 Task: Design a Puzzle Illustration
Action: Mouse moved to (35, 9)
Screenshot: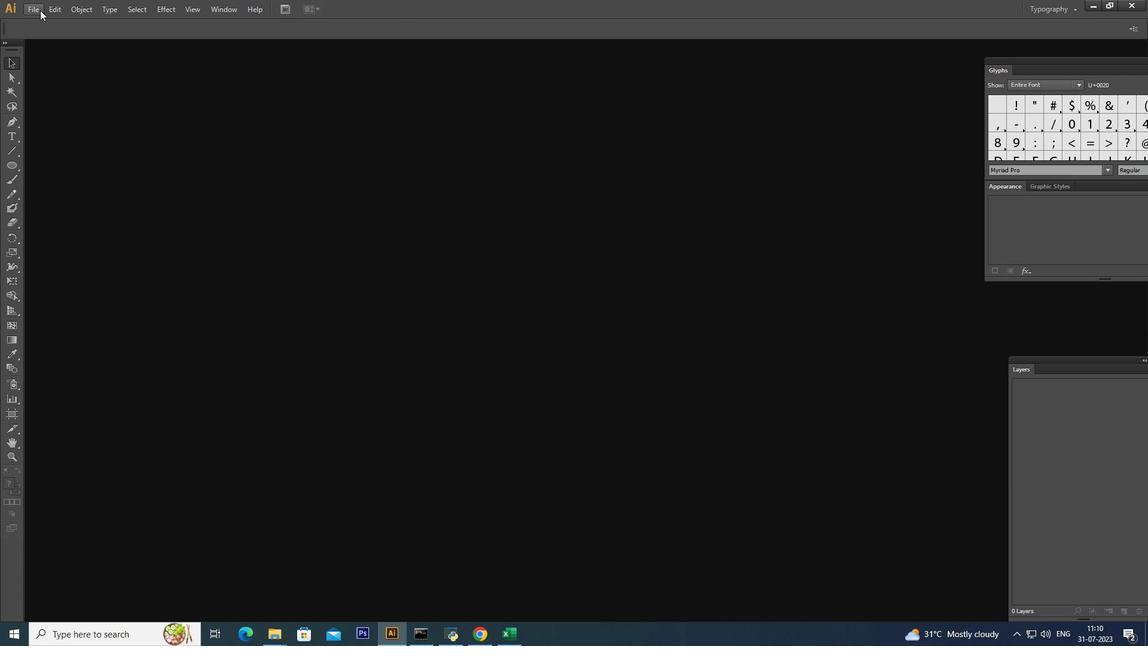 
Action: Mouse pressed left at (35, 9)
Screenshot: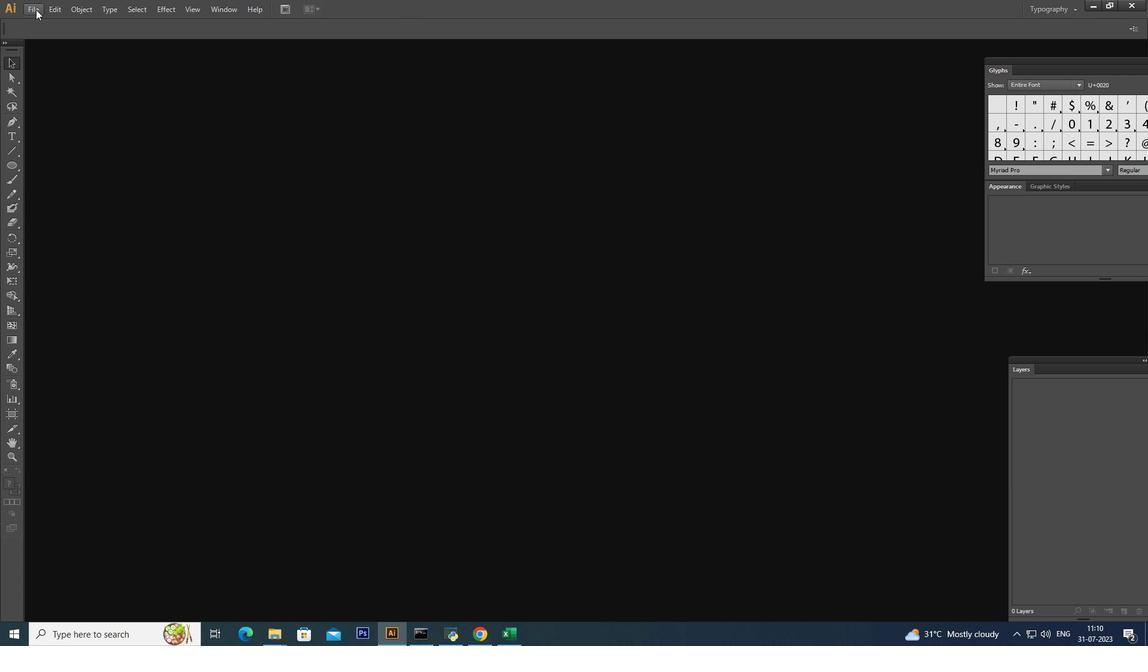 
Action: Mouse moved to (54, 26)
Screenshot: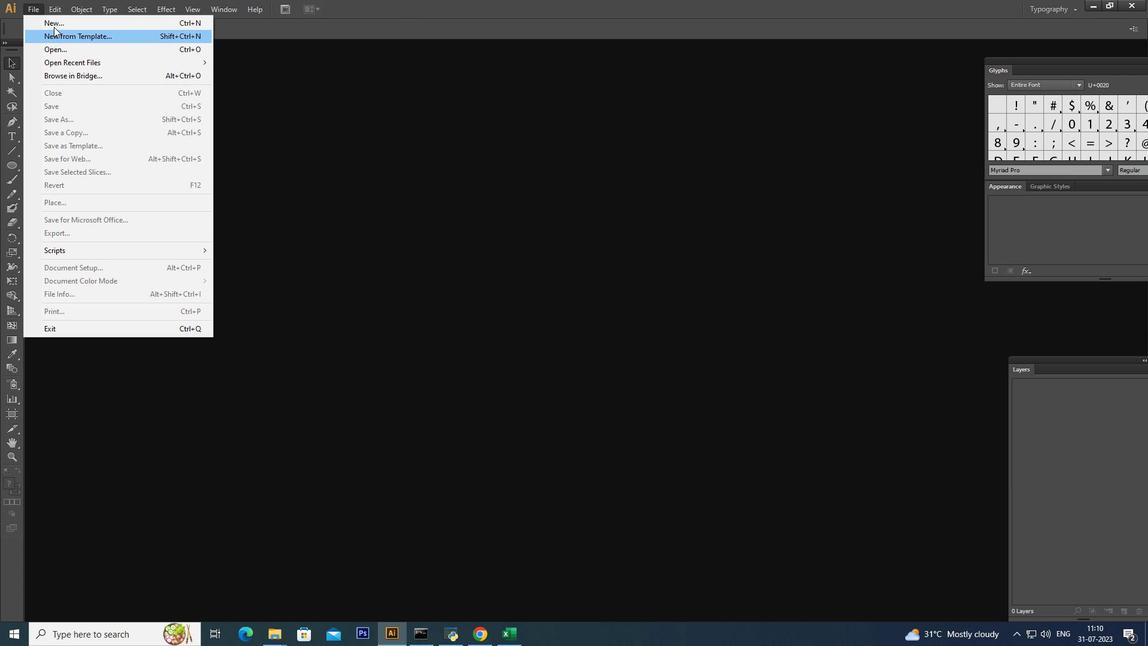 
Action: Mouse pressed left at (54, 26)
Screenshot: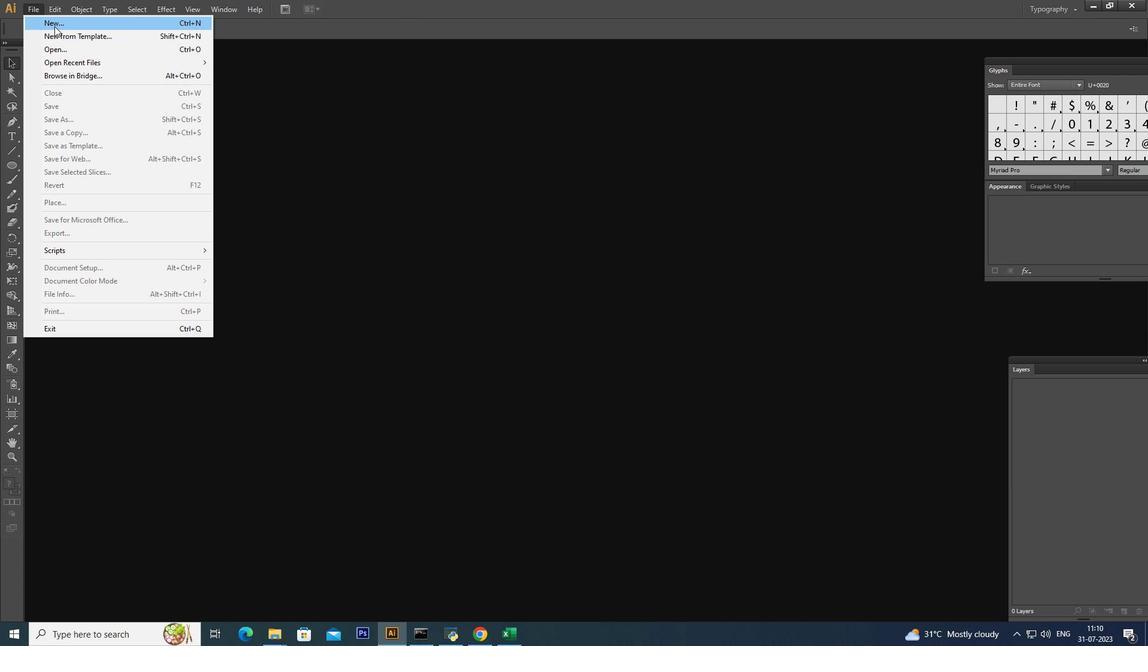 
Action: Mouse moved to (627, 423)
Screenshot: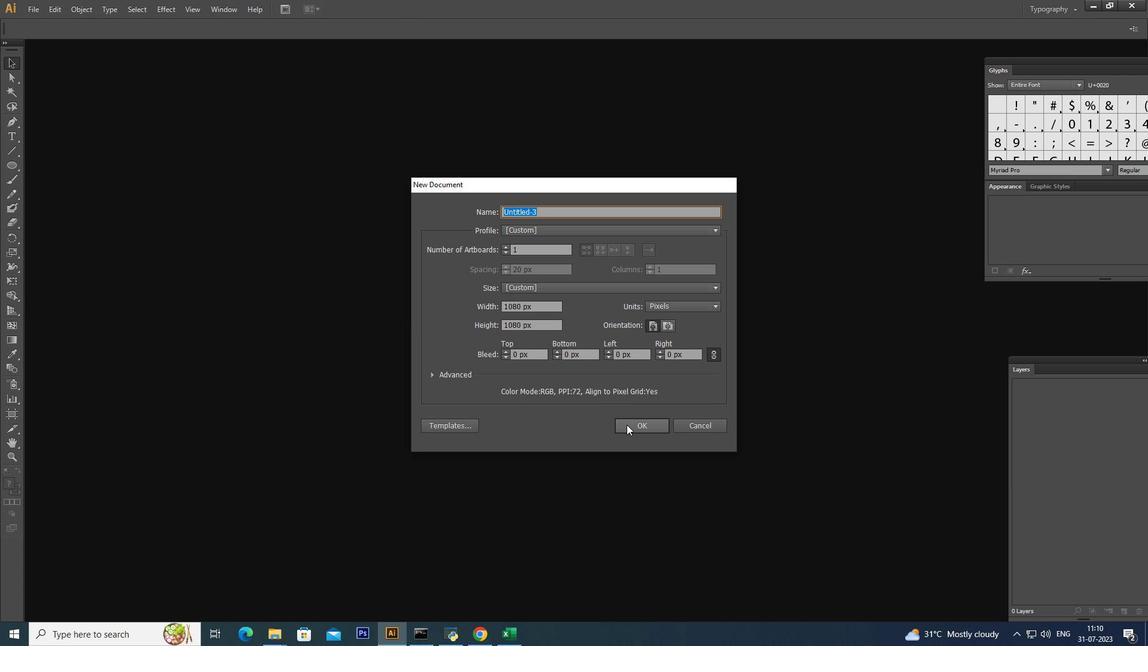 
Action: Mouse pressed left at (627, 423)
Screenshot: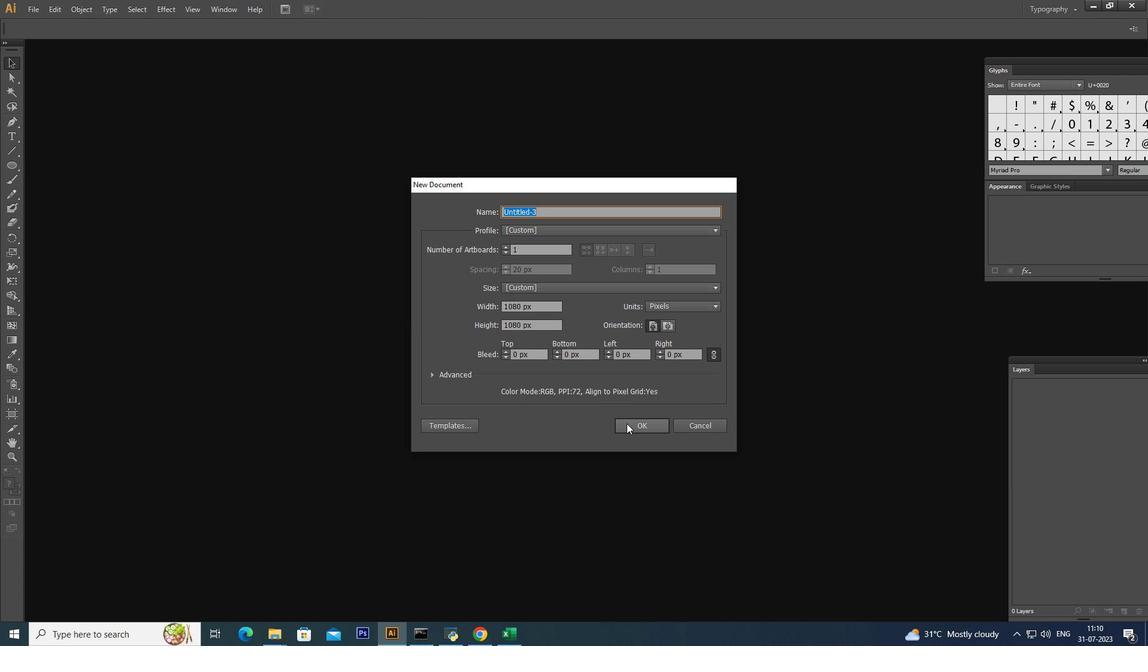 
Action: Mouse moved to (1129, 607)
Screenshot: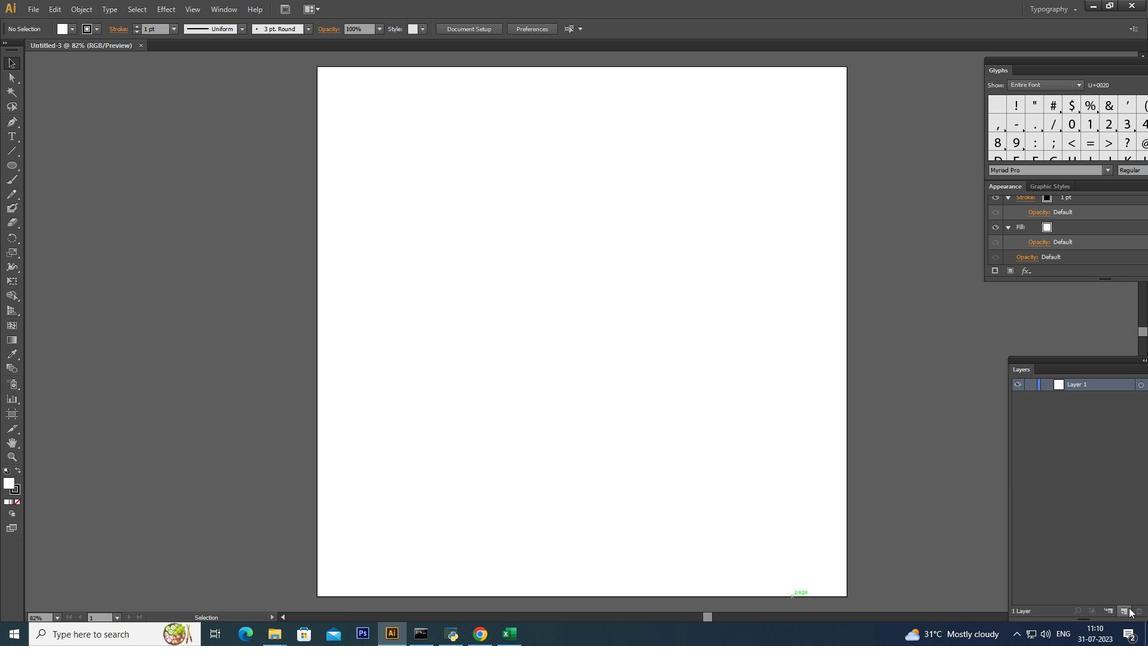 
Action: Mouse pressed left at (1129, 607)
Screenshot: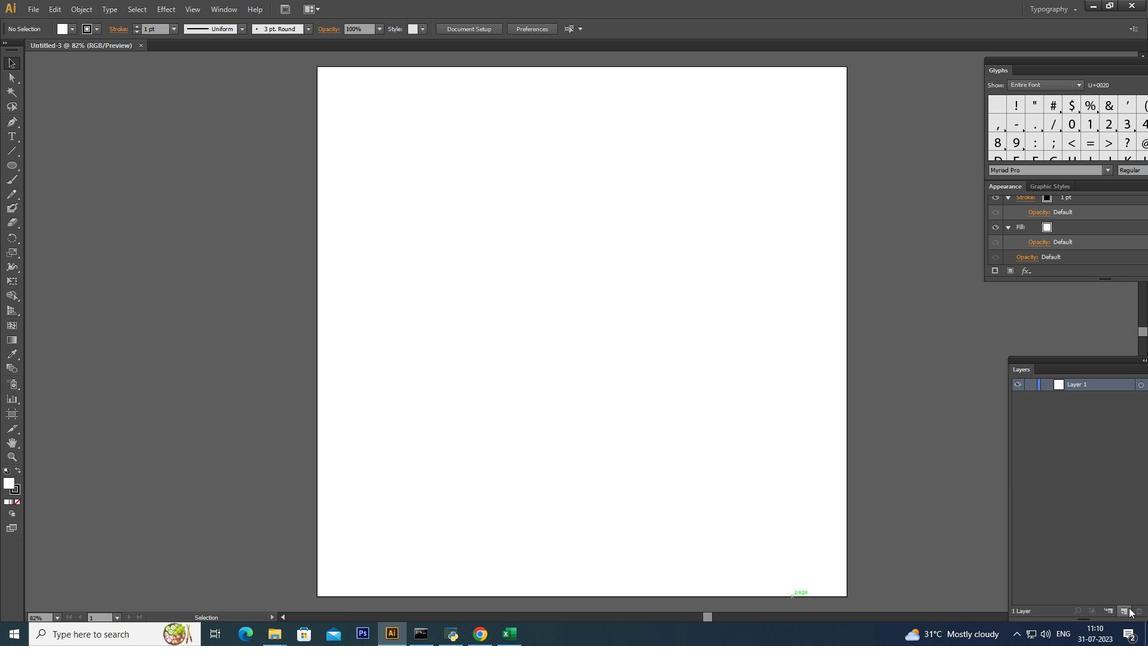 
Action: Mouse moved to (10, 163)
Screenshot: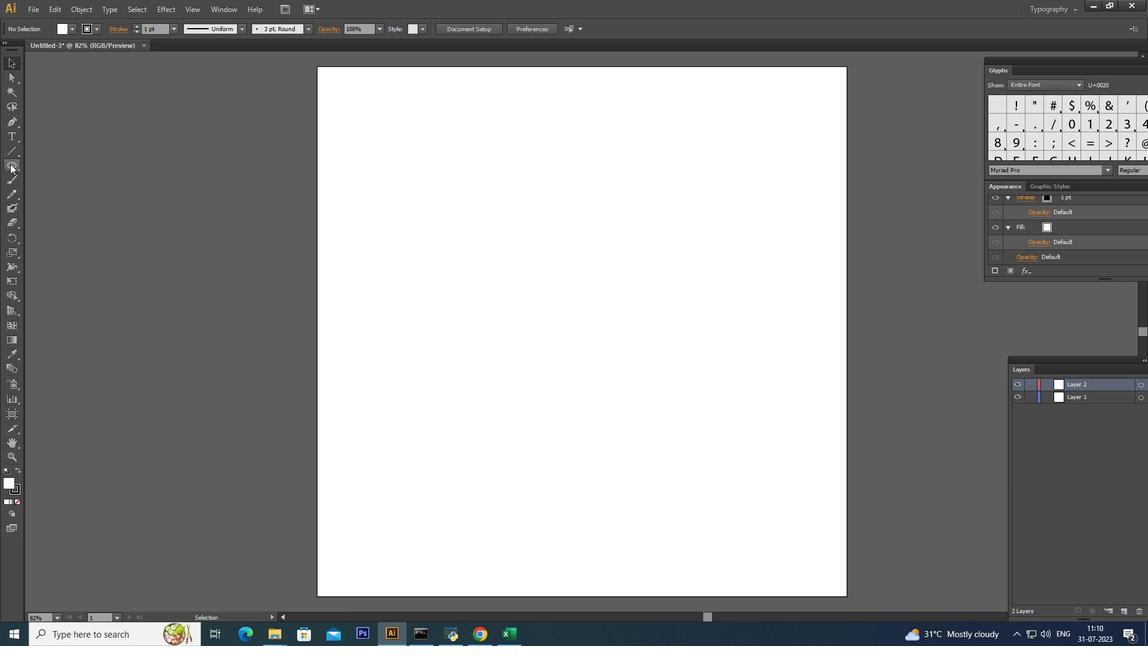 
Action: Mouse pressed left at (10, 163)
Screenshot: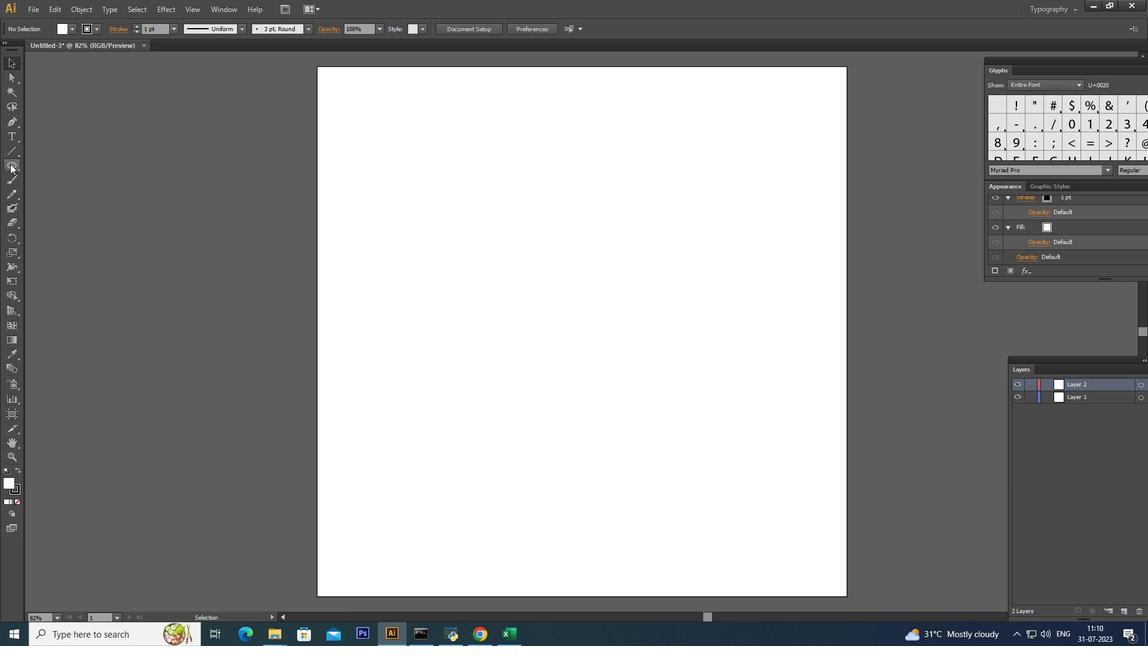 
Action: Mouse moved to (51, 162)
Screenshot: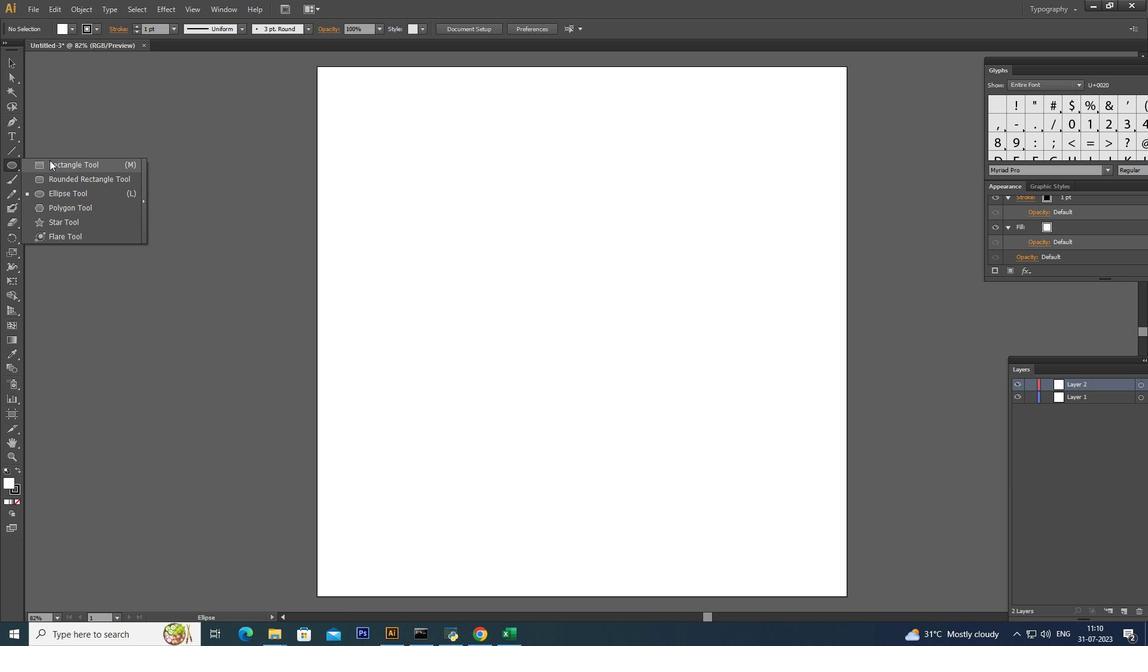 
Action: Mouse pressed left at (51, 162)
Screenshot: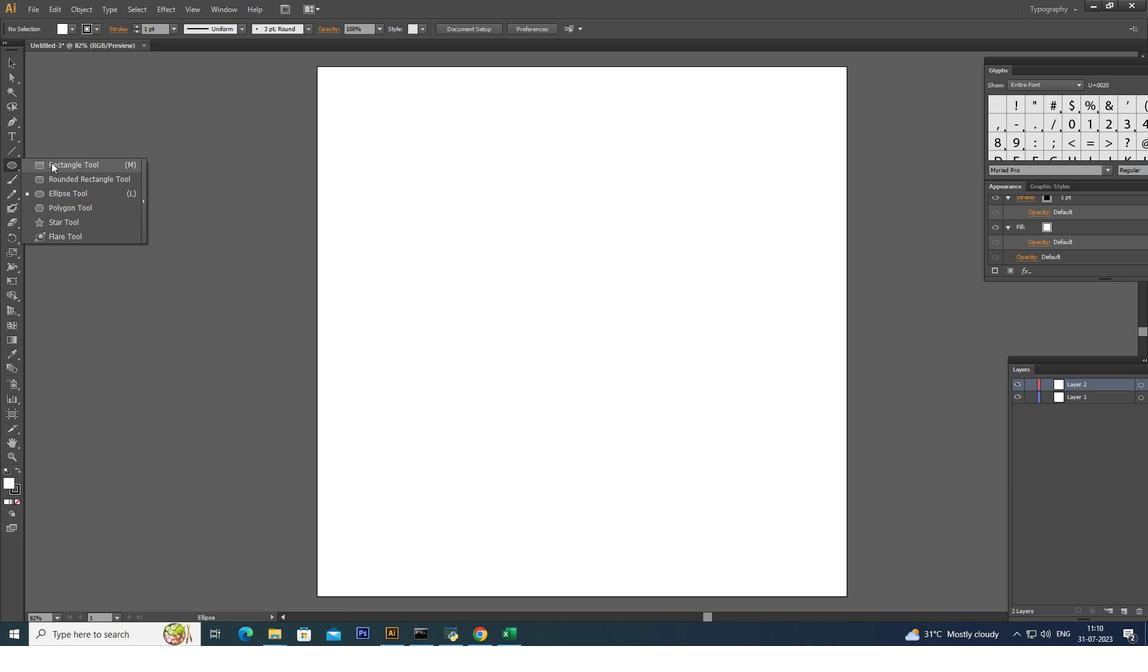 
Action: Mouse moved to (317, 64)
Screenshot: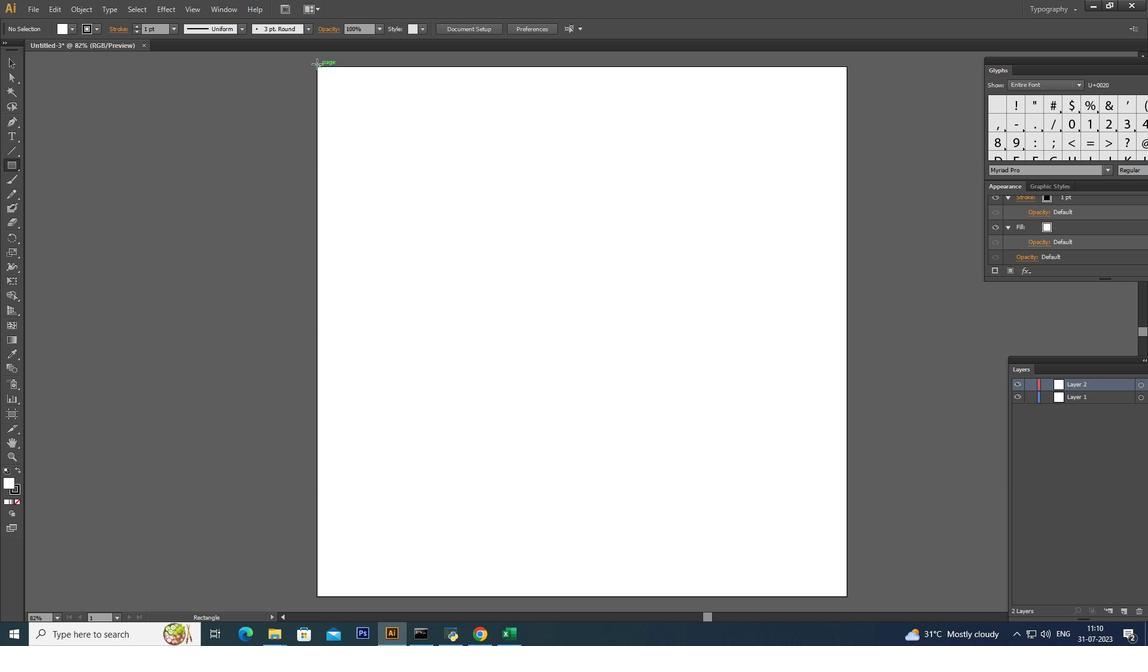 
Action: Mouse pressed left at (317, 64)
Screenshot: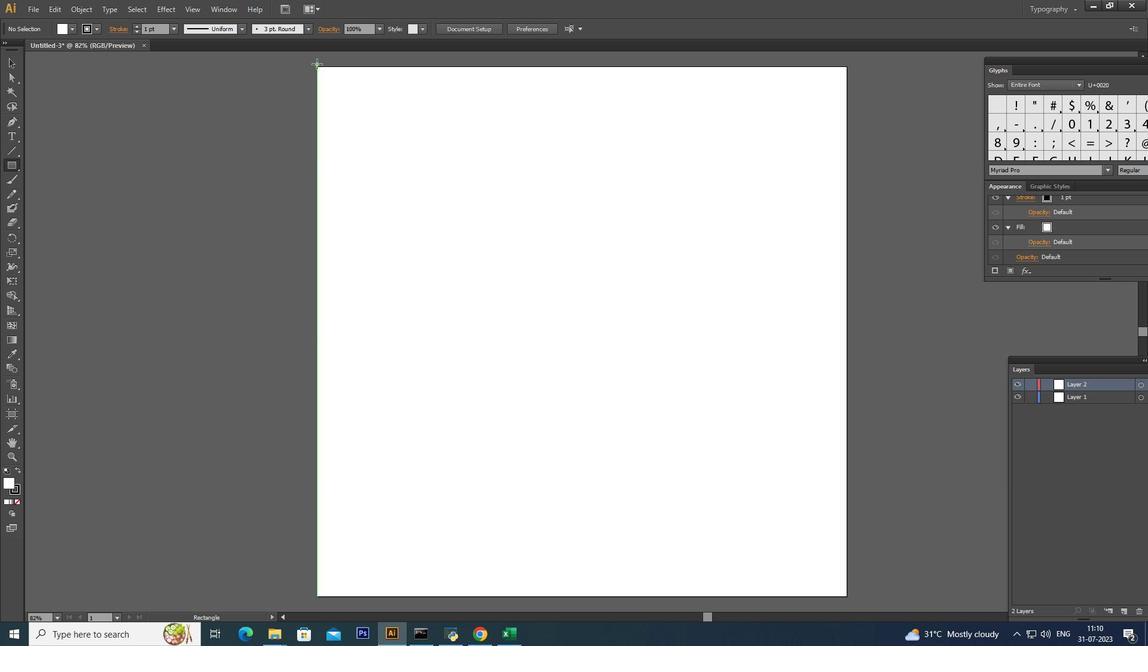 
Action: Mouse moved to (11, 63)
Screenshot: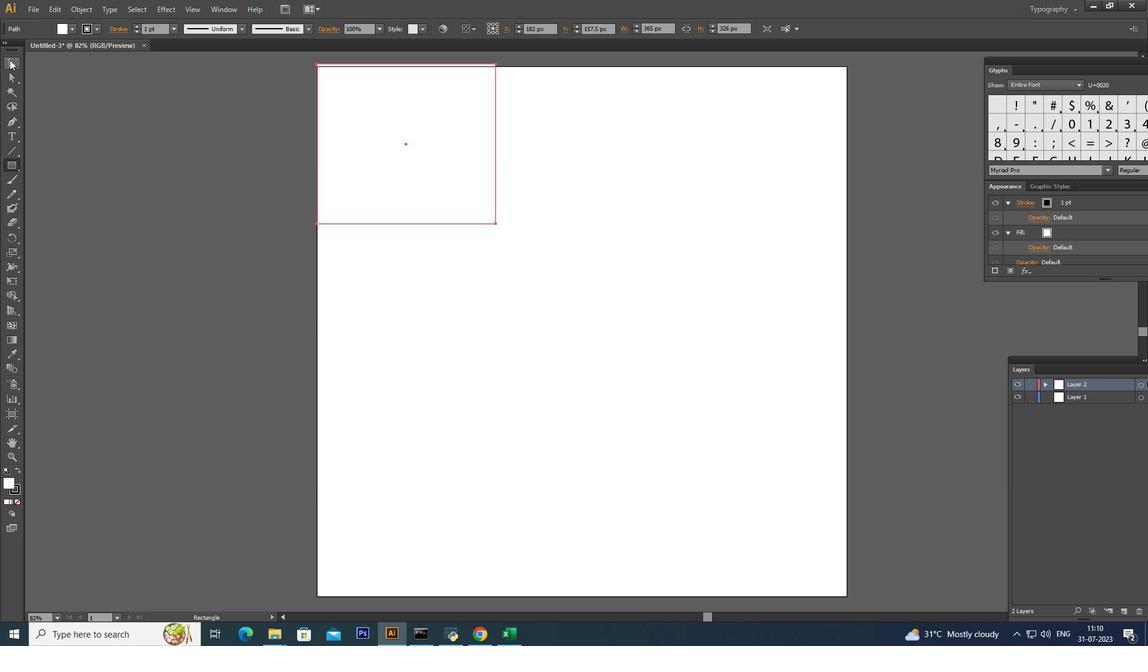 
Action: Mouse pressed left at (11, 63)
Screenshot: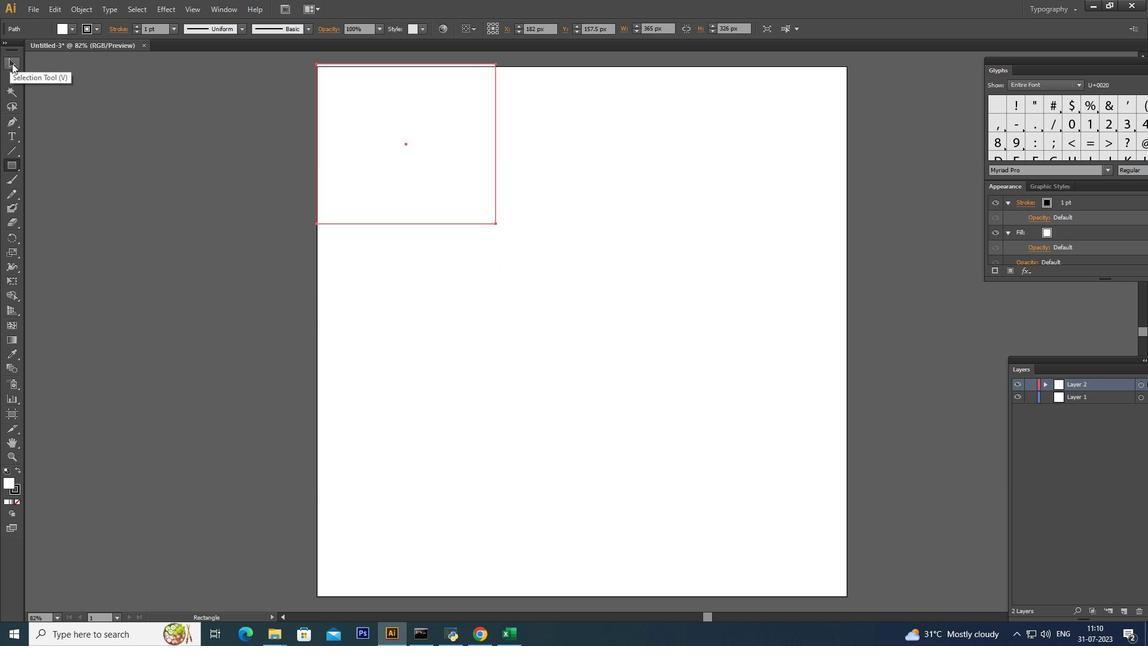 
Action: Mouse moved to (201, 153)
Screenshot: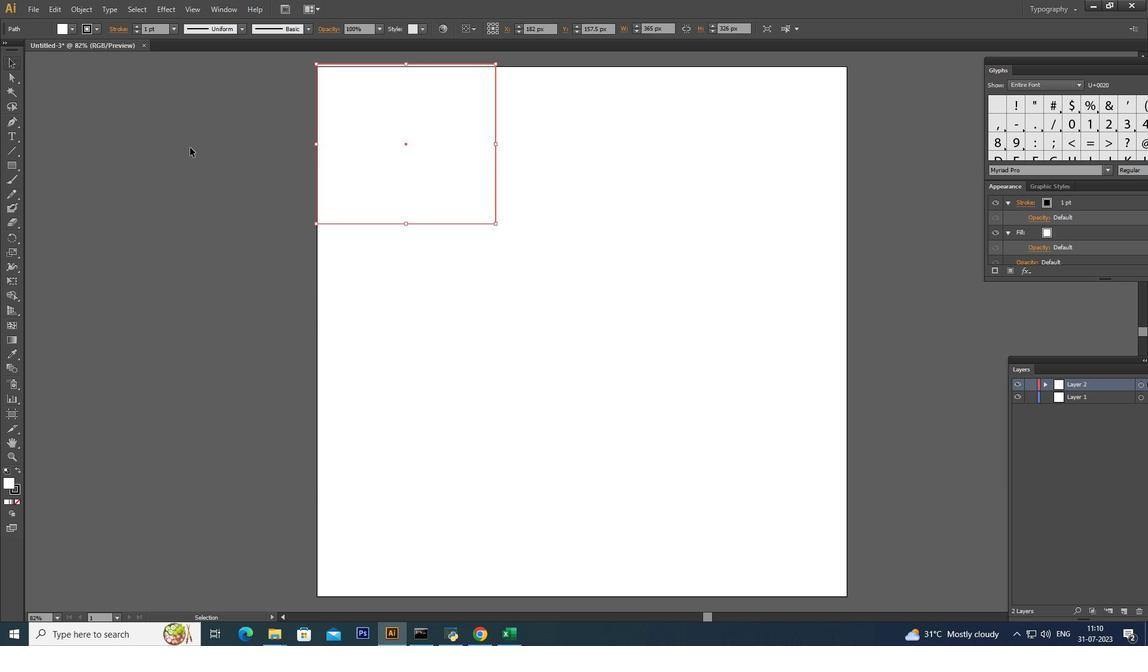 
Action: Mouse pressed left at (201, 153)
Screenshot: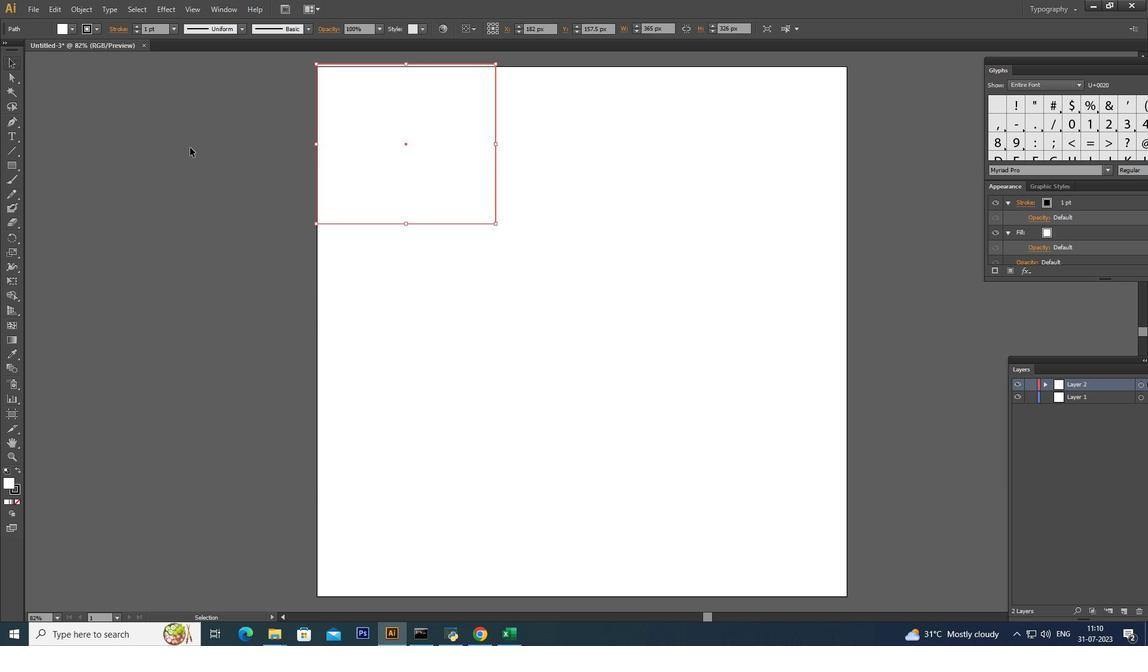
Action: Mouse moved to (419, 137)
Screenshot: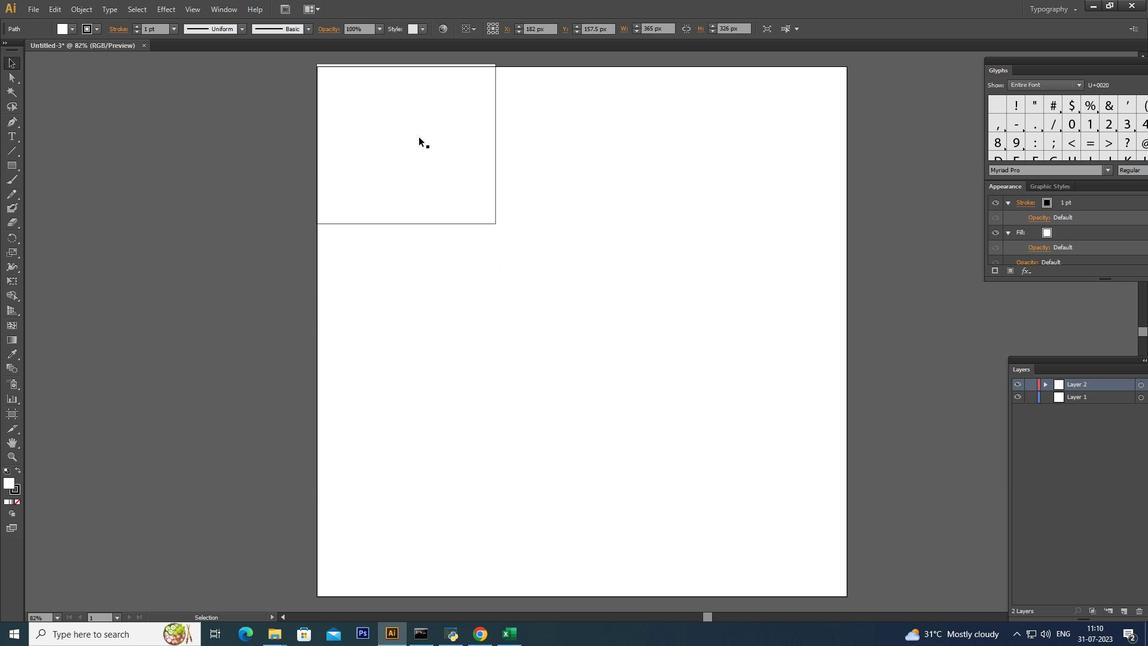 
Action: Mouse pressed left at (419, 137)
Screenshot: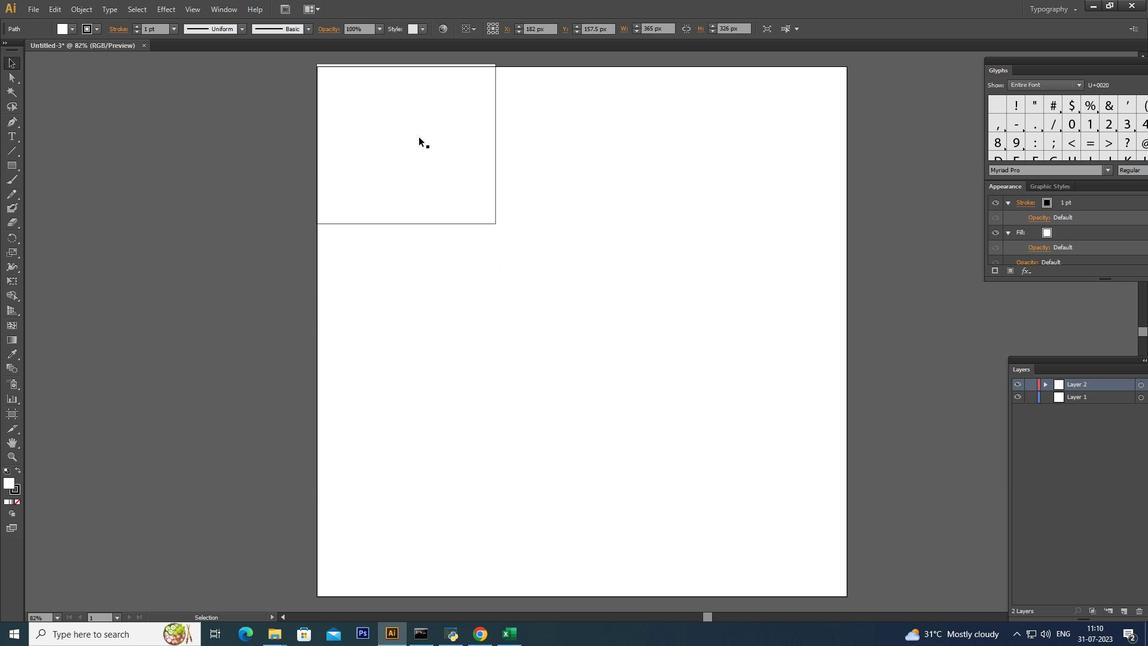 
Action: Mouse moved to (607, 233)
Screenshot: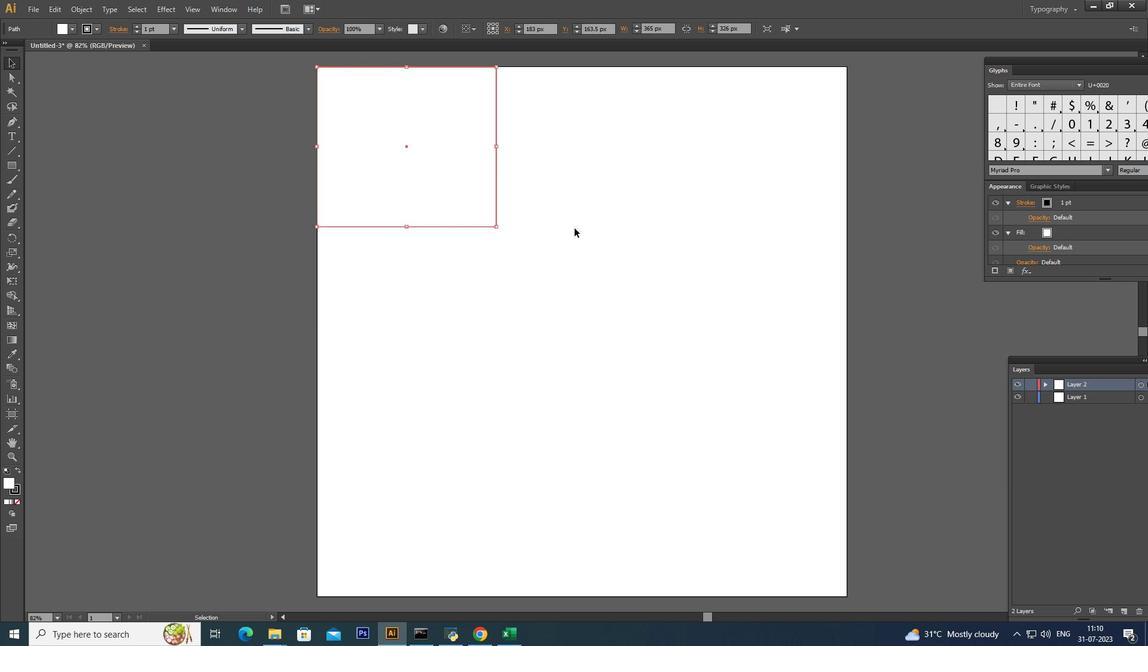 
Action: Mouse pressed left at (607, 233)
Screenshot: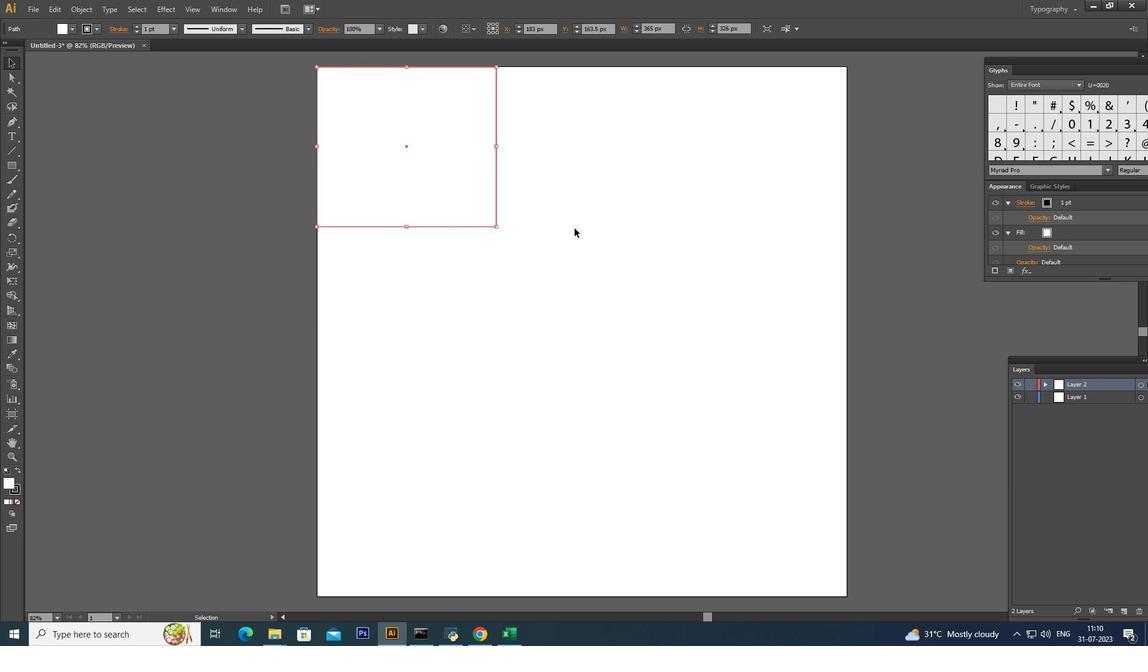 
Action: Mouse moved to (402, 202)
Screenshot: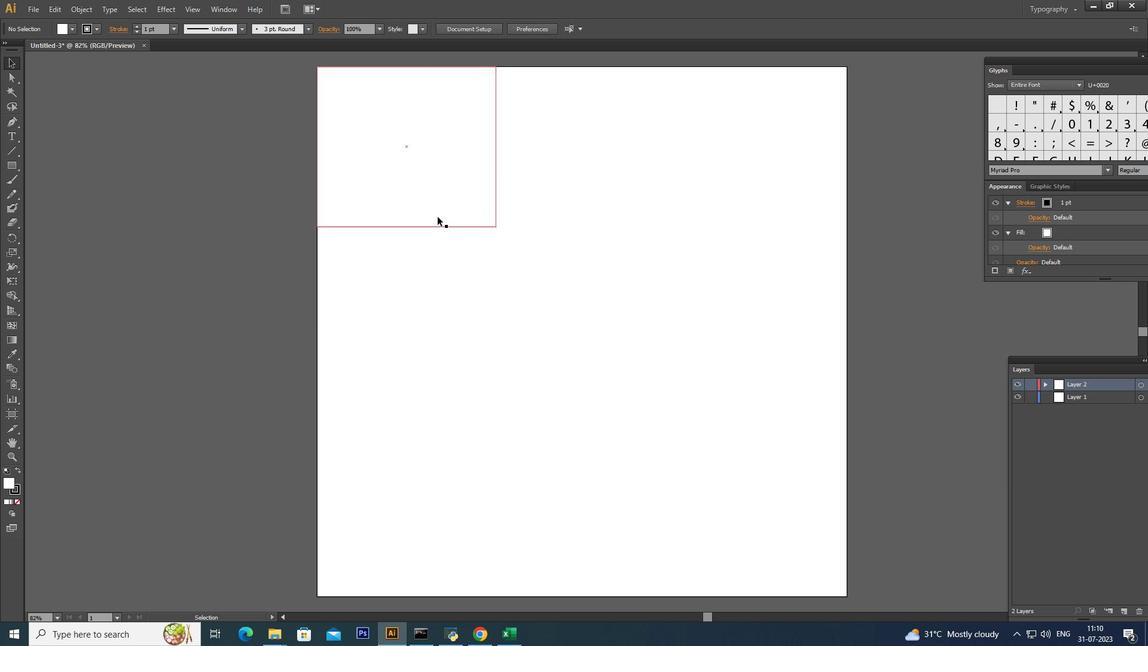 
Action: Mouse pressed left at (402, 202)
Screenshot: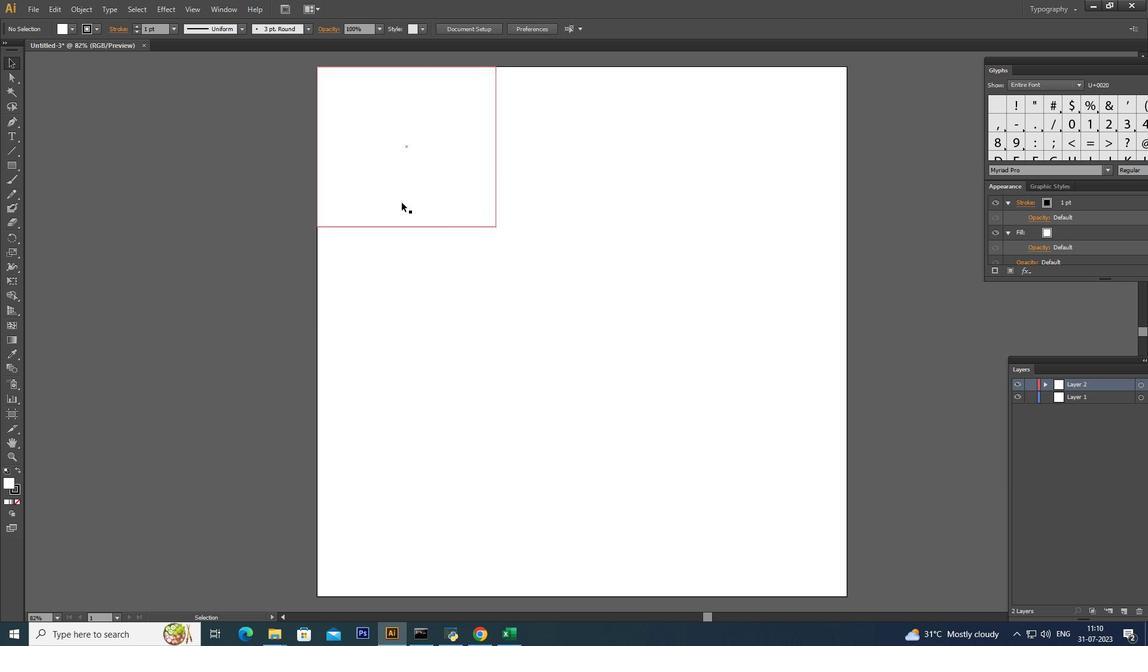 
Action: Mouse pressed left at (402, 202)
Screenshot: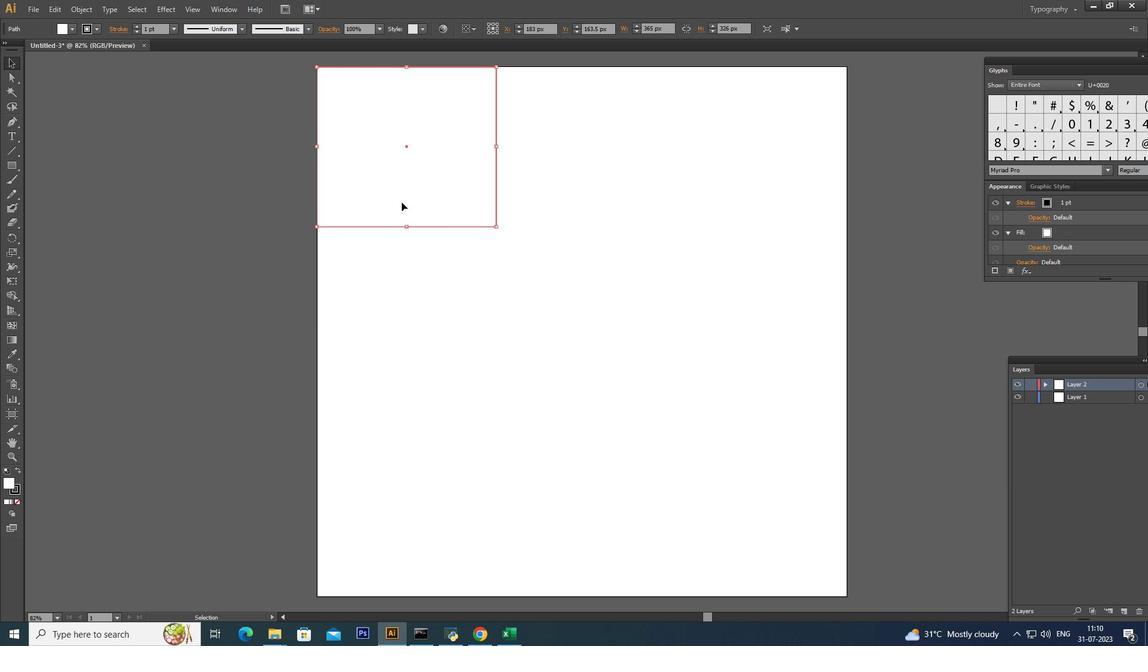 
Action: Key pressed <Key.alt_l>
Screenshot: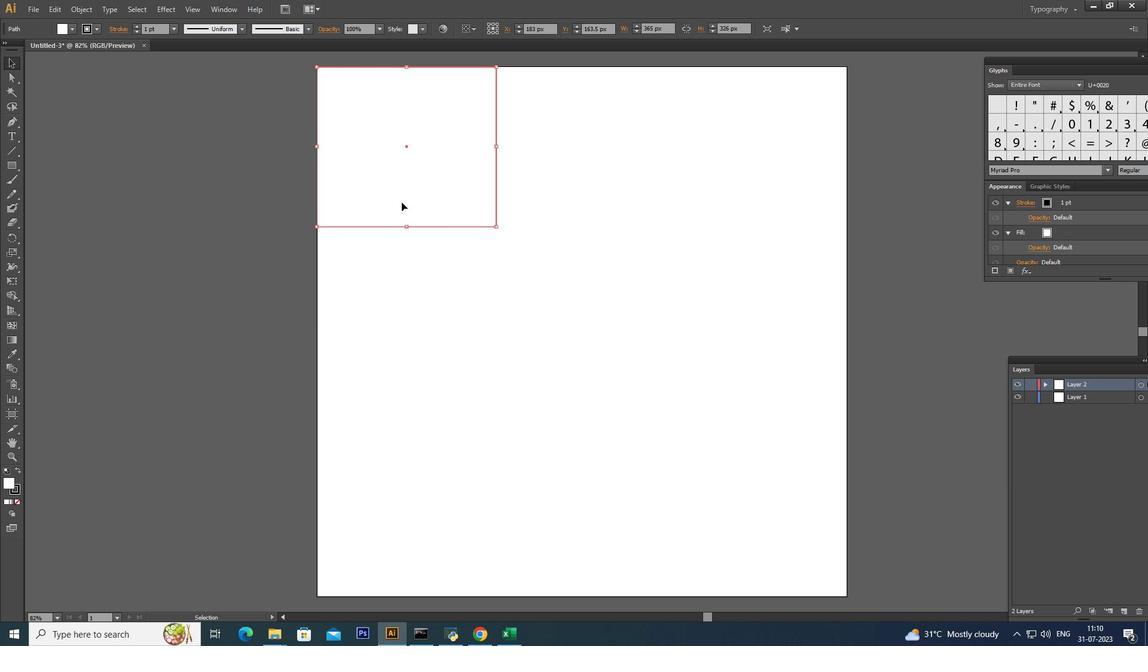 
Action: Mouse moved to (561, 208)
Screenshot: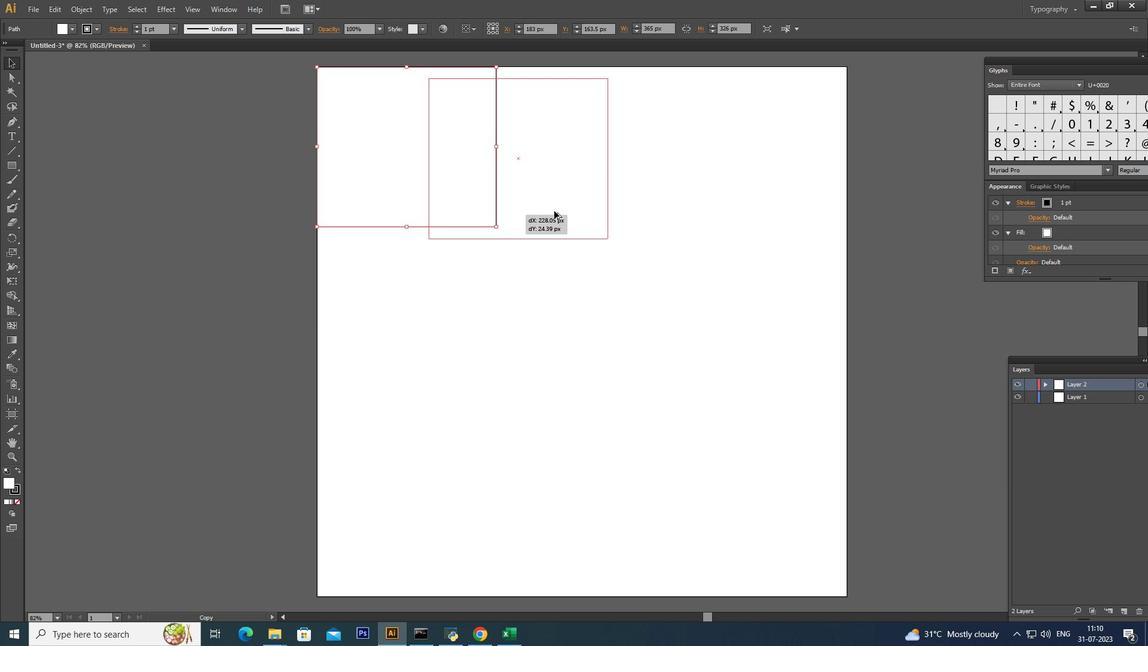 
Action: Key pressed <Key.alt_l><Key.alt_l><Key.alt_l><Key.alt_l><Key.alt_l><Key.alt_l><Key.alt_l>
Screenshot: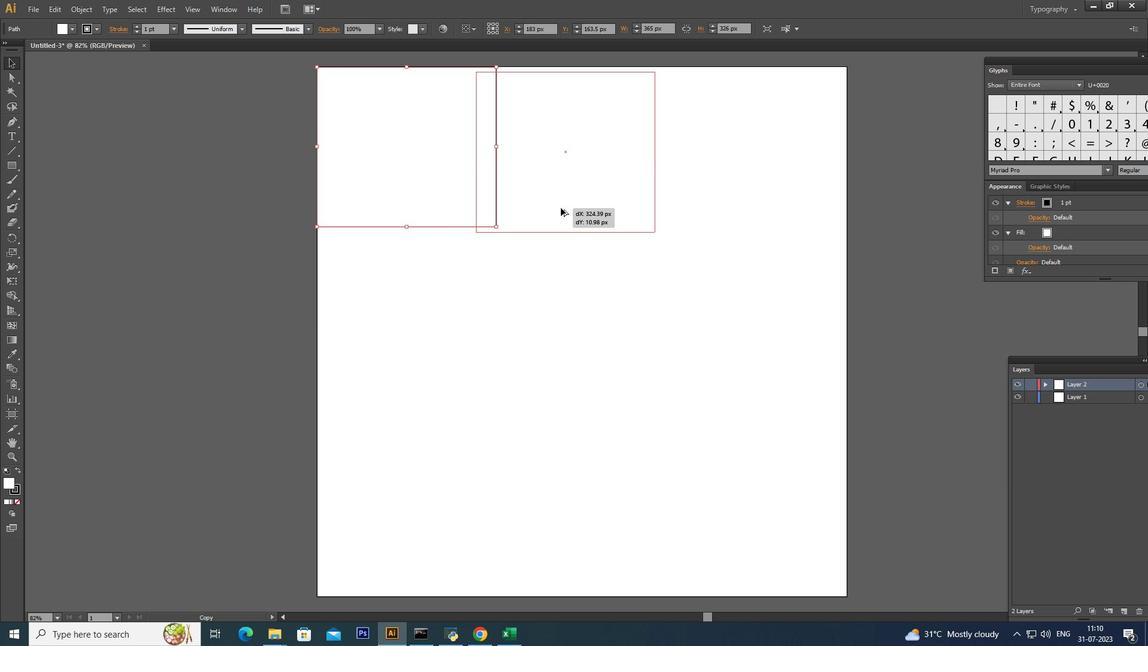 
Action: Mouse moved to (562, 207)
Screenshot: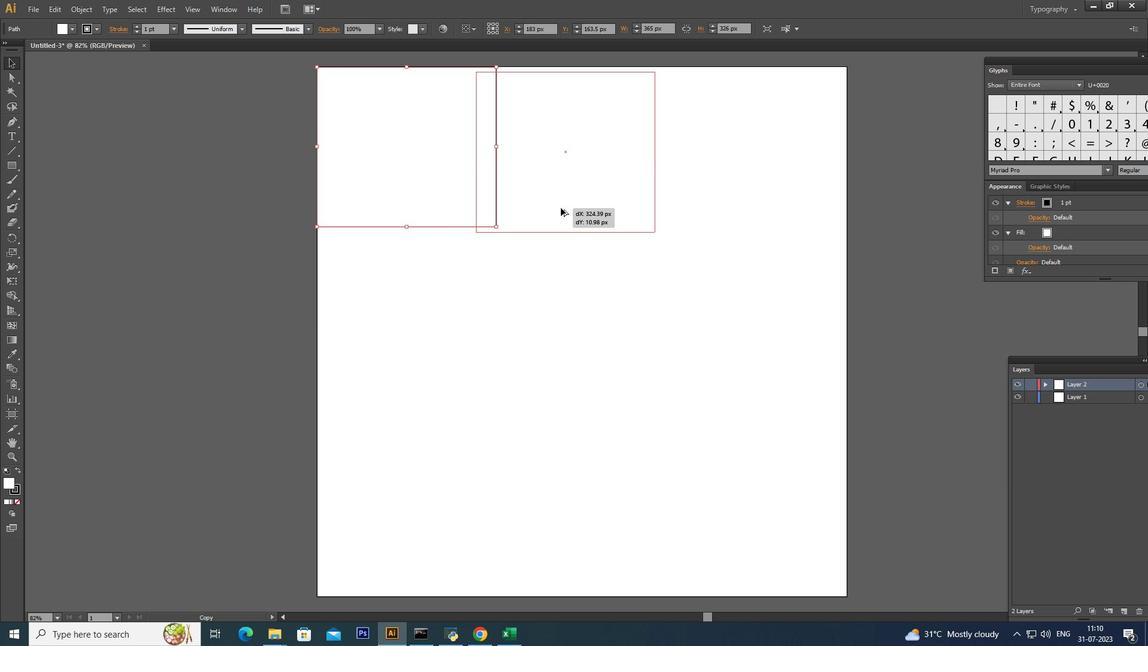 
Action: Key pressed <Key.alt_l>
Screenshot: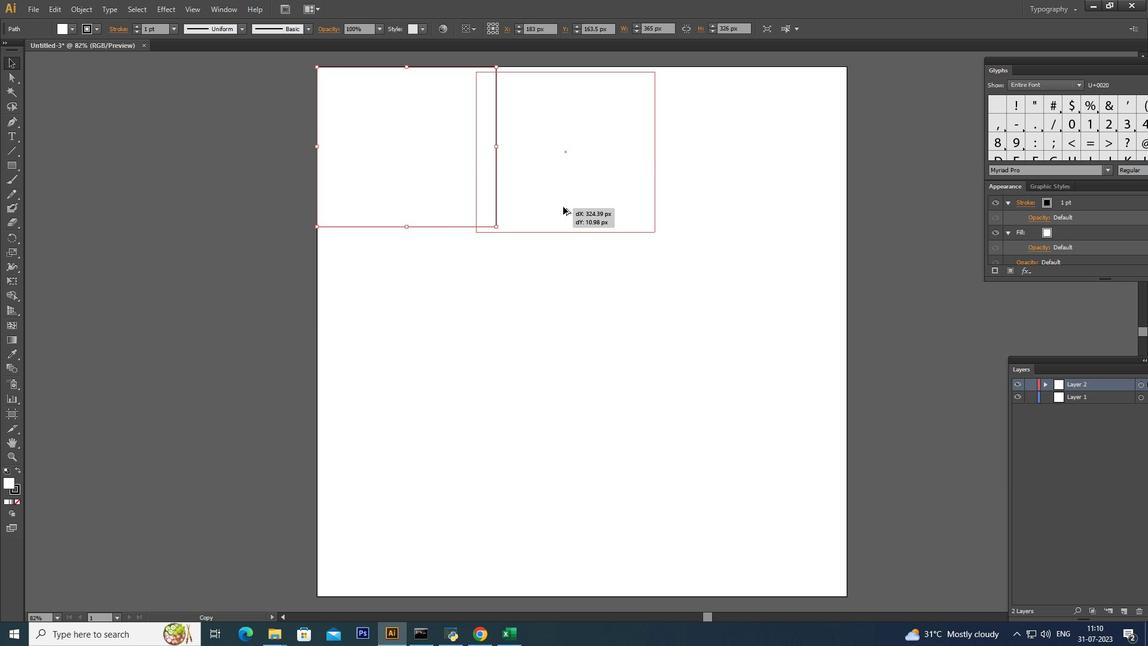 
Action: Mouse moved to (563, 207)
Screenshot: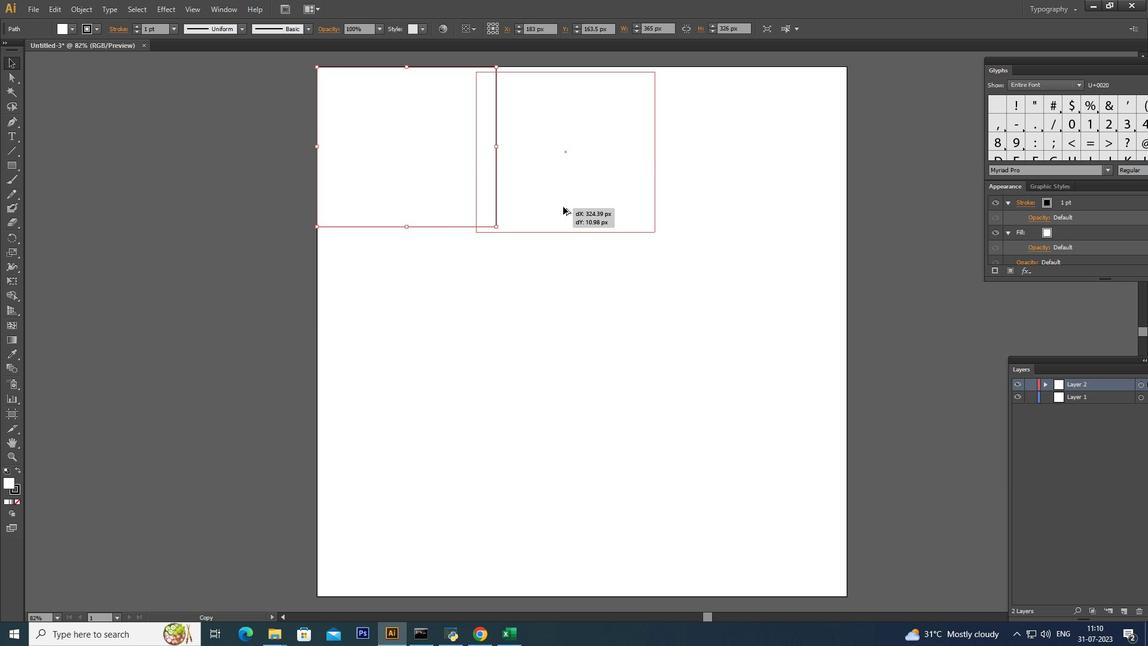
Action: Key pressed <Key.alt_l>
Screenshot: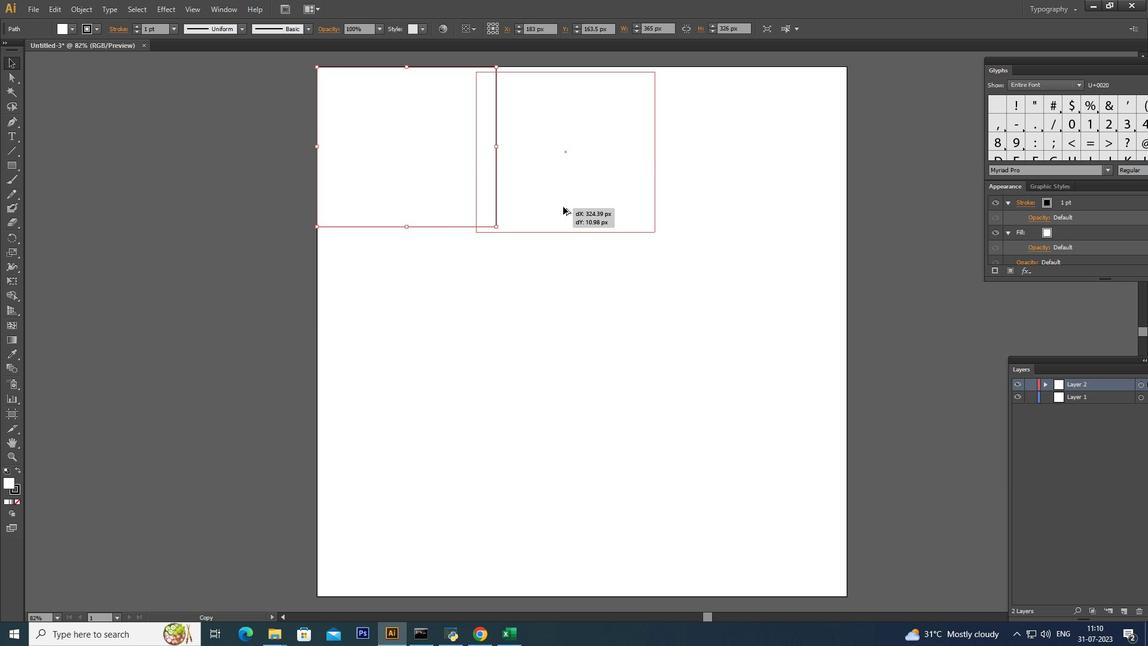 
Action: Mouse moved to (564, 207)
Screenshot: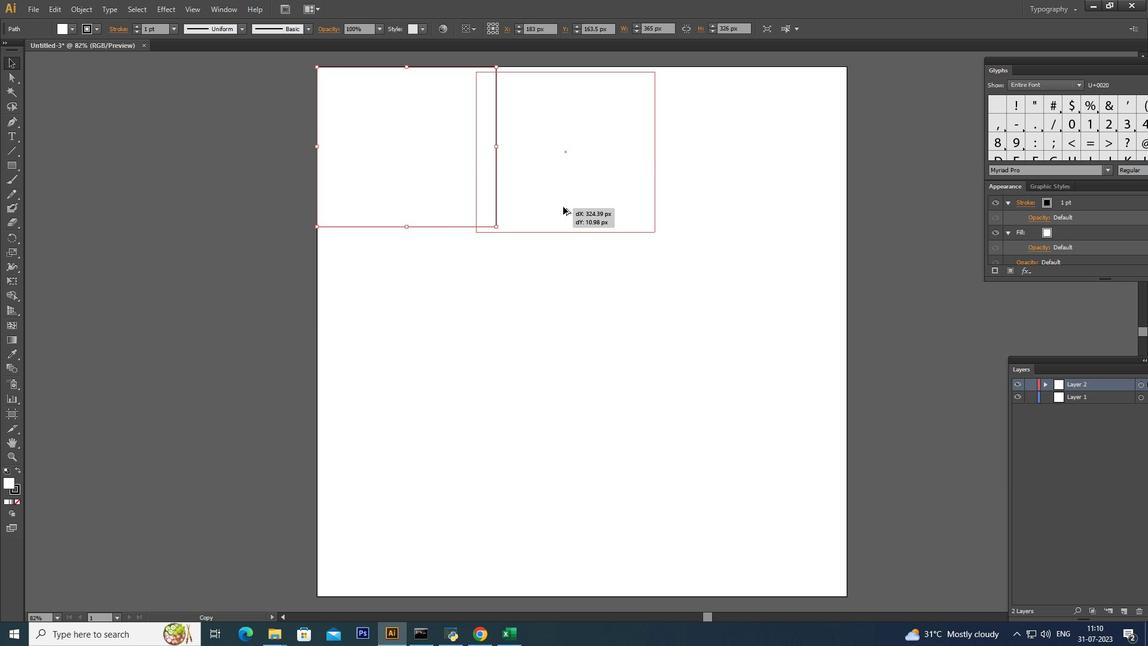
Action: Key pressed <Key.alt_l>
Screenshot: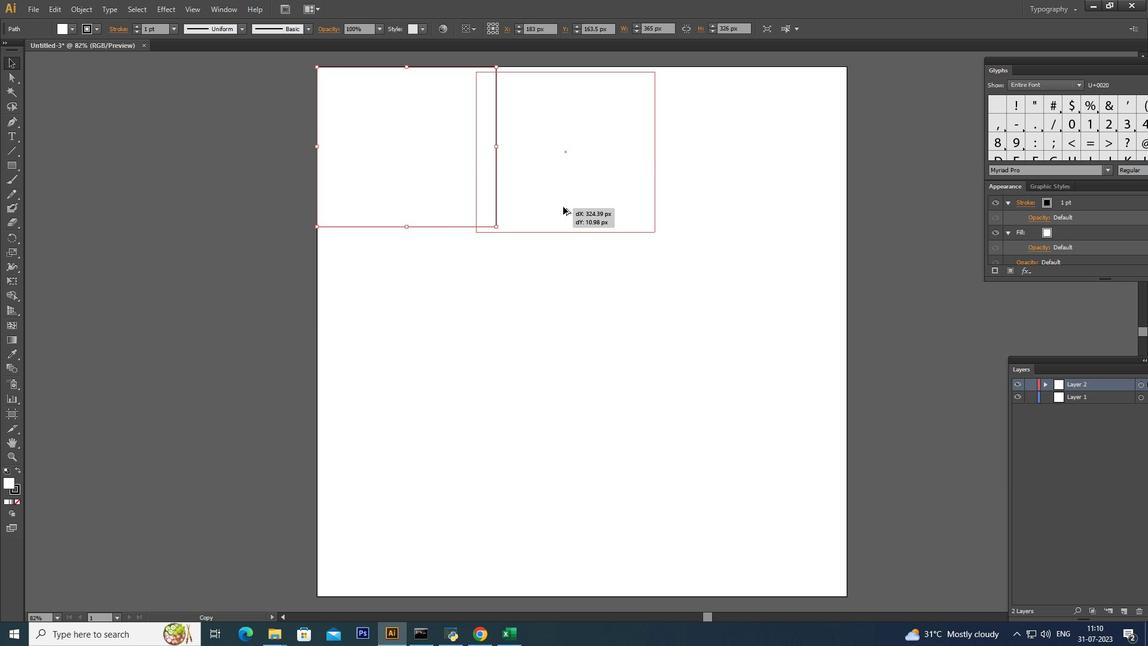 
Action: Mouse moved to (566, 207)
Screenshot: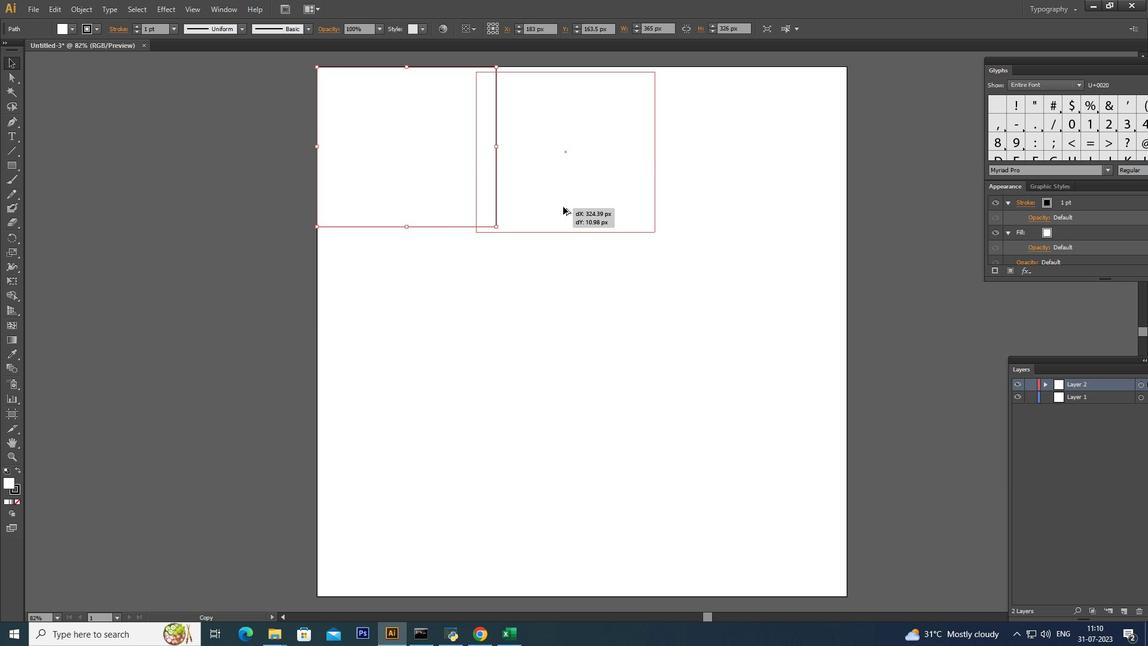 
Action: Key pressed <Key.alt_l>
Screenshot: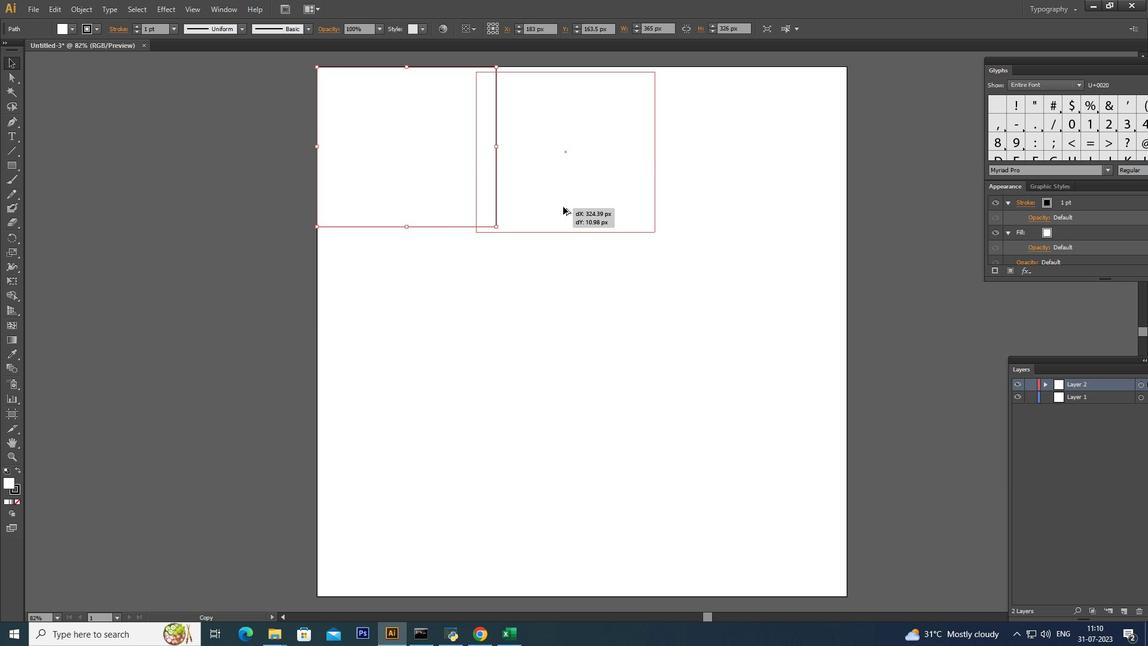 
Action: Mouse moved to (581, 205)
Screenshot: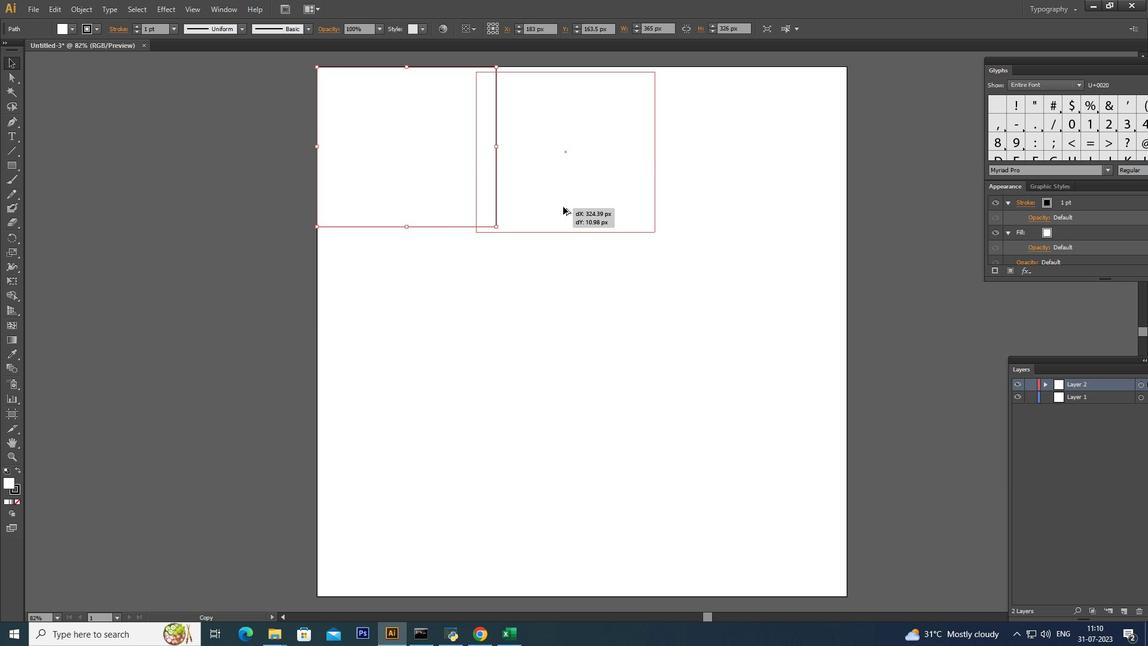 
Action: Key pressed <Key.alt_l><Key.alt_l>
Screenshot: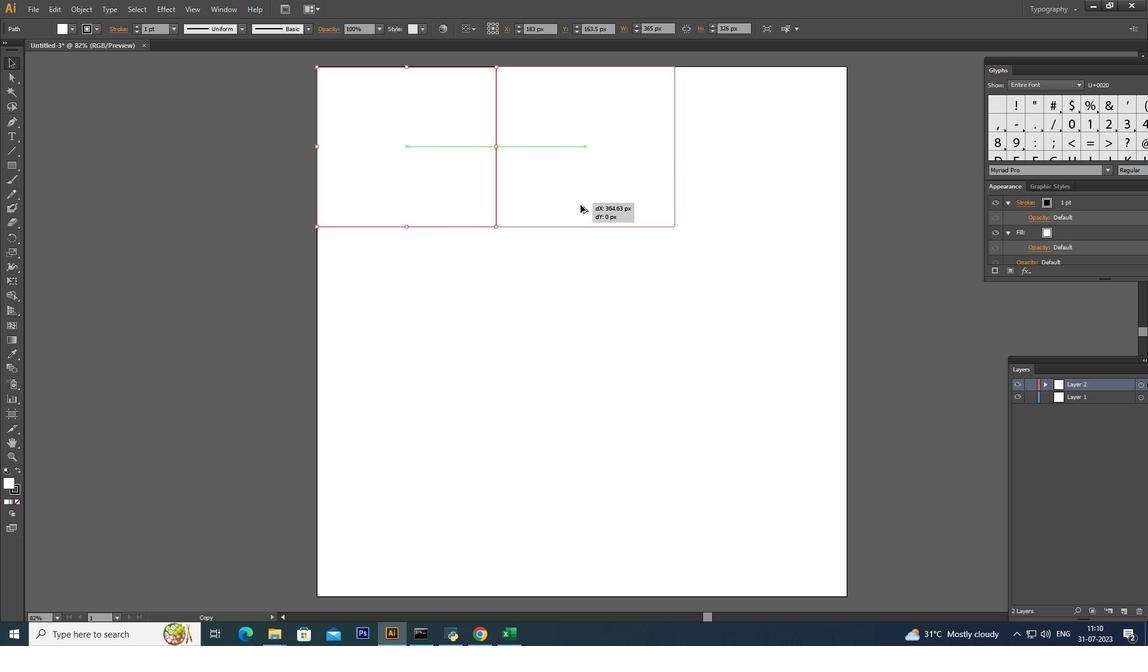 
Action: Mouse moved to (584, 205)
Screenshot: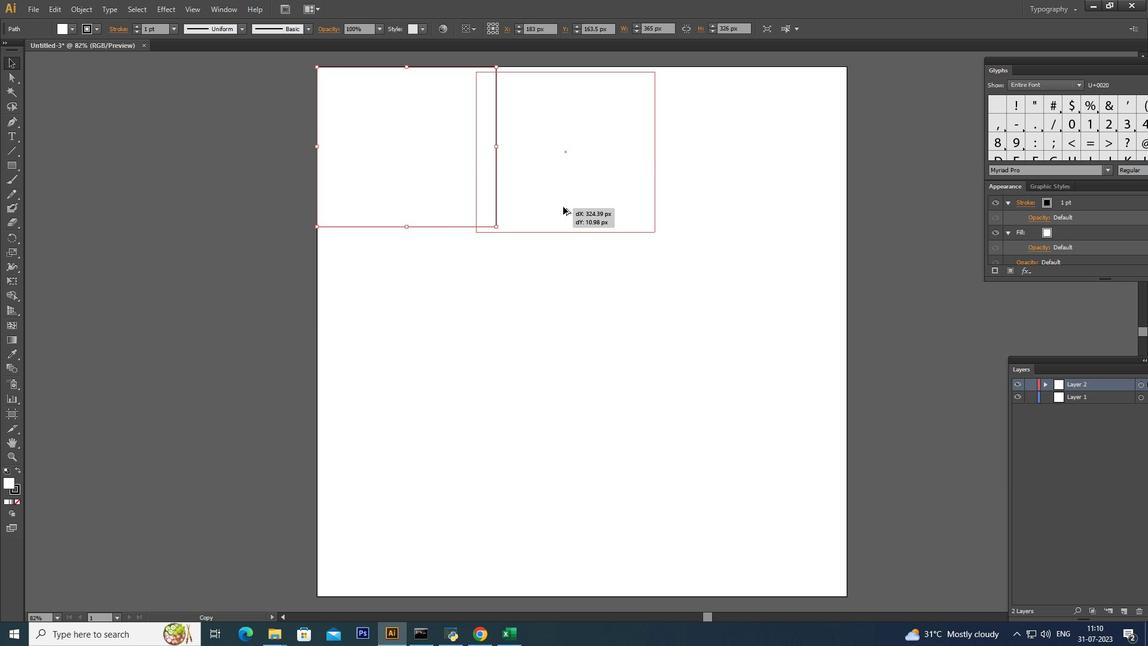 
Action: Key pressed <Key.alt_l><Key.alt_l>
Screenshot: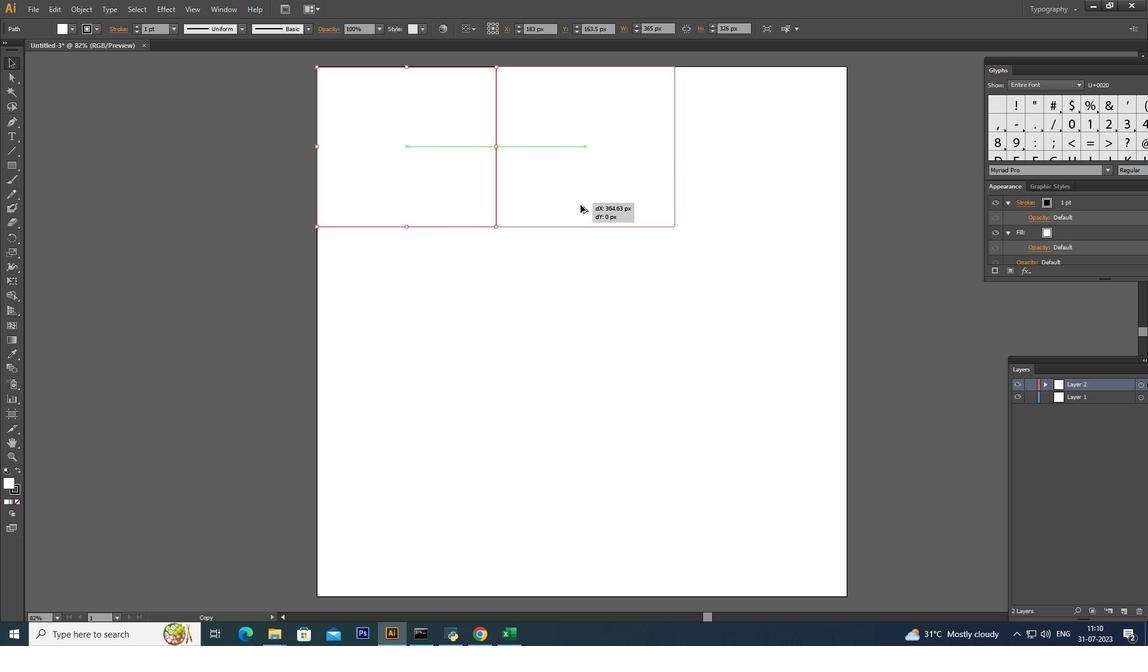 
Action: Mouse moved to (588, 205)
Screenshot: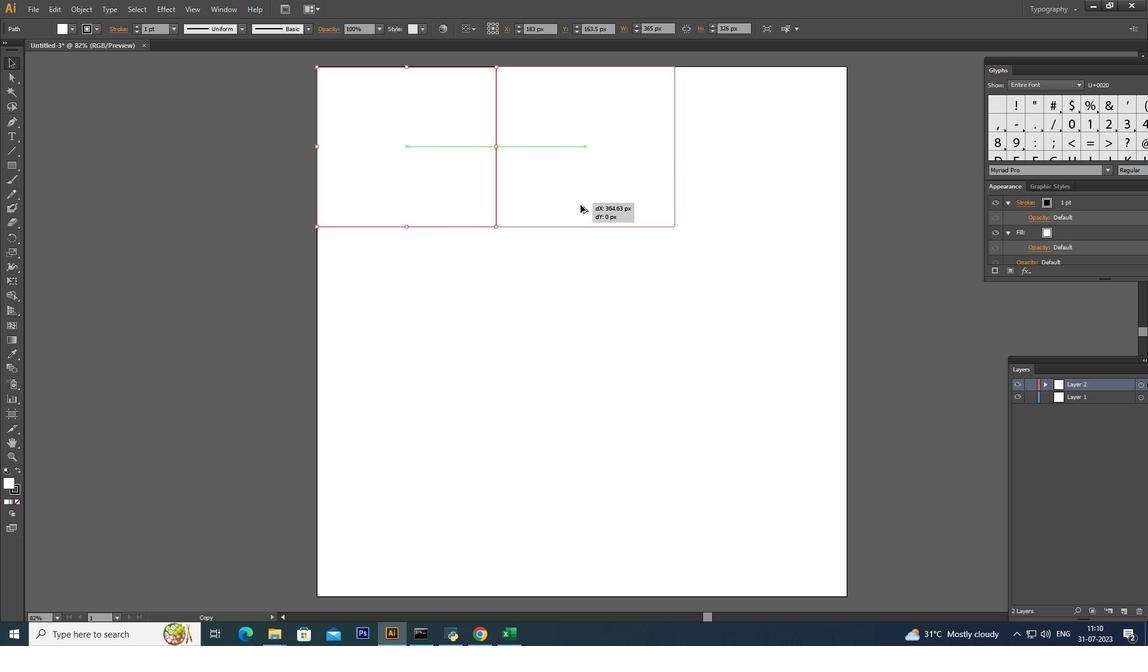
Action: Key pressed <Key.alt_l><Key.alt_l><Key.alt_l><Key.alt_l><Key.alt_l><Key.alt_l><Key.alt_l><Key.alt_l><Key.alt_l><Key.alt_l><Key.alt_l><Key.alt_l><Key.alt_l><Key.alt_l><Key.alt_l><Key.alt_l><Key.alt_l>
Screenshot: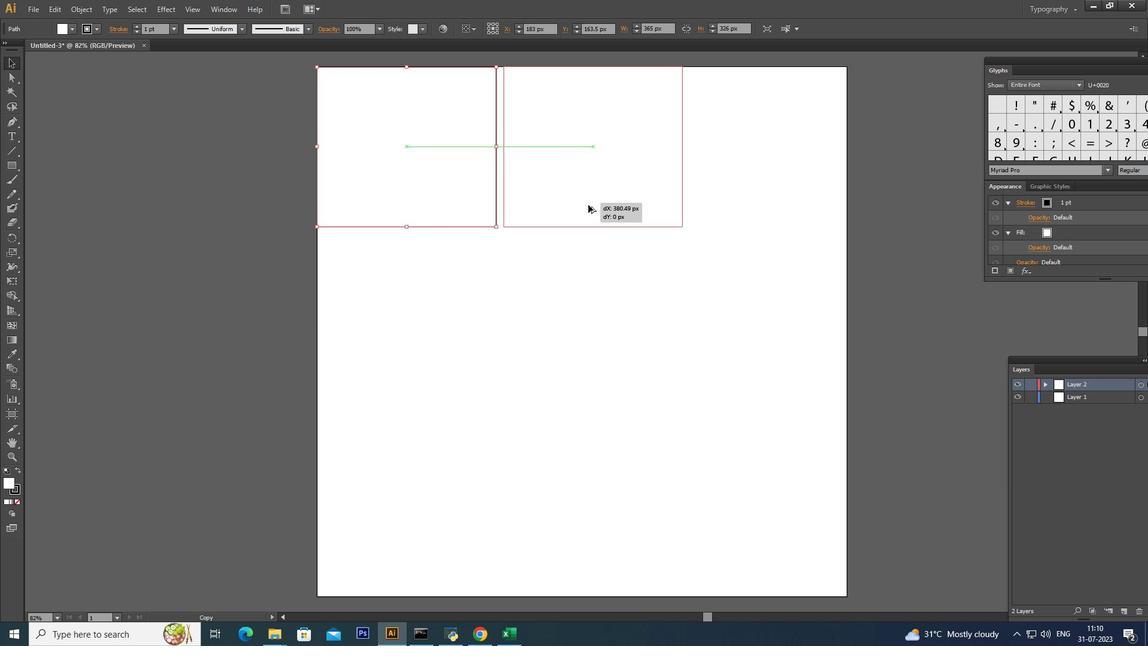 
Action: Mouse moved to (587, 205)
Screenshot: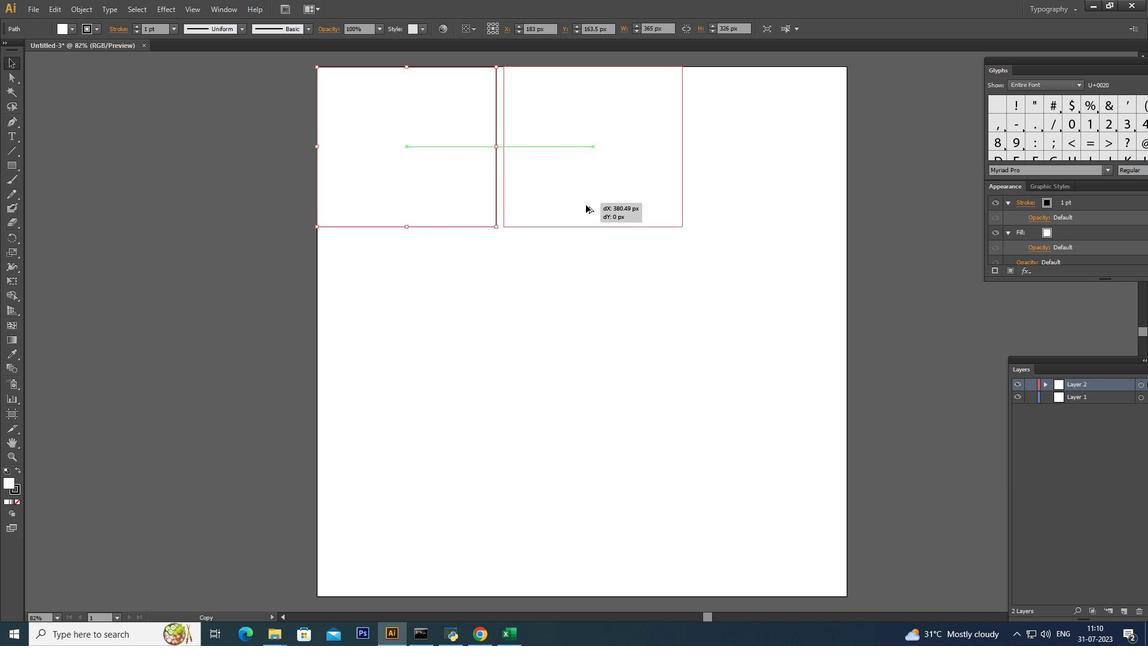 
Action: Key pressed <Key.alt_l>
Screenshot: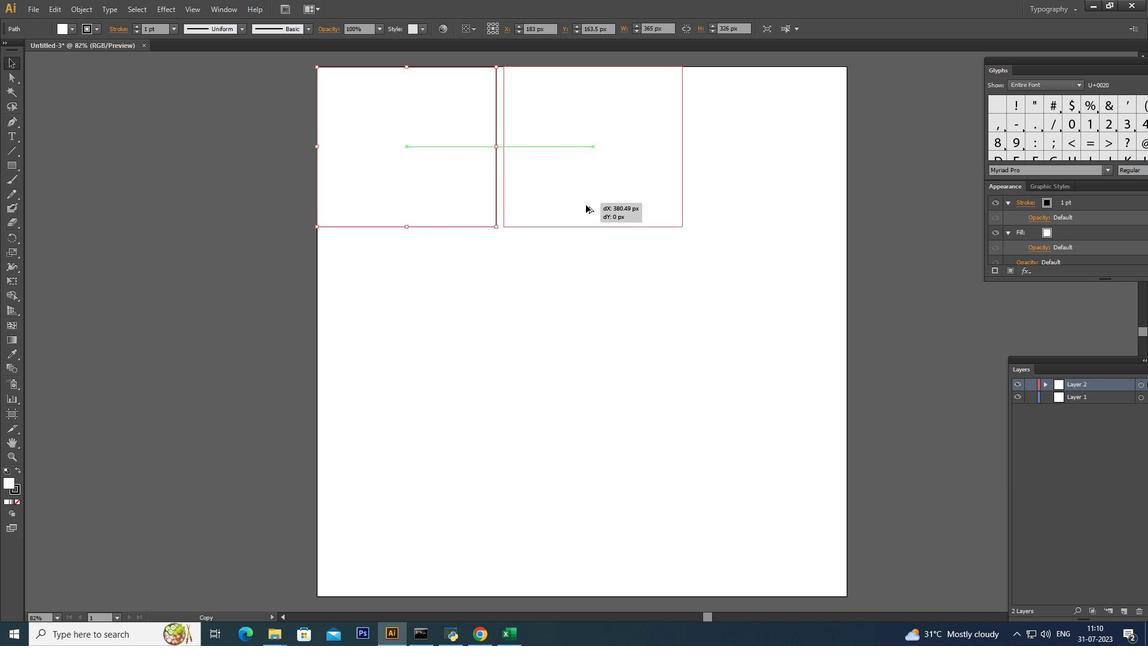 
Action: Mouse moved to (585, 205)
Screenshot: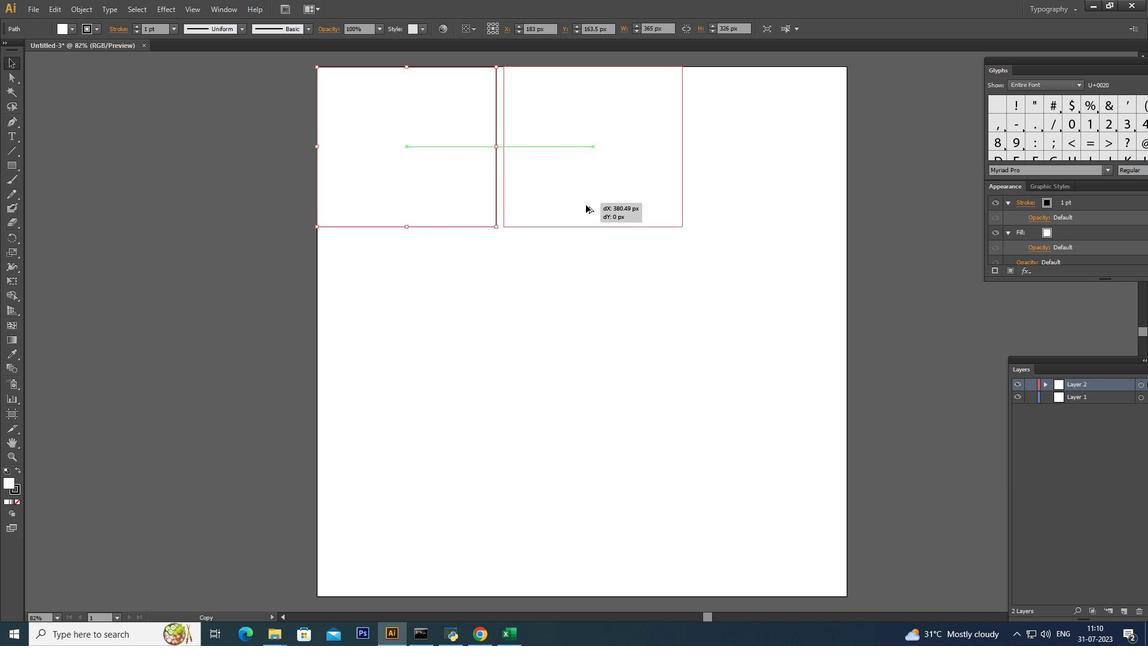 
Action: Key pressed <Key.alt_l><Key.alt_l><Key.alt_l><Key.alt_l><Key.alt_l><Key.alt_l><Key.alt_l>
Screenshot: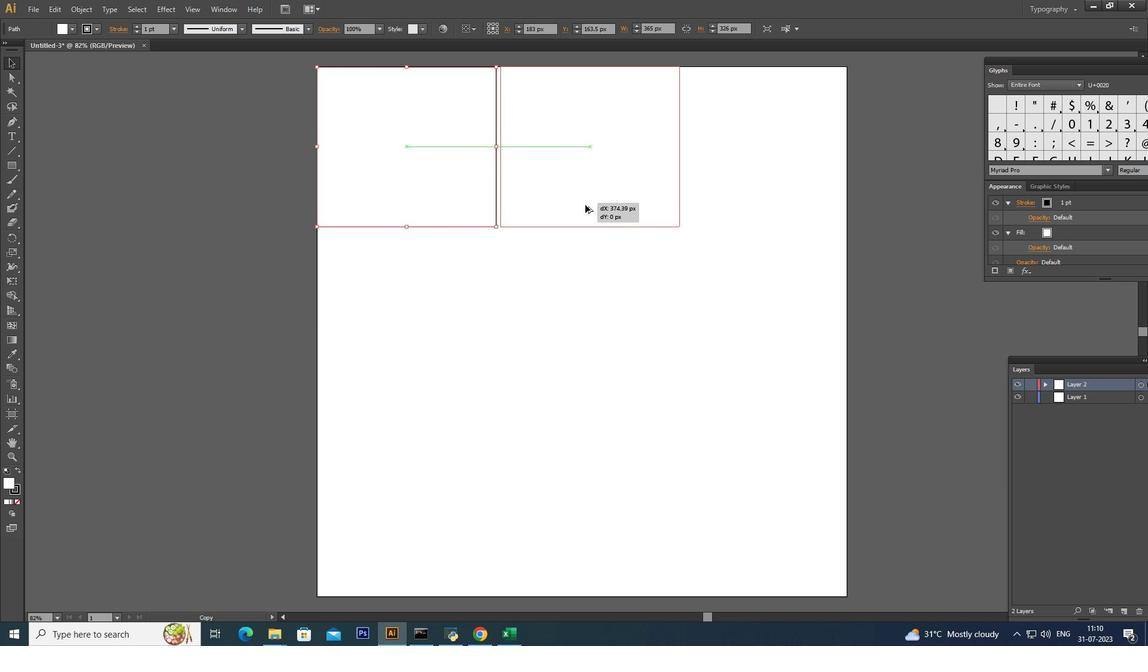 
Action: Mouse moved to (585, 205)
Screenshot: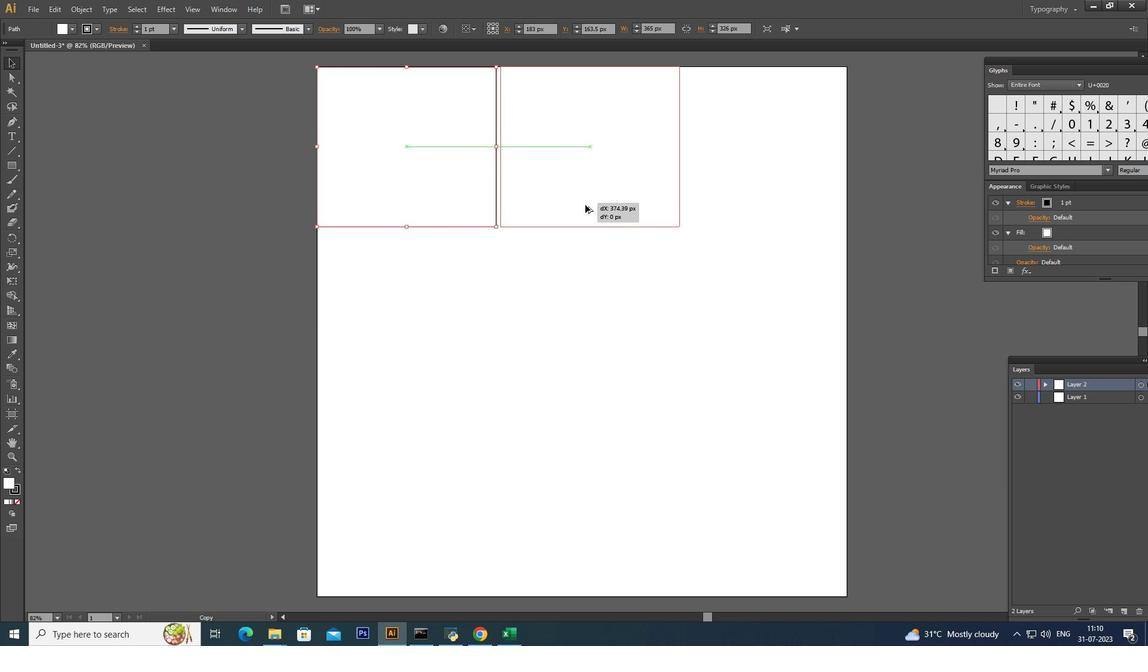 
Action: Key pressed <Key.alt_l>
Screenshot: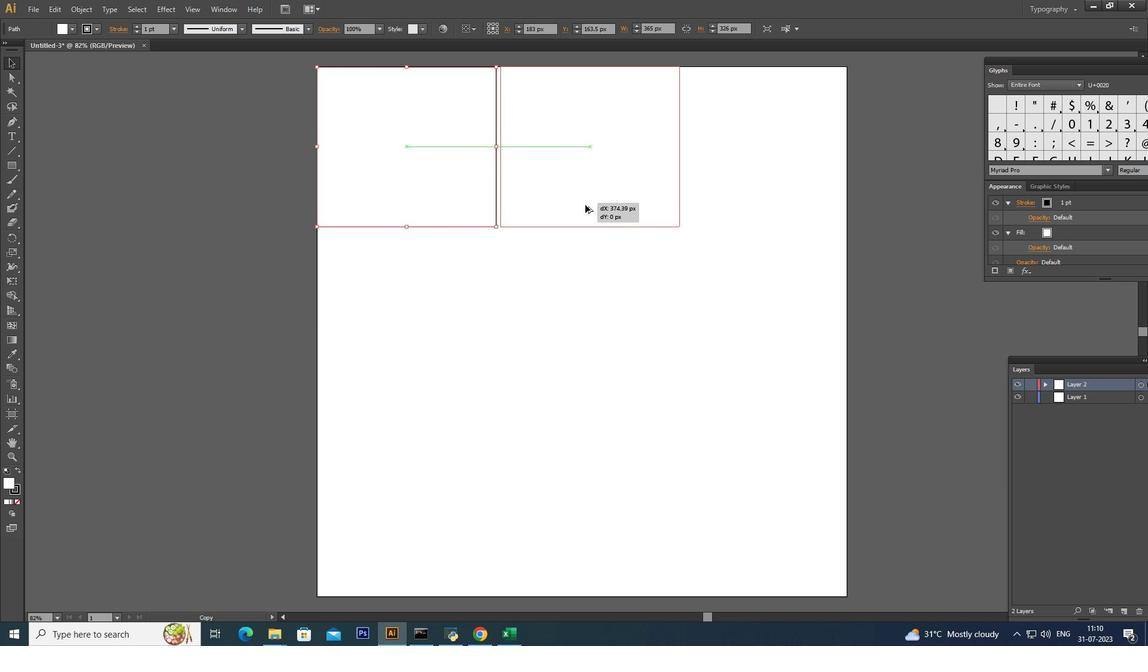 
Action: Mouse moved to (584, 205)
Screenshot: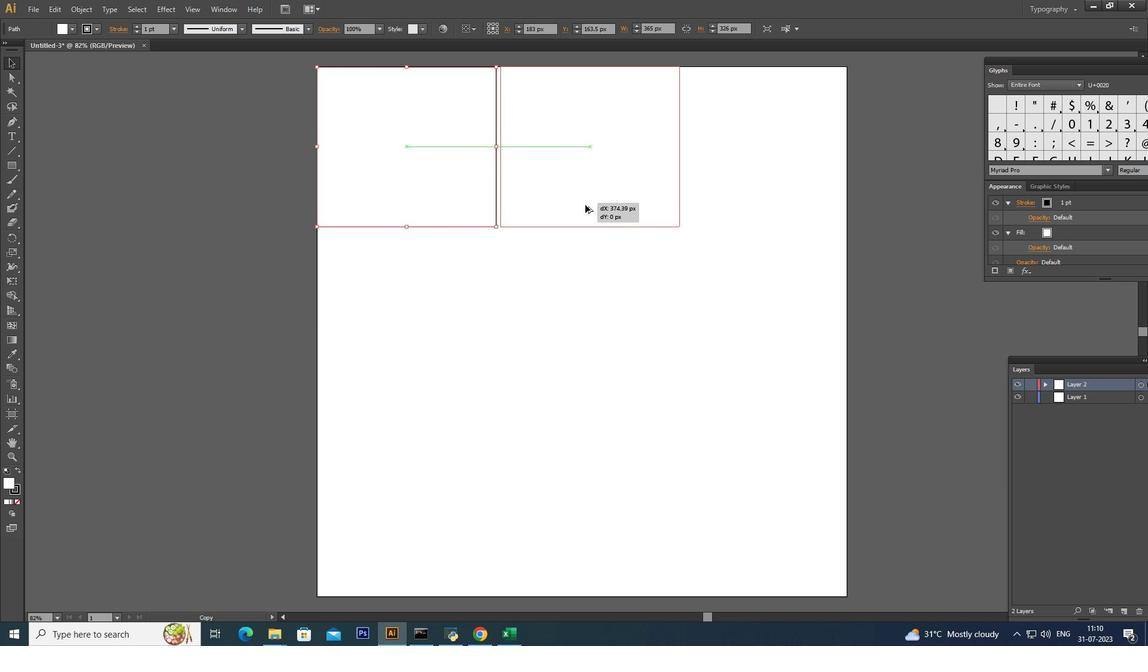
Action: Key pressed <Key.alt_l><Key.alt_l><Key.alt_l><Key.alt_l><Key.alt_l><Key.alt_l><Key.alt_l><Key.alt_l><Key.alt_l>
Screenshot: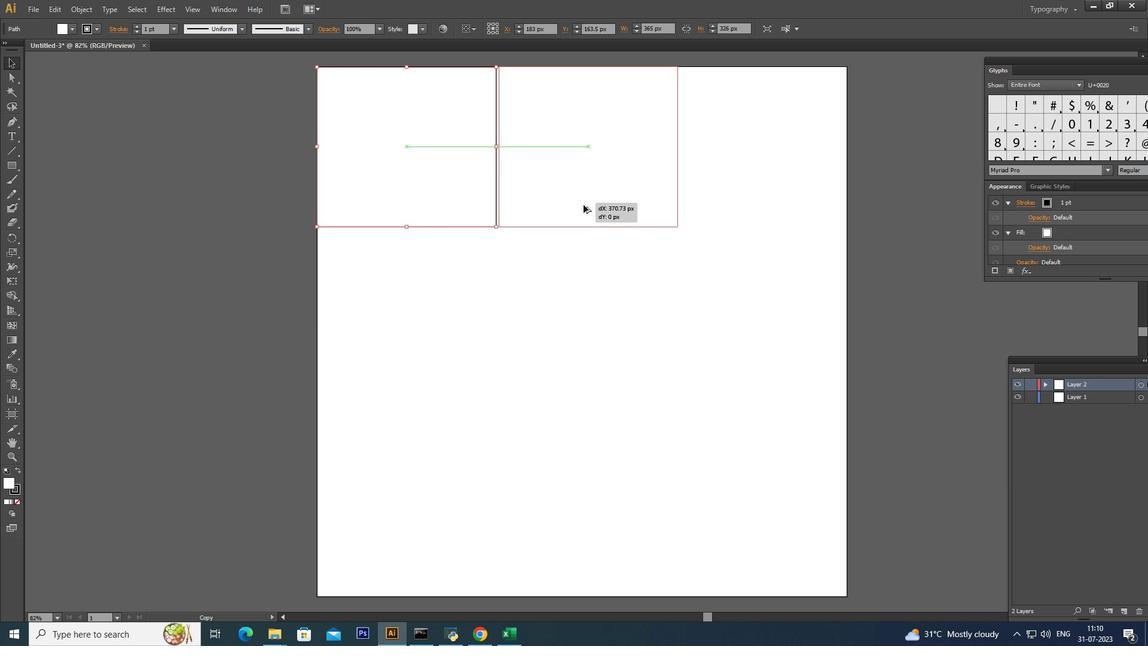 
Action: Mouse moved to (583, 205)
Screenshot: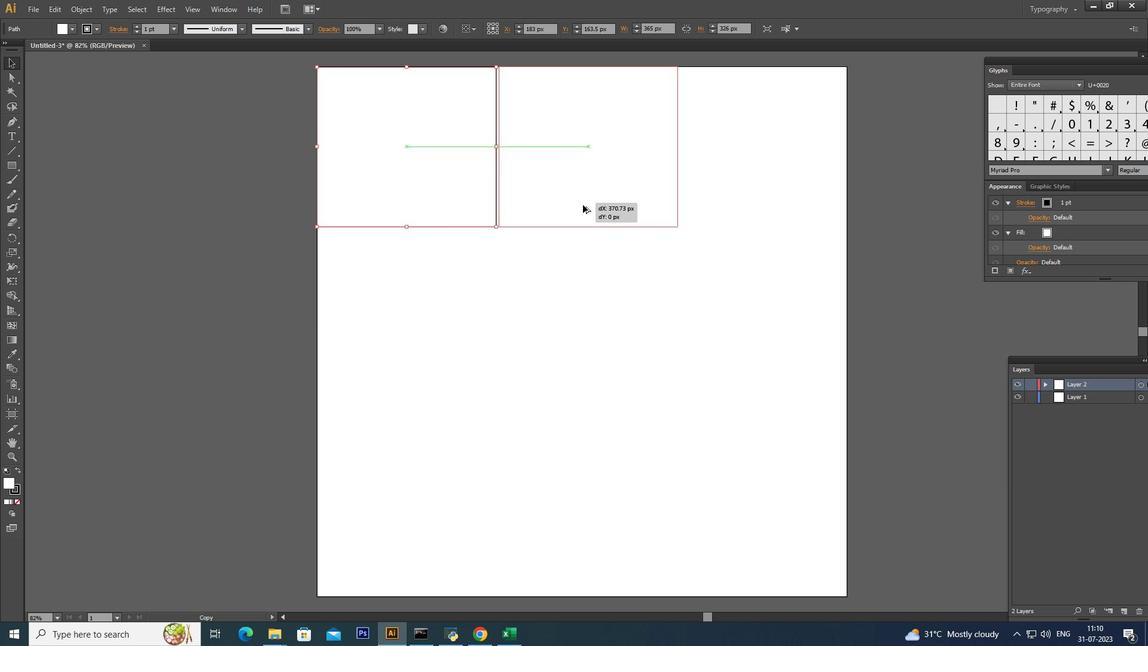 
Action: Key pressed <Key.alt_l>
Screenshot: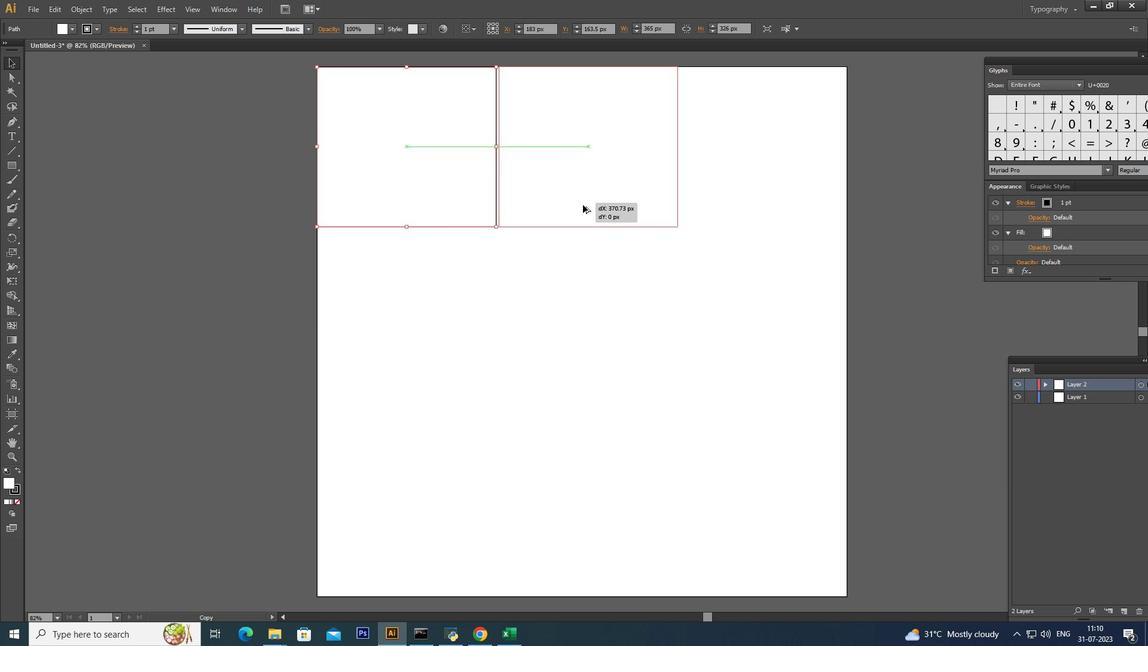 
Action: Mouse moved to (583, 205)
Screenshot: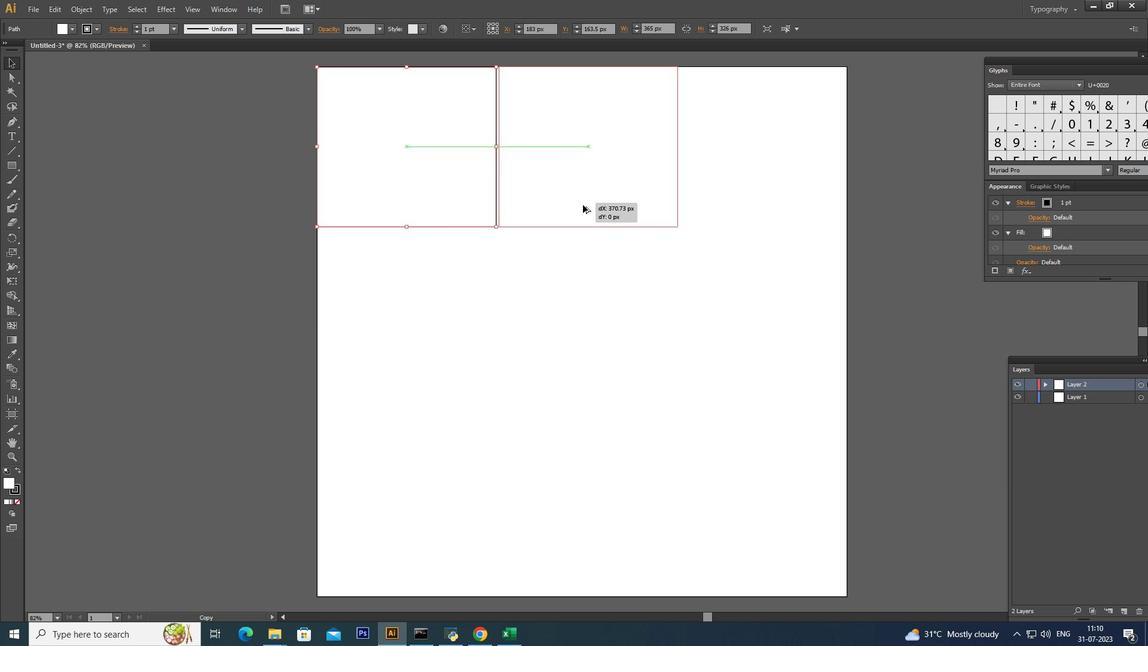 
Action: Key pressed <Key.alt_l><Key.alt_l><Key.alt_l><Key.alt_l><Key.alt_l><Key.alt_l><Key.alt_l><Key.alt_l><Key.alt_l><Key.alt_l><Key.alt_l><Key.alt_l><Key.alt_l><Key.alt_l><Key.alt_l><Key.alt_l><Key.alt_l><Key.alt_l><Key.alt_l><Key.alt_l>
Screenshot: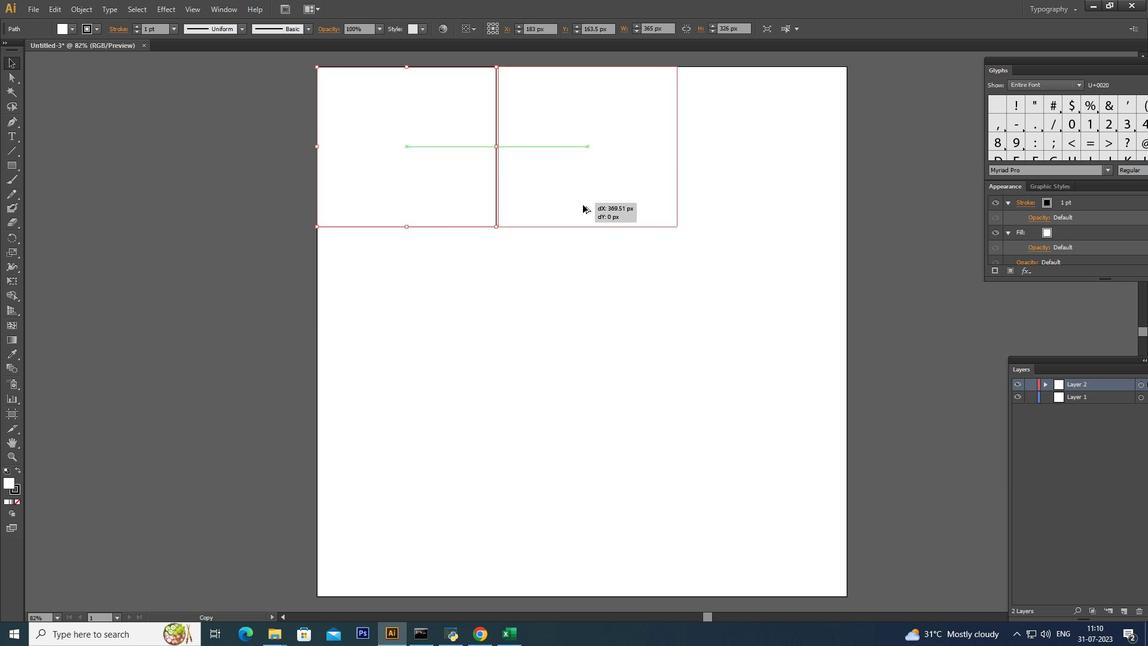 
Action: Mouse moved to (582, 205)
Screenshot: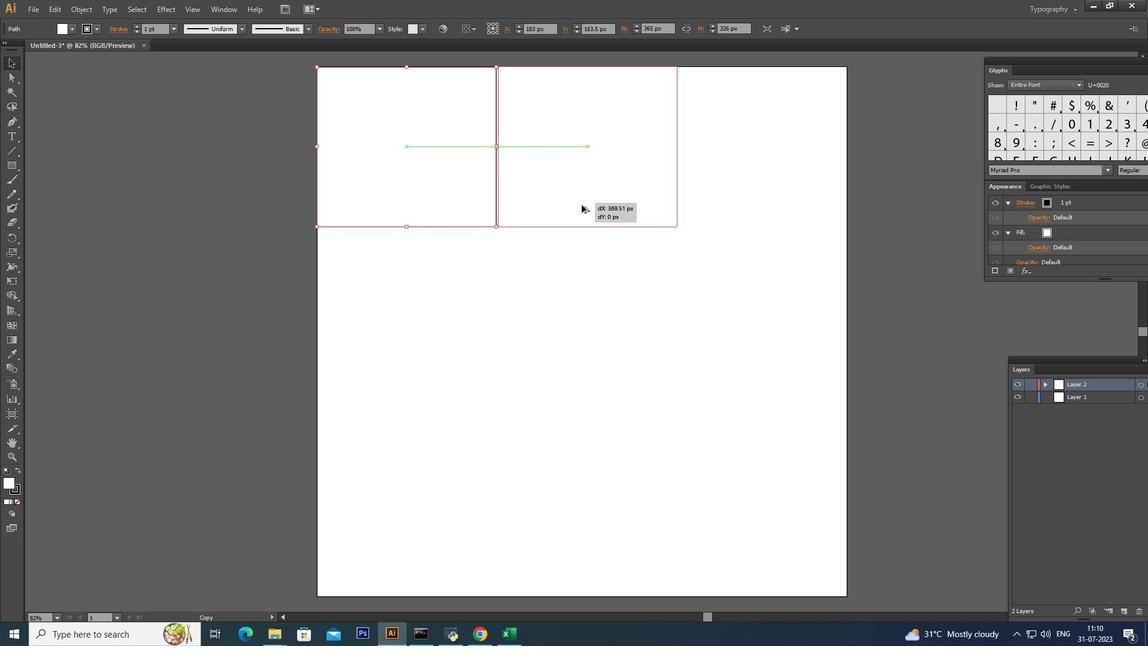 
Action: Key pressed <Key.alt_l><Key.alt_l><Key.alt_l><Key.alt_l><Key.alt_l><Key.alt_l><Key.alt_l><Key.alt_l><Key.alt_l><Key.alt_l><Key.alt_l><Key.alt_l><Key.alt_l><Key.alt_l><Key.alt_l><Key.alt_l><Key.alt_l><Key.alt_l><Key.alt_l><Key.alt_l><Key.alt_l><Key.alt_l><Key.alt_l><Key.alt_l><Key.alt_l><Key.alt_l><Key.alt_l><Key.alt_l><Key.alt_l>
Screenshot: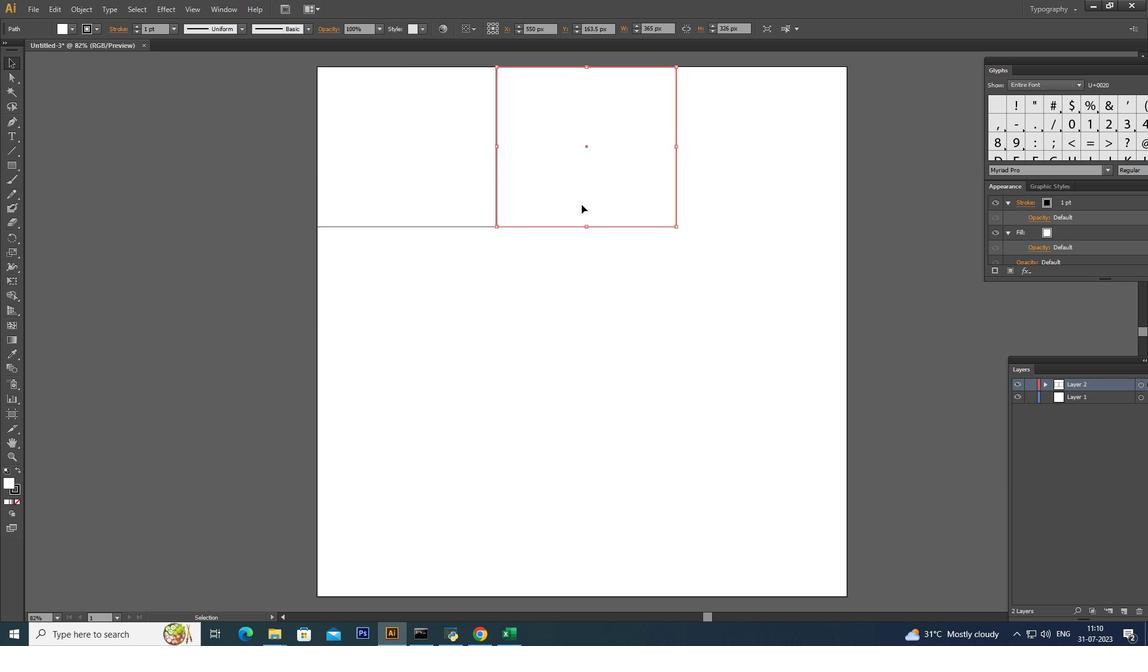 
Action: Mouse pressed left at (582, 205)
Screenshot: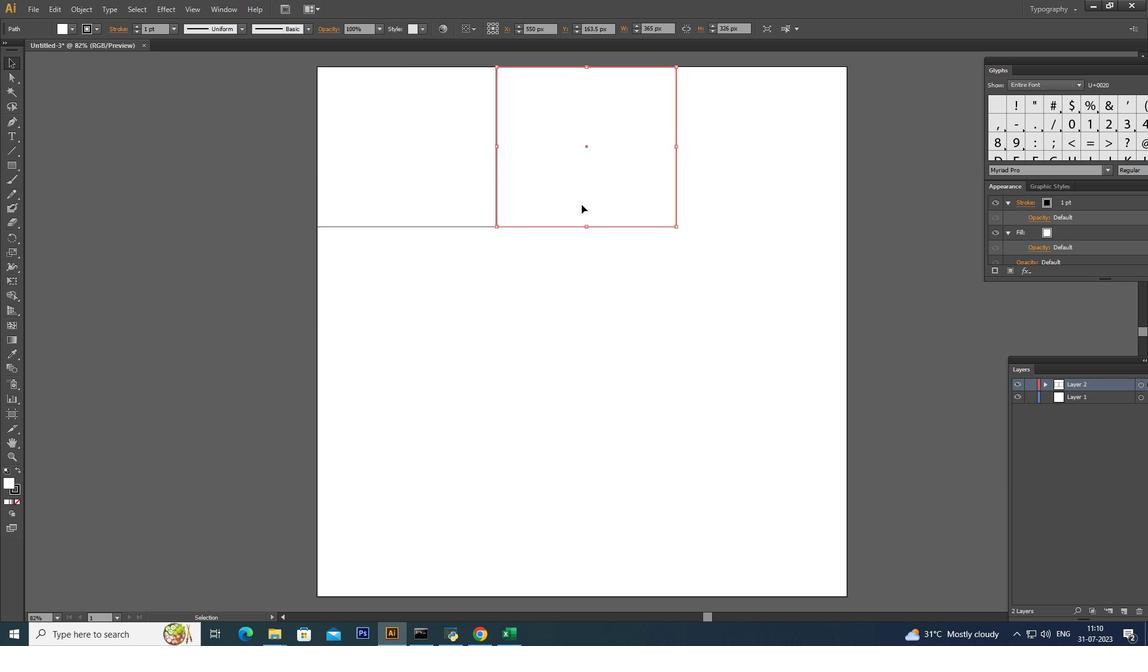 
Action: Mouse moved to (686, 202)
Screenshot: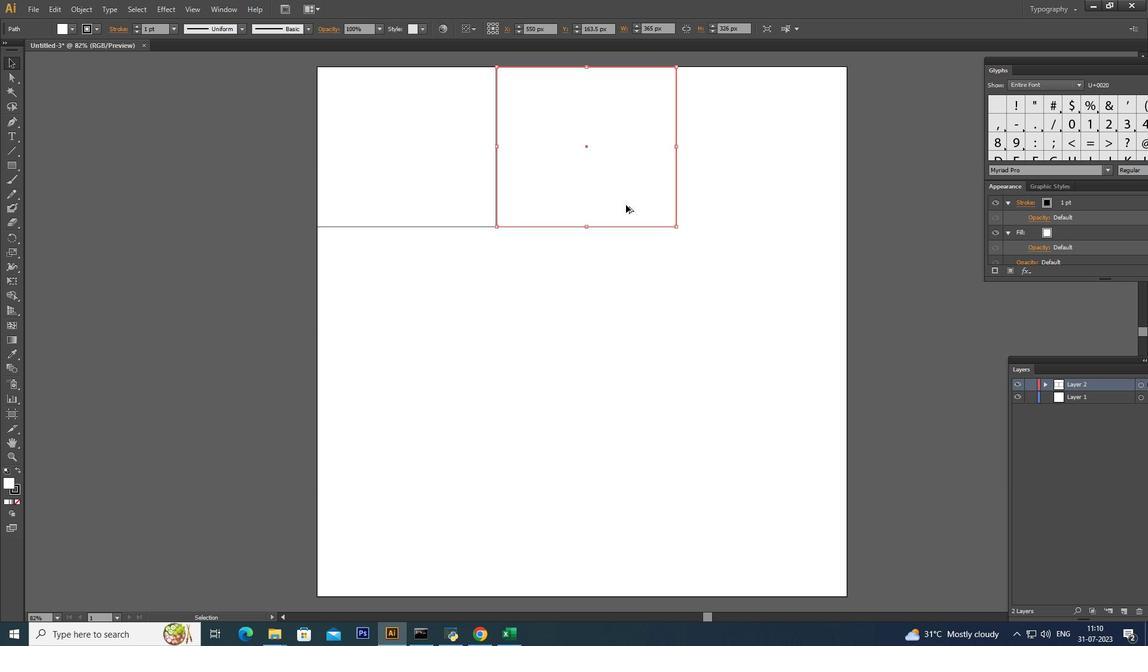 
Action: Key pressed <Key.alt_l><Key.alt_l>
Screenshot: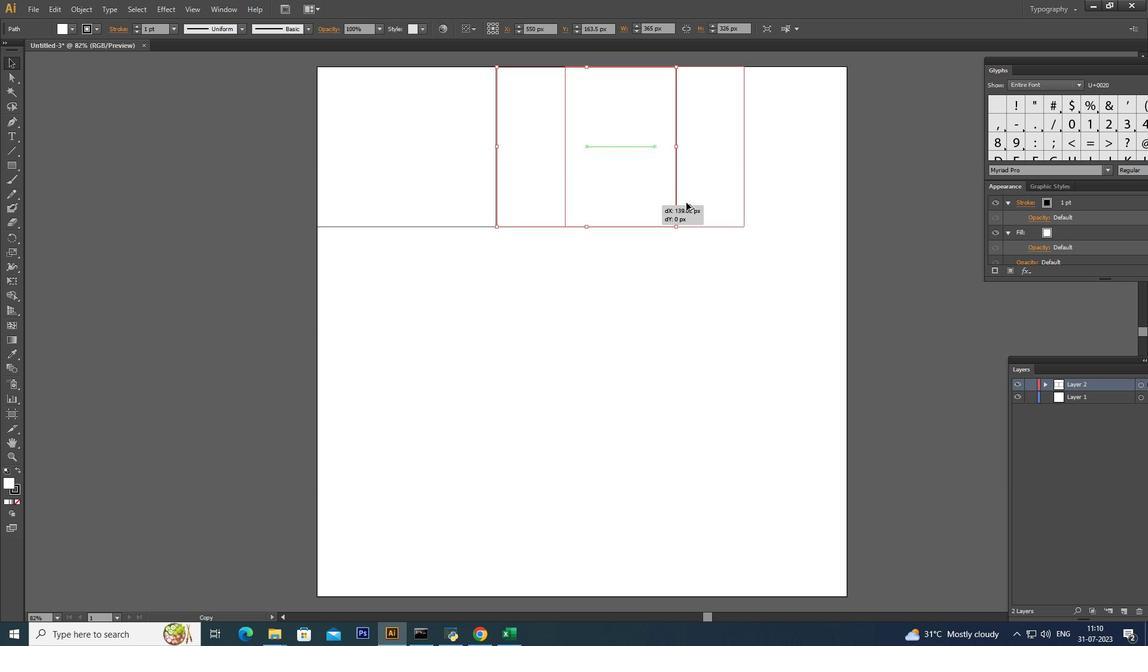 
Action: Mouse moved to (687, 202)
Screenshot: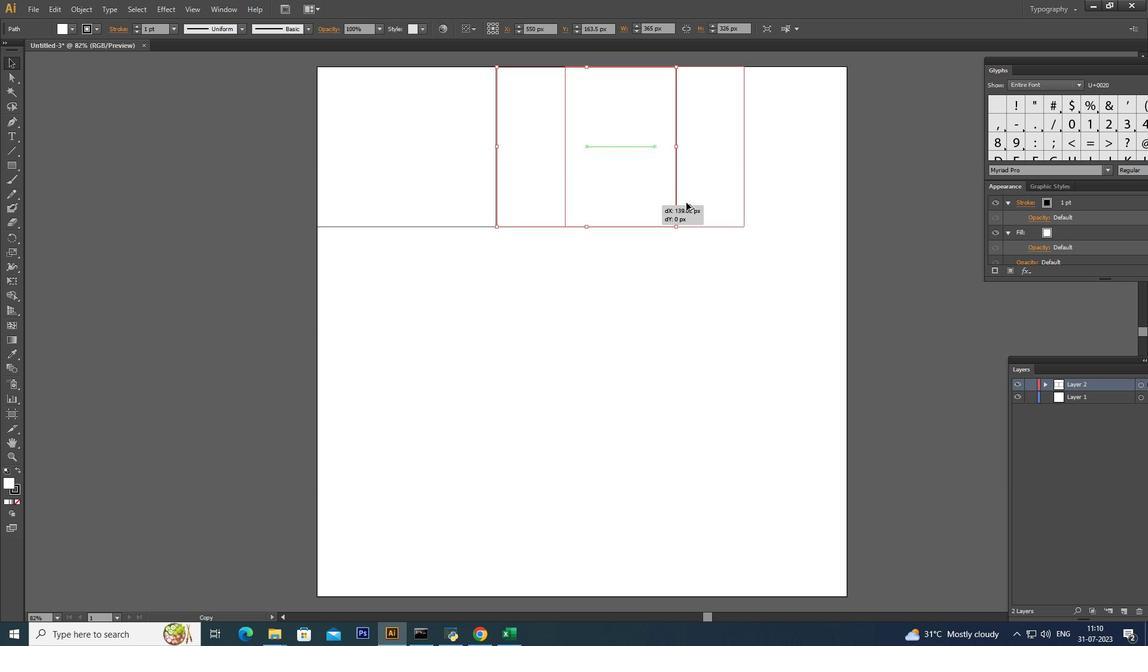 
Action: Key pressed <Key.alt_l>
Screenshot: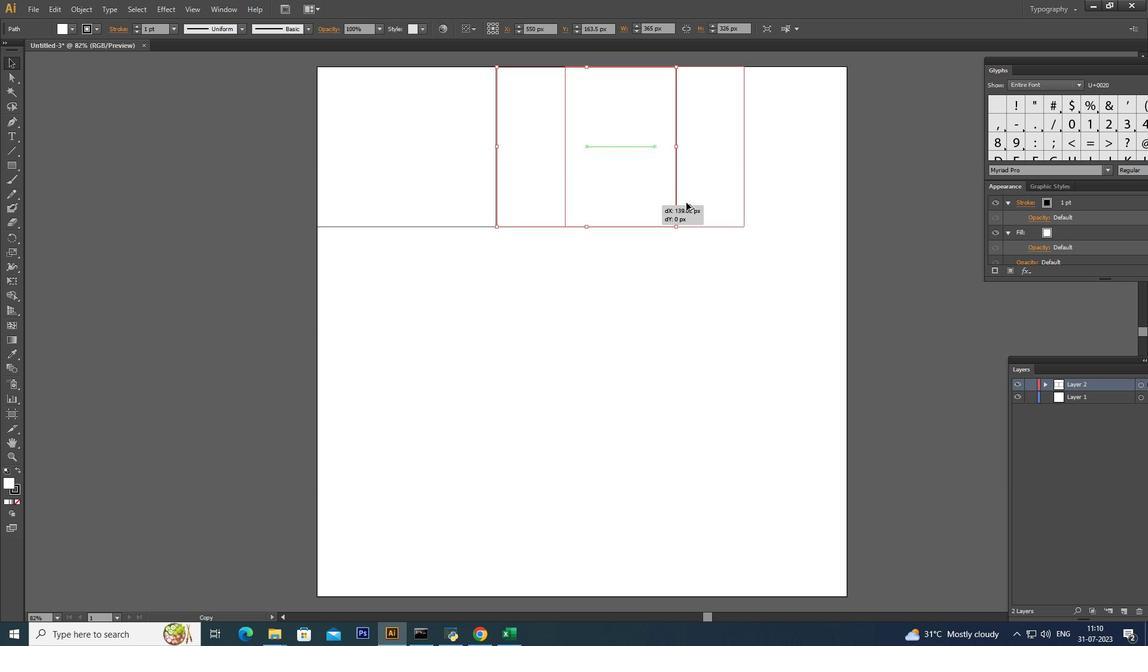 
Action: Mouse moved to (695, 201)
Screenshot: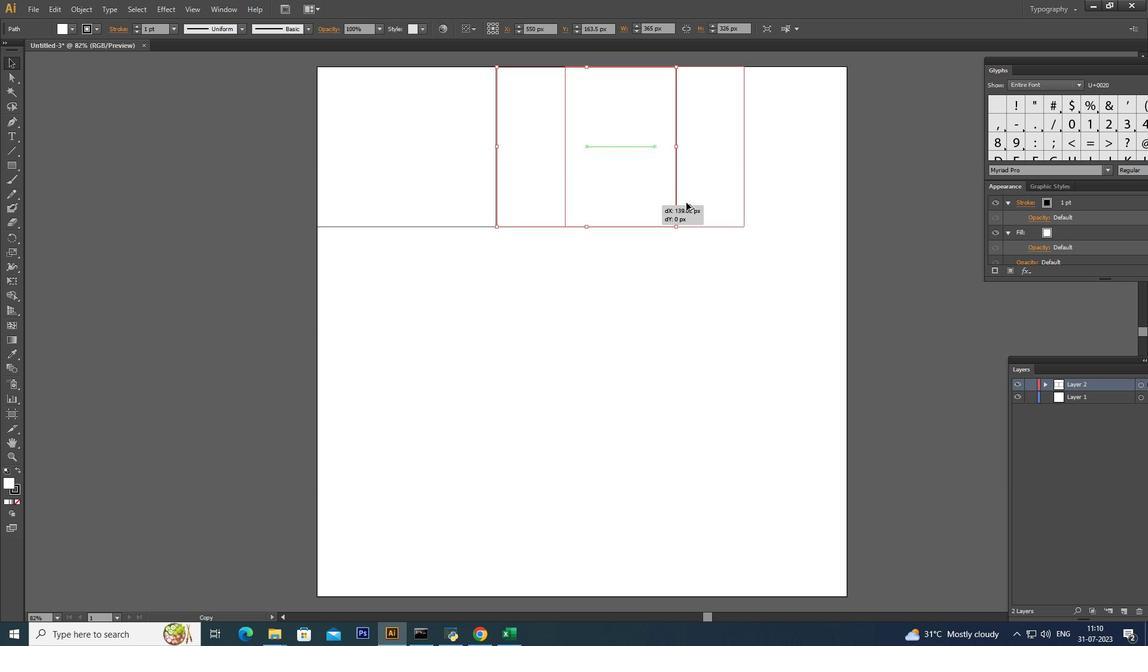 
Action: Key pressed <Key.alt_l>
Screenshot: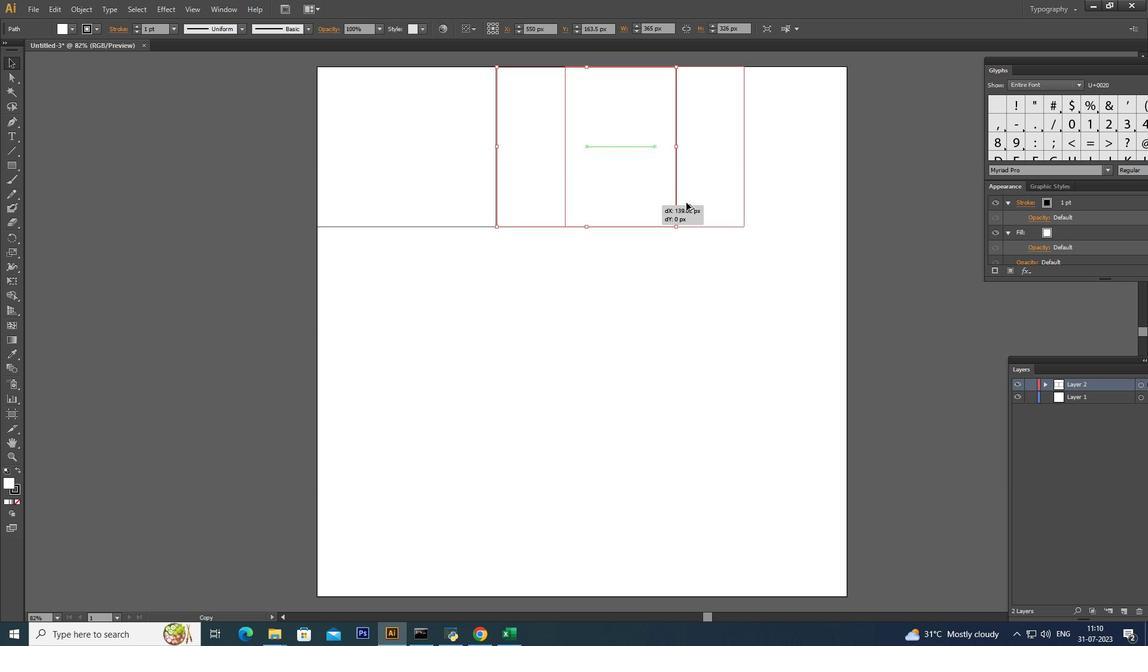
Action: Mouse moved to (697, 201)
Screenshot: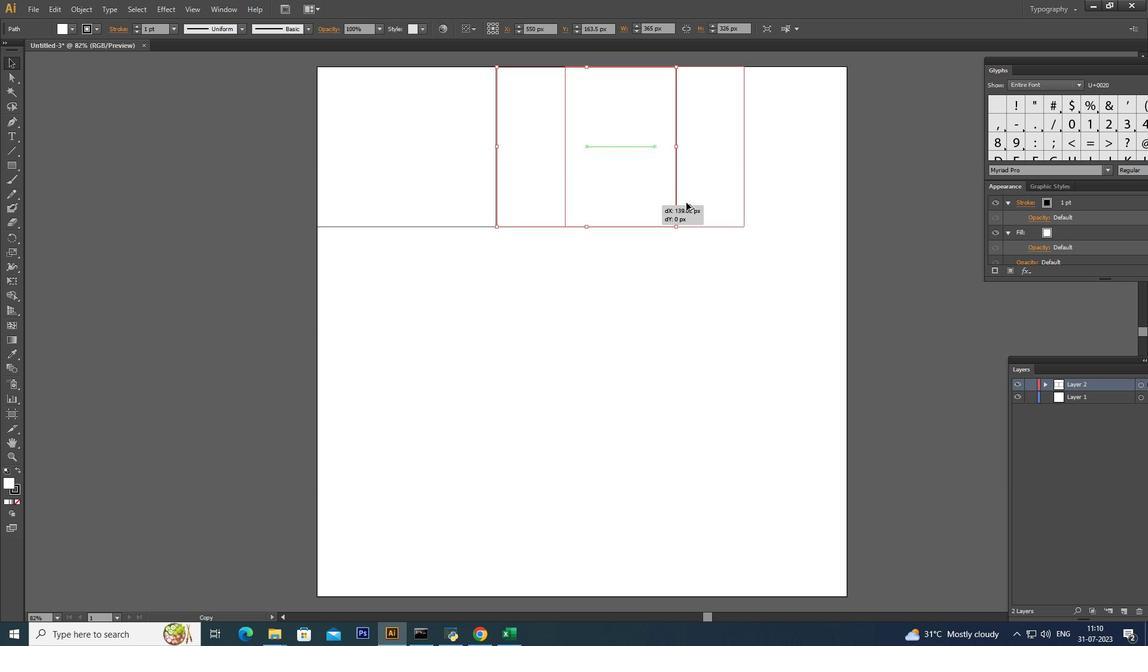 
Action: Key pressed <Key.alt_l>
Screenshot: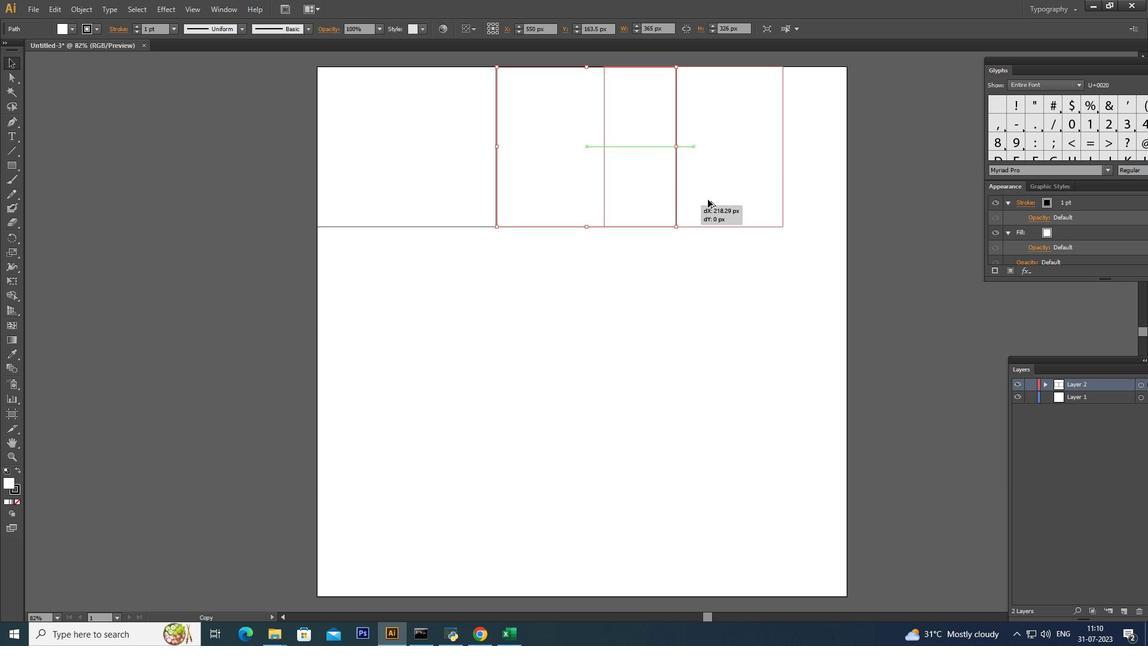 
Action: Mouse moved to (705, 199)
Screenshot: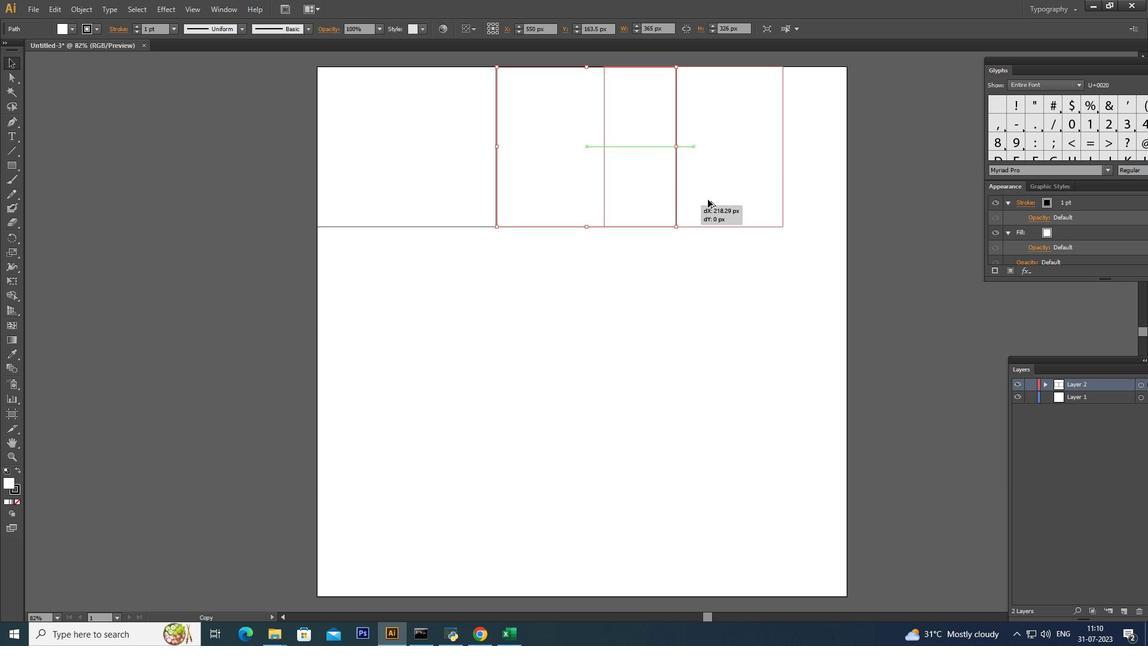 
Action: Key pressed <Key.alt_l>
Screenshot: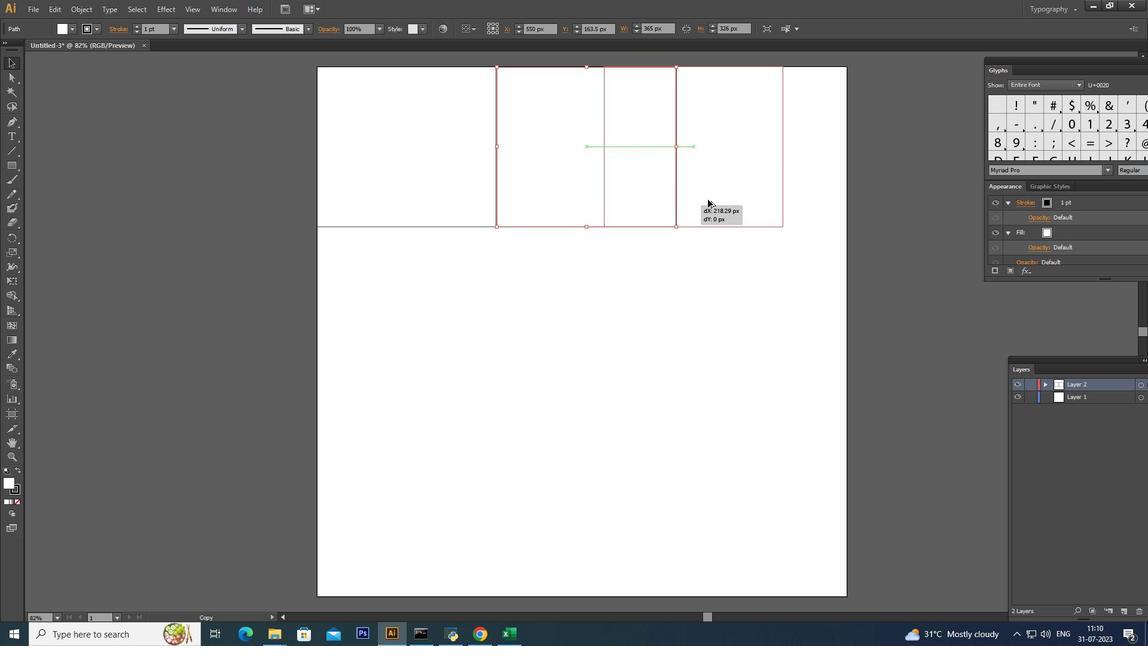
Action: Mouse moved to (716, 198)
Screenshot: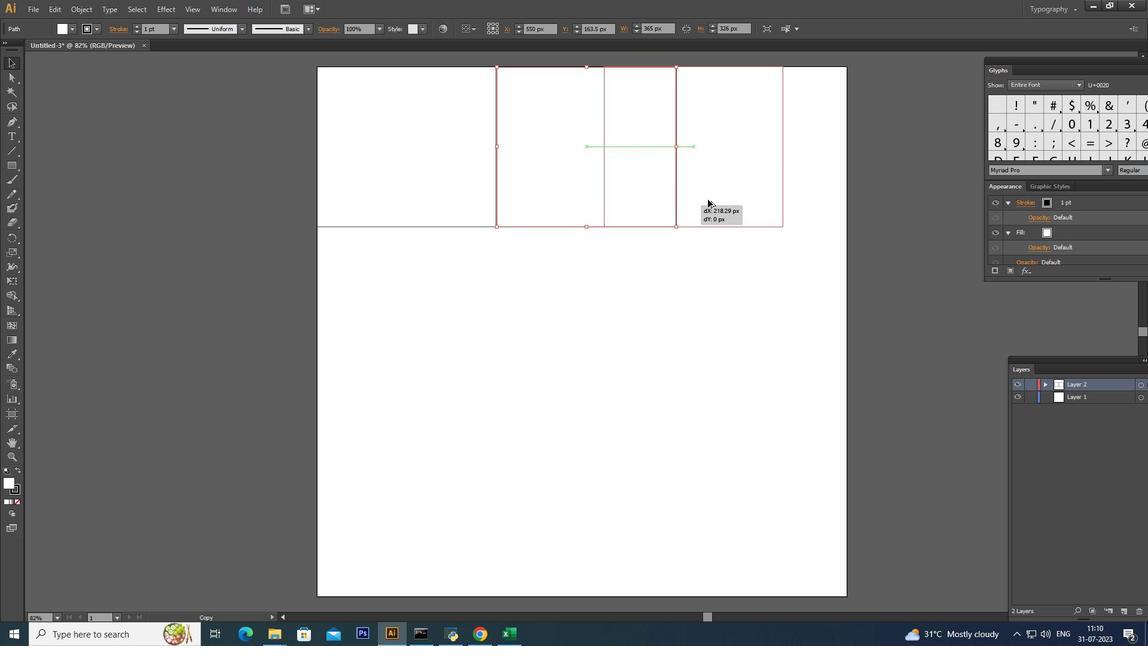 
Action: Key pressed <Key.alt_l>
Screenshot: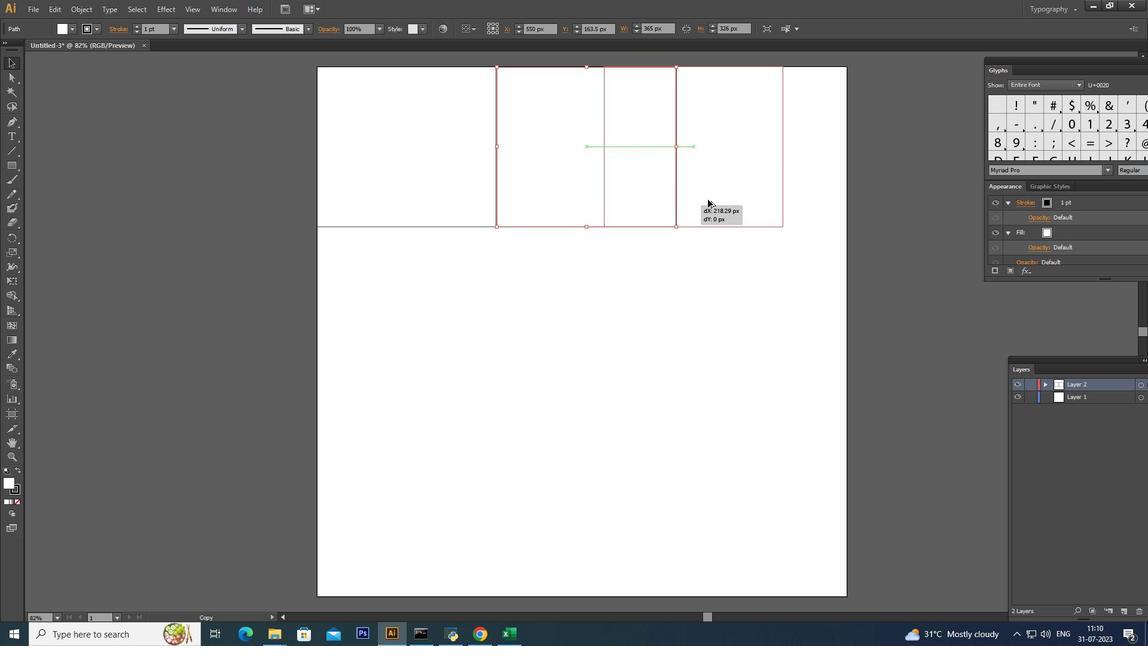 
Action: Mouse moved to (721, 198)
Screenshot: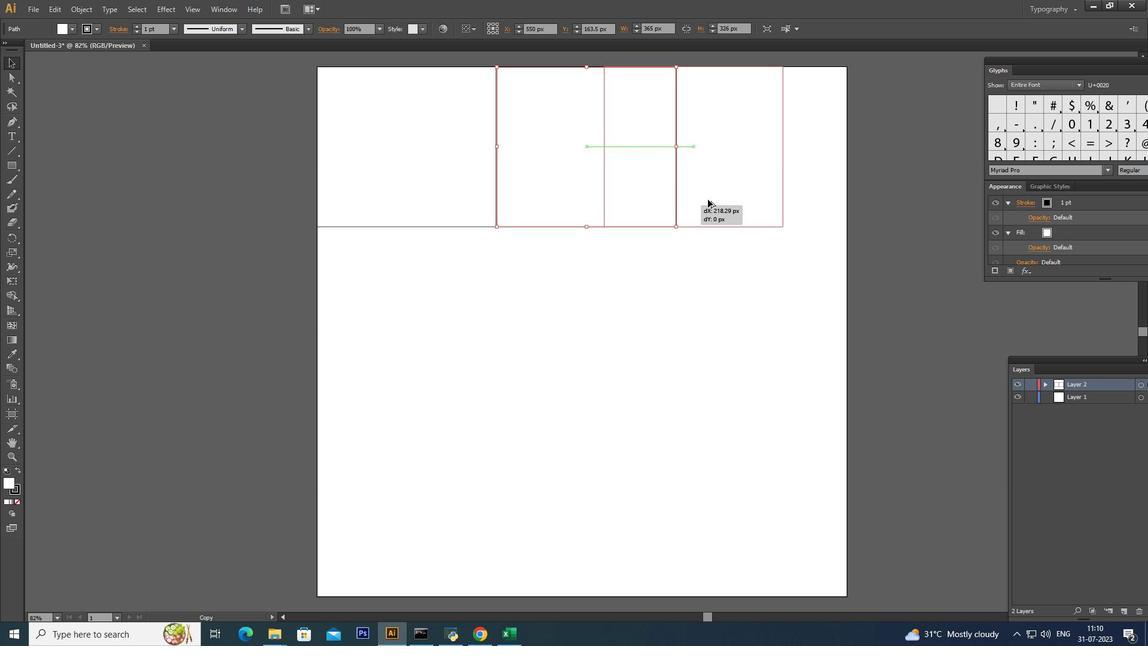 
Action: Key pressed <Key.alt_l>
Screenshot: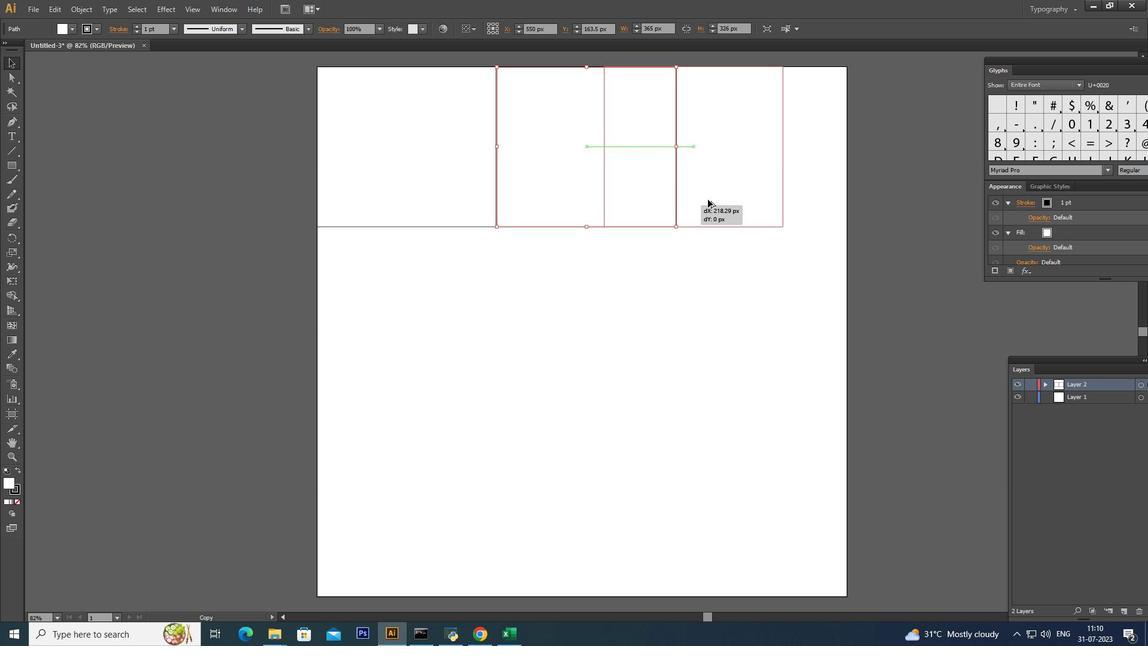
Action: Mouse moved to (732, 196)
Screenshot: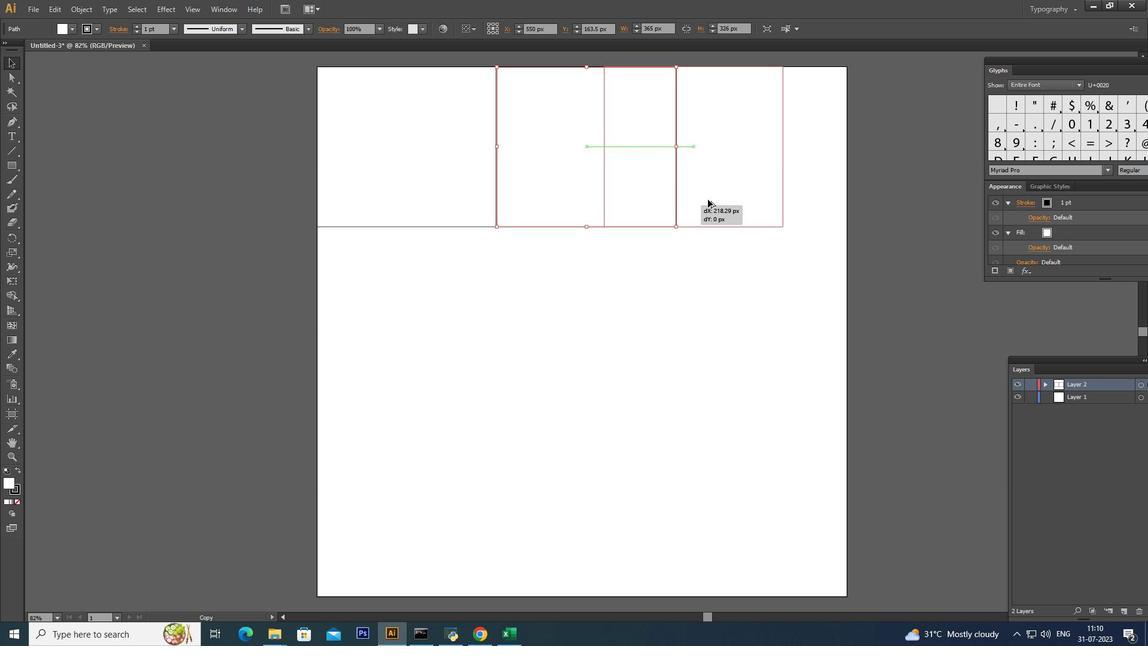 
Action: Key pressed <Key.alt_l><Key.alt_l><Key.alt_l><Key.alt_l><Key.alt_l><Key.alt_l><Key.alt_l><Key.alt_l>
Screenshot: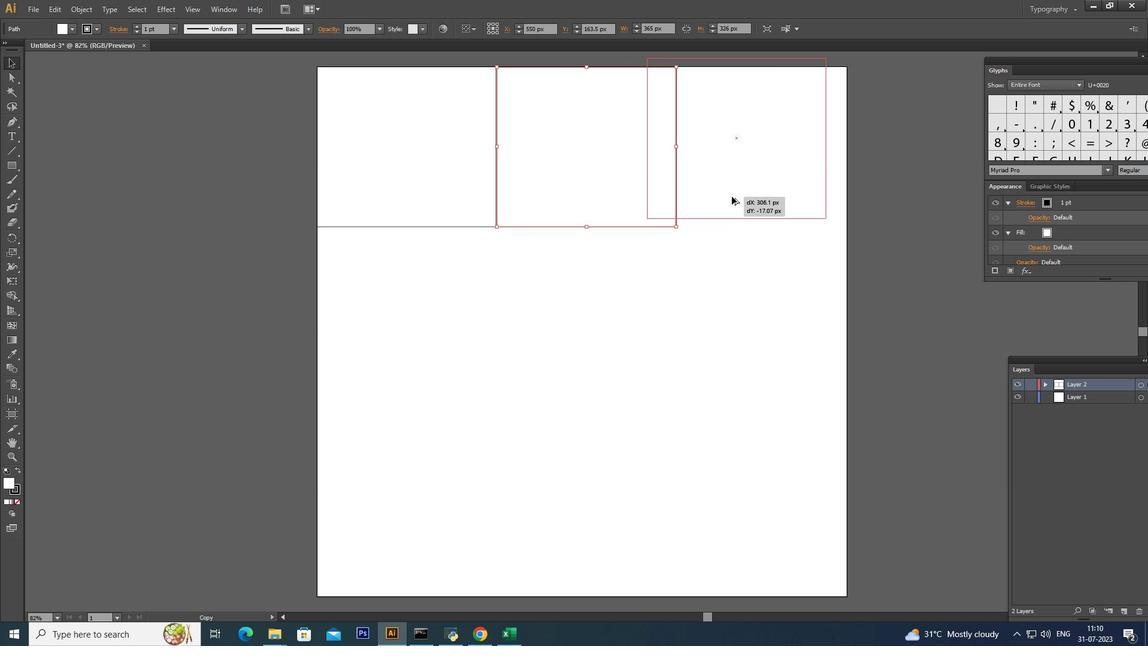 
Action: Mouse moved to (740, 196)
Screenshot: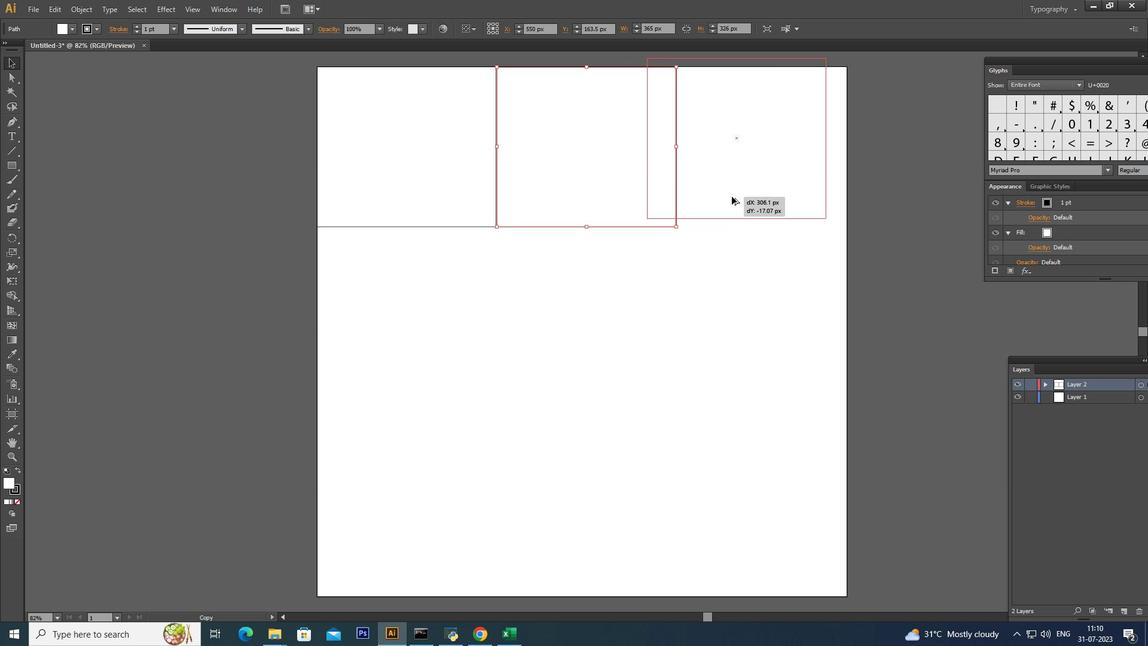 
Action: Key pressed <Key.alt_l>
Screenshot: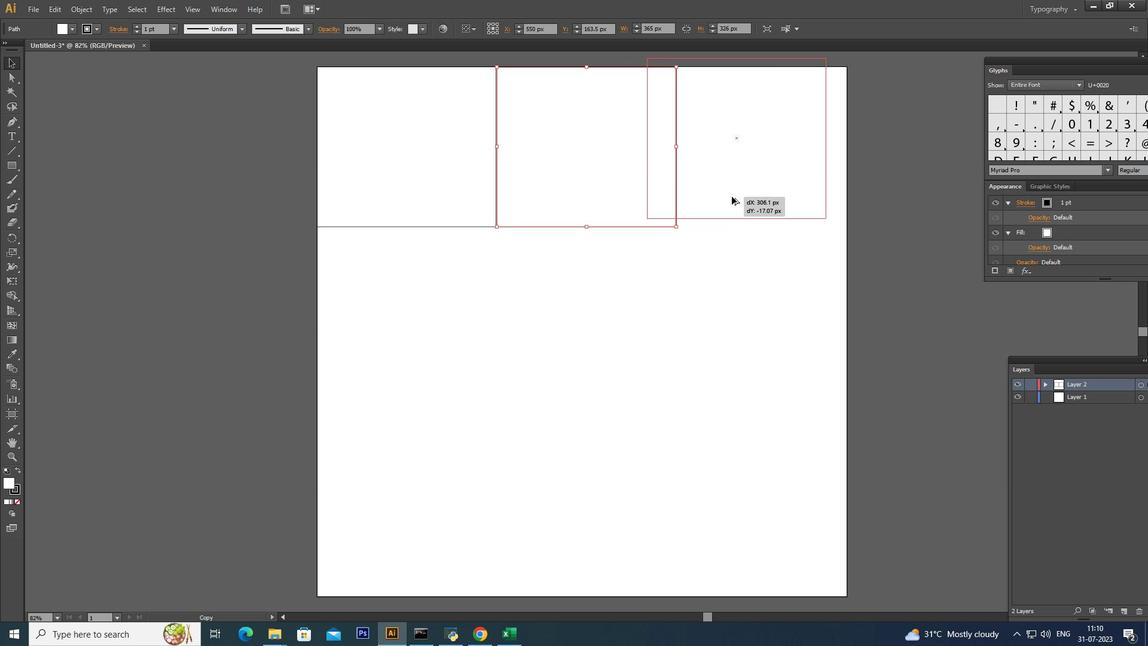 
Action: Mouse moved to (756, 199)
Screenshot: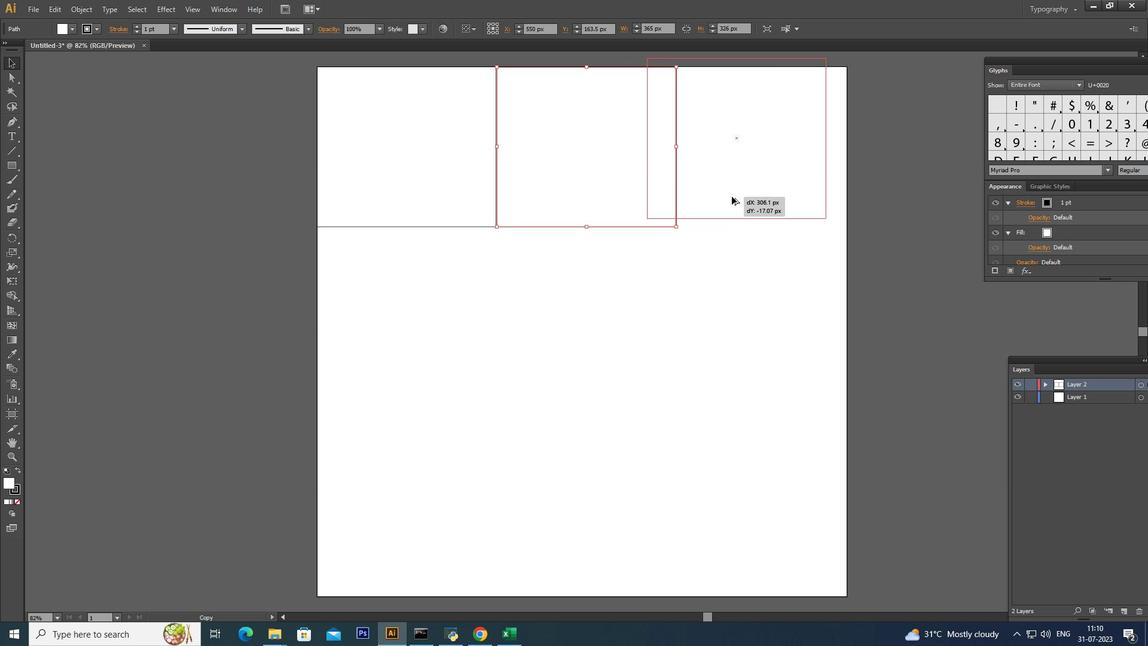 
Action: Key pressed <Key.alt_l>
Screenshot: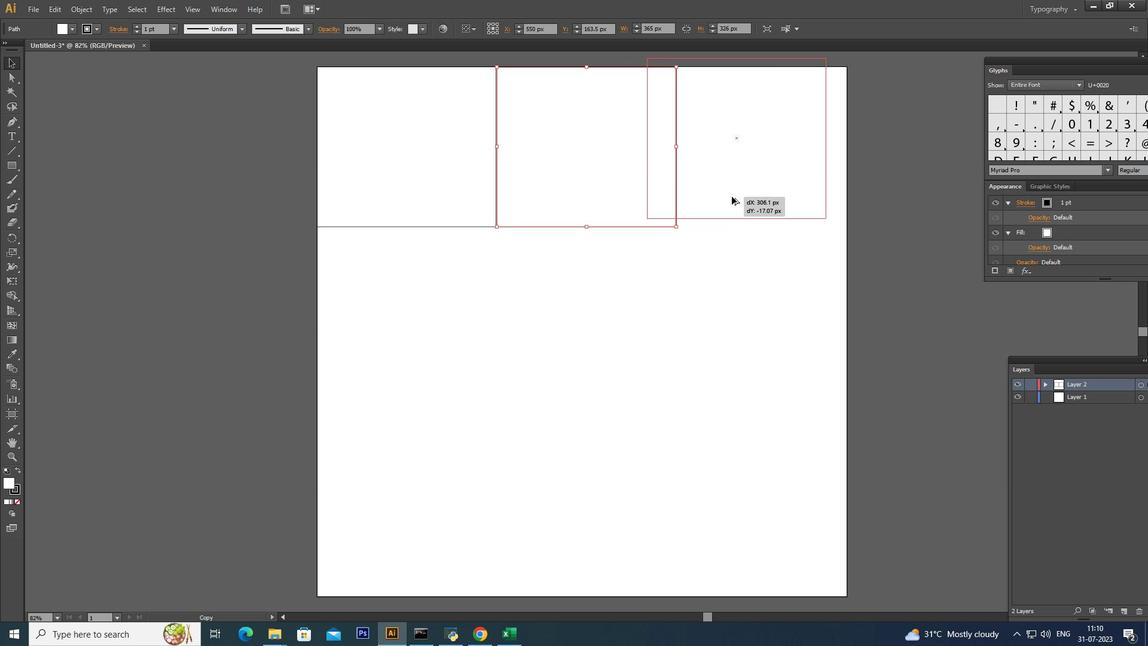 
Action: Mouse moved to (757, 199)
Screenshot: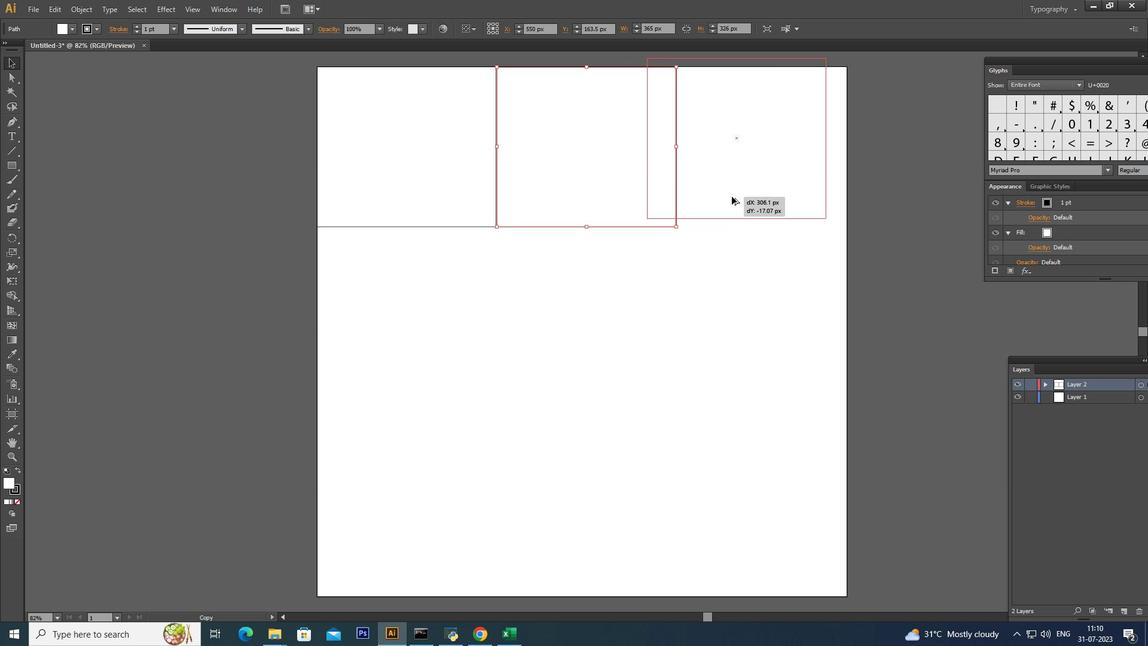
Action: Key pressed <Key.alt_l><Key.alt_l><Key.alt_l>
Screenshot: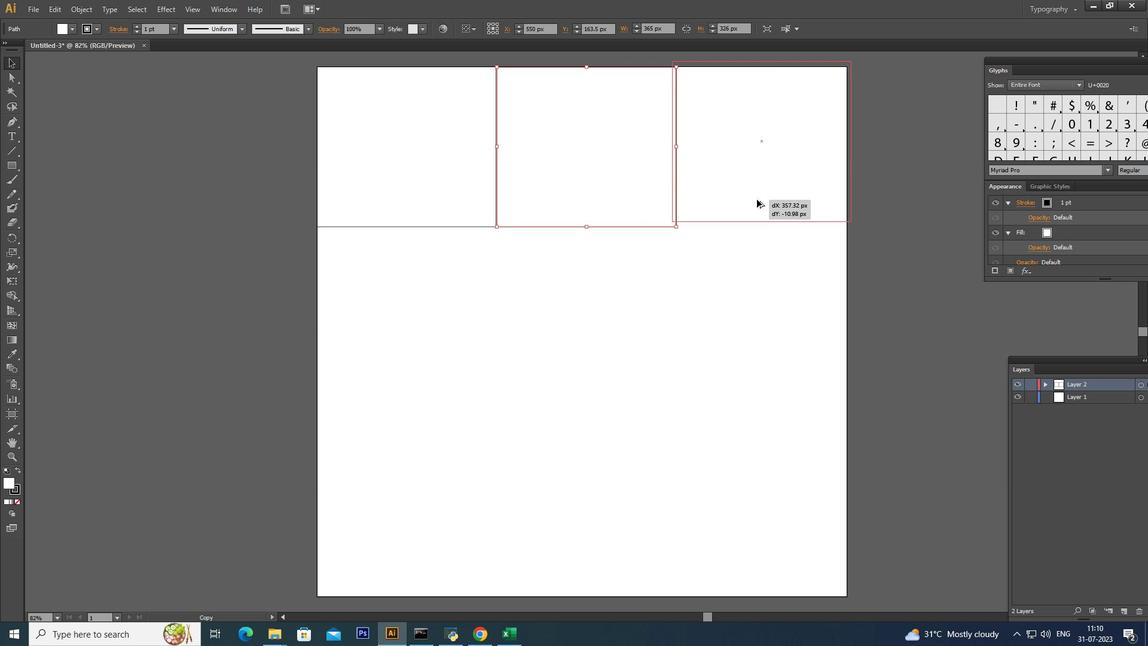 
Action: Mouse moved to (757, 201)
Screenshot: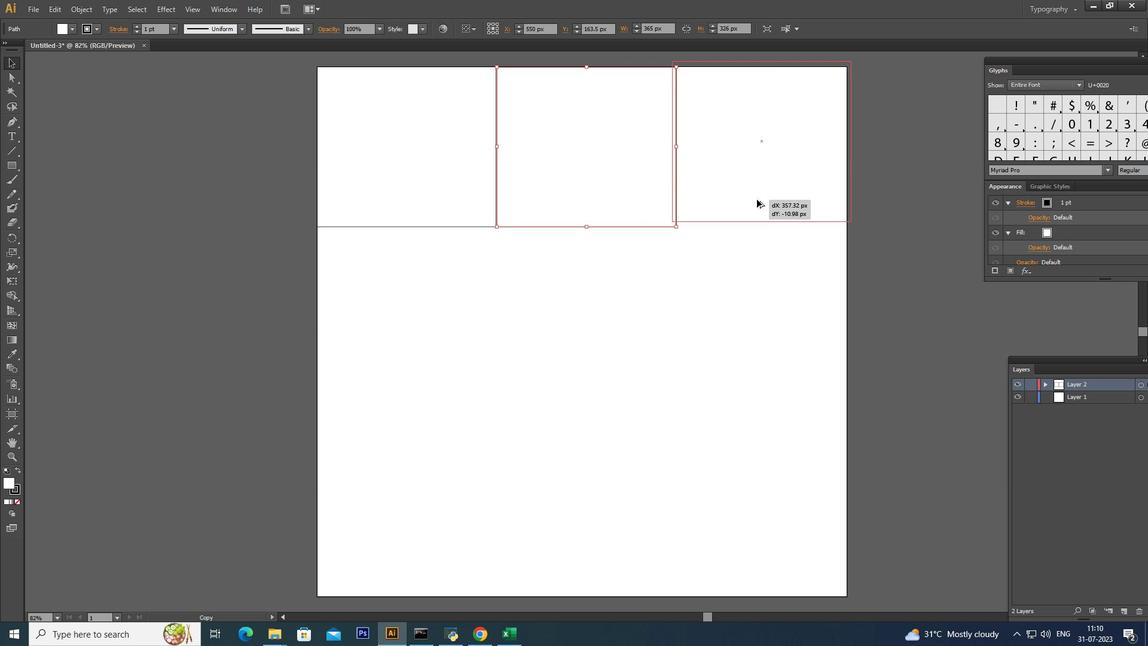 
Action: Key pressed <Key.alt_l>
Screenshot: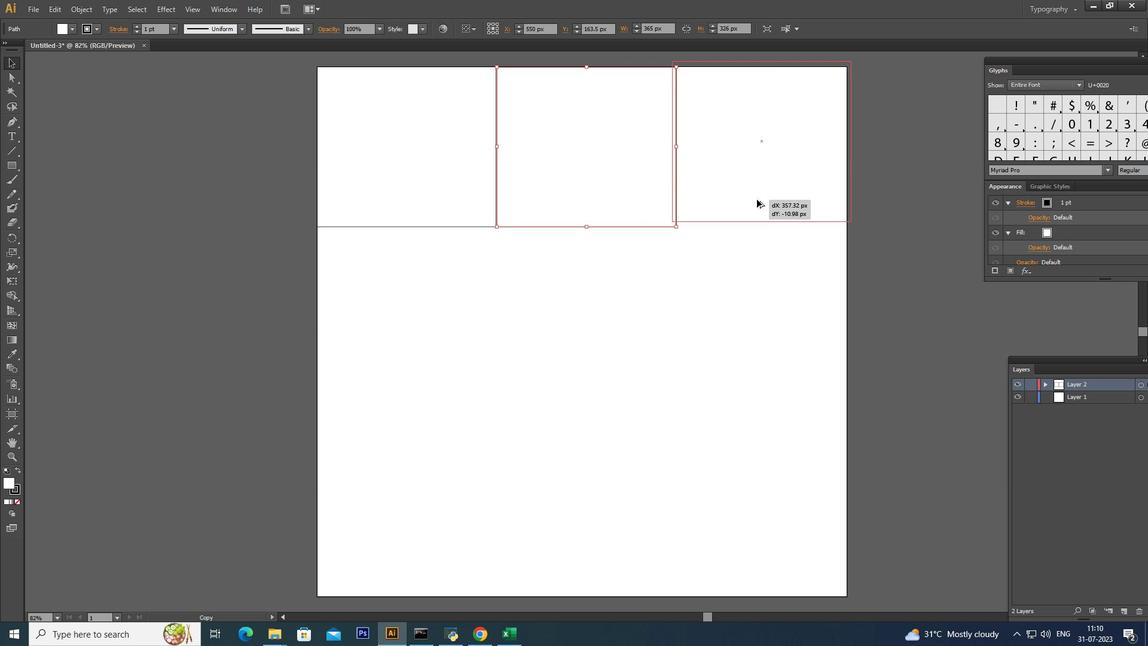 
Action: Mouse moved to (759, 204)
Screenshot: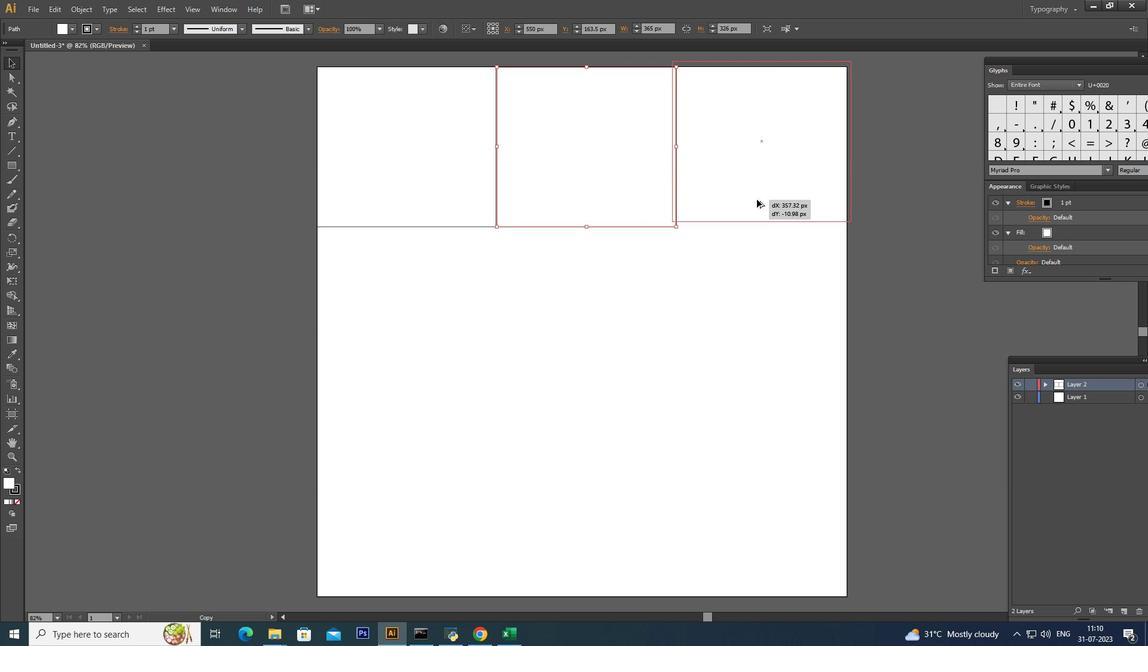 
Action: Key pressed <Key.alt_l>
Screenshot: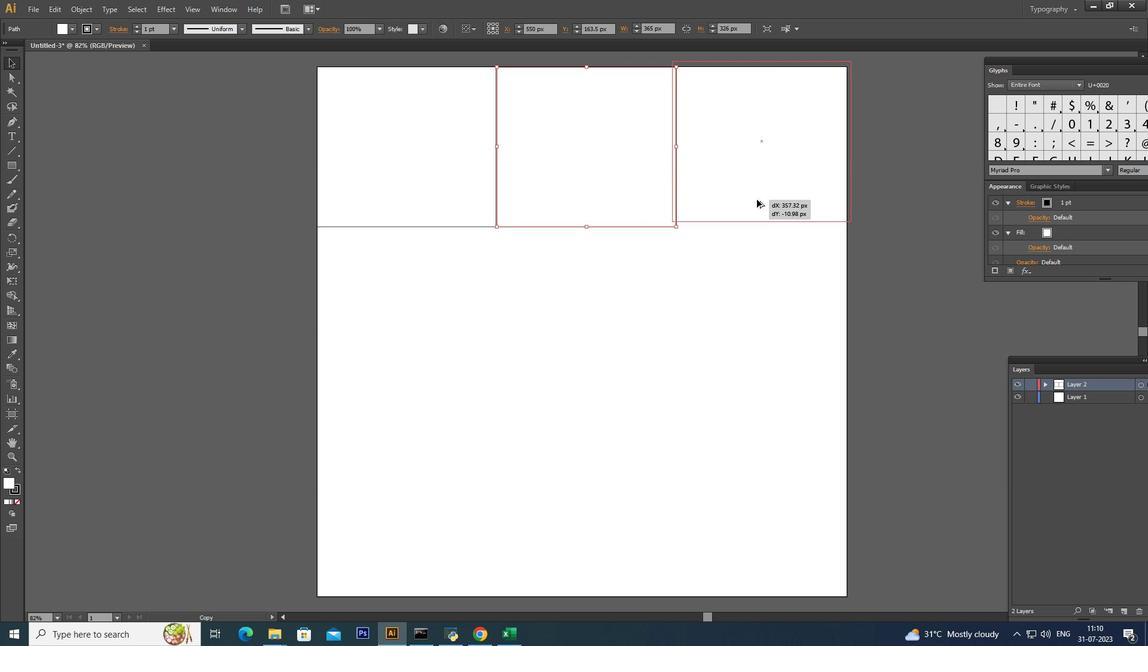 
Action: Mouse moved to (760, 205)
Screenshot: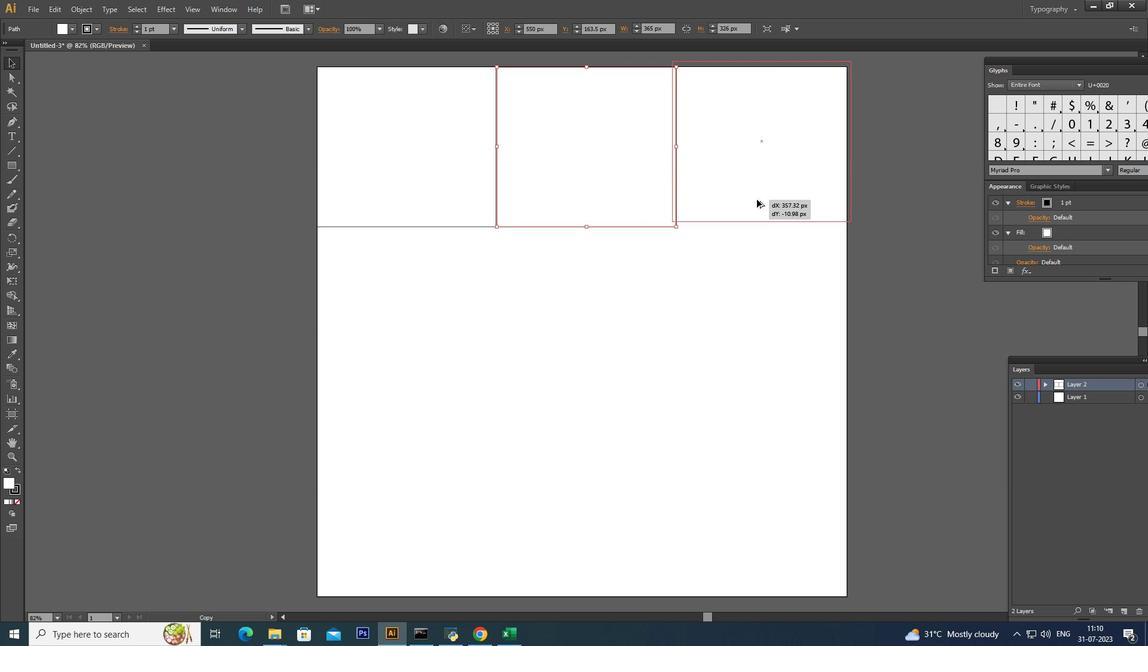 
Action: Key pressed <Key.alt_l><Key.alt_l><Key.alt_l><Key.alt_l><Key.alt_l><Key.alt_l><Key.alt_l><Key.alt_l><Key.alt_l><Key.alt_l><Key.alt_l><Key.alt_l><Key.alt_l><Key.alt_l><Key.alt_l><Key.alt_l><Key.alt_l><Key.alt_l><Key.alt_l><Key.alt_l><Key.alt_l><Key.alt_l><Key.alt_l><Key.alt_l><Key.alt_l><Key.alt_l><Key.alt_l><Key.alt_l><Key.alt_l><Key.alt_l><Key.alt_l><Key.alt_l><Key.alt_l><Key.alt_l><Key.alt_l><Key.alt_l><Key.alt_l><Key.alt_l><Key.alt_l><Key.alt_l><Key.alt_l><Key.alt_l><Key.alt_l><Key.alt_l><Key.alt_l><Key.alt_l><Key.alt_l><Key.alt_l><Key.alt_l><Key.alt_l><Key.alt_l><Key.alt_l><Key.alt_l><Key.alt_l><Key.alt_l><Key.alt_l><Key.alt_l><Key.alt_l><Key.alt_l><Key.alt_l><Key.alt_l><Key.alt_l><Key.alt_l><Key.alt_l><Key.alt_l><Key.alt_l><Key.alt_l><Key.alt_l><Key.alt_l><Key.alt_l><Key.alt_l><Key.alt_l><Key.alt_l><Key.alt_l><Key.alt_l><Key.alt_l><Key.alt_l>
Screenshot: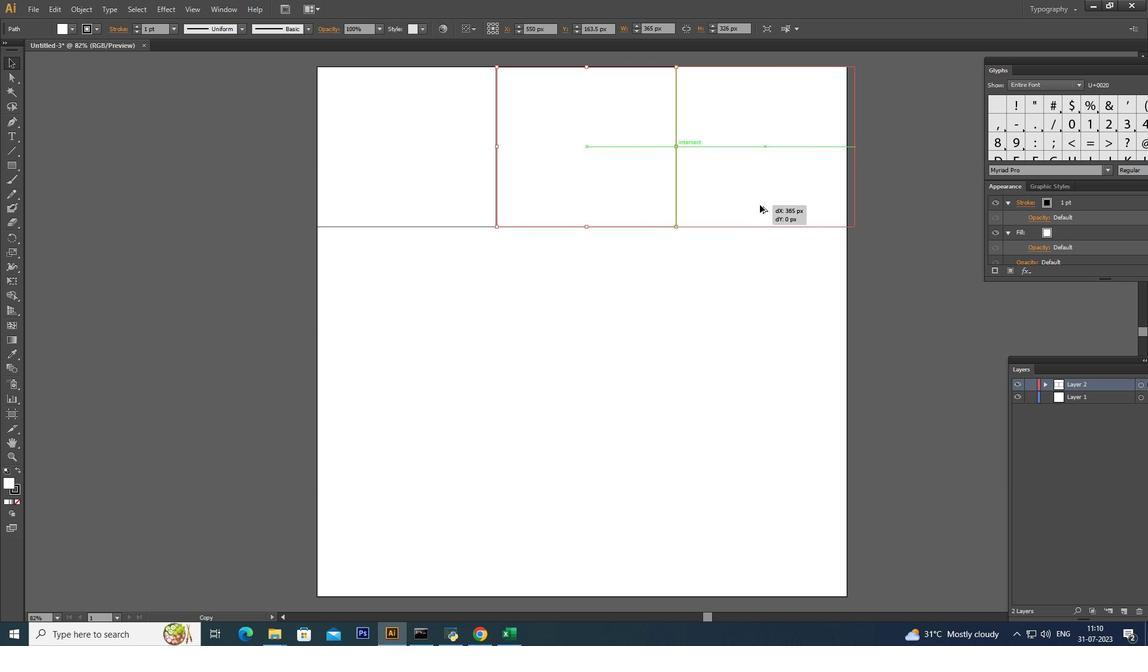 
Action: Mouse moved to (755, 216)
Screenshot: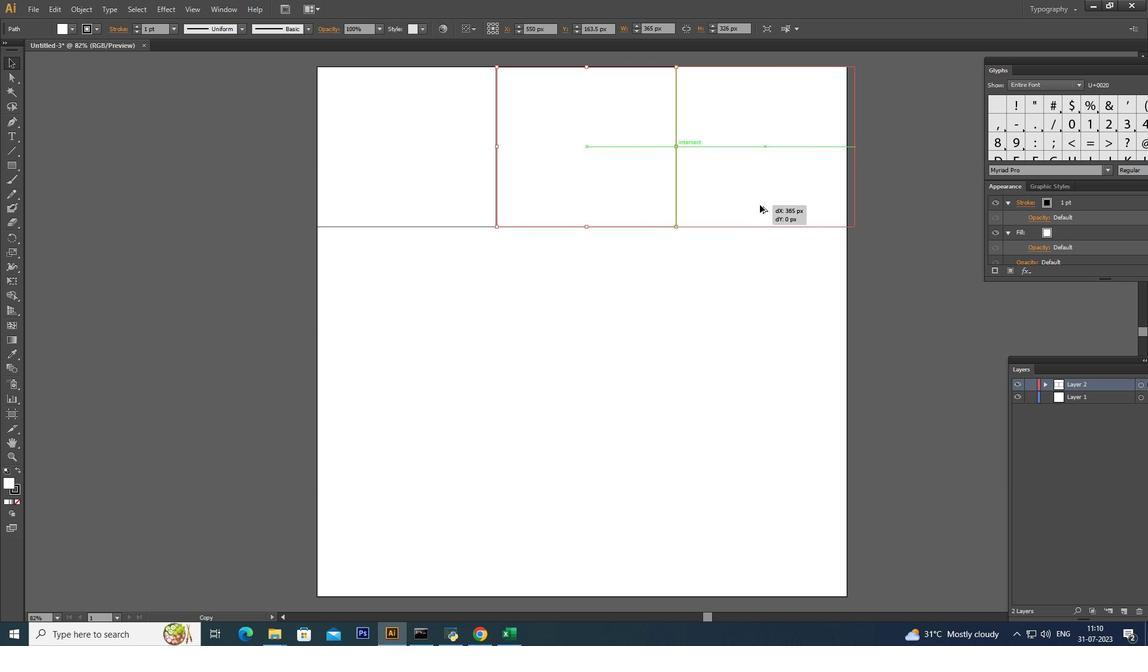 
Action: Key pressed <Key.alt_l>
Screenshot: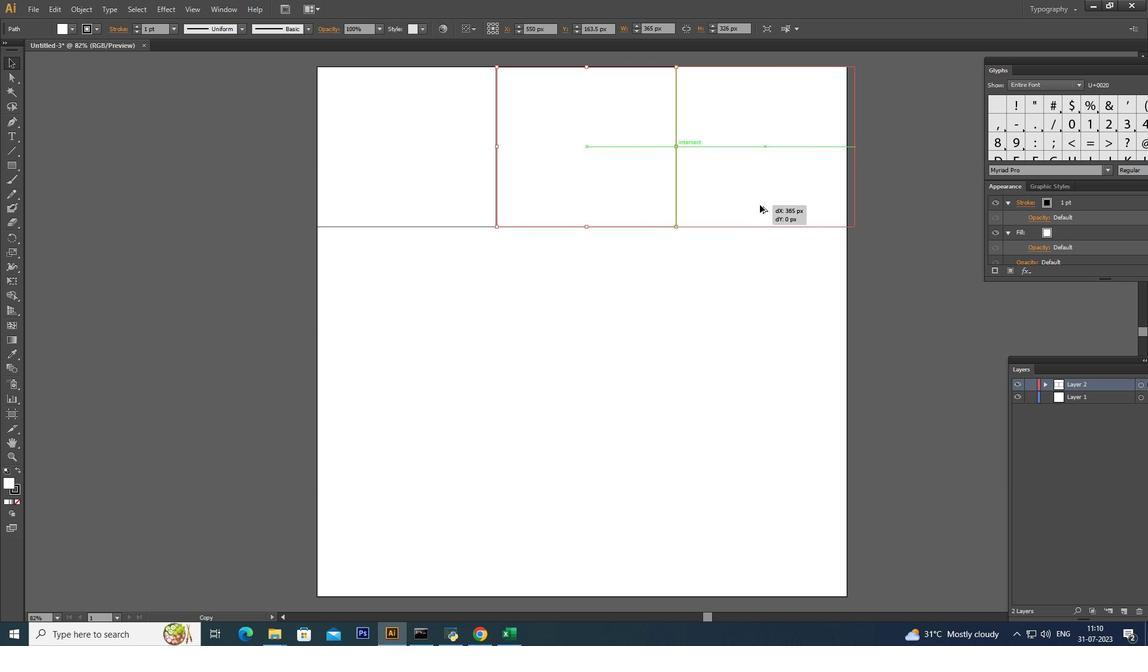 
Action: Mouse moved to (718, 252)
Screenshot: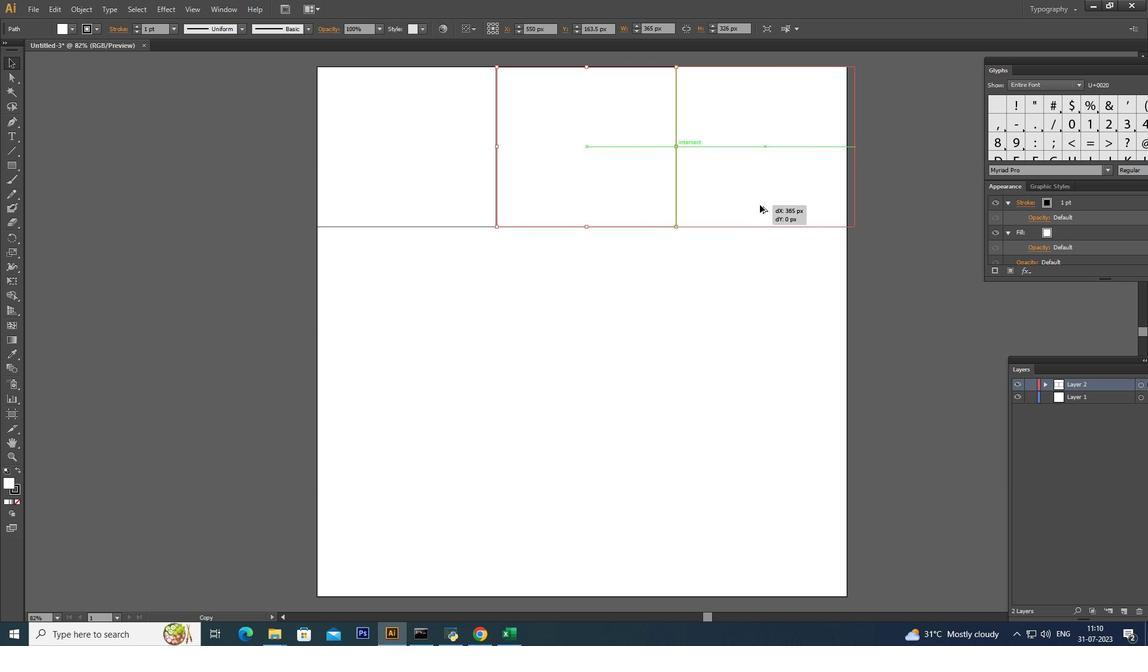 
Action: Key pressed <Key.alt_l>
Screenshot: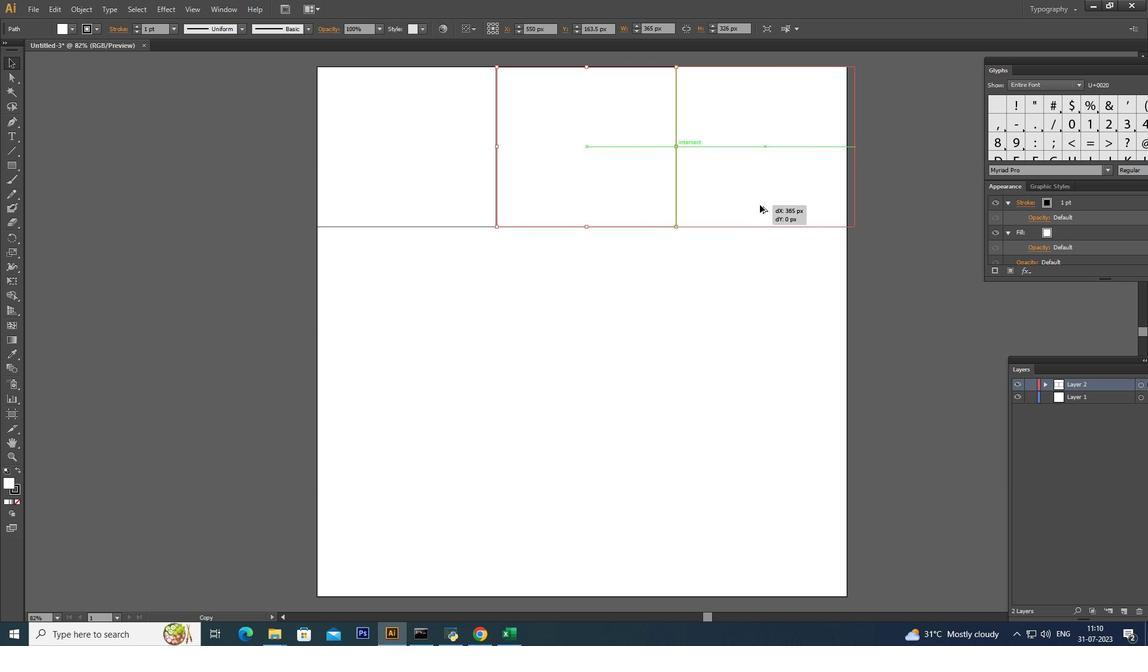 
Action: Mouse moved to (694, 292)
Screenshot: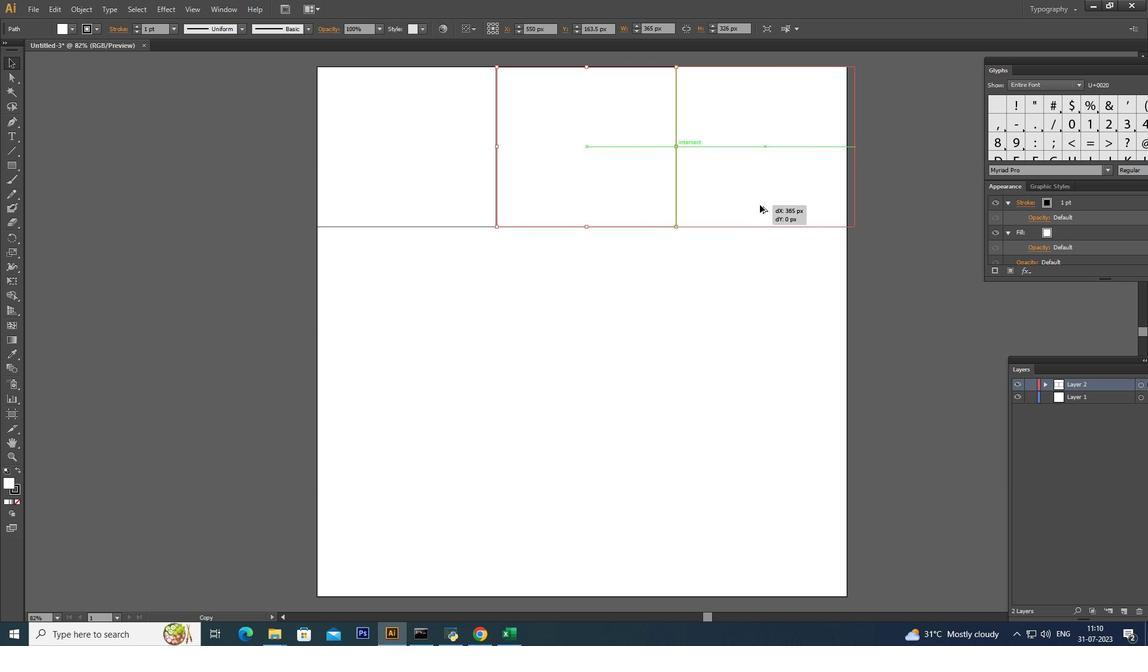 
Action: Key pressed <Key.alt_l>
Screenshot: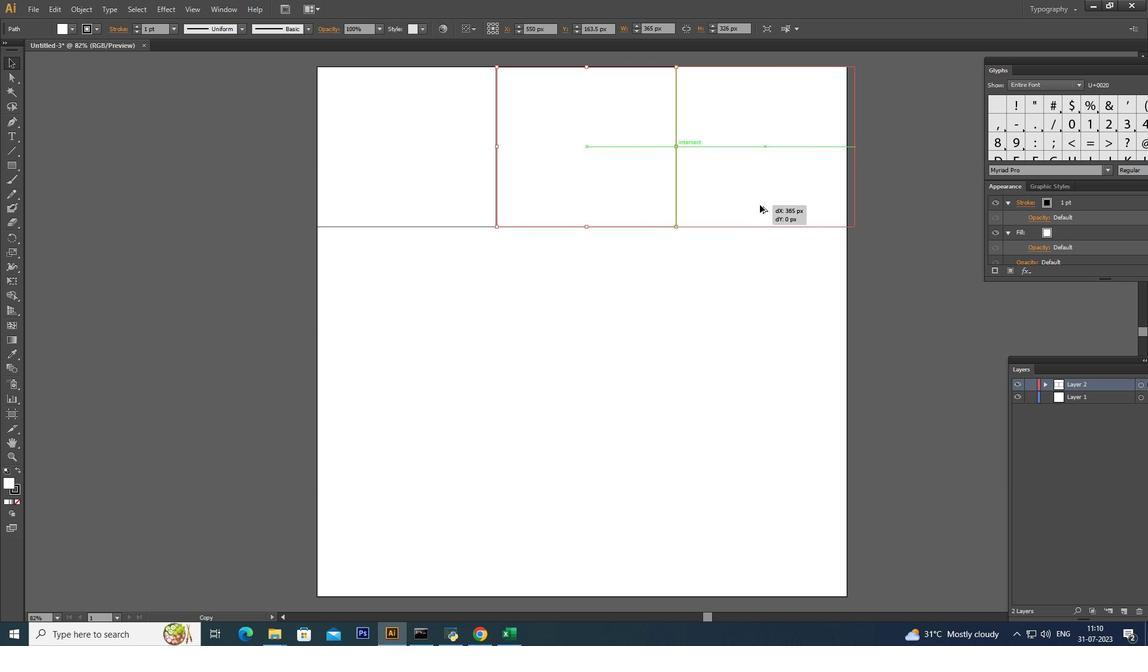 
Action: Mouse moved to (681, 339)
Screenshot: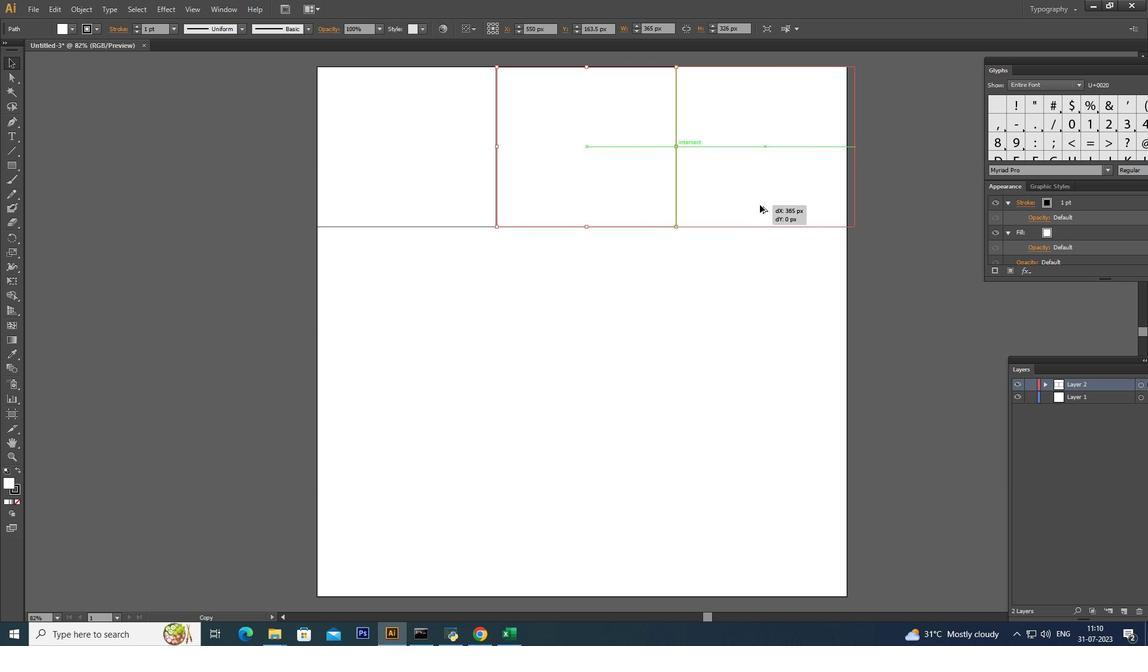 
Action: Key pressed <Key.alt_l>
Screenshot: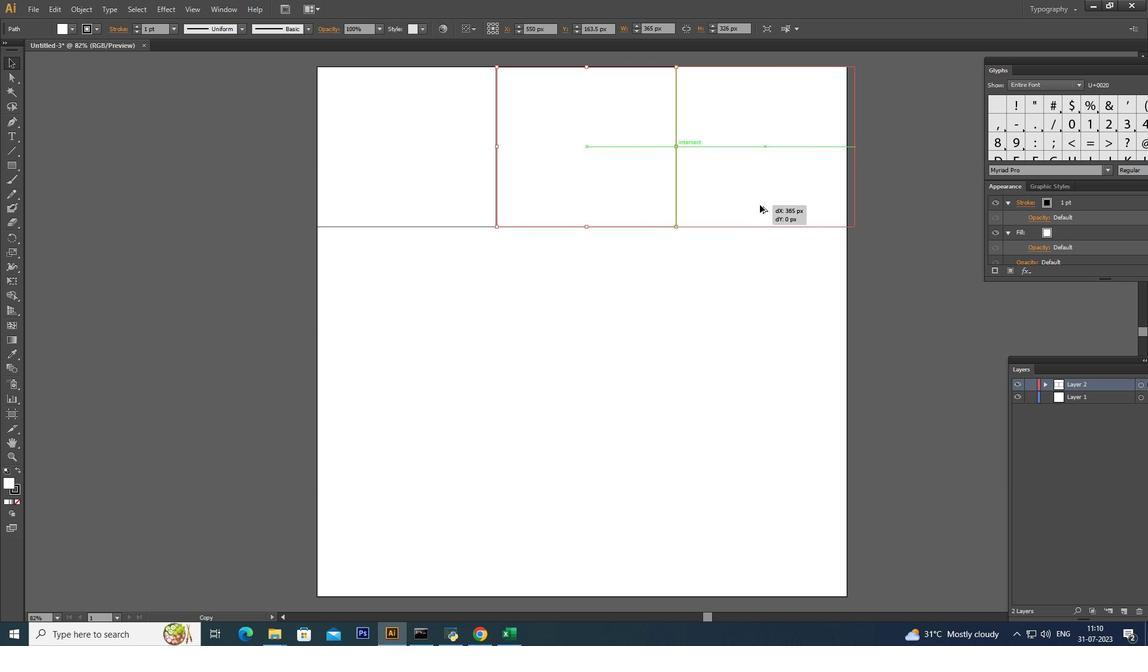 
Action: Mouse moved to (671, 364)
Screenshot: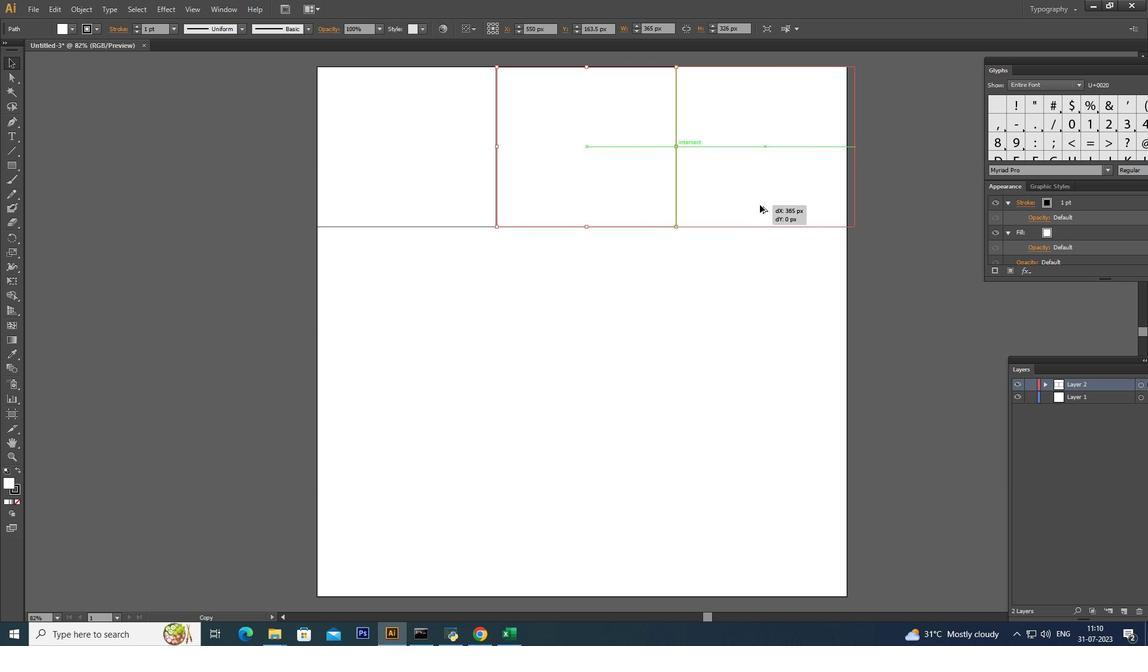 
Action: Key pressed <Key.alt_l>
Screenshot: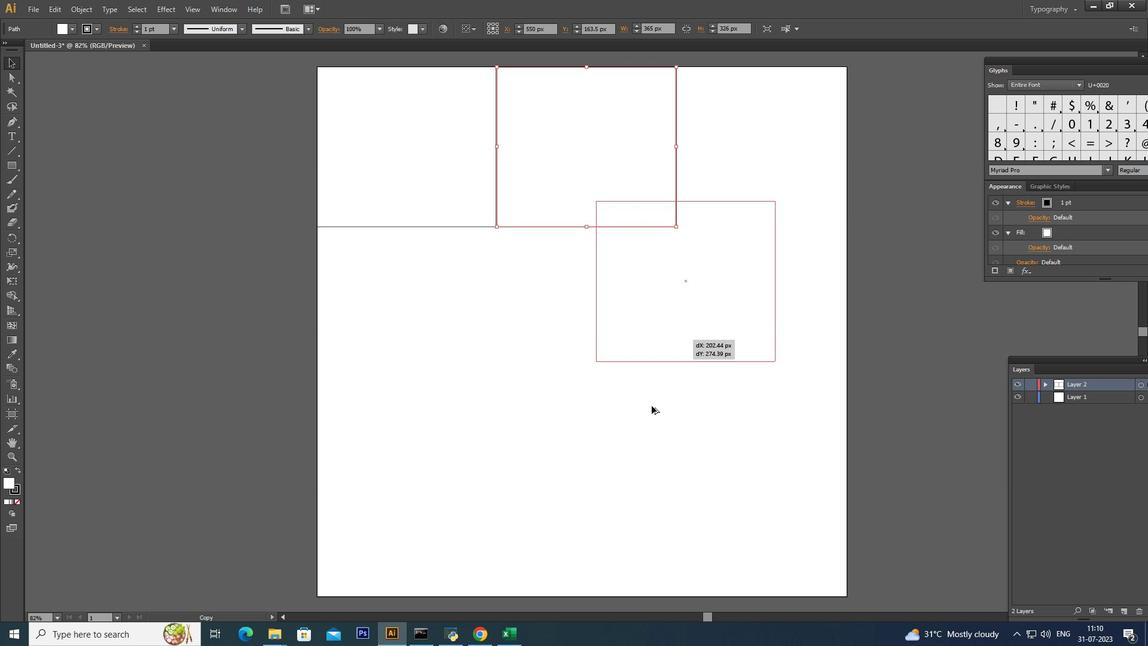 
Action: Mouse moved to (664, 387)
Screenshot: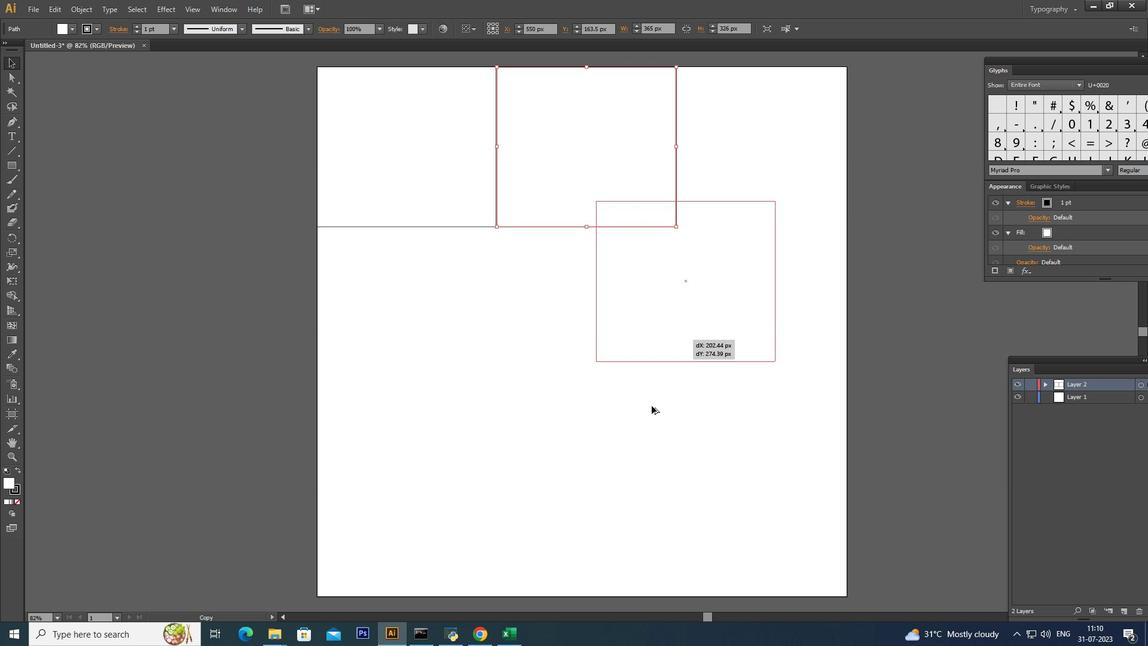 
Action: Key pressed <Key.alt_l>
Screenshot: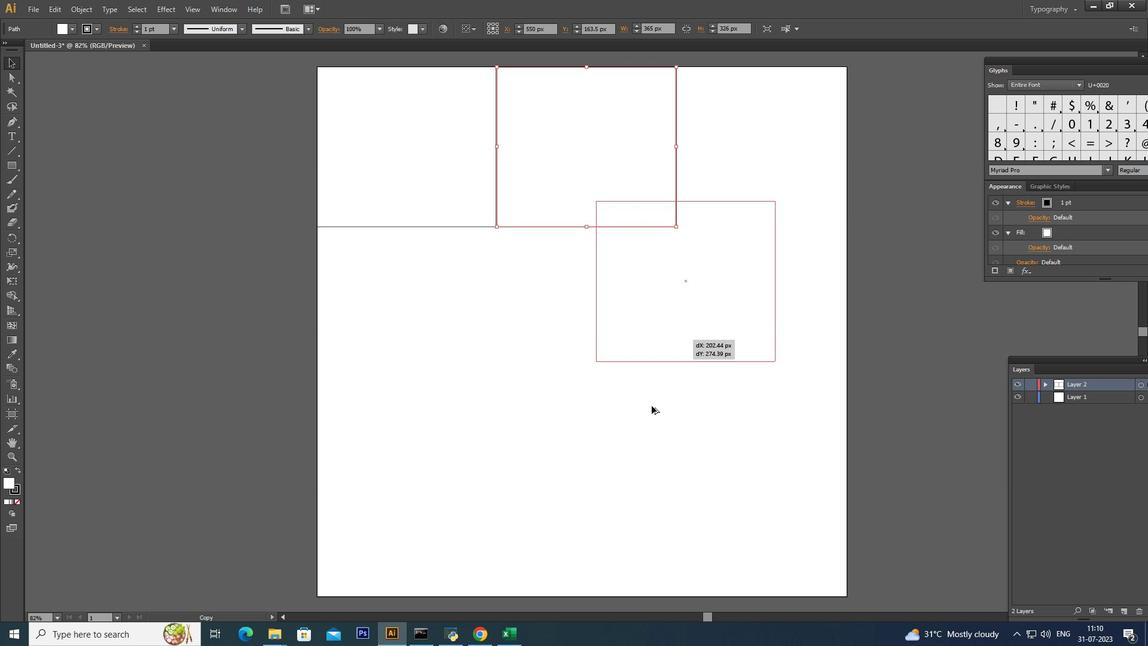 
Action: Mouse moved to (652, 406)
Screenshot: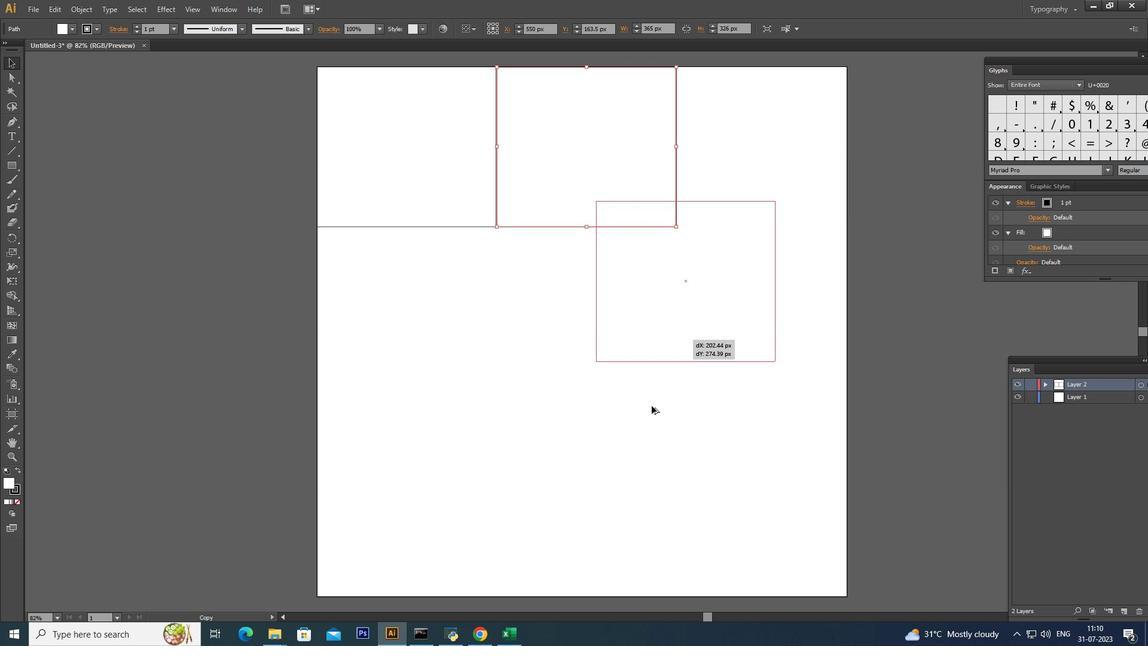 
Action: Key pressed <Key.alt_l>
Screenshot: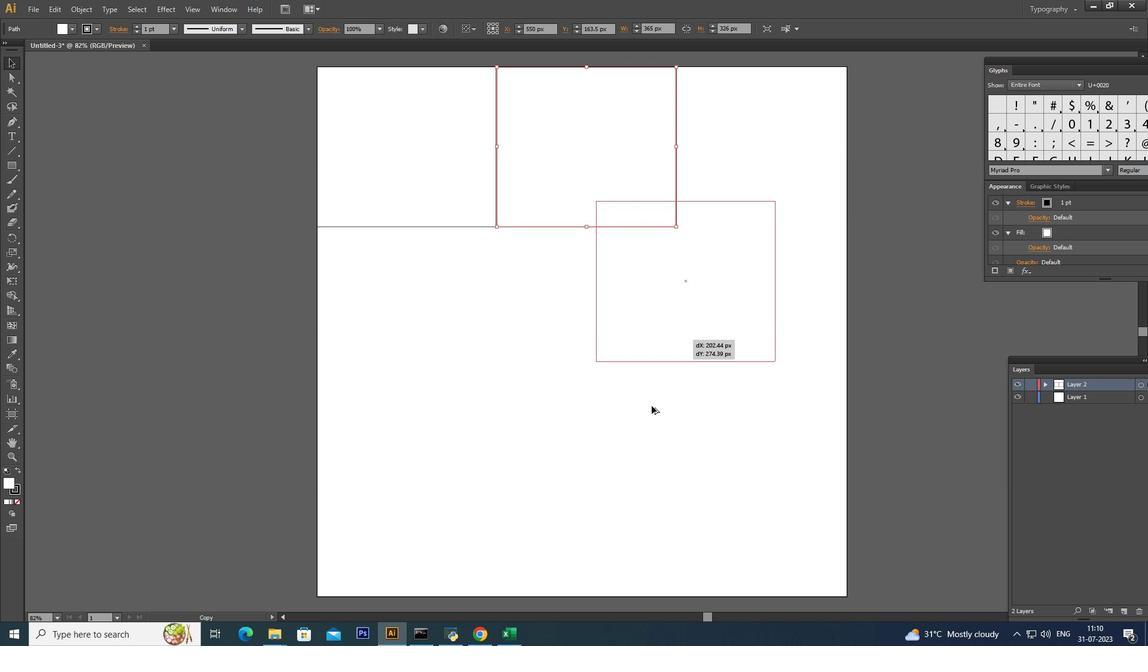 
Action: Mouse moved to (645, 414)
Screenshot: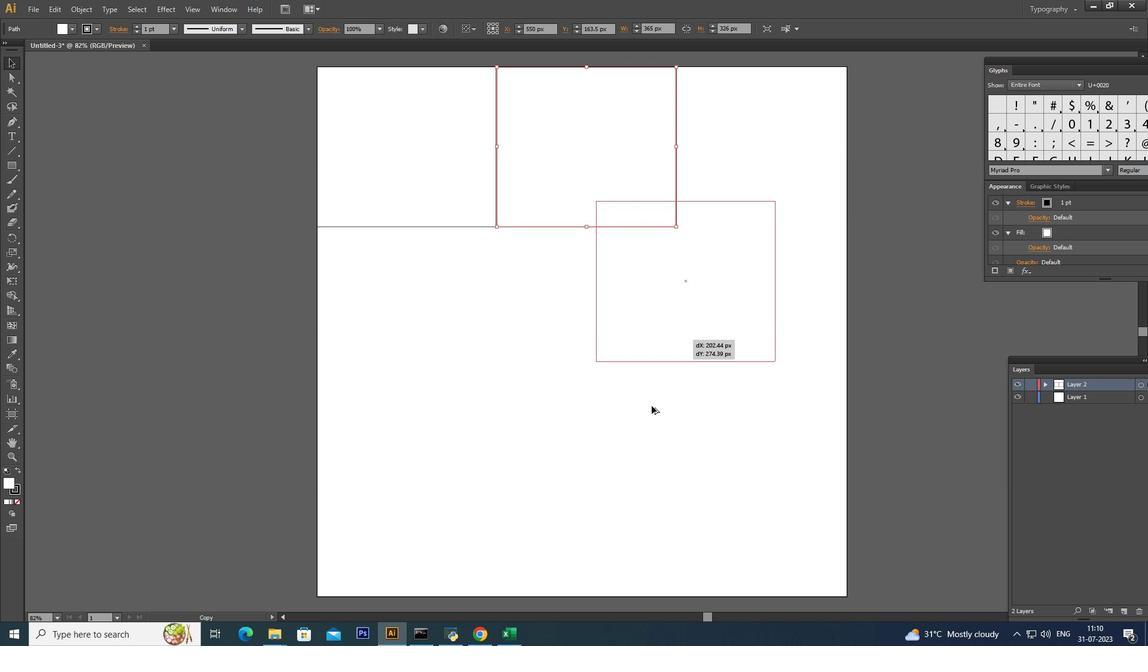 
Action: Key pressed <Key.alt_l>
Screenshot: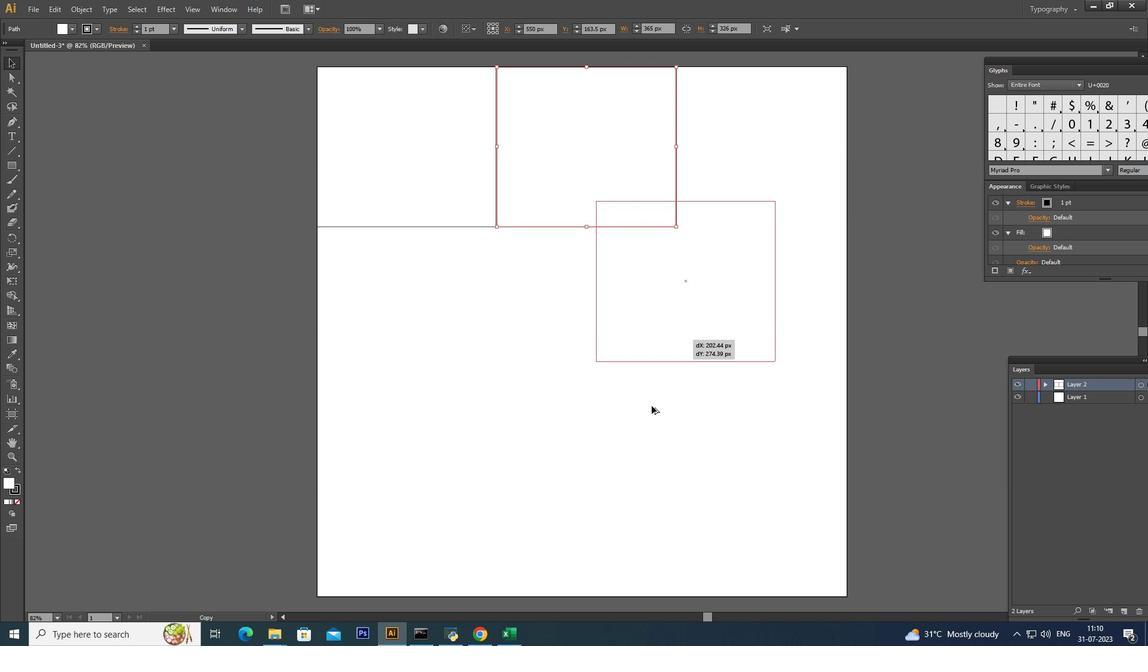 
Action: Mouse moved to (636, 423)
Screenshot: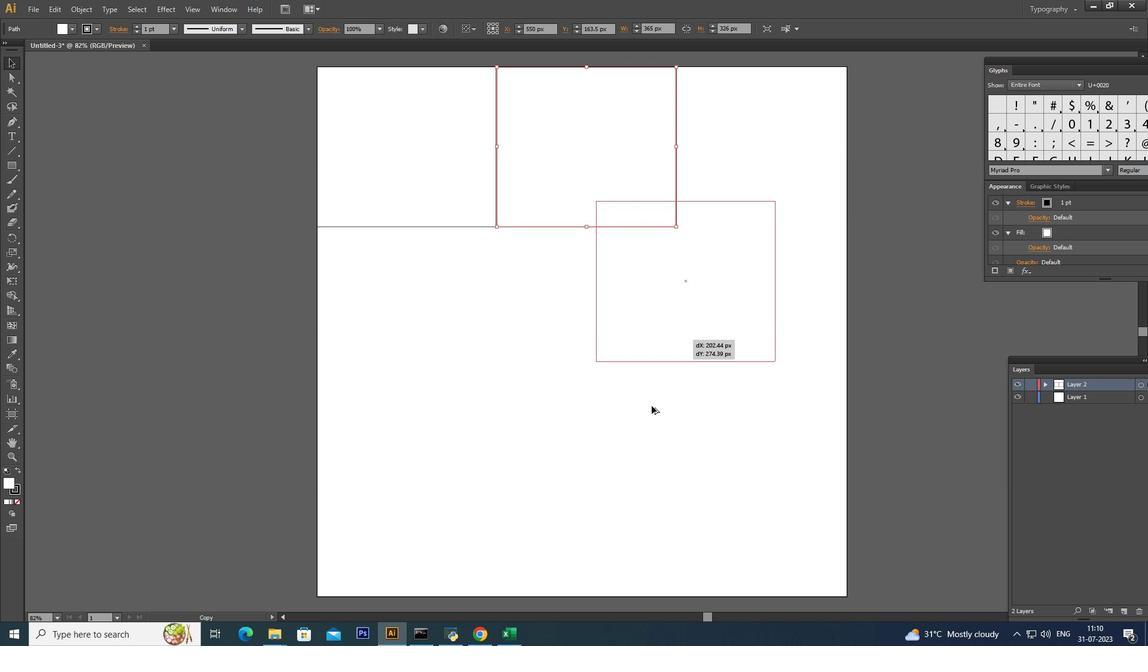 
Action: Key pressed <Key.alt_l>
Screenshot: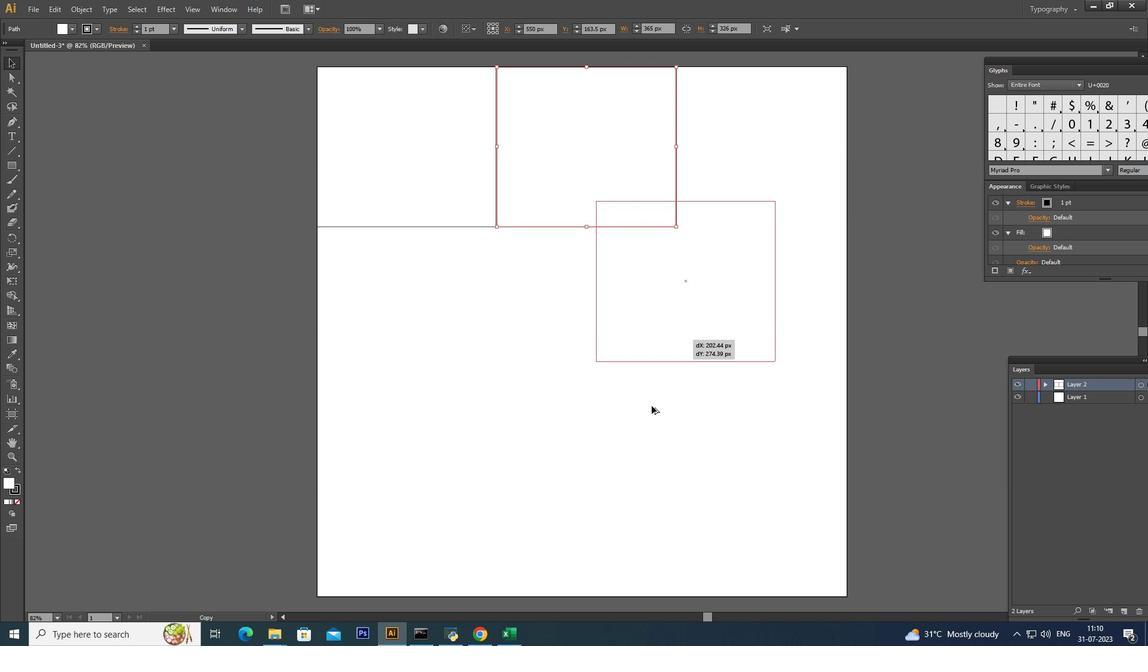 
Action: Mouse moved to (628, 428)
Screenshot: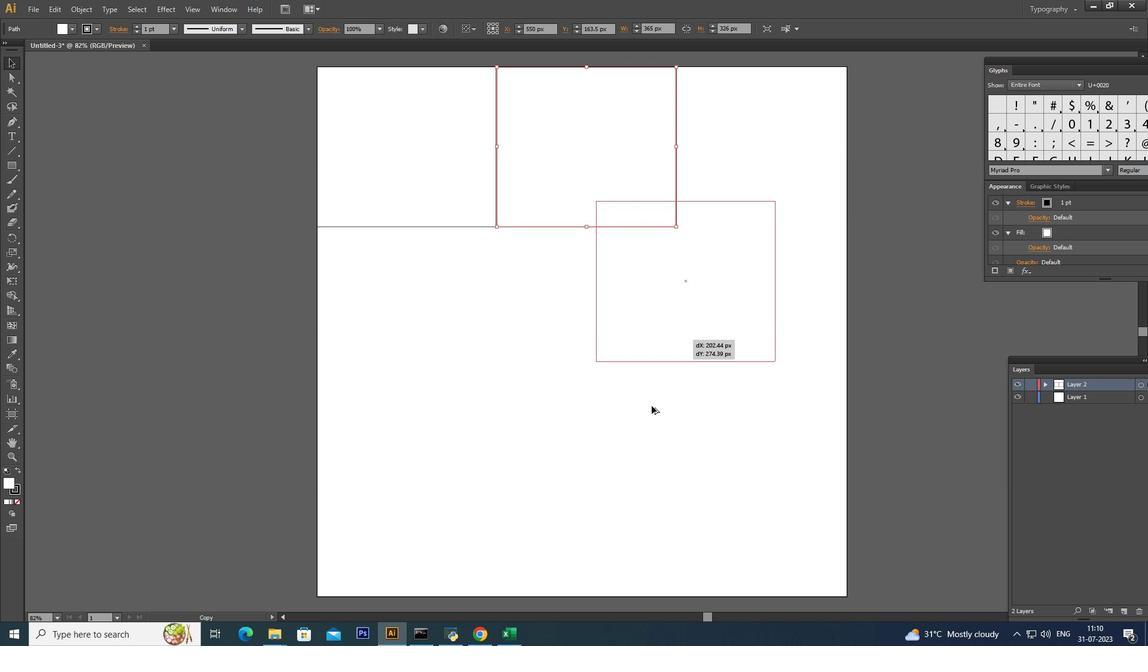 
Action: Key pressed <Key.alt_l>
Screenshot: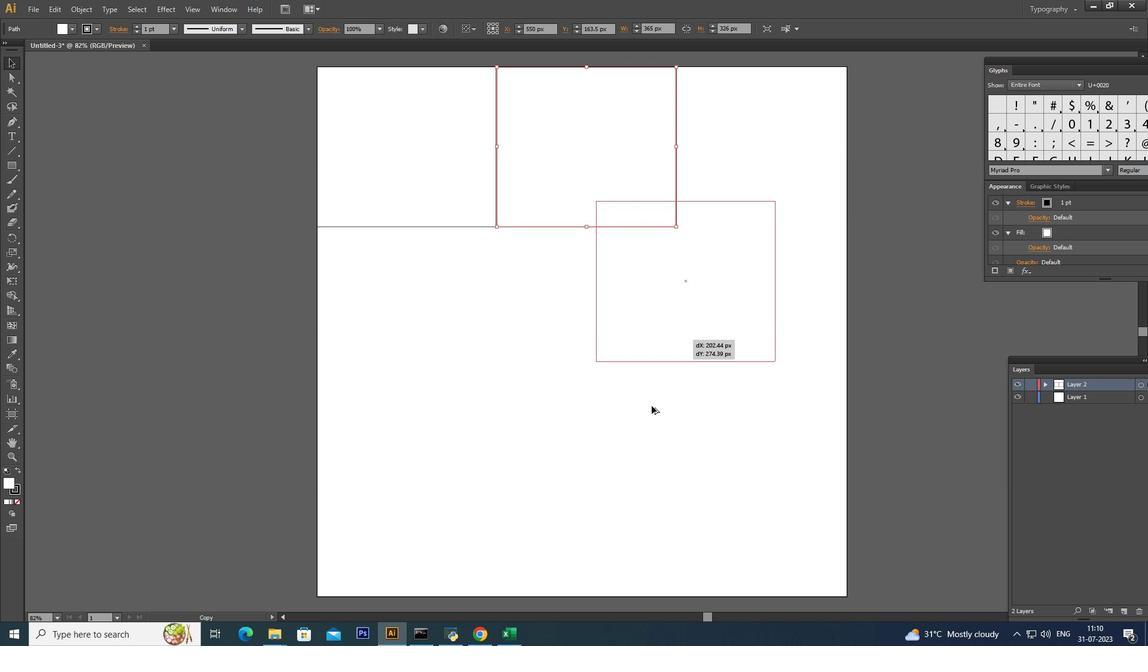
Action: Mouse moved to (620, 431)
Screenshot: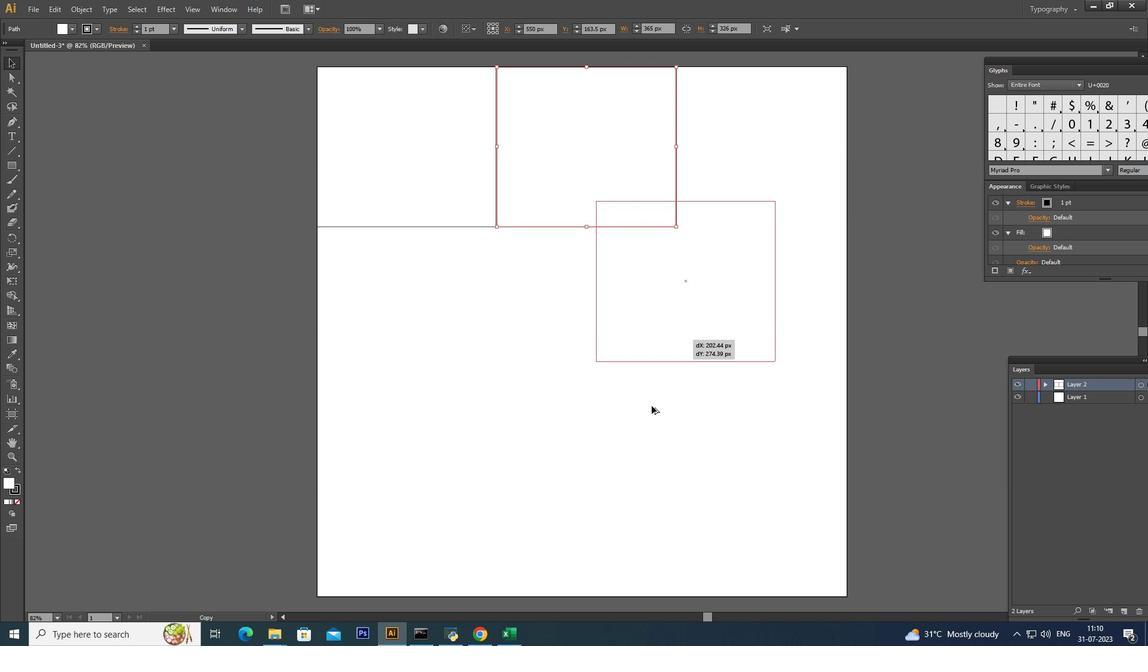 
Action: Key pressed <Key.alt_l>
Screenshot: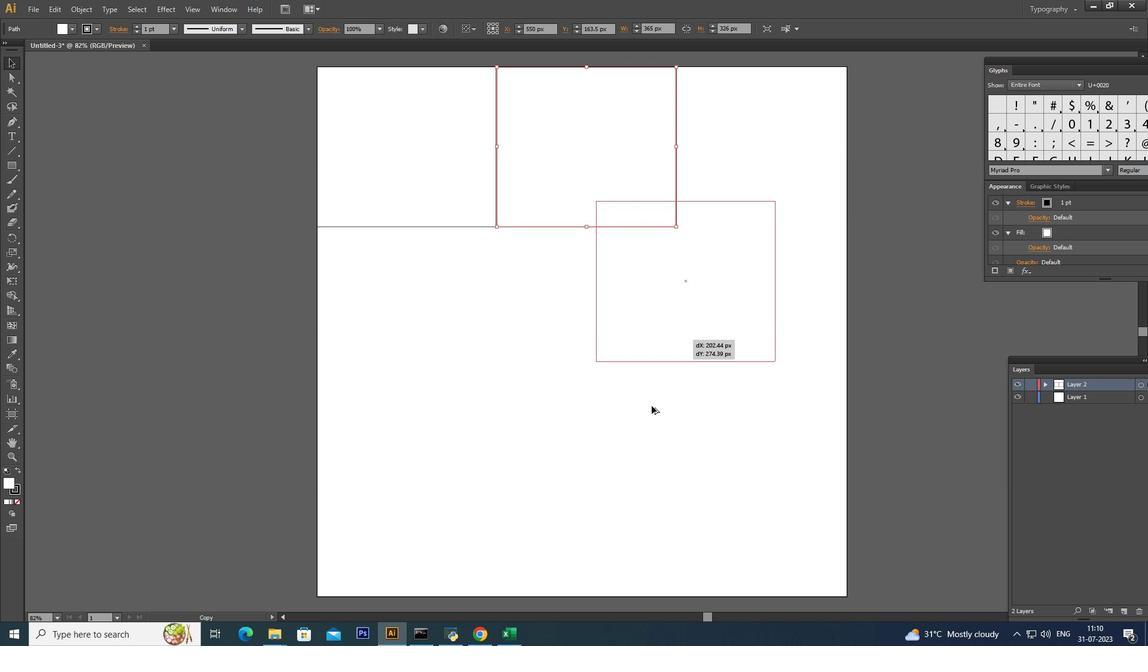 
Action: Mouse moved to (610, 433)
Screenshot: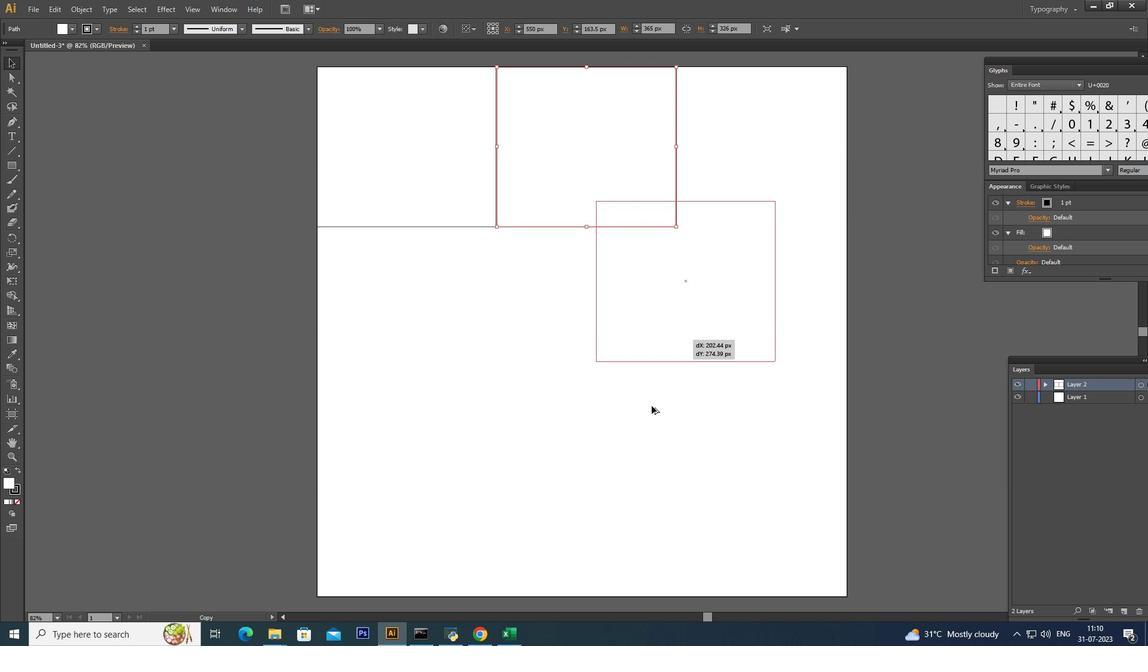 
Action: Key pressed <Key.alt_l>
Screenshot: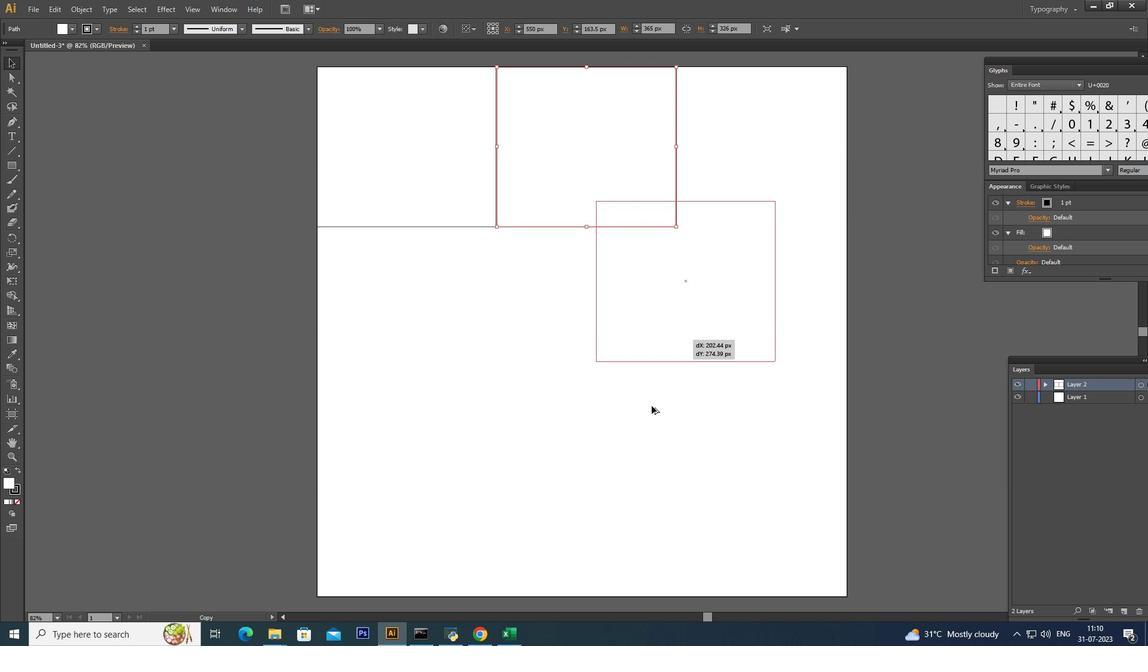 
Action: Mouse moved to (603, 435)
Screenshot: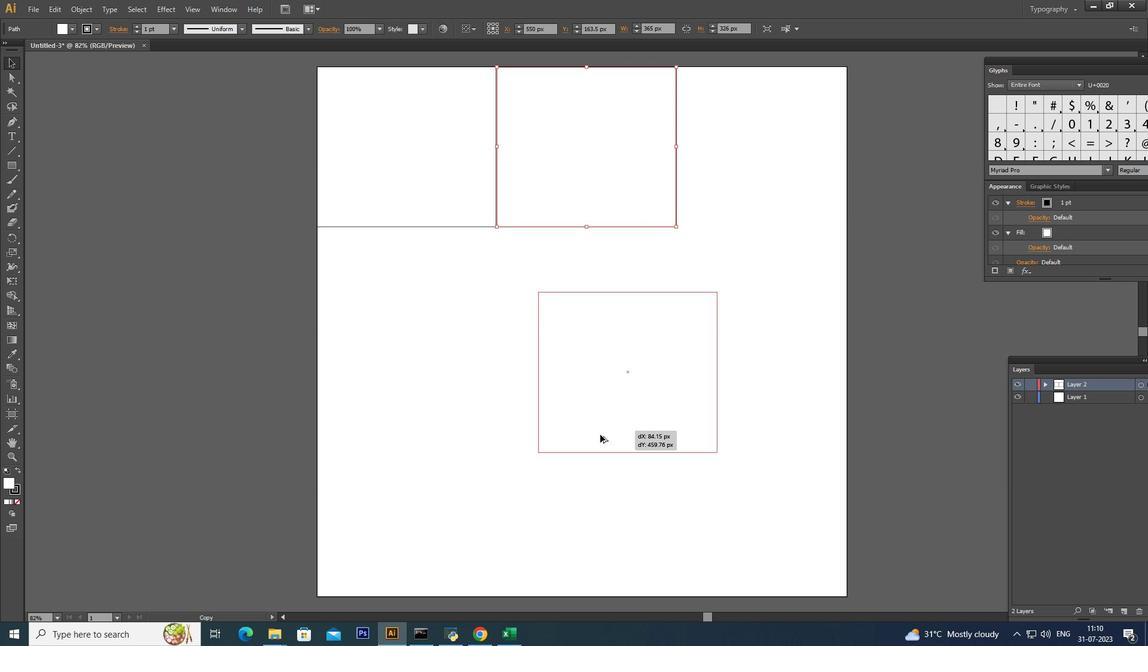 
Action: Key pressed <Key.alt_l>
Screenshot: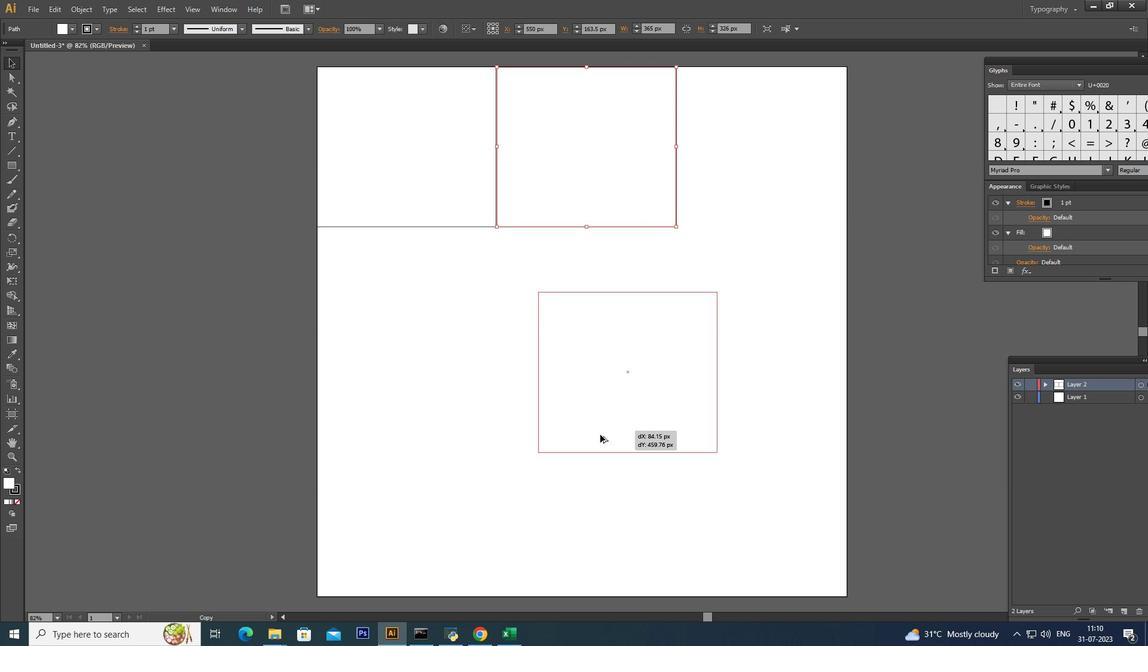 
Action: Mouse moved to (599, 435)
Screenshot: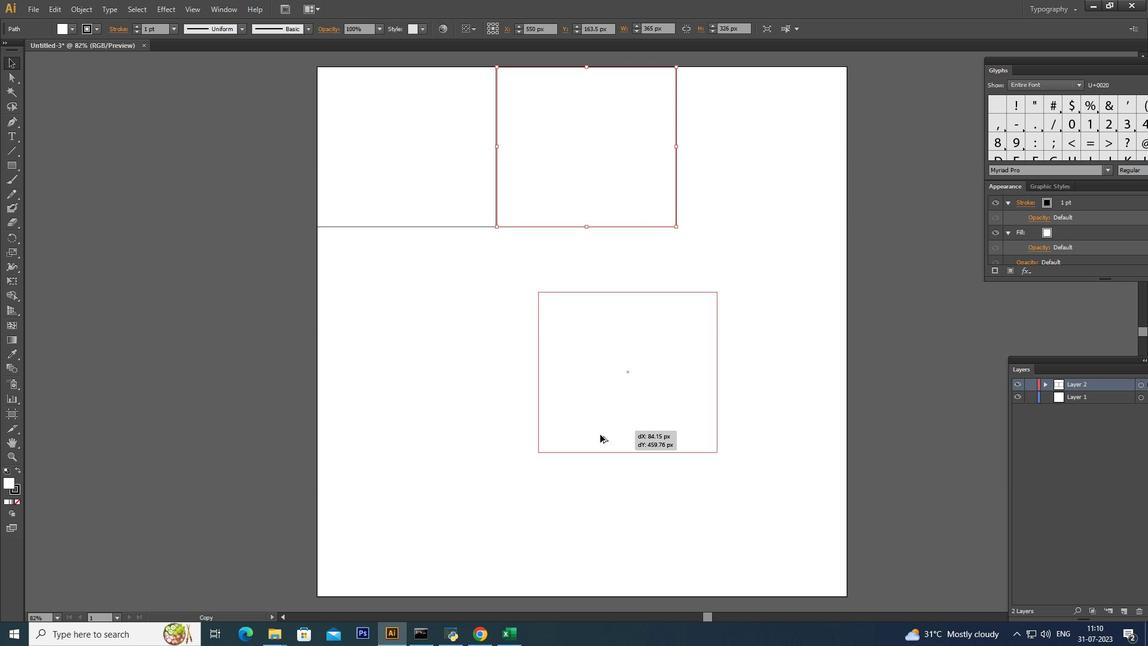 
Action: Key pressed <Key.alt_l>
Screenshot: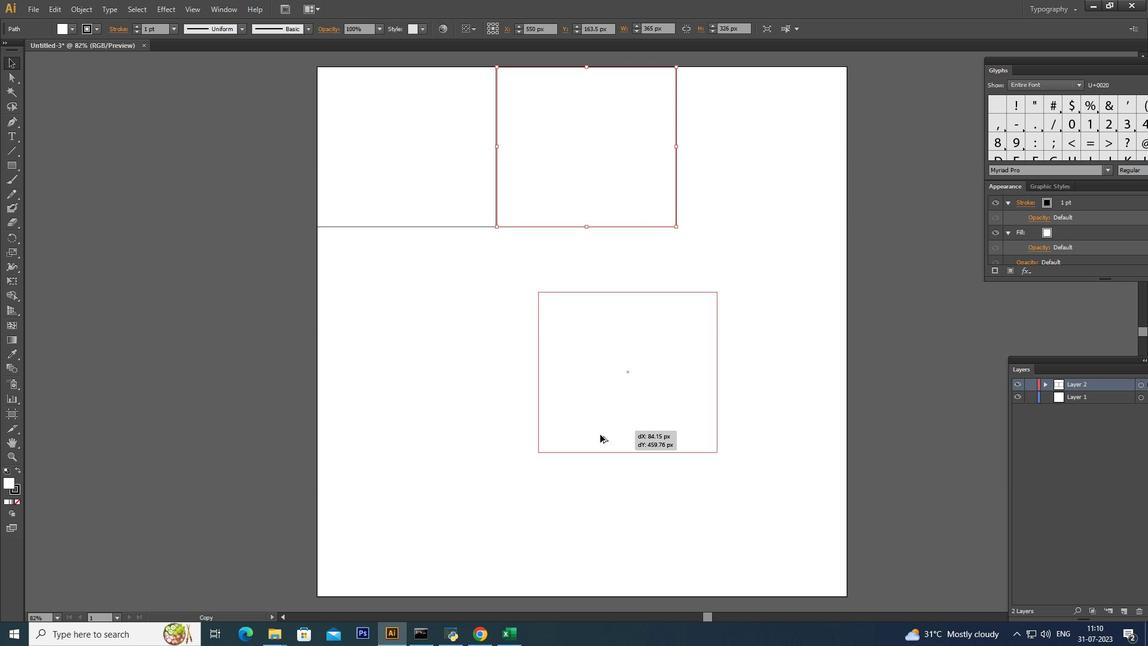 
Action: Mouse moved to (599, 435)
Screenshot: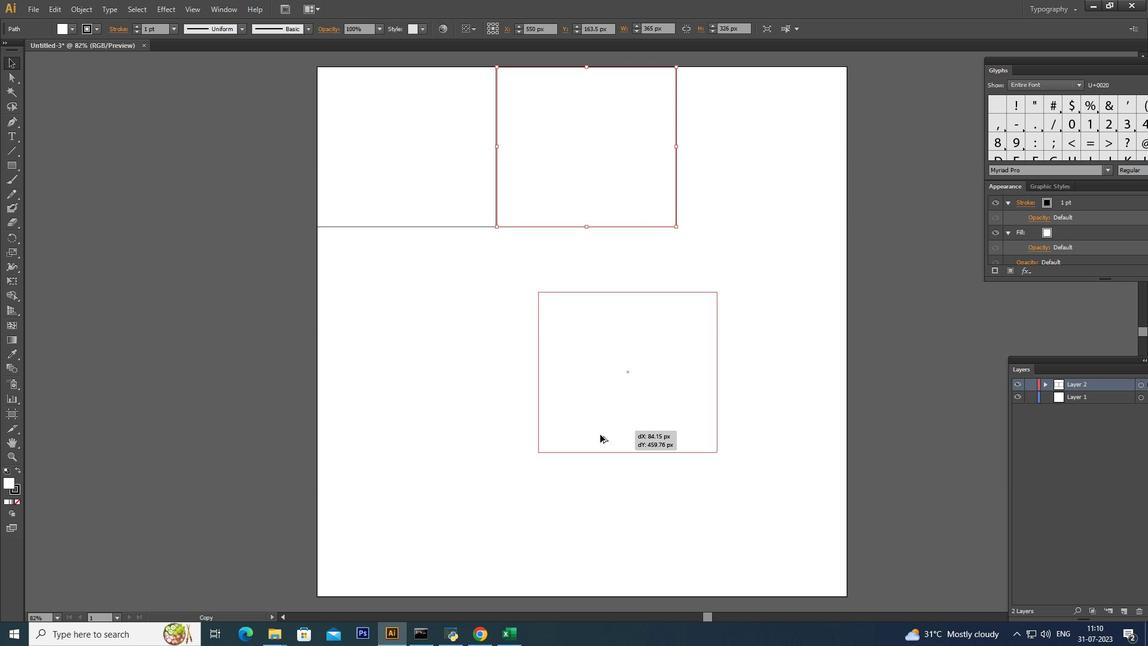
Action: Key pressed <Key.alt_l>
Screenshot: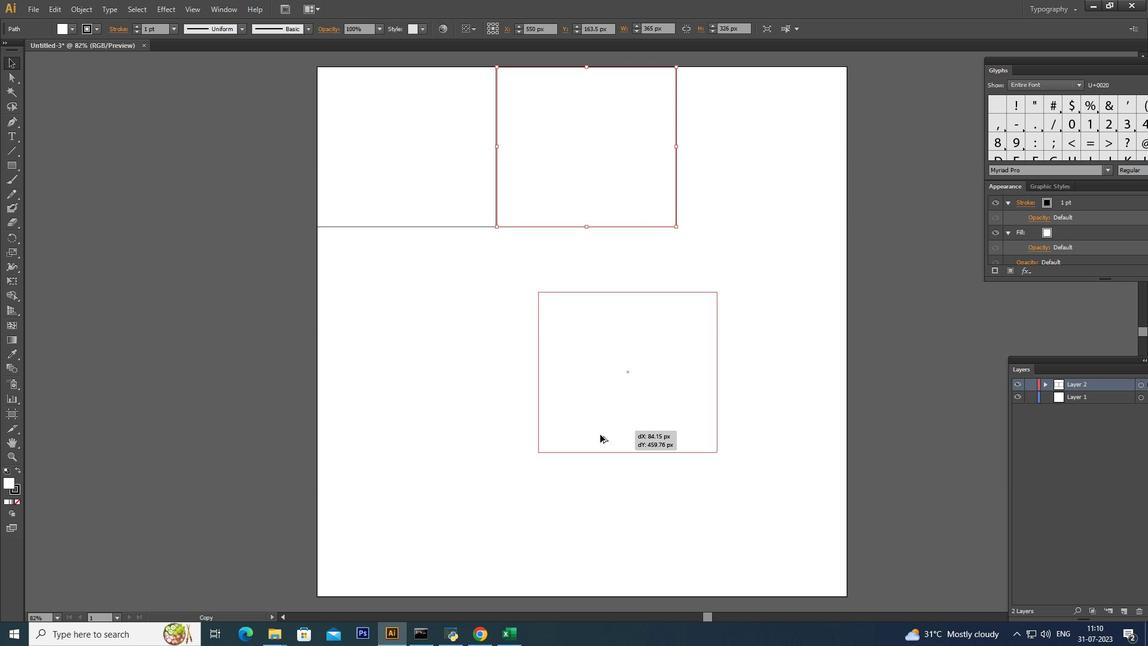 
Action: Mouse moved to (595, 435)
Screenshot: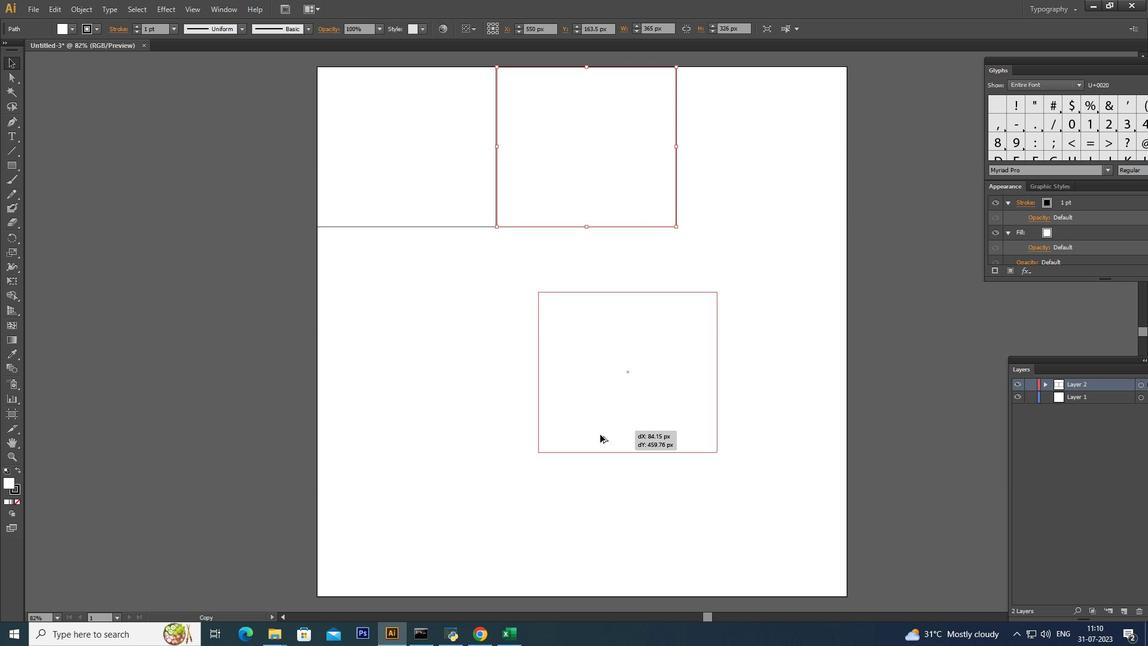 
Action: Key pressed <Key.alt_l>
Screenshot: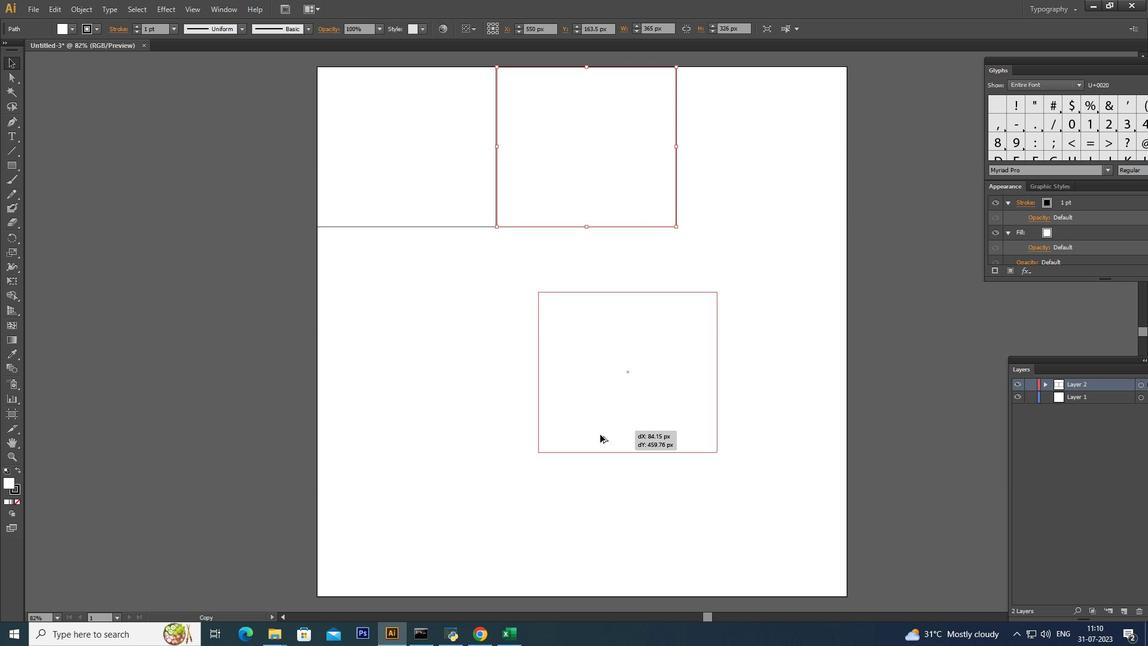 
Action: Mouse moved to (589, 435)
Screenshot: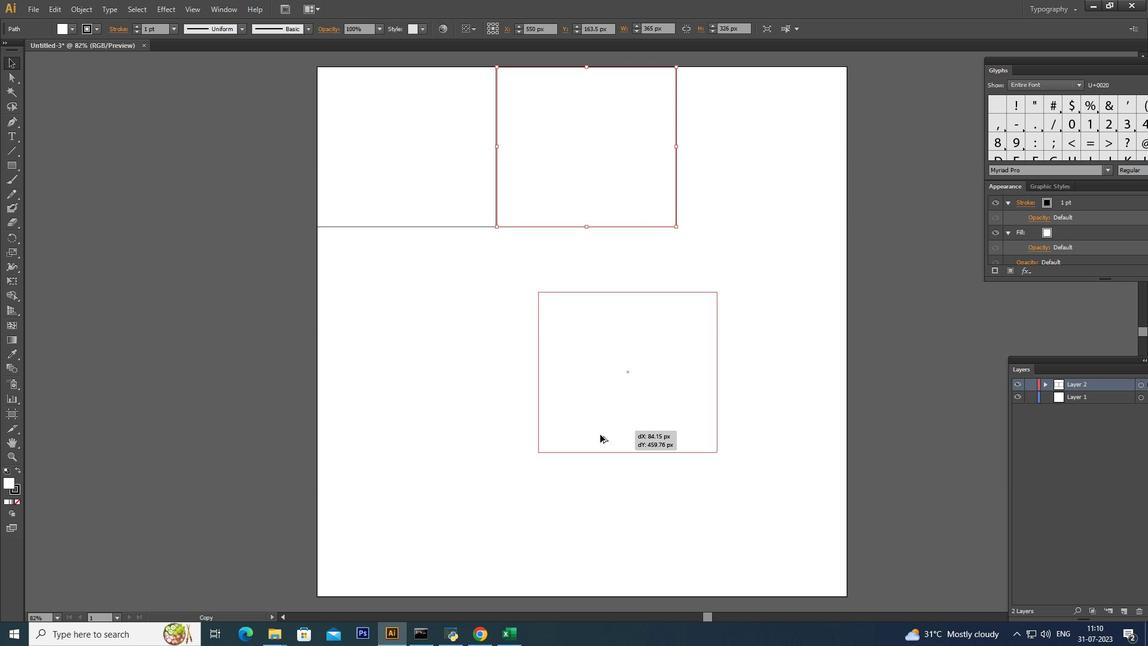 
Action: Key pressed <Key.alt_l>
Screenshot: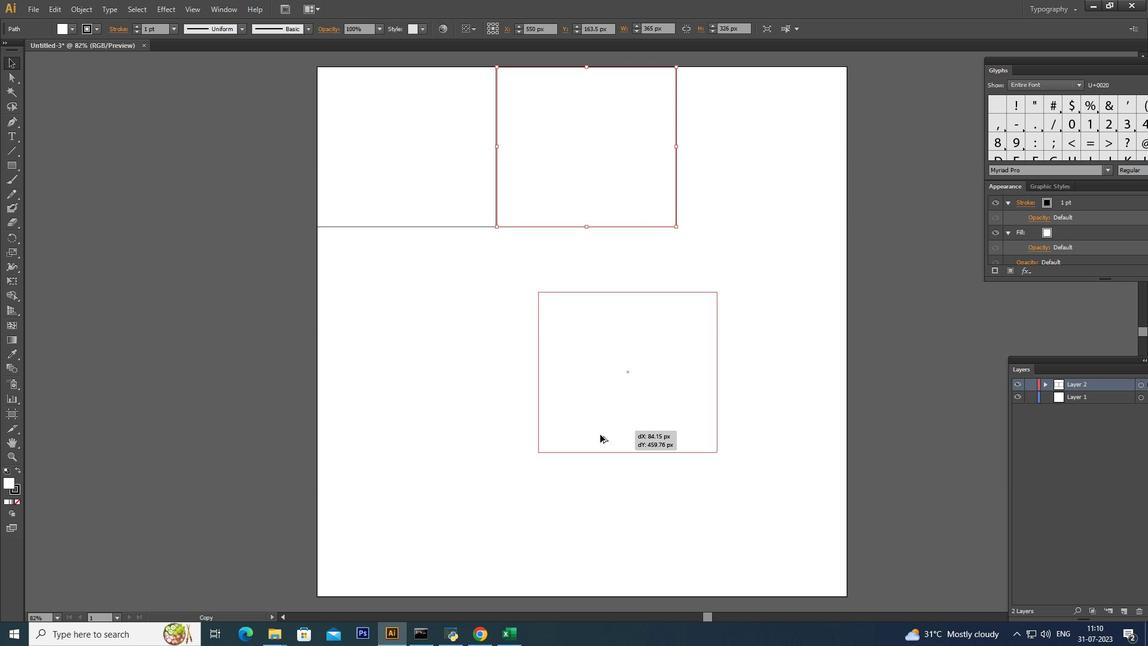 
Action: Mouse moved to (581, 434)
Screenshot: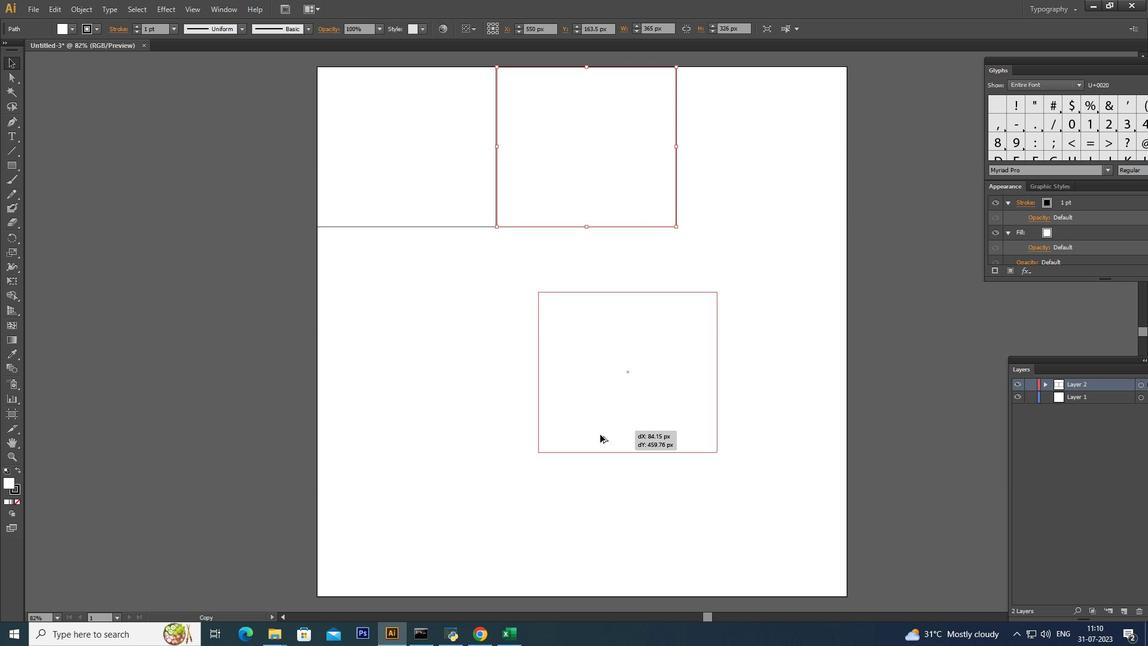 
Action: Key pressed <Key.alt_l>
Screenshot: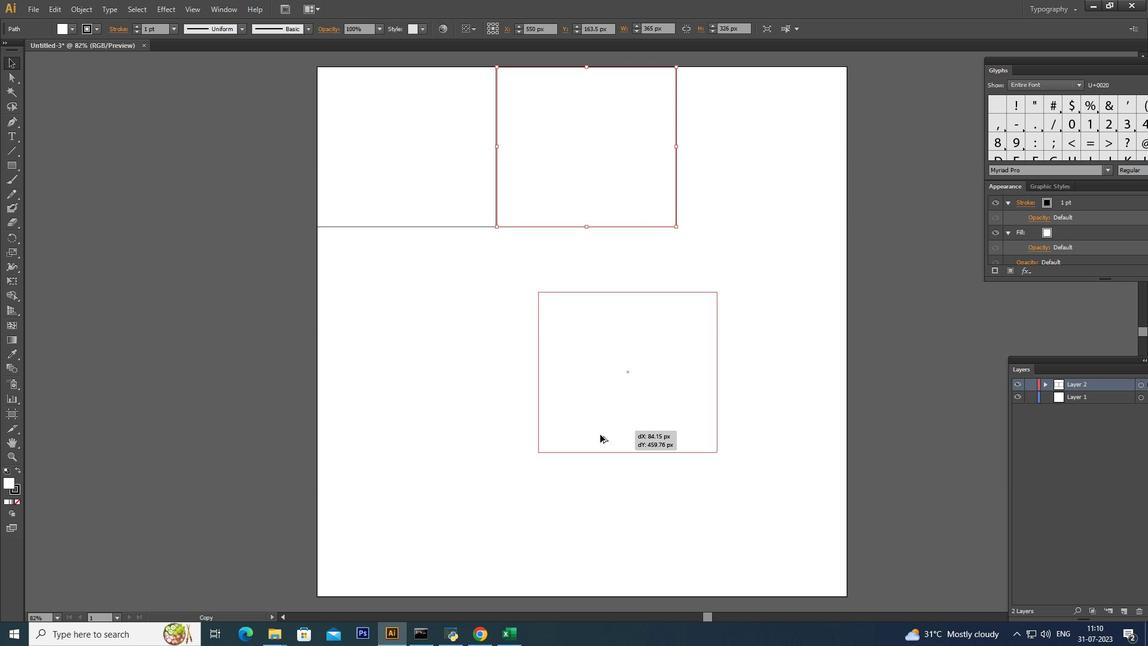 
Action: Mouse moved to (580, 434)
Screenshot: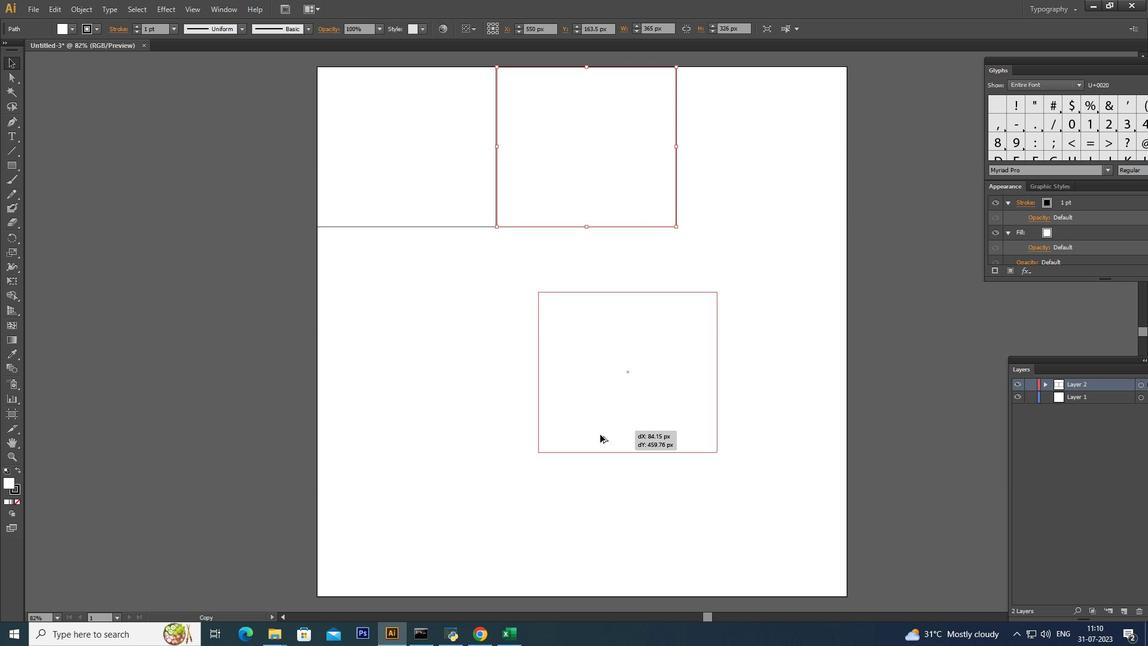 
Action: Key pressed <Key.alt_l><Key.alt_l><Key.alt_l><Key.alt_l><Key.alt_l><Key.alt_l><Key.alt_l><Key.alt_l><Key.alt_l>
Screenshot: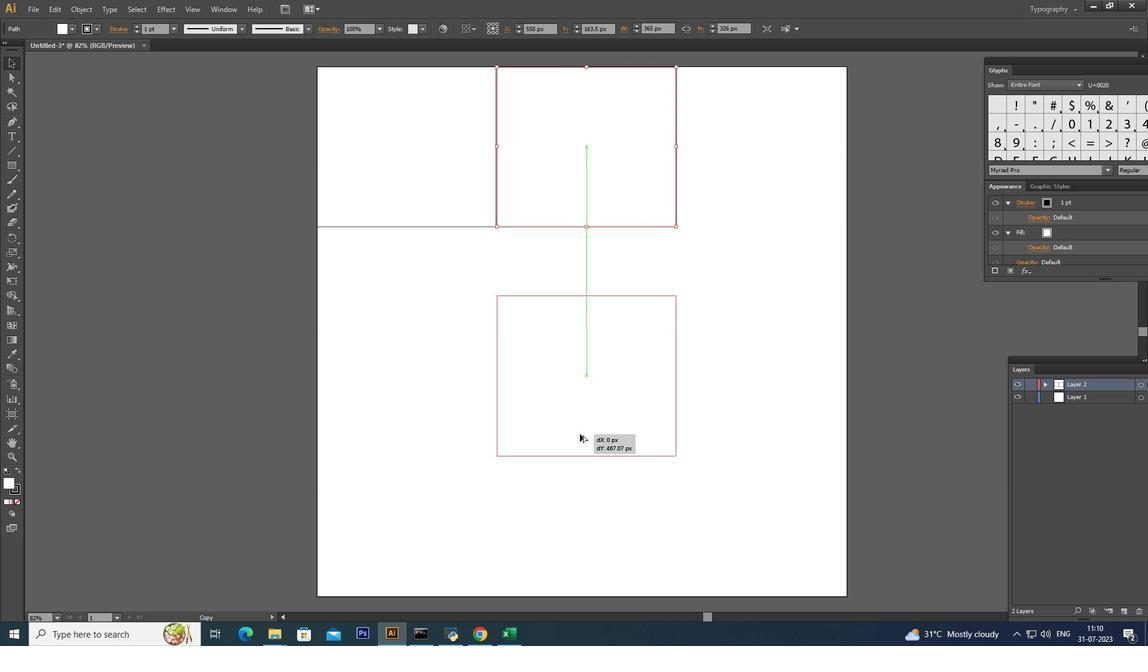 
Action: Mouse moved to (408, 120)
Screenshot: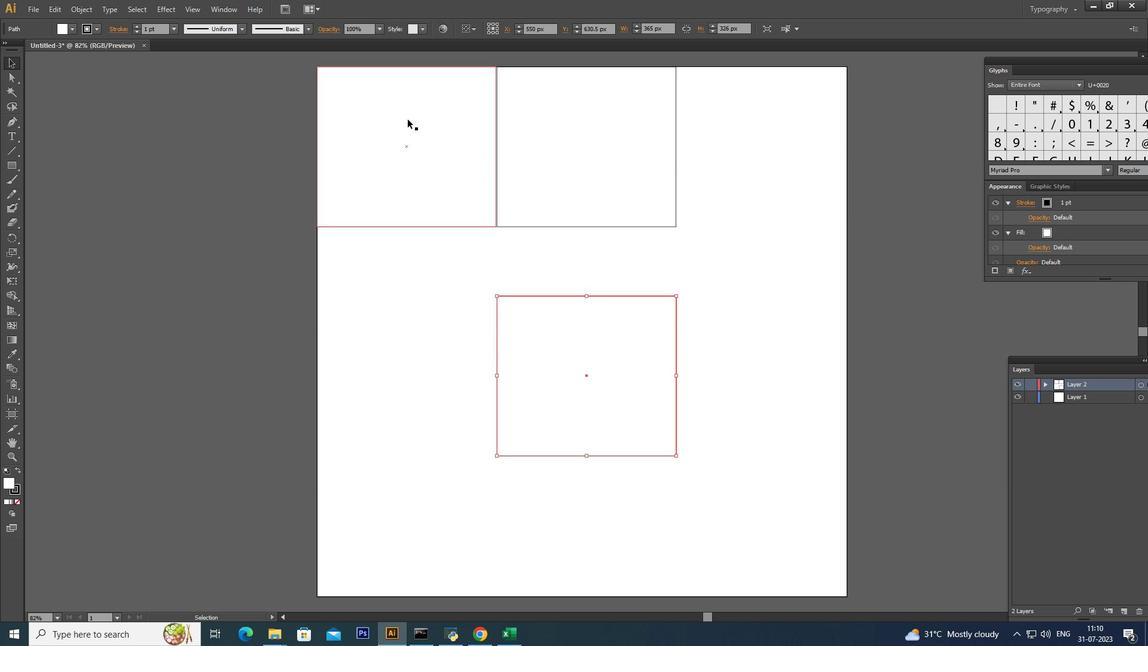 
Action: Mouse pressed left at (408, 120)
Screenshot: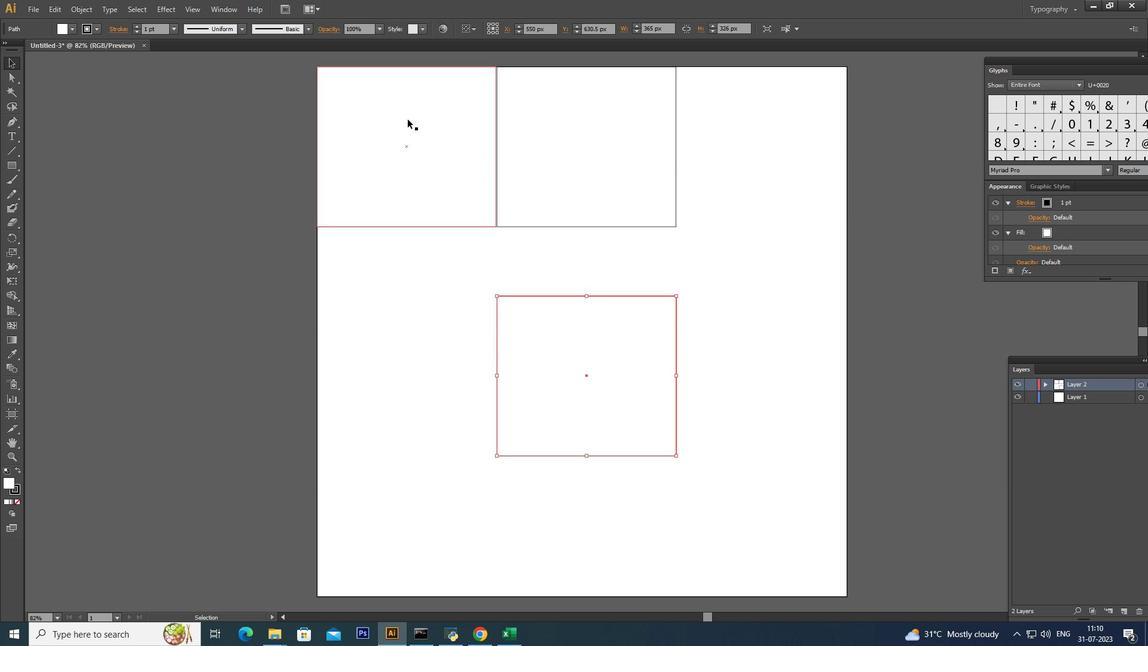 
Action: Mouse moved to (495, 147)
Screenshot: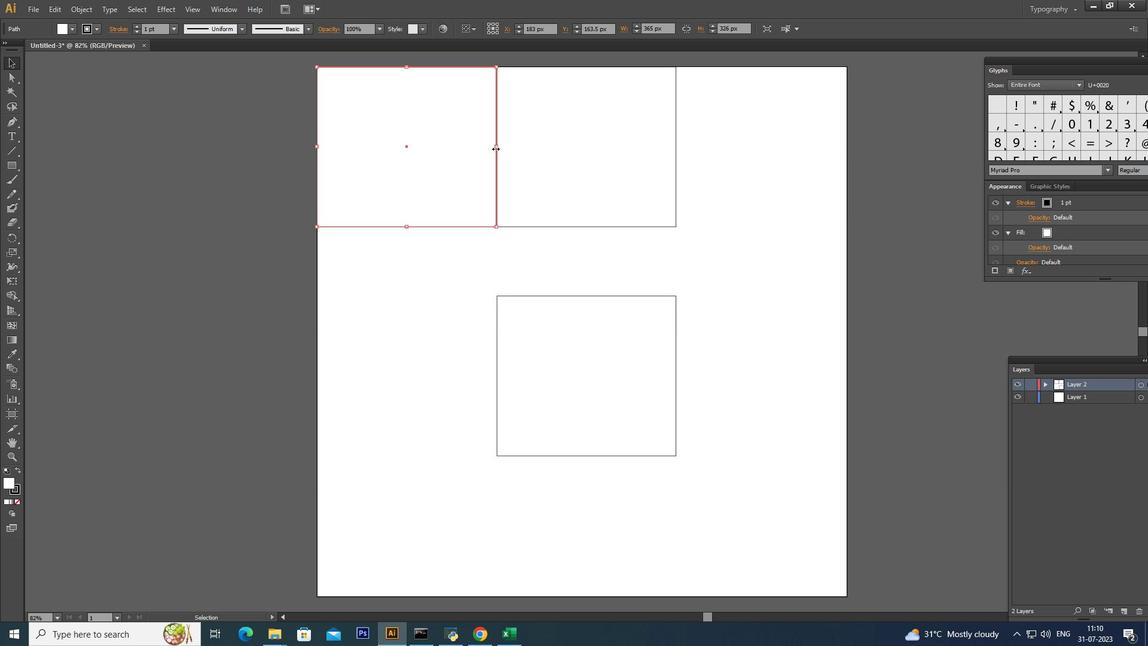 
Action: Mouse pressed left at (495, 147)
Screenshot: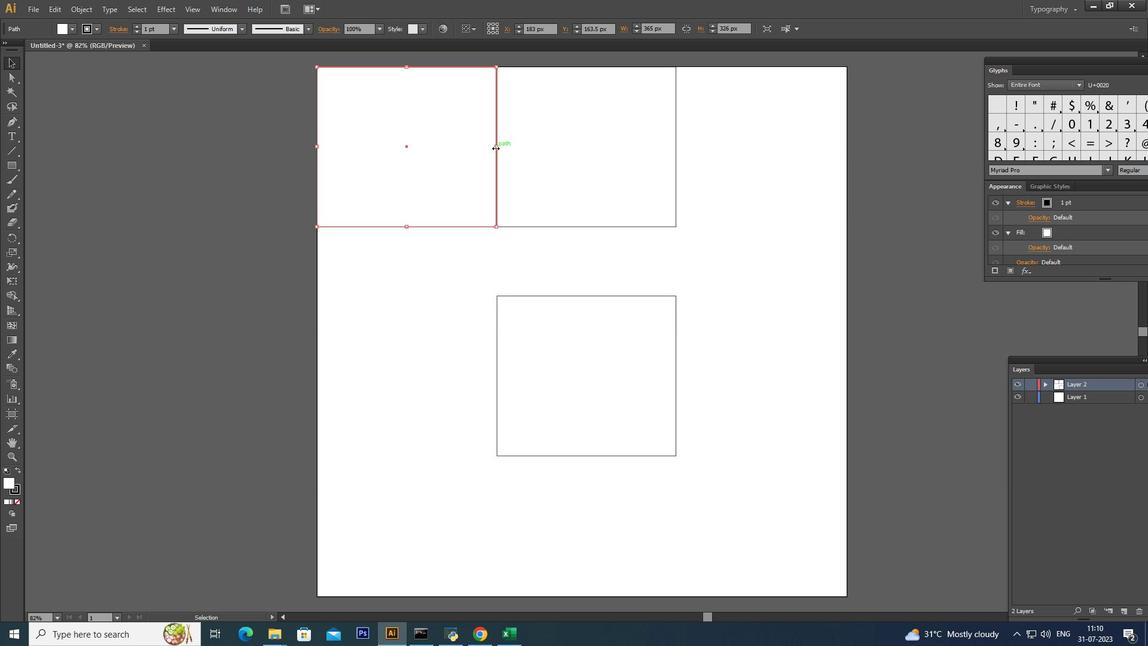 
Action: Mouse moved to (576, 159)
Screenshot: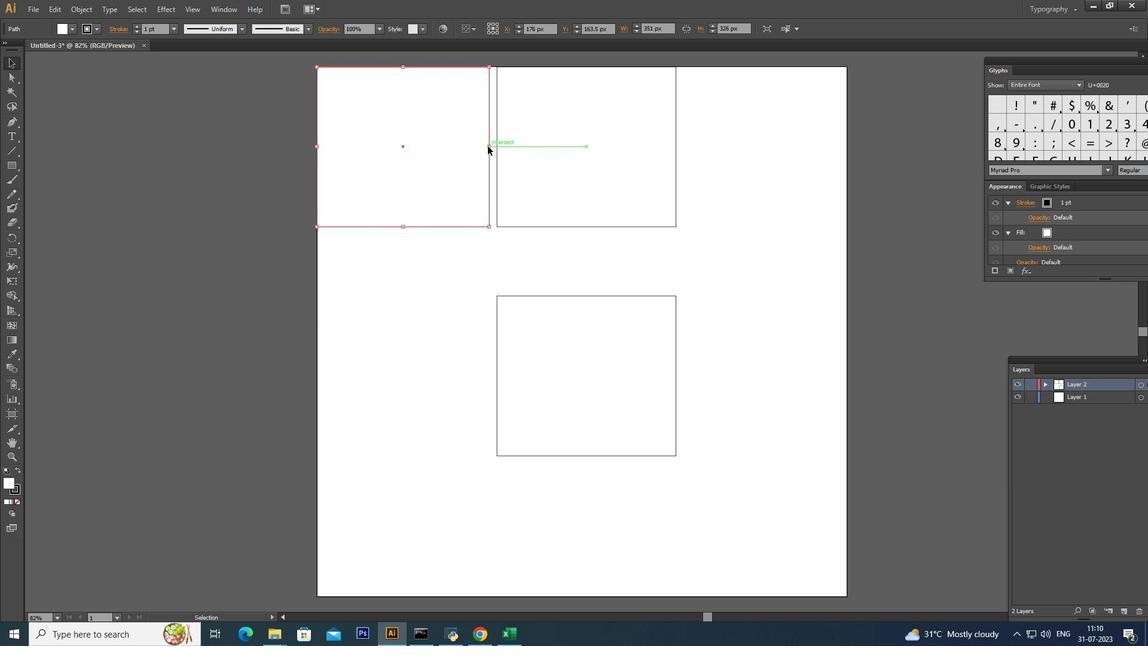 
Action: Mouse pressed left at (576, 159)
Screenshot: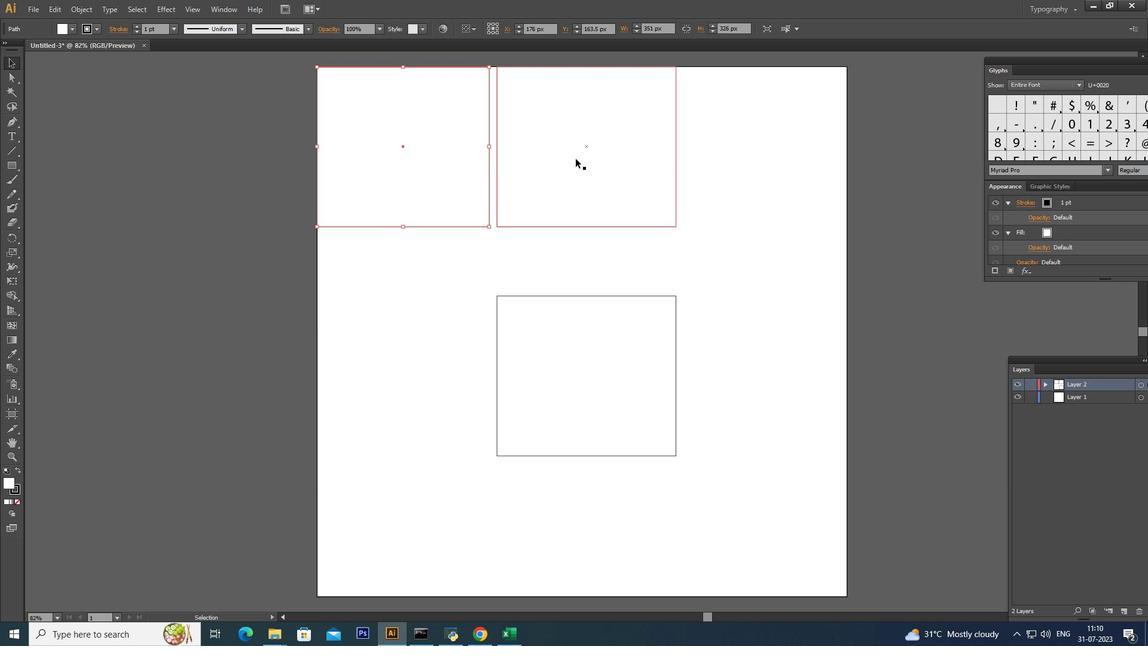 
Action: Key pressed <Key.delete>
Screenshot: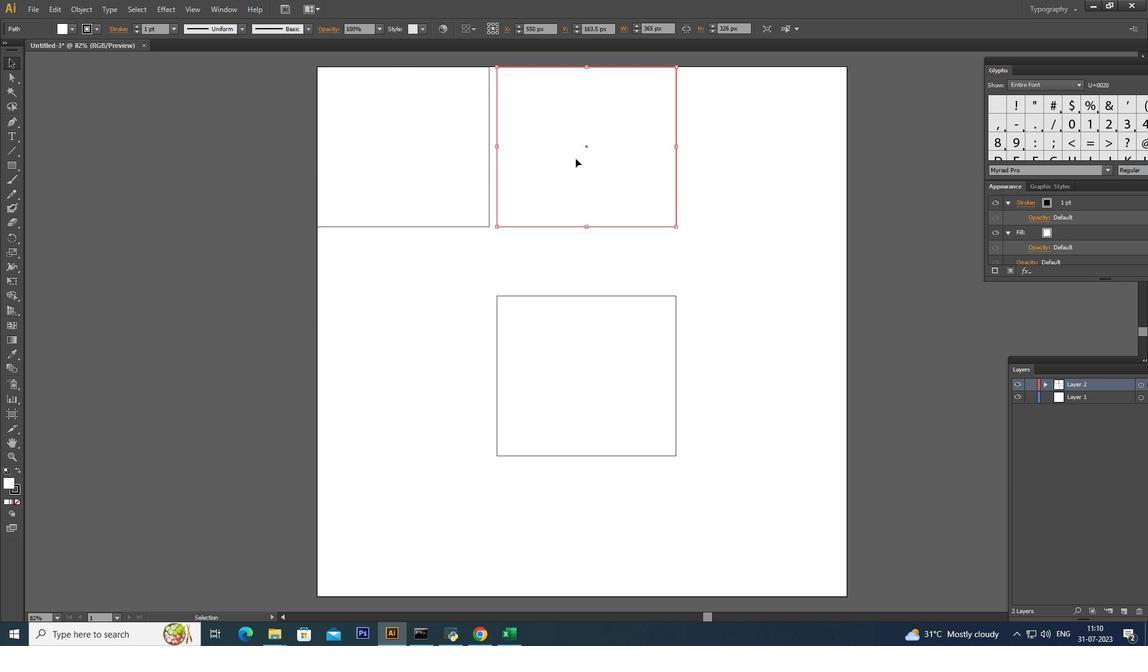 
Action: Mouse moved to (572, 295)
Screenshot: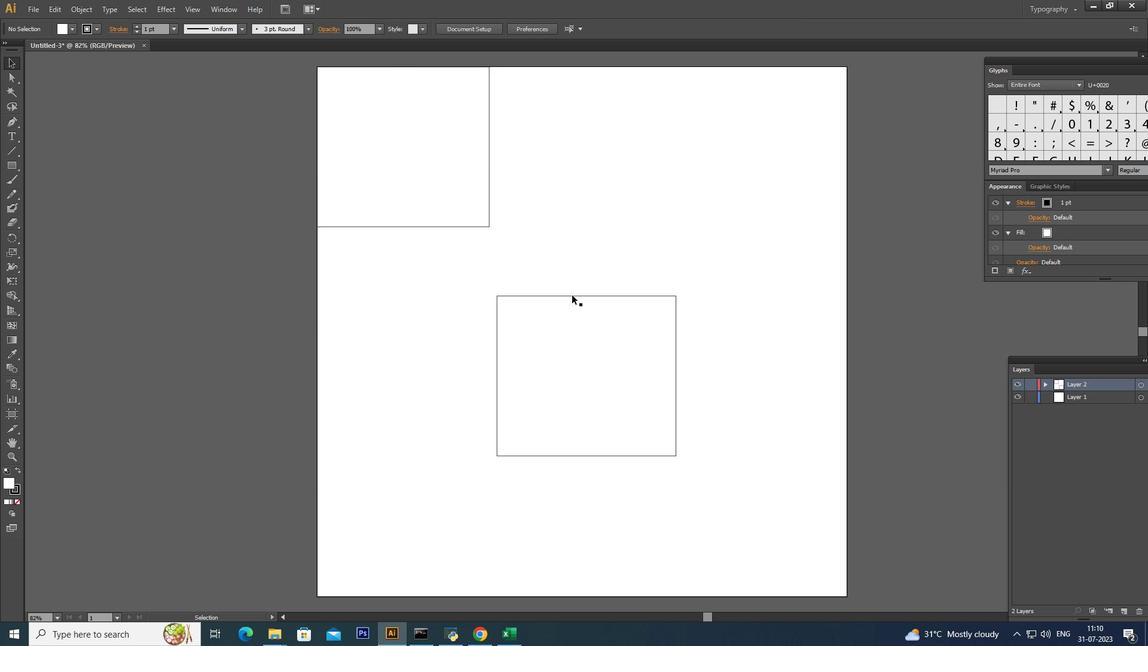 
Action: Mouse pressed left at (572, 295)
Screenshot: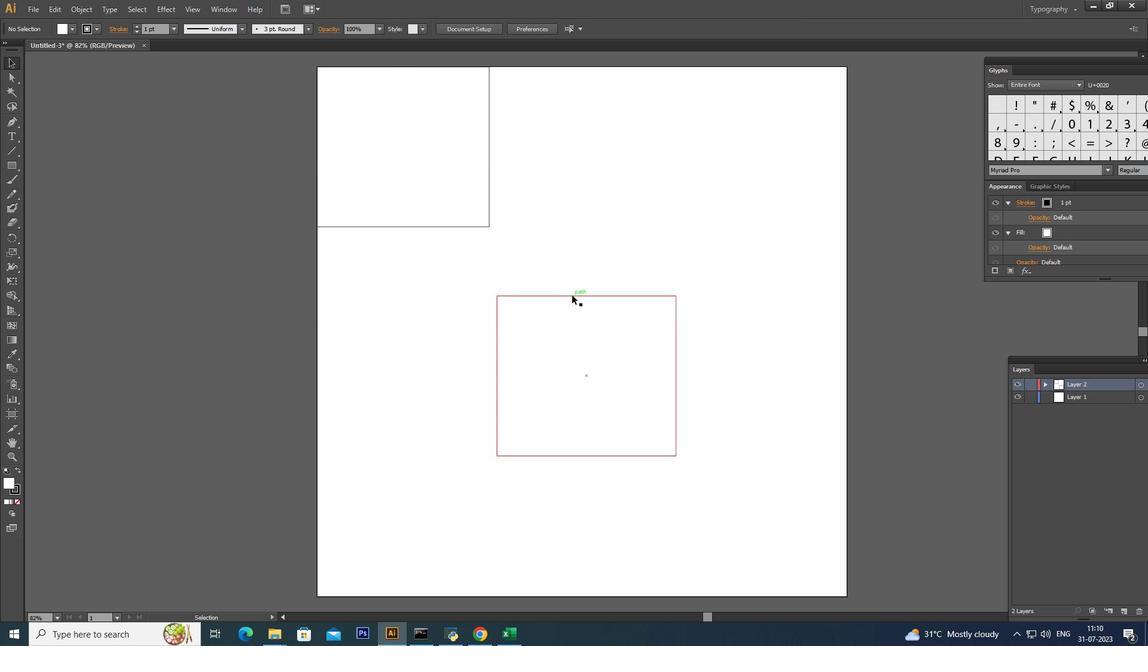 
Action: Key pressed <Key.delete>
Screenshot: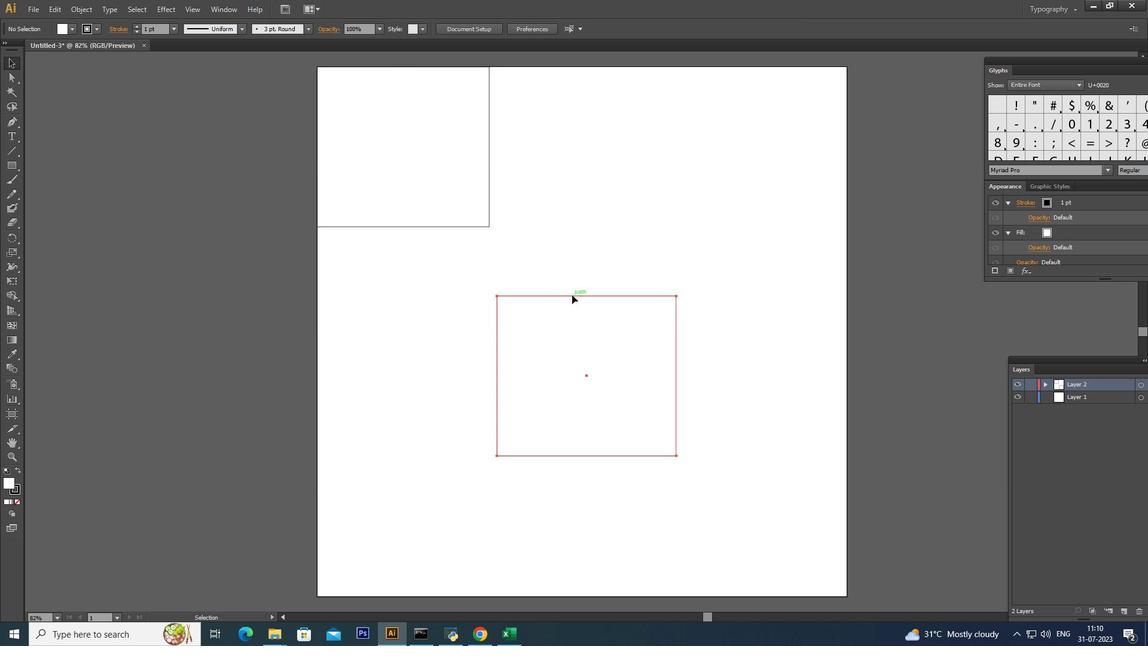 
Action: Mouse moved to (441, 190)
Screenshot: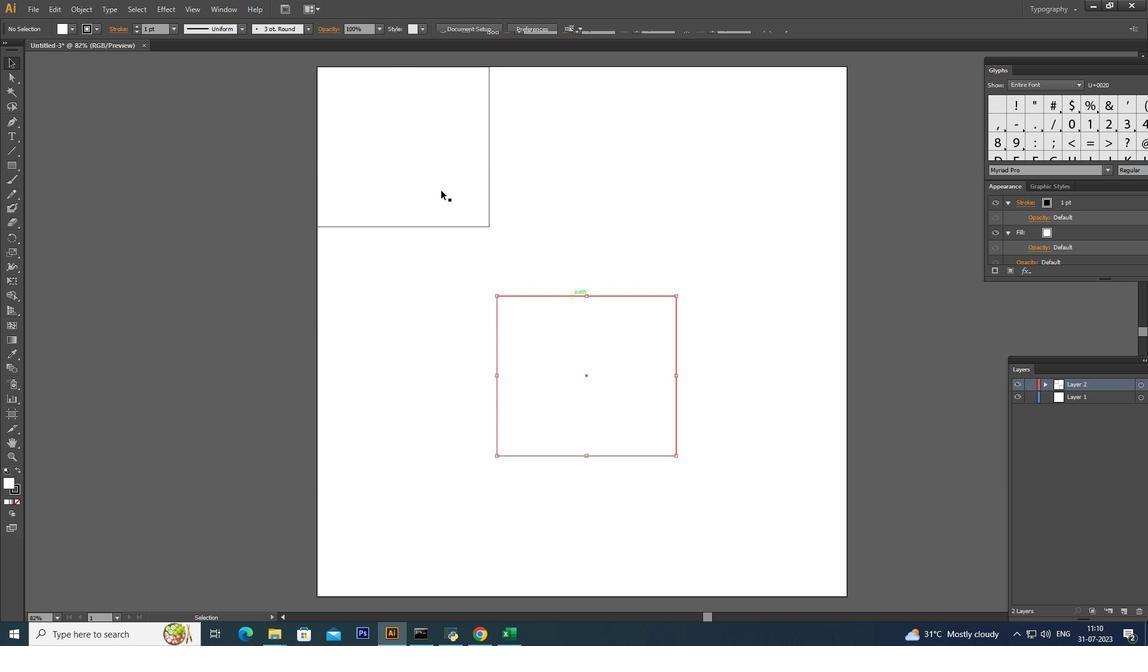
Action: Mouse pressed left at (441, 190)
Screenshot: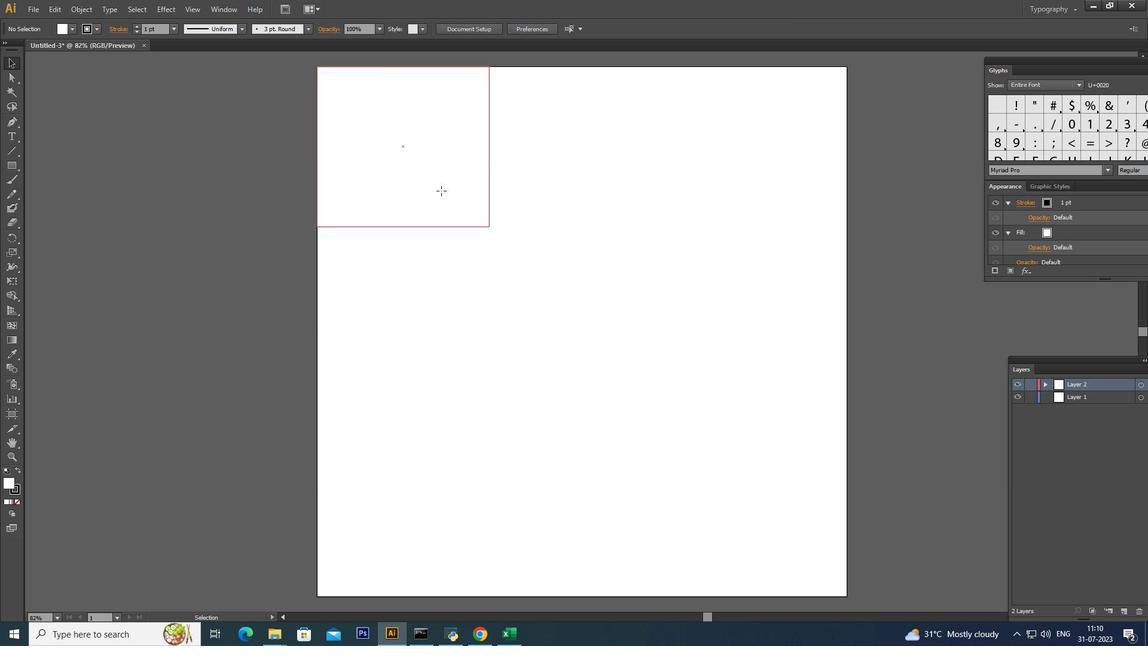 
Action: Mouse moved to (446, 162)
Screenshot: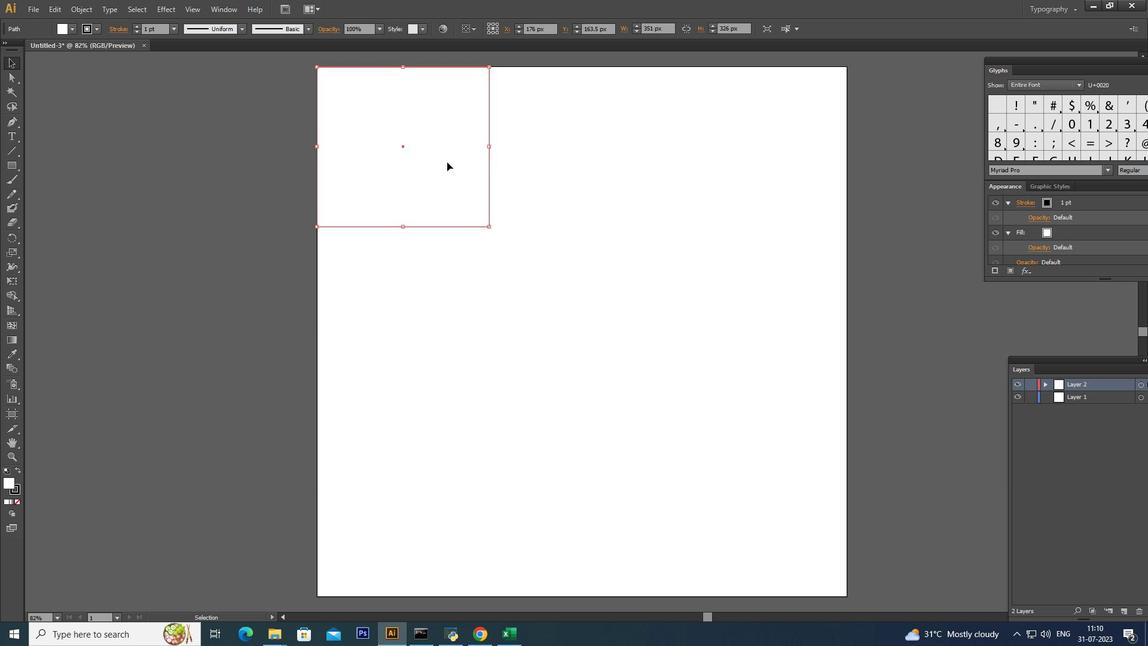 
Action: Key pressed <Key.alt_l>
Screenshot: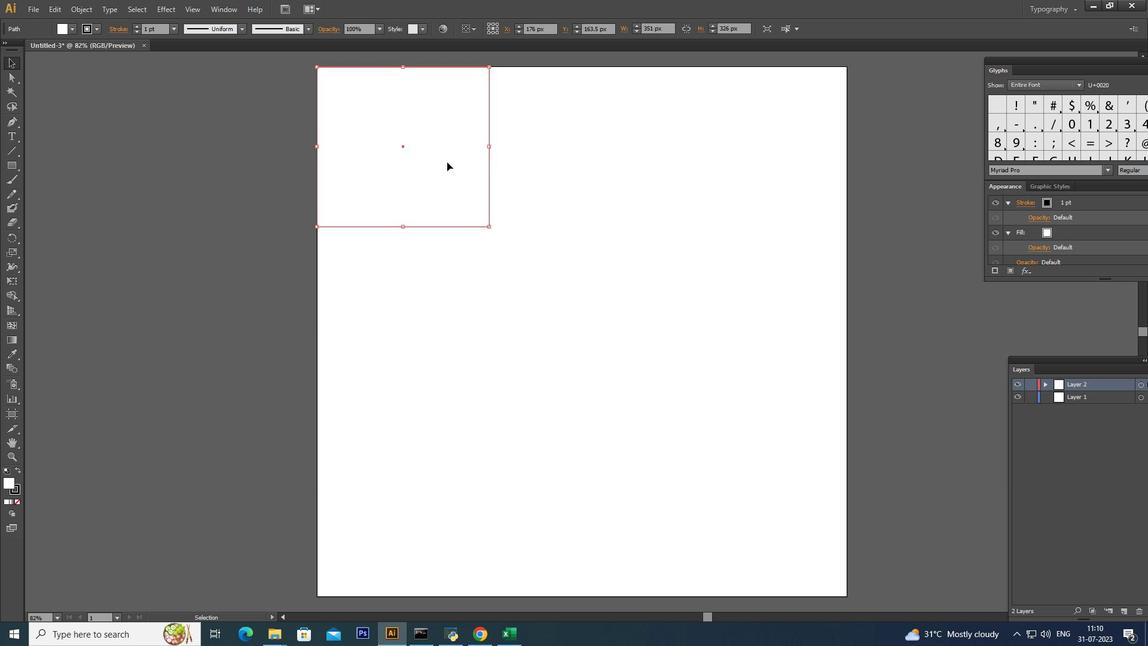 
Action: Mouse pressed left at (446, 162)
Screenshot: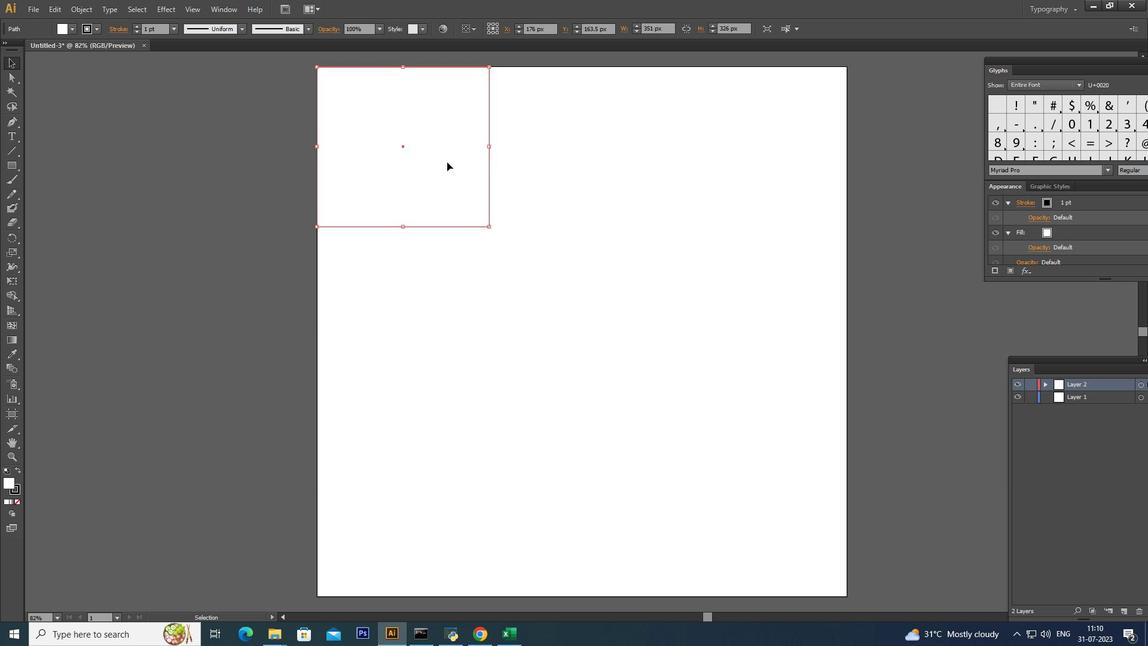 
Action: Mouse moved to (590, 182)
Screenshot: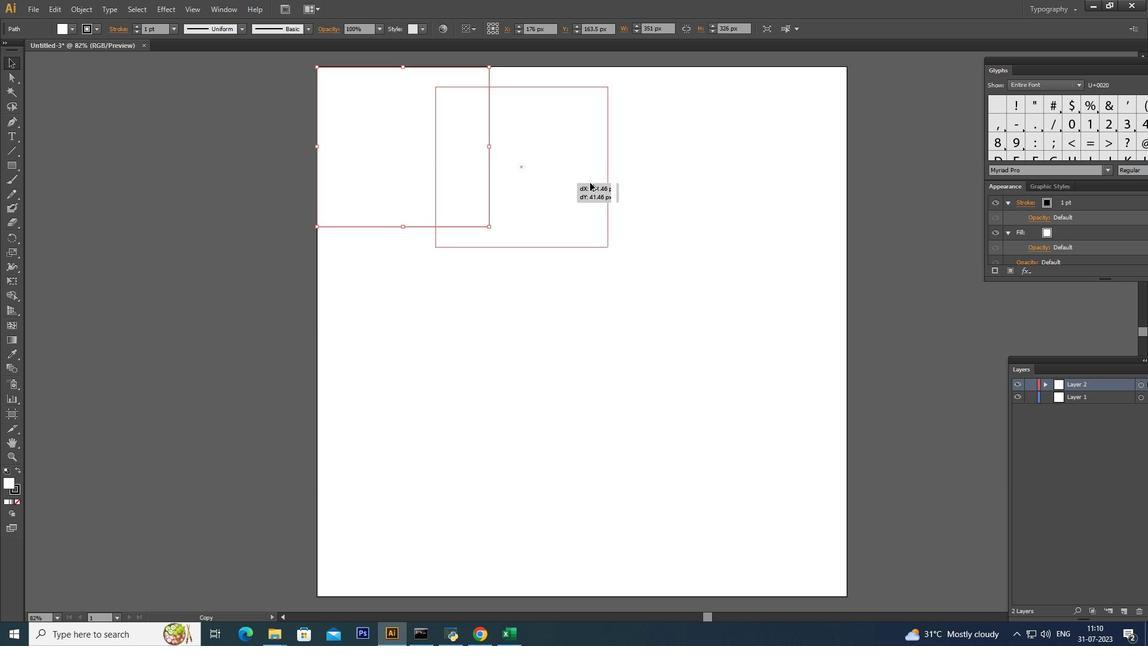 
Action: Key pressed <Key.alt_l>
Screenshot: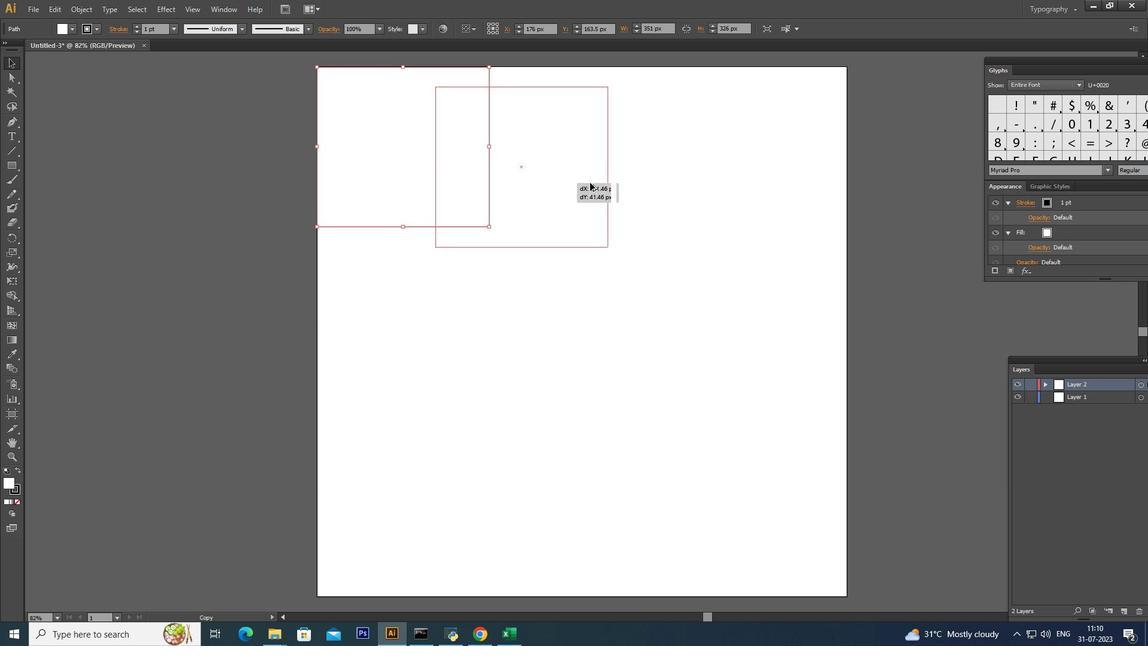 
Action: Mouse moved to (591, 181)
Screenshot: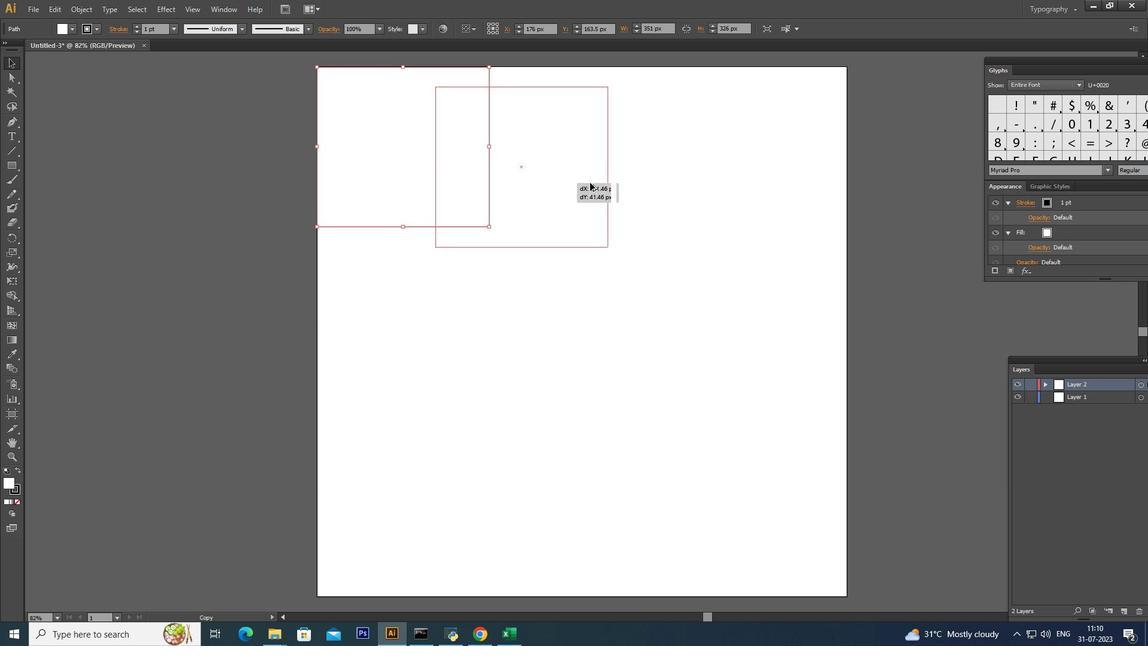 
Action: Key pressed <Key.alt_l>
Screenshot: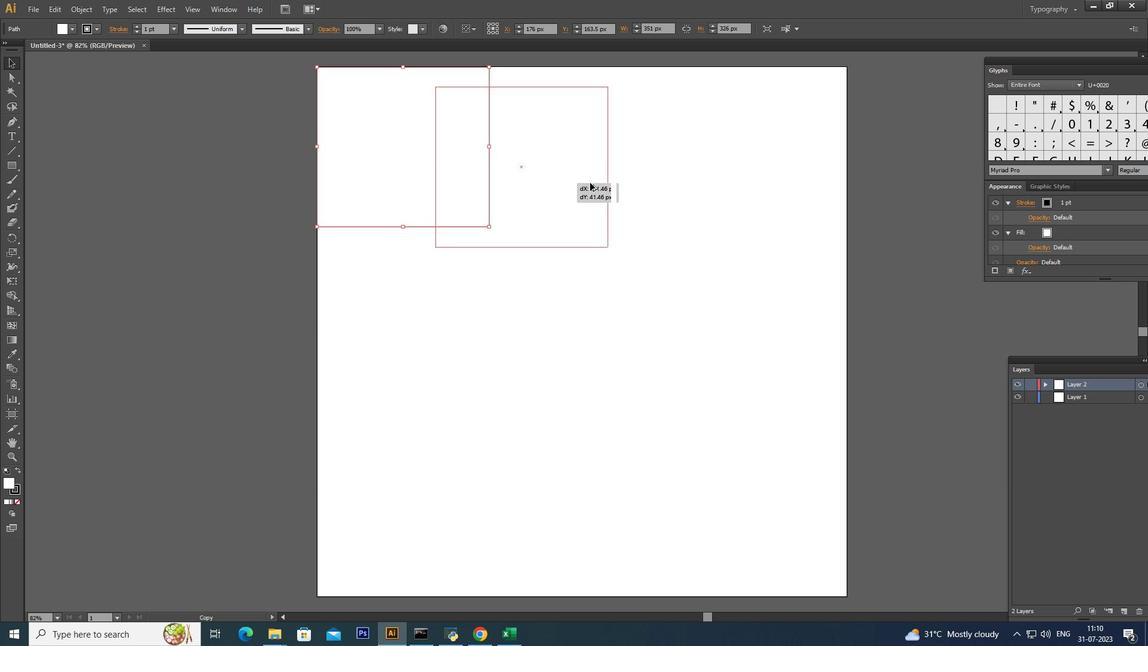 
Action: Mouse moved to (591, 179)
Screenshot: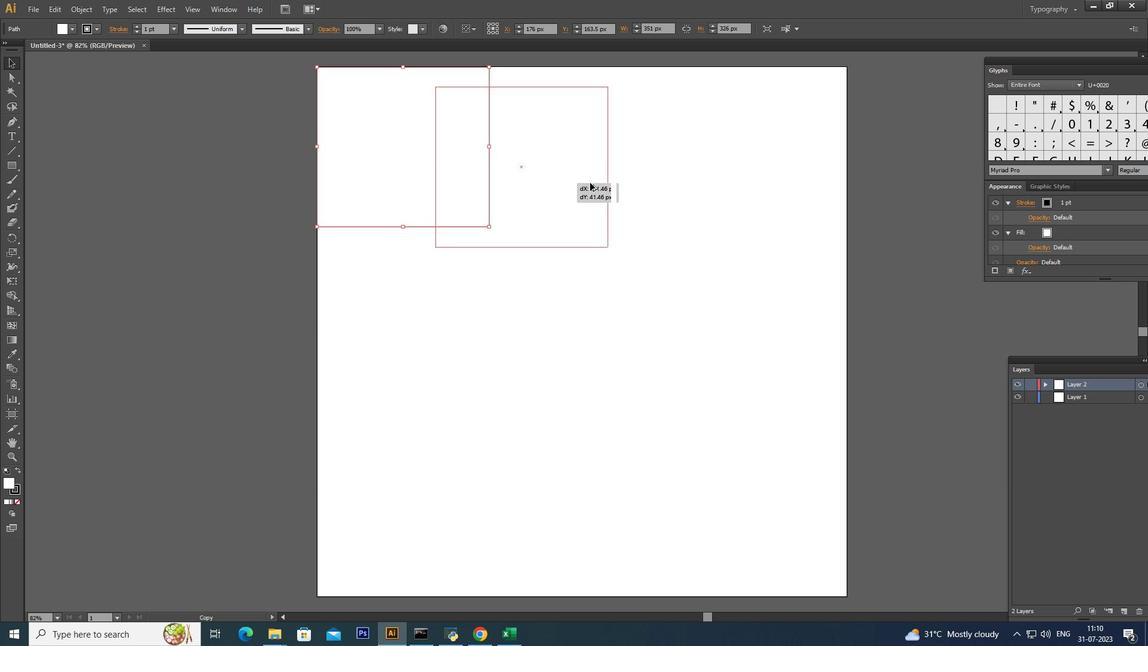 
Action: Key pressed <Key.alt_l><Key.alt_l>
Screenshot: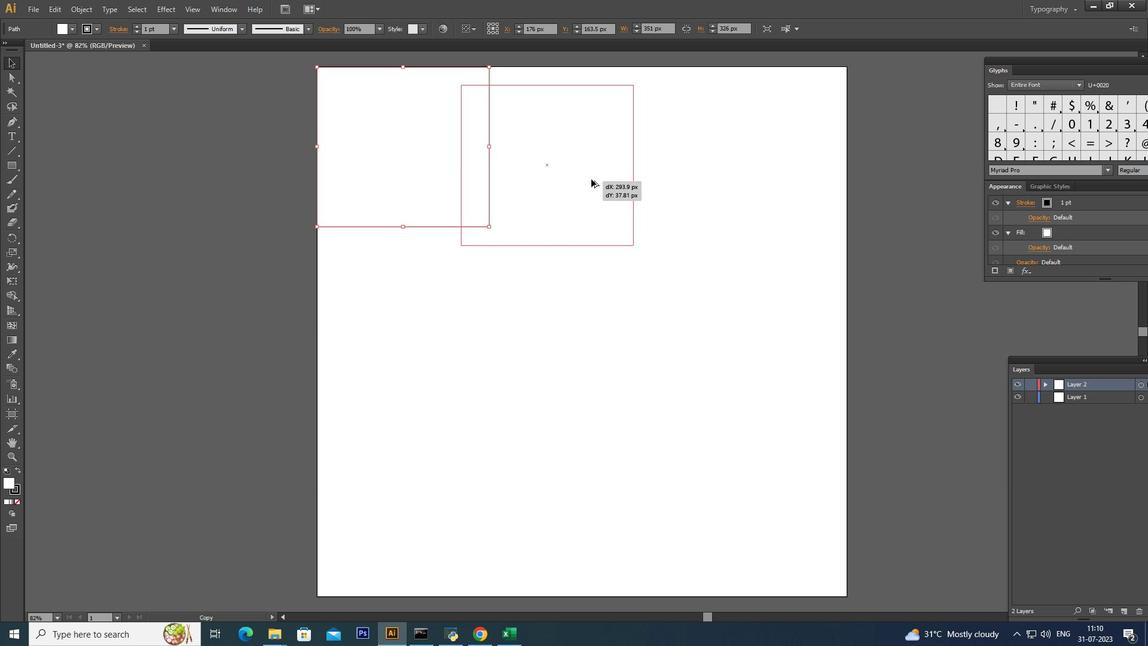 
Action: Mouse moved to (591, 178)
Screenshot: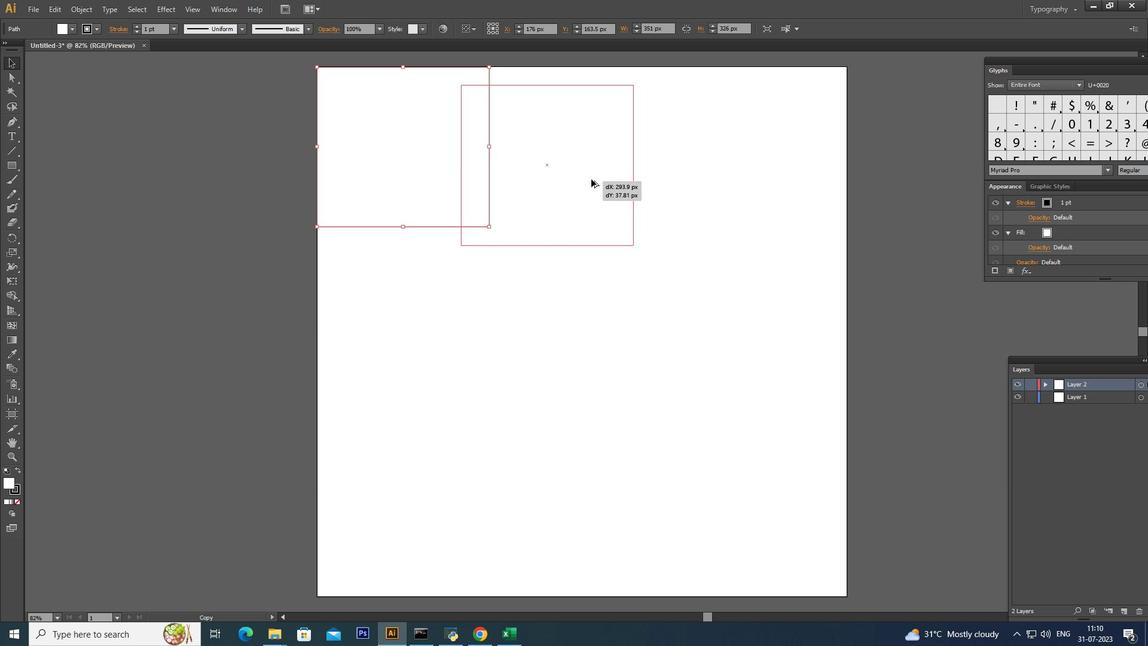 
Action: Key pressed <Key.alt_l>
Screenshot: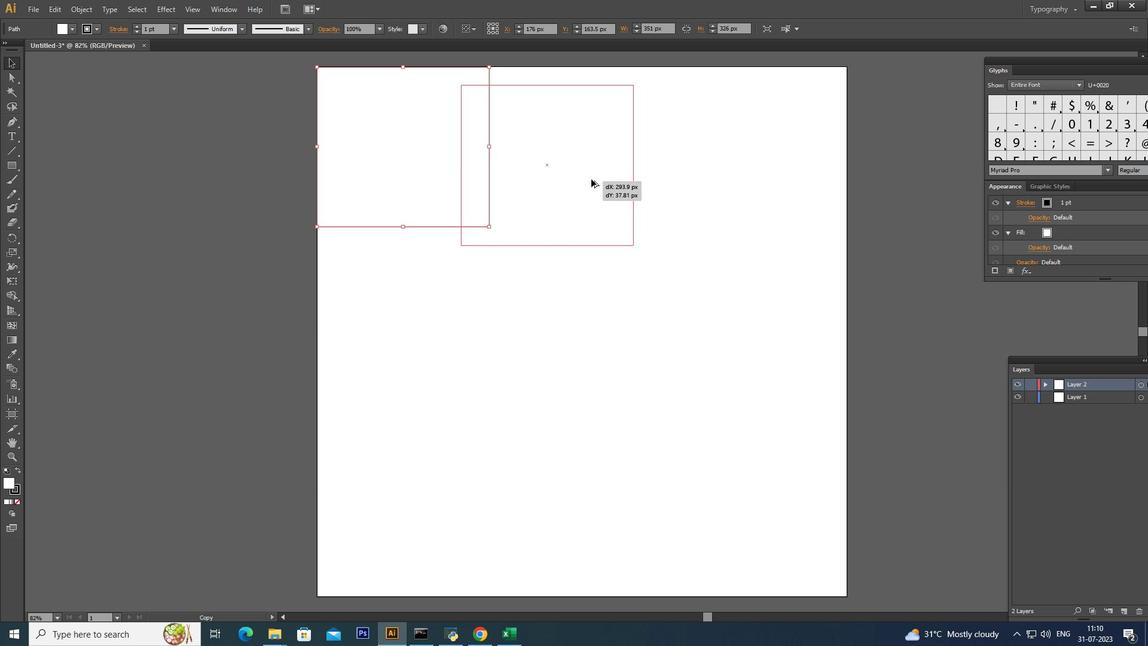 
Action: Mouse moved to (591, 177)
Screenshot: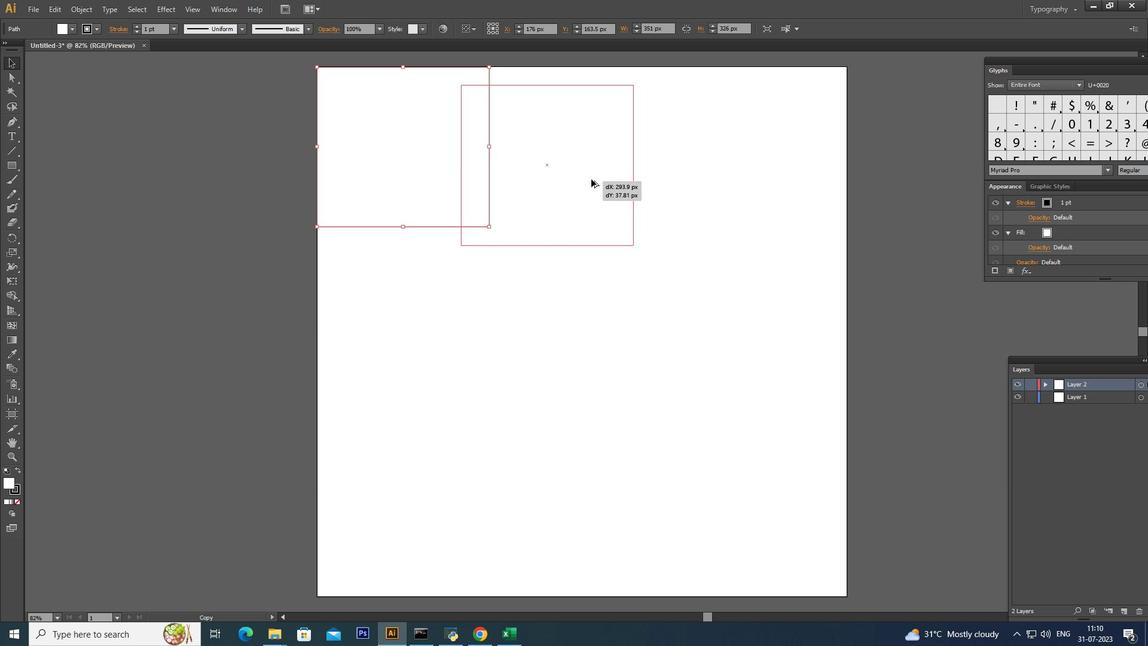 
Action: Key pressed <Key.alt_l>
Screenshot: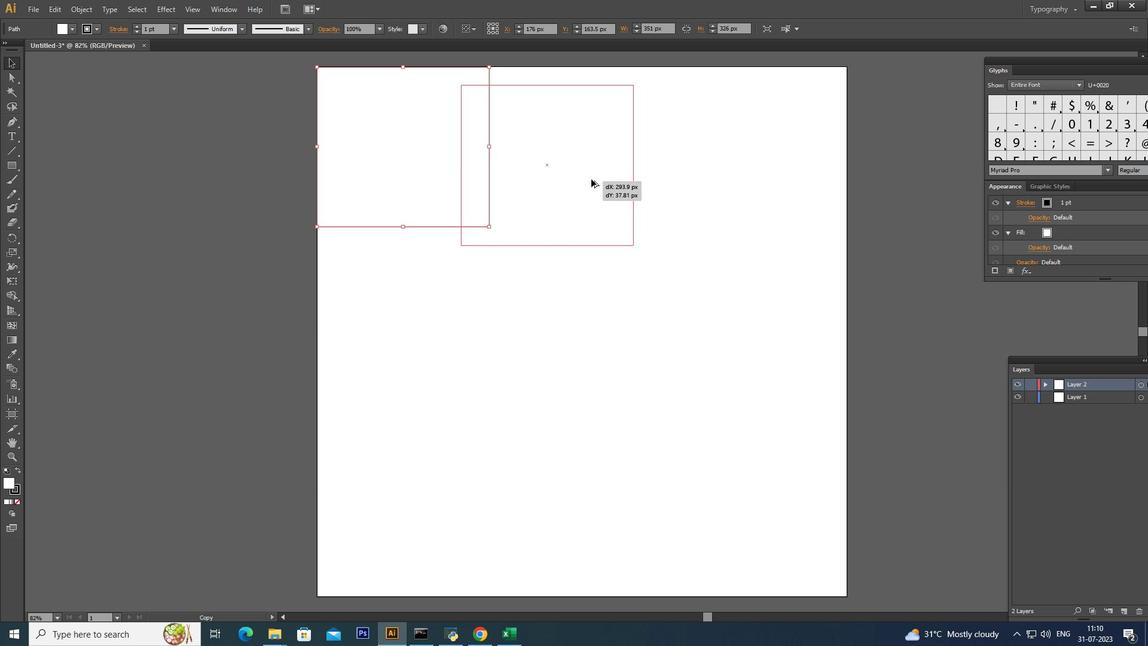 
Action: Mouse moved to (591, 174)
Screenshot: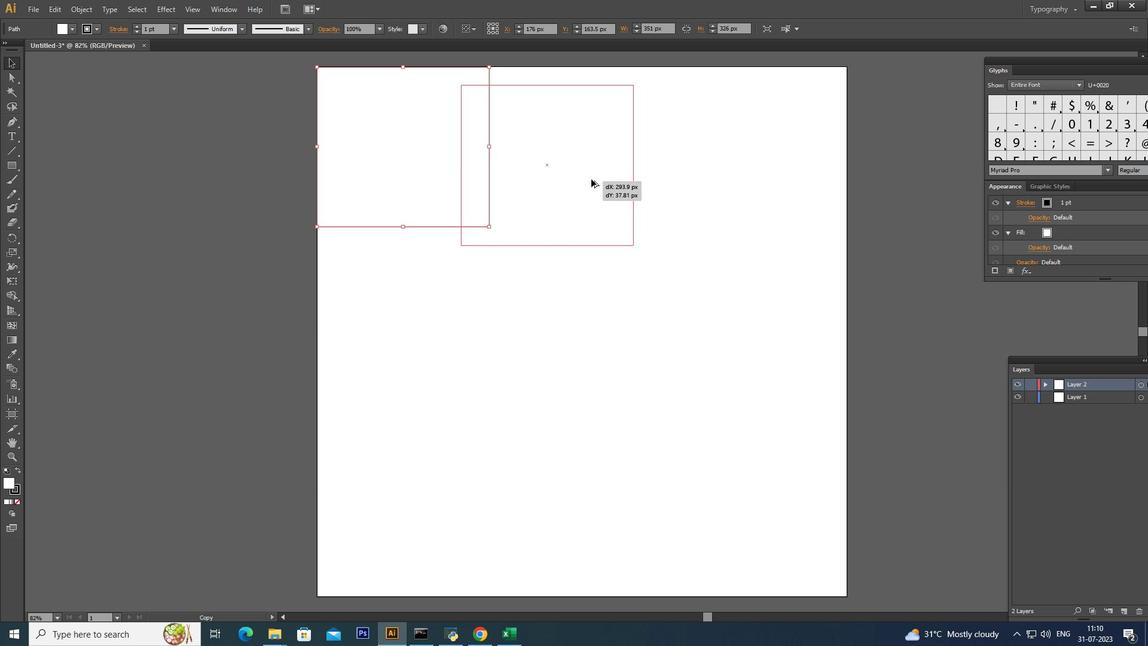 
Action: Key pressed <Key.alt_l>
Screenshot: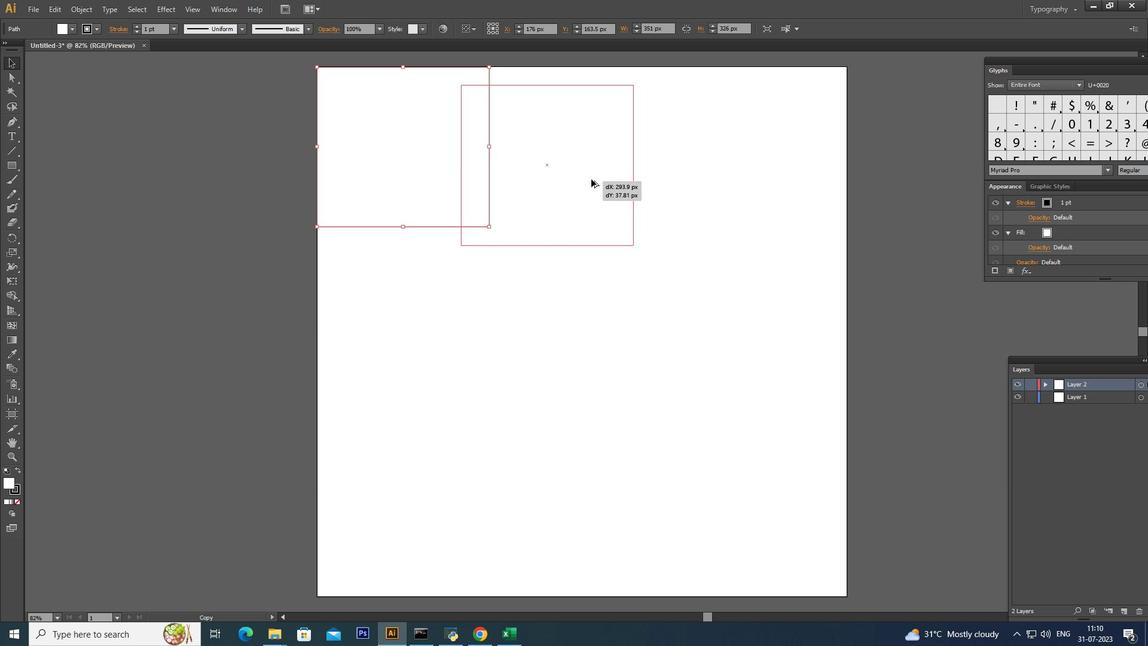
Action: Mouse moved to (592, 169)
Screenshot: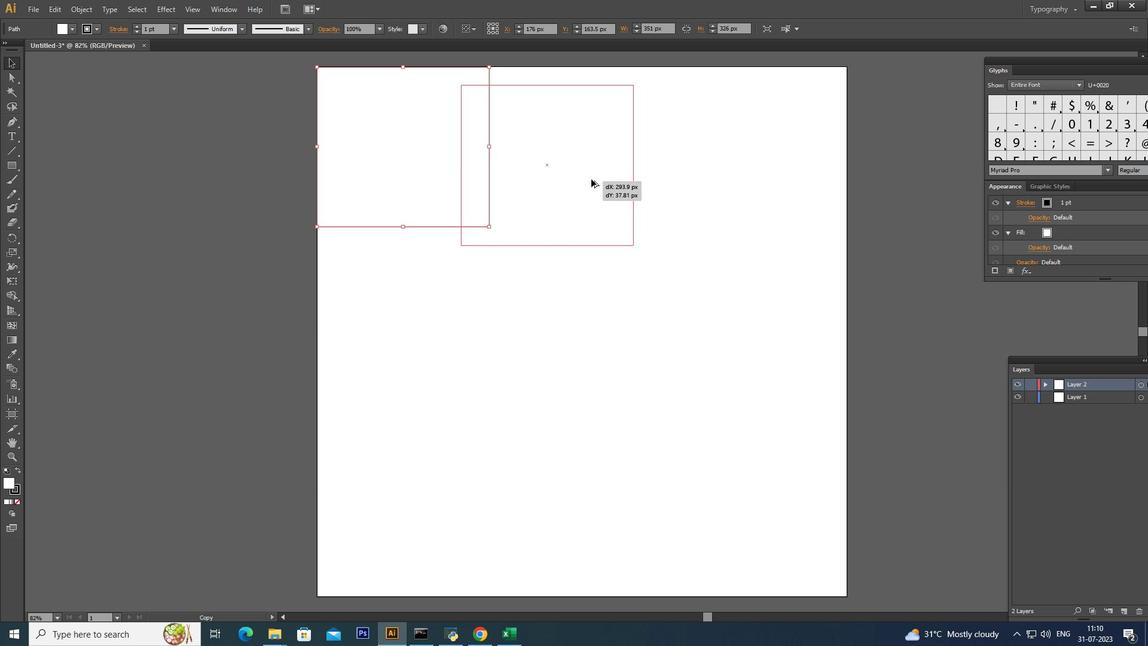 
Action: Key pressed <Key.alt_l>
Screenshot: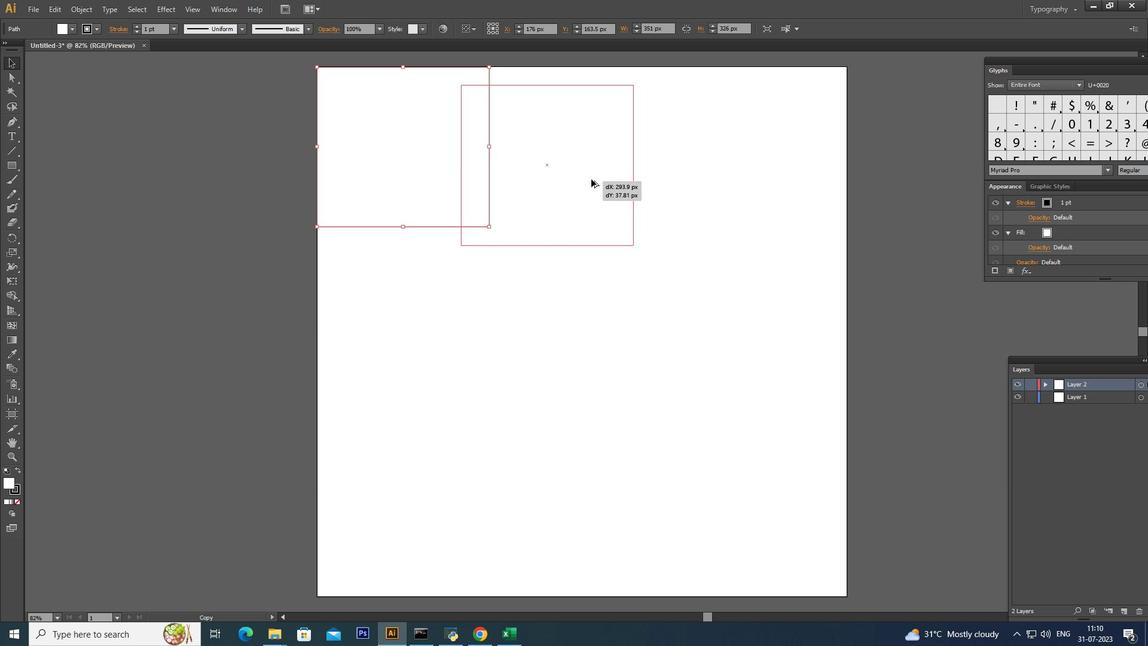 
Action: Mouse moved to (592, 168)
Screenshot: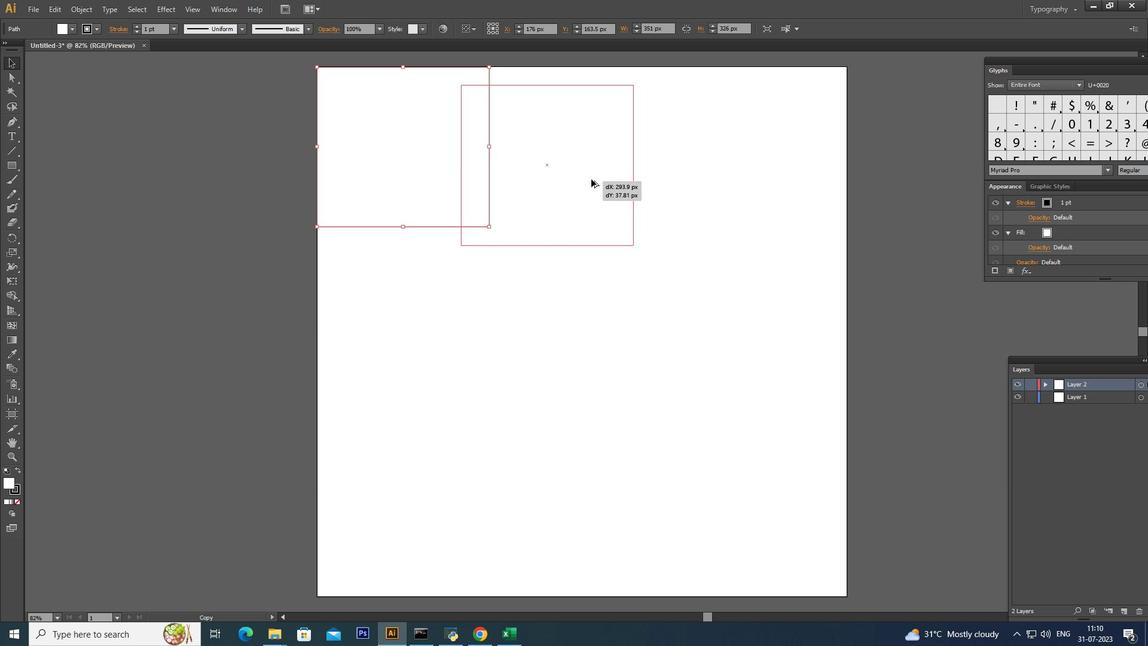 
Action: Key pressed <Key.alt_l><Key.alt_l>
Screenshot: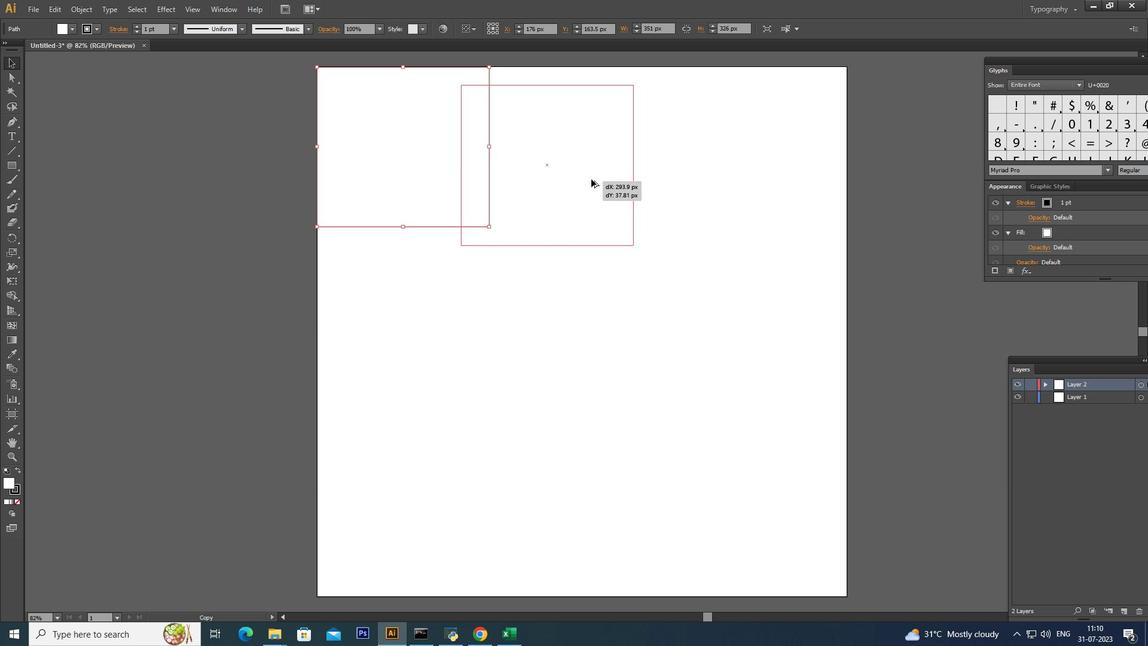 
Action: Mouse moved to (594, 167)
Screenshot: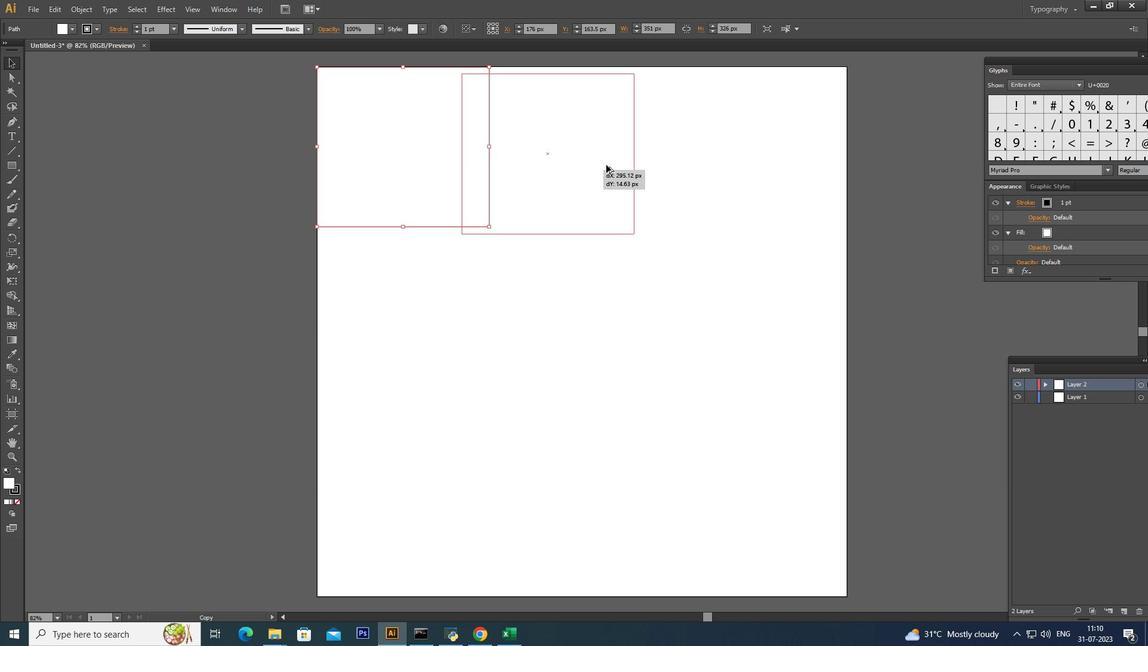 
Action: Key pressed <Key.alt_l>
Screenshot: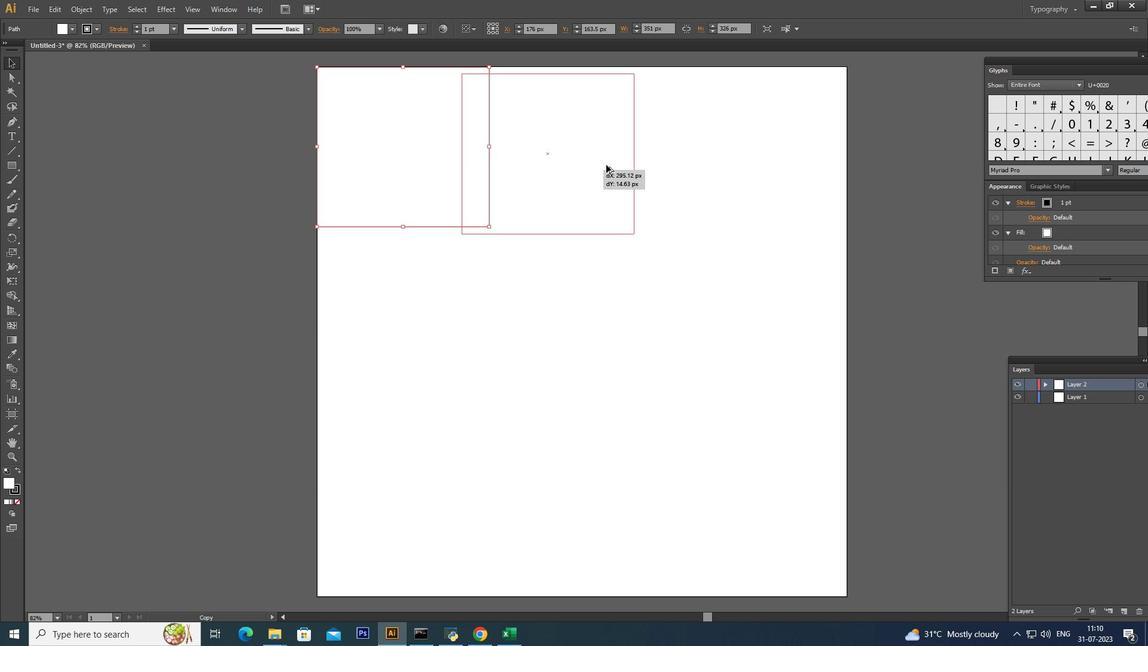 
Action: Mouse moved to (600, 166)
Screenshot: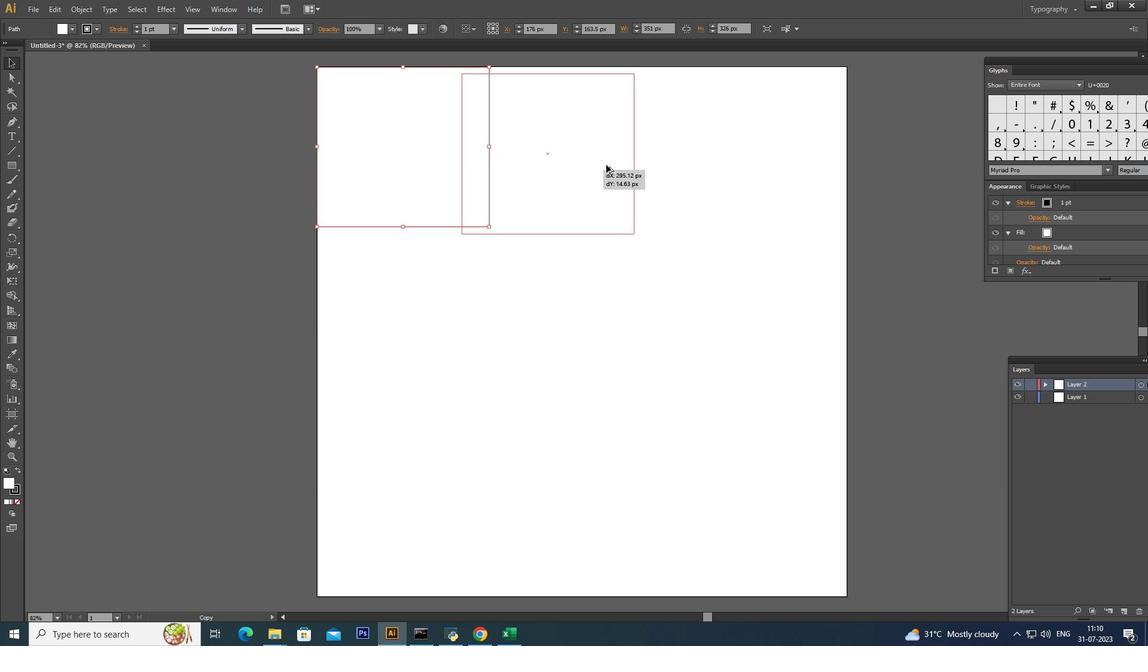 
Action: Key pressed <Key.alt_l>
Screenshot: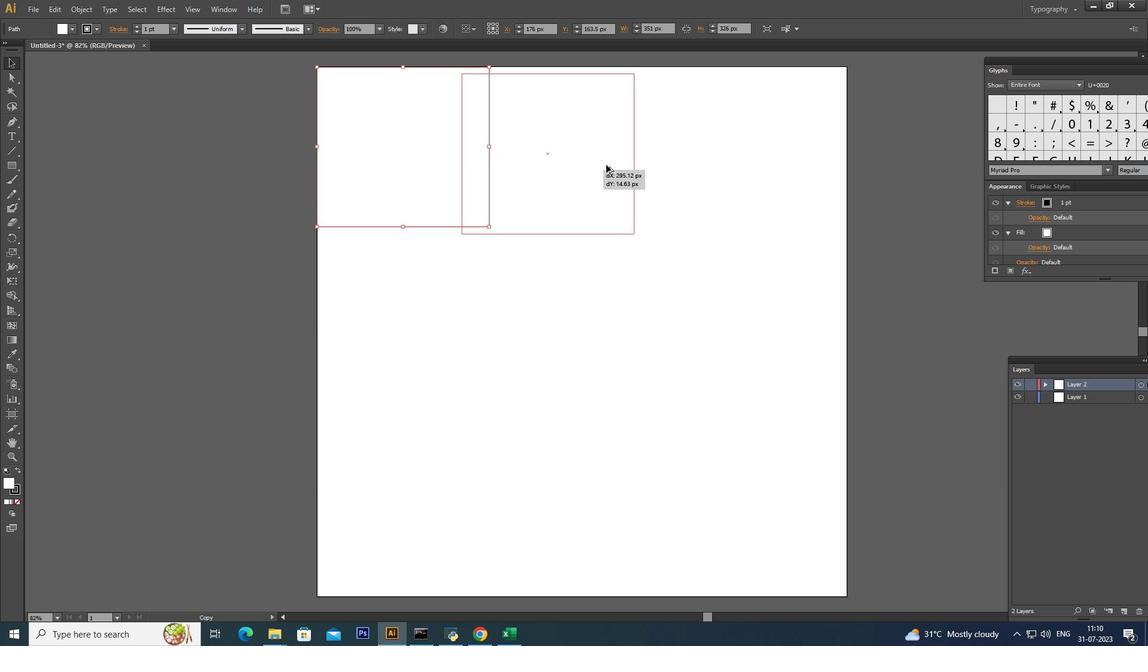 
Action: Mouse moved to (607, 164)
Screenshot: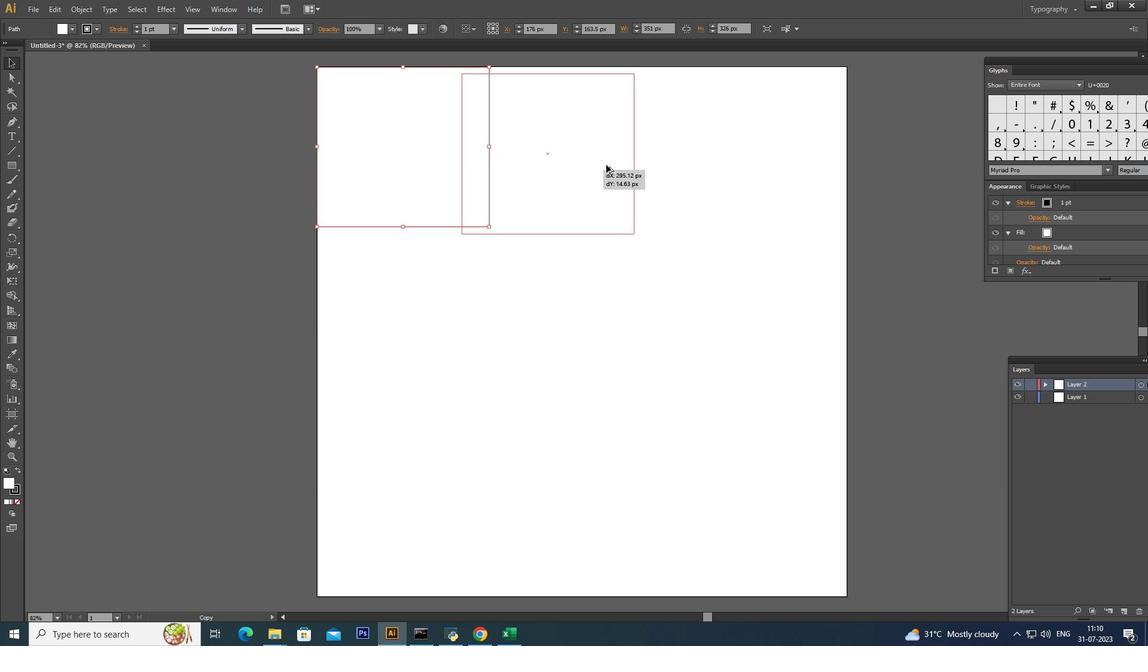 
Action: Key pressed <Key.alt_l>
Screenshot: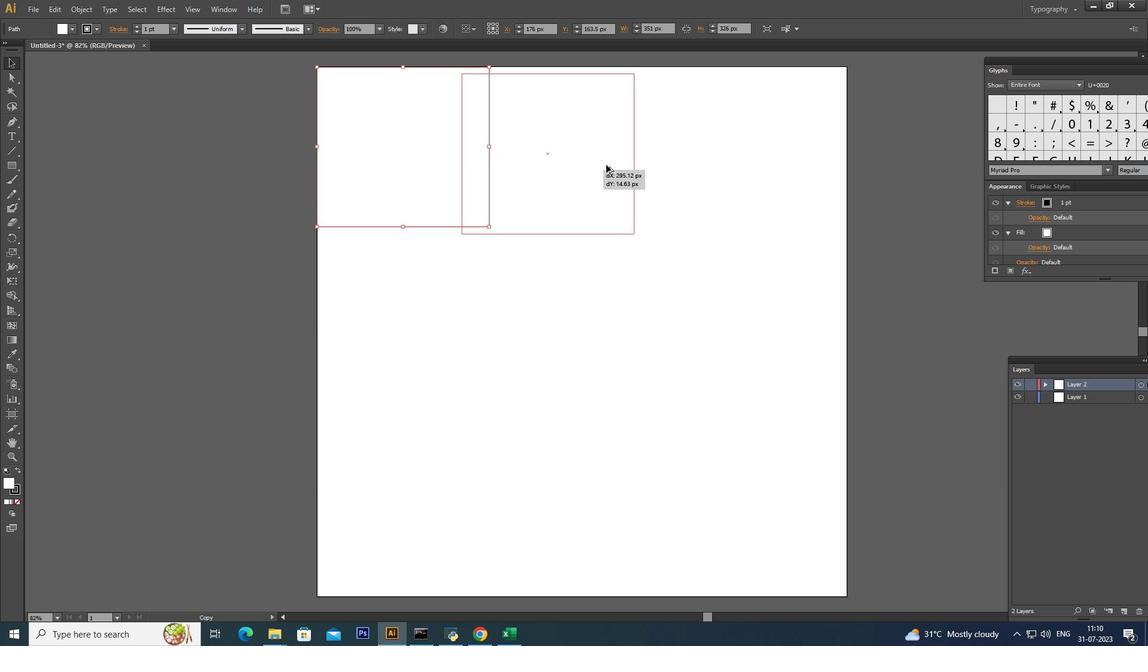 
Action: Mouse moved to (617, 162)
Screenshot: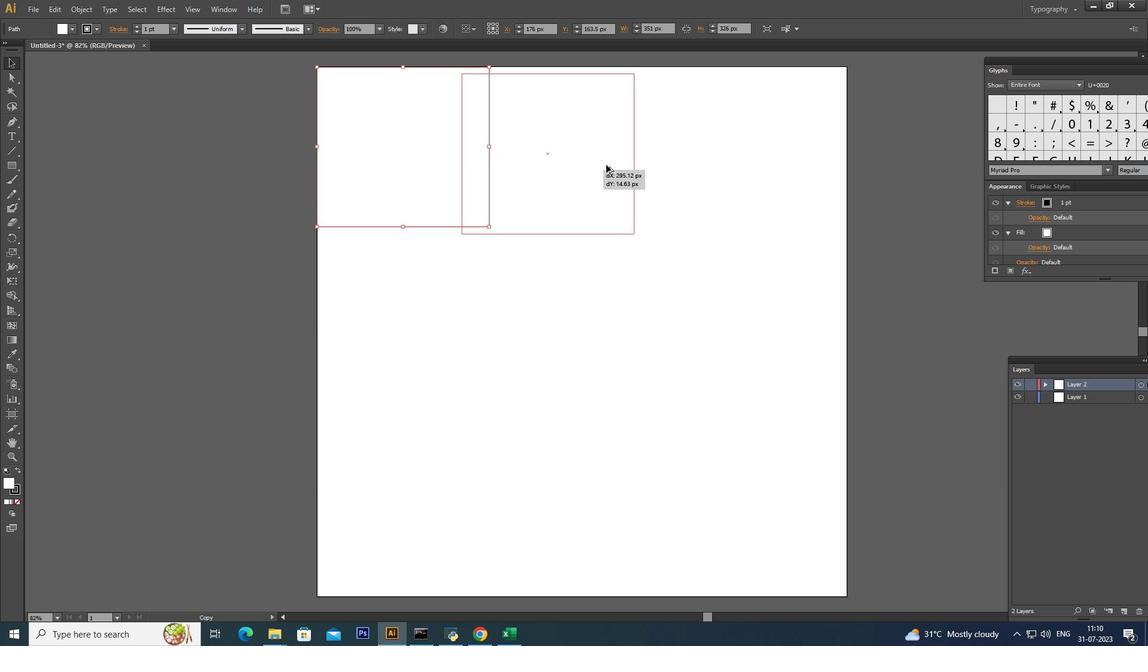 
Action: Key pressed <Key.alt_l>
Screenshot: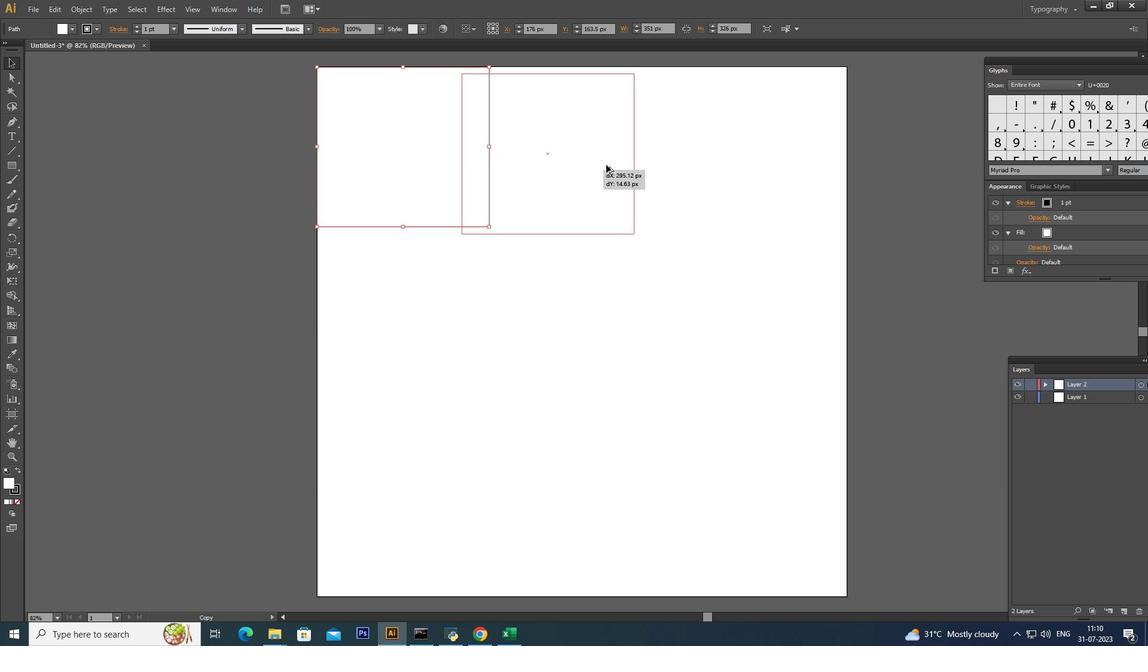 
Action: Mouse moved to (618, 162)
Screenshot: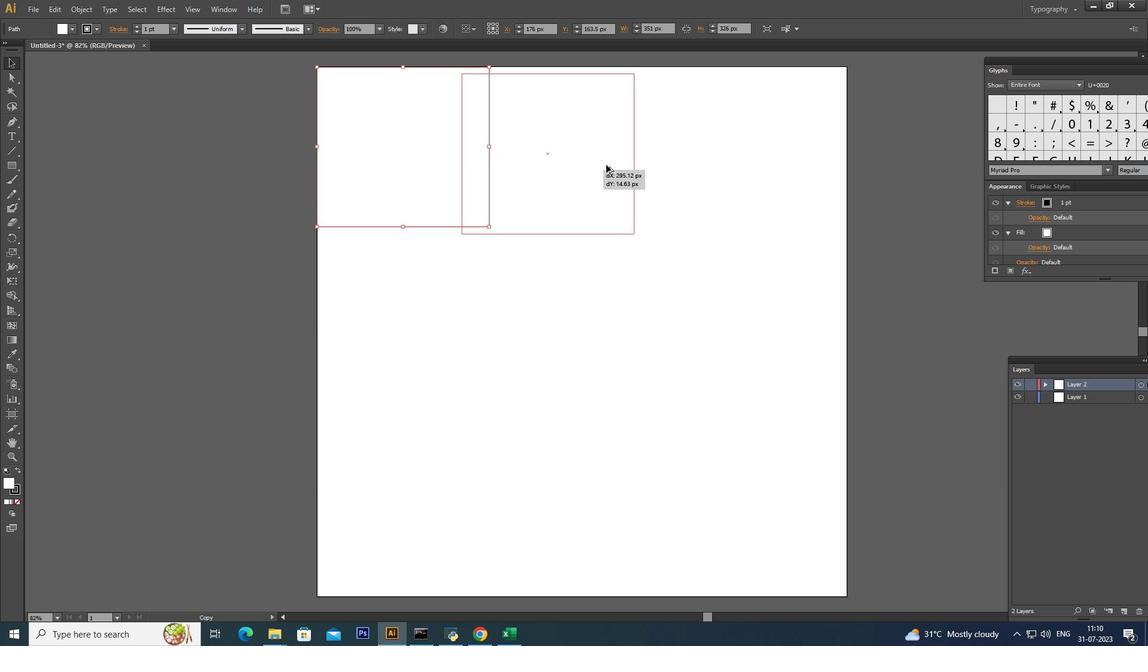 
Action: Key pressed <Key.alt_l><Key.alt_l><Key.alt_l><Key.alt_l><Key.alt_l><Key.alt_l><Key.alt_l><Key.alt_l><Key.alt_l><Key.alt_l><Key.alt_l><Key.alt_l><Key.alt_l><Key.alt_l><Key.alt_l><Key.alt_l><Key.alt_l><Key.alt_l><Key.alt_l><Key.alt_l><Key.alt_l><Key.alt_l><Key.alt_l><Key.alt_l><Key.alt_l><Key.alt_l><Key.alt_l><Key.alt_l><Key.alt_l><Key.alt_l><Key.alt_l><Key.alt_l><Key.alt_l><Key.alt_l><Key.alt_l><Key.alt_l><Key.alt_l><Key.alt_l><Key.alt_l><Key.alt_l><Key.alt_l><Key.alt_l><Key.alt_l><Key.alt_l><Key.alt_l><Key.alt_l><Key.alt_l><Key.alt_l><Key.alt_l><Key.alt_l><Key.alt_l><Key.alt_l><Key.alt_l><Key.alt_l><Key.alt_l><Key.alt_l>
Screenshot: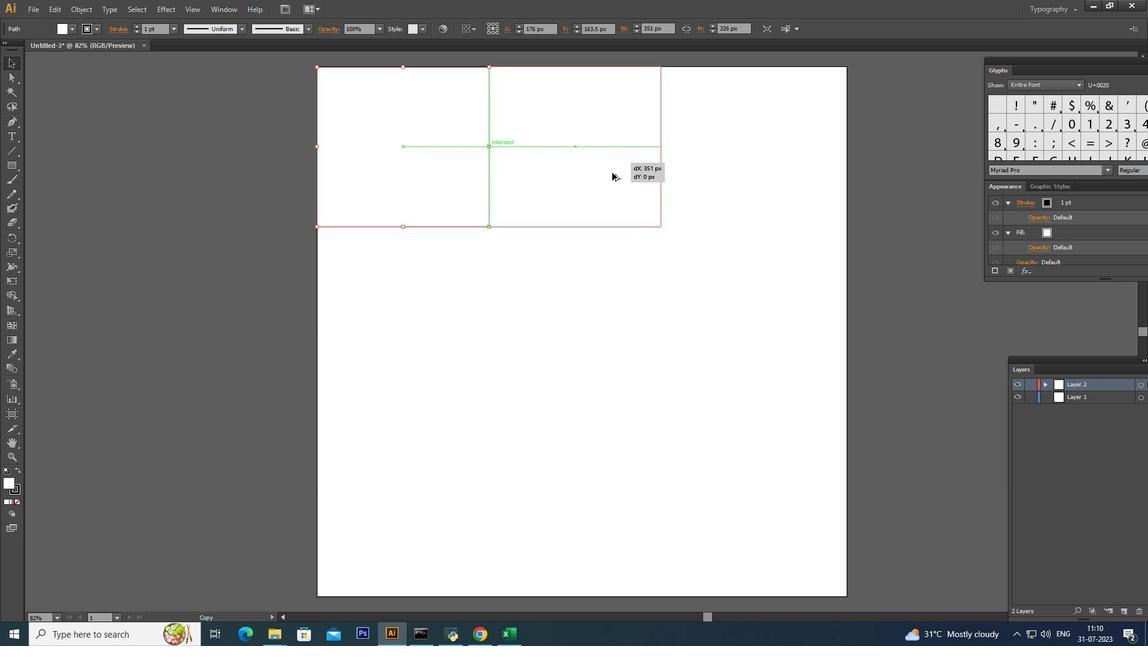 
Action: Mouse moved to (616, 167)
Screenshot: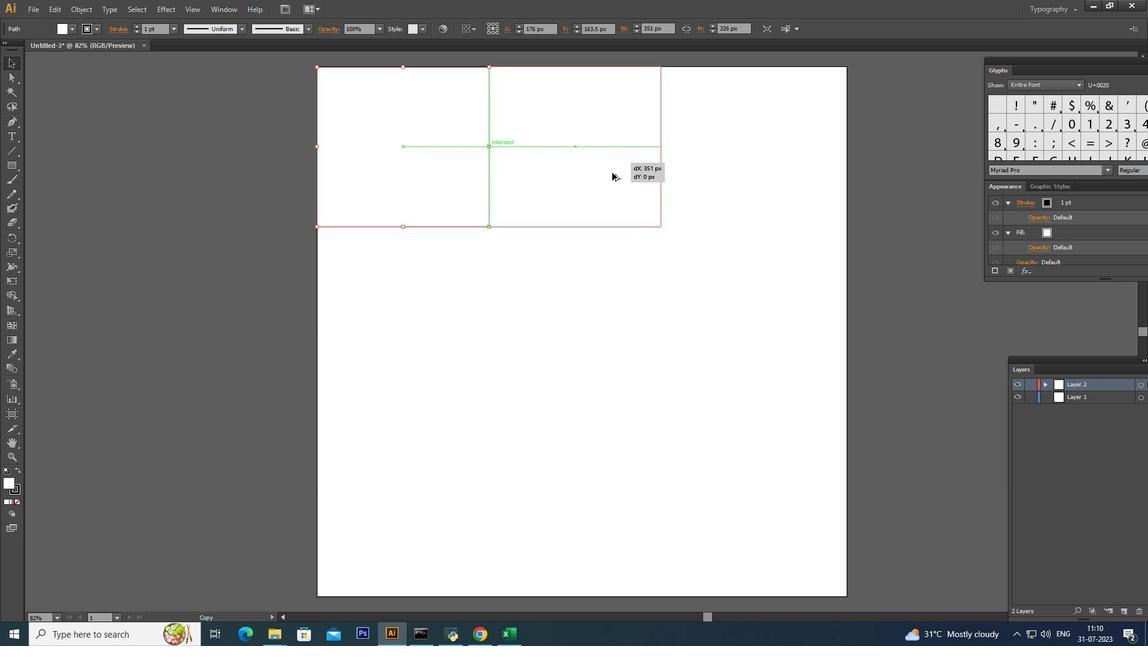 
Action: Key pressed <Key.alt_l>
Screenshot: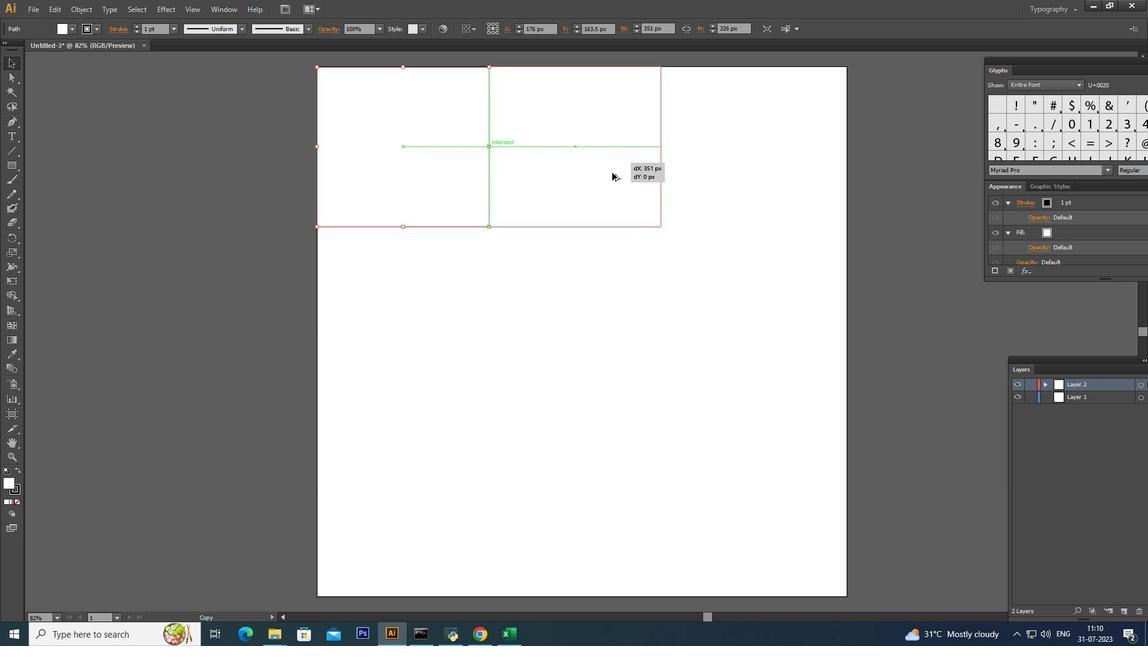 
Action: Mouse moved to (605, 181)
Screenshot: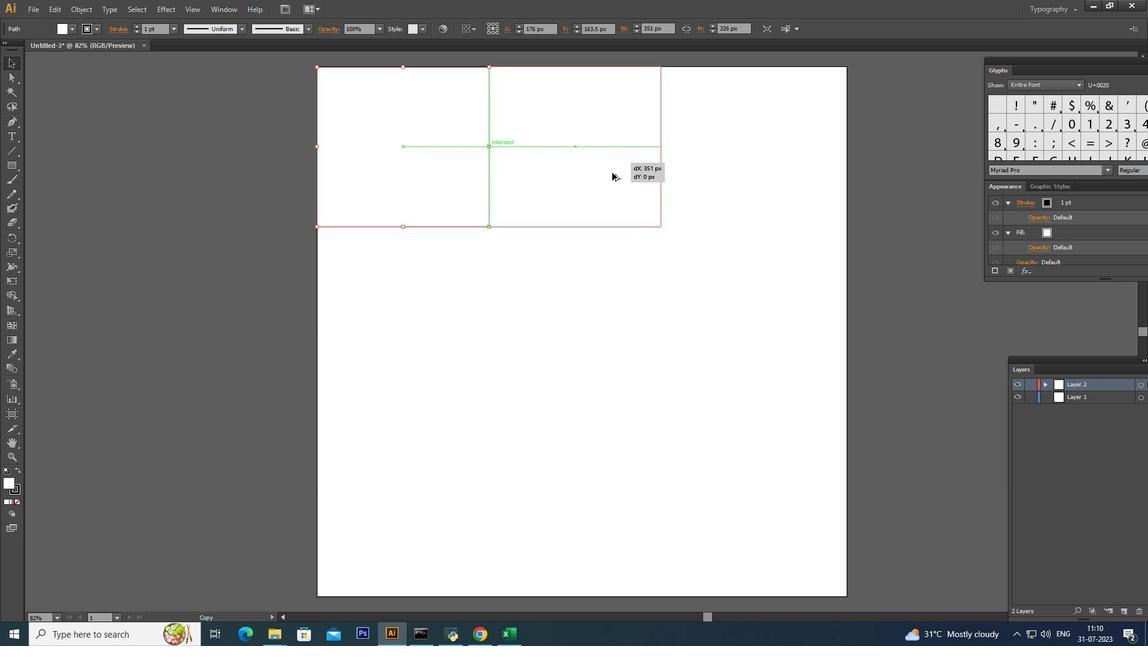 
Action: Key pressed <Key.alt_l>
Screenshot: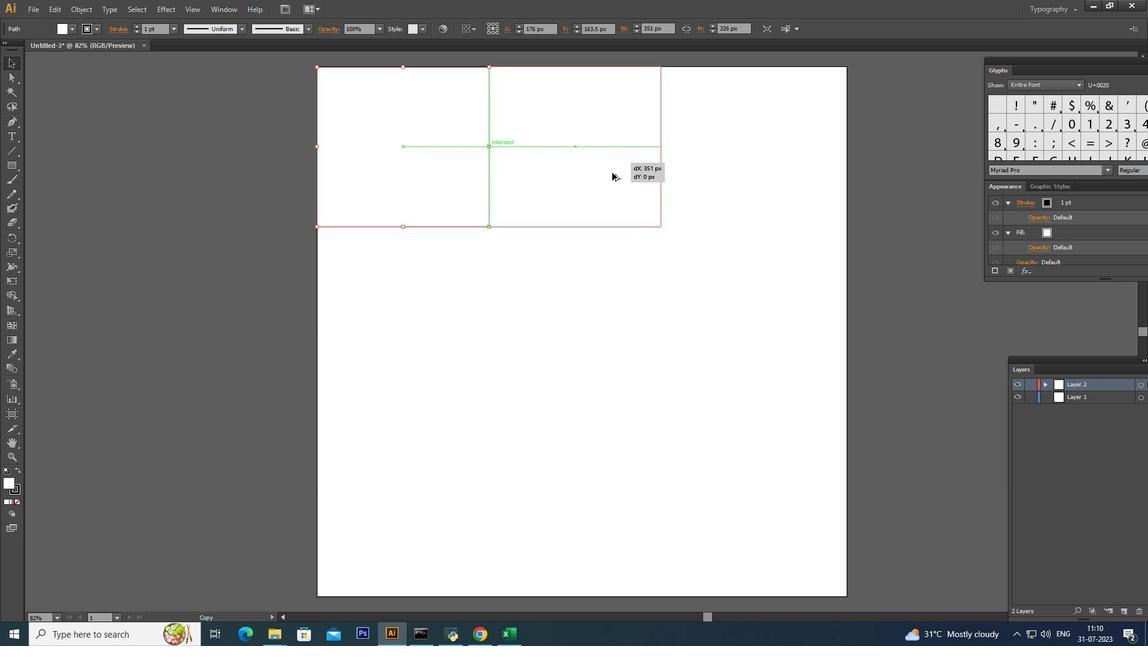 
Action: Mouse moved to (567, 226)
Screenshot: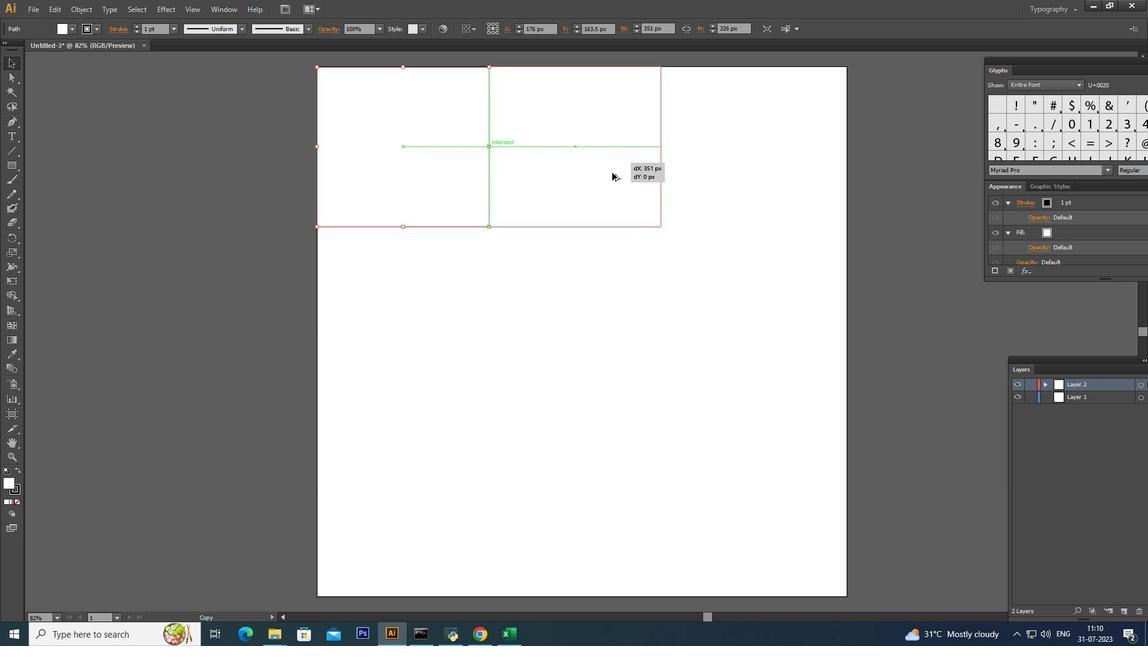 
Action: Key pressed <Key.alt_l>
Screenshot: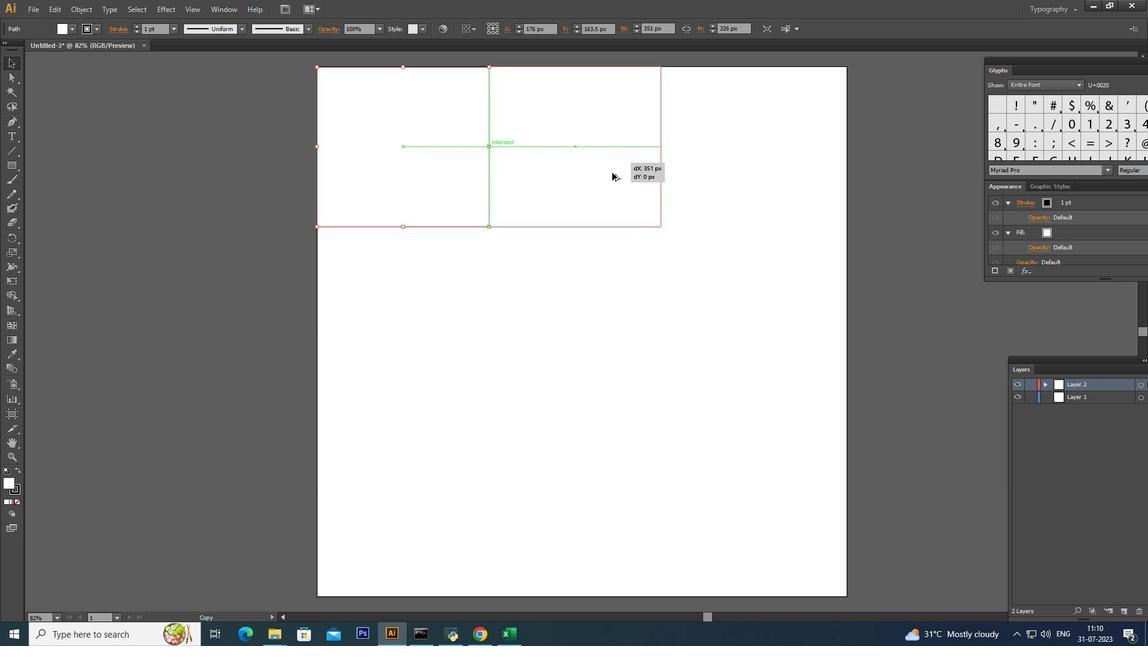 
Action: Mouse moved to (554, 241)
Screenshot: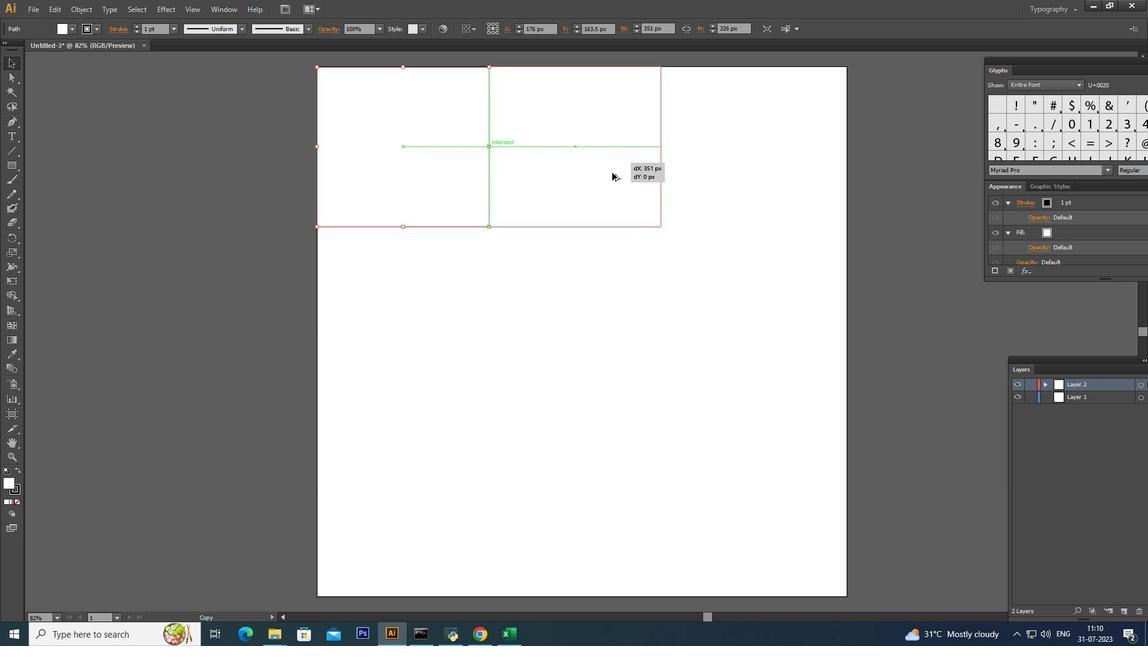 
Action: Key pressed <Key.alt_l>
Screenshot: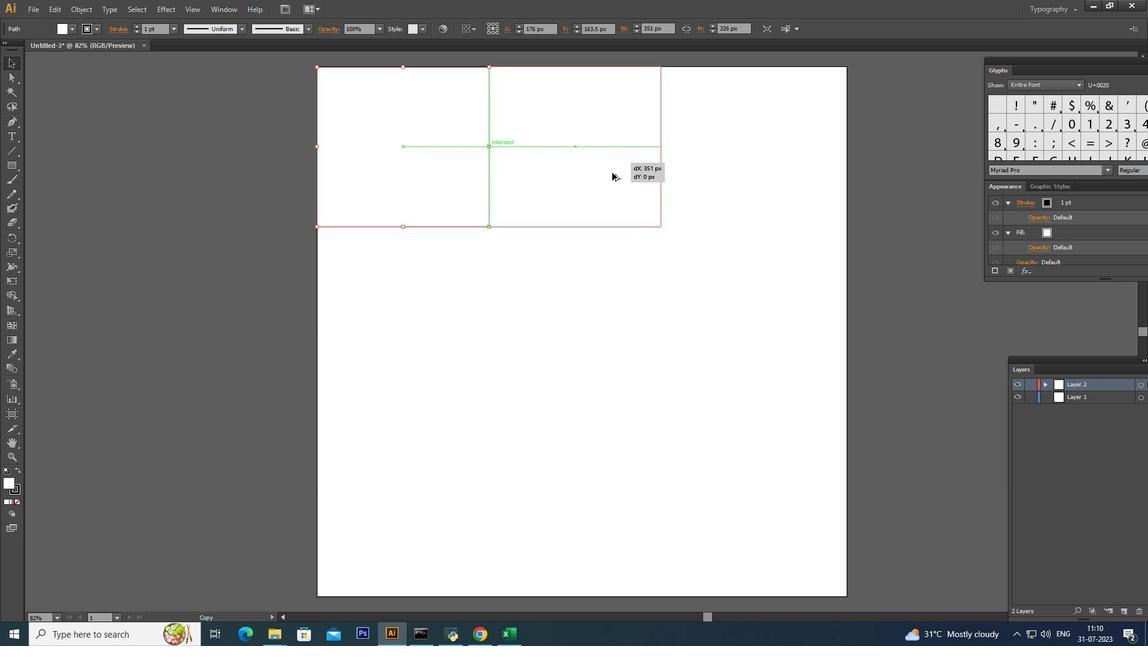 
Action: Mouse moved to (540, 258)
Screenshot: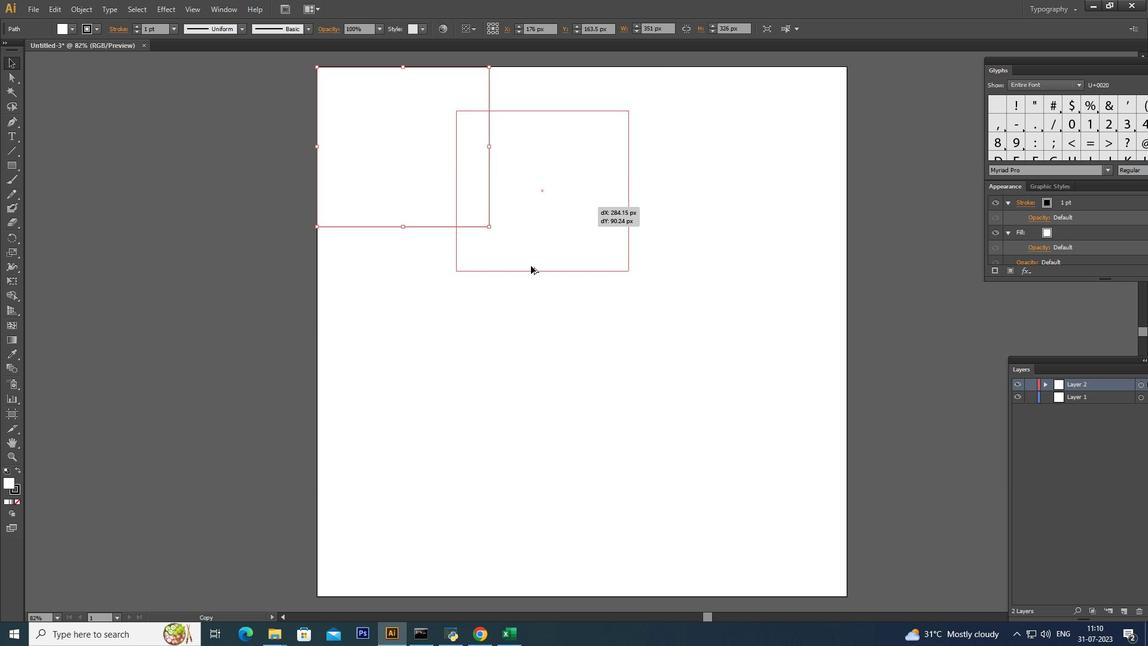 
Action: Key pressed <Key.alt_l>
Screenshot: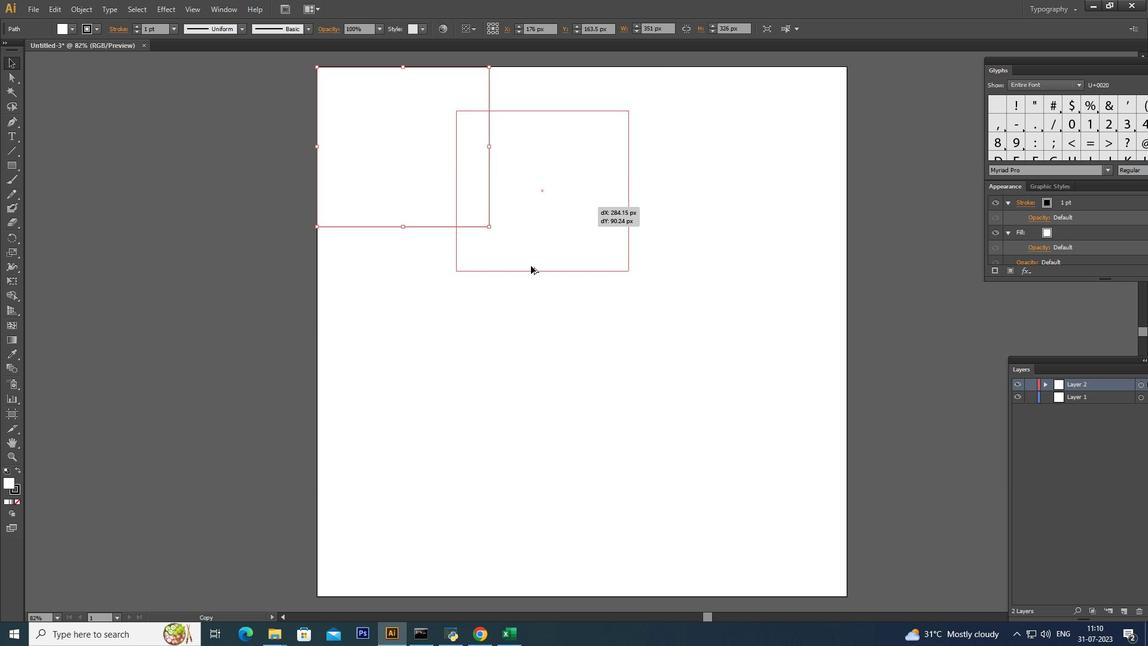 
Action: Mouse moved to (531, 266)
Screenshot: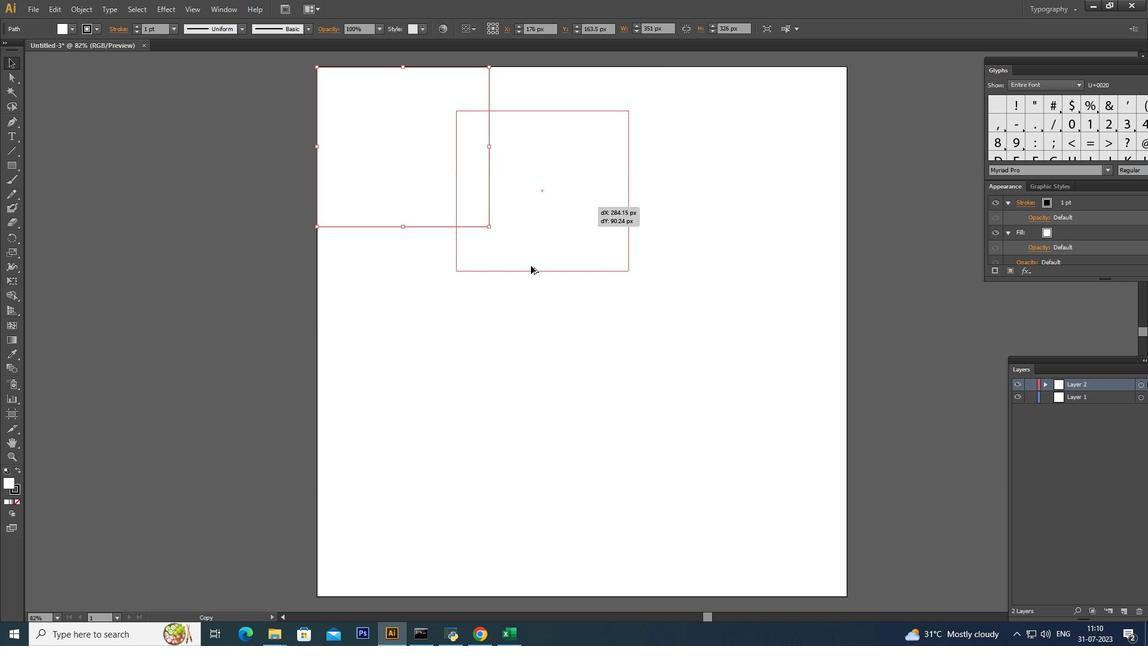 
Action: Key pressed <Key.alt_l>
Screenshot: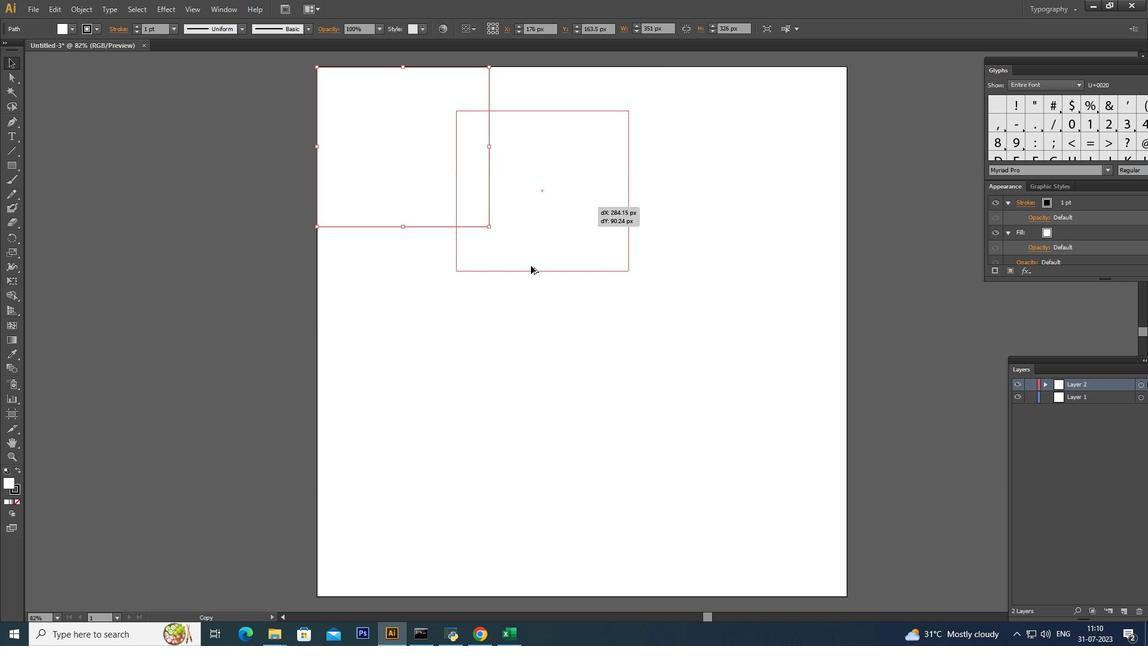
Action: Mouse moved to (520, 275)
Screenshot: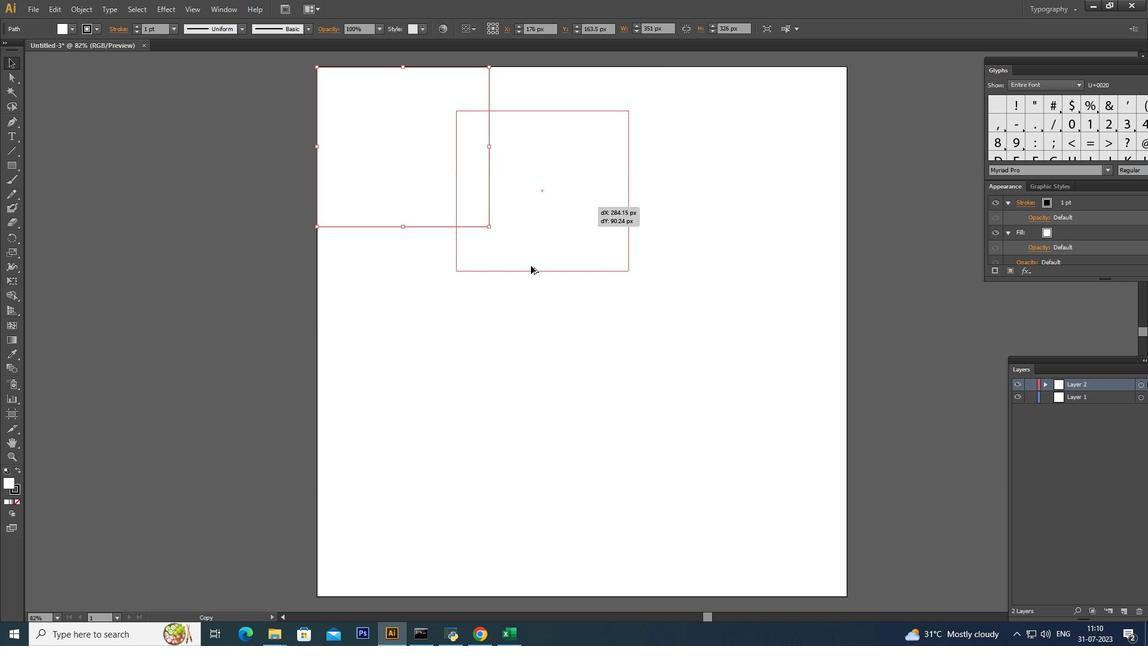 
Action: Key pressed <Key.alt_l>
Screenshot: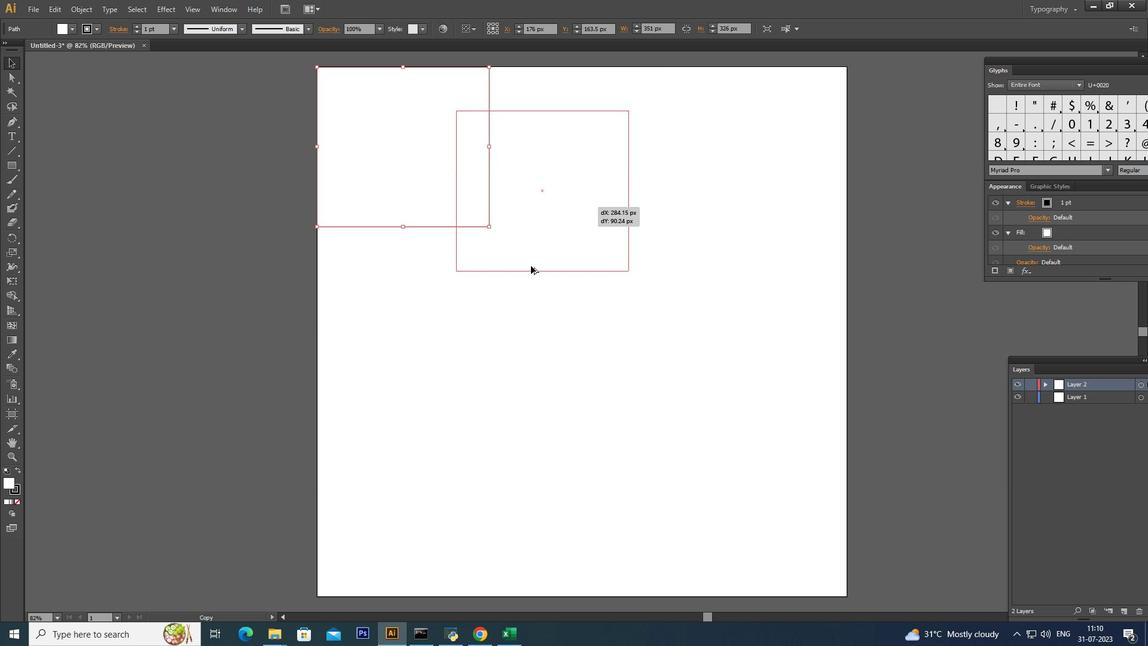 
Action: Mouse moved to (508, 283)
Screenshot: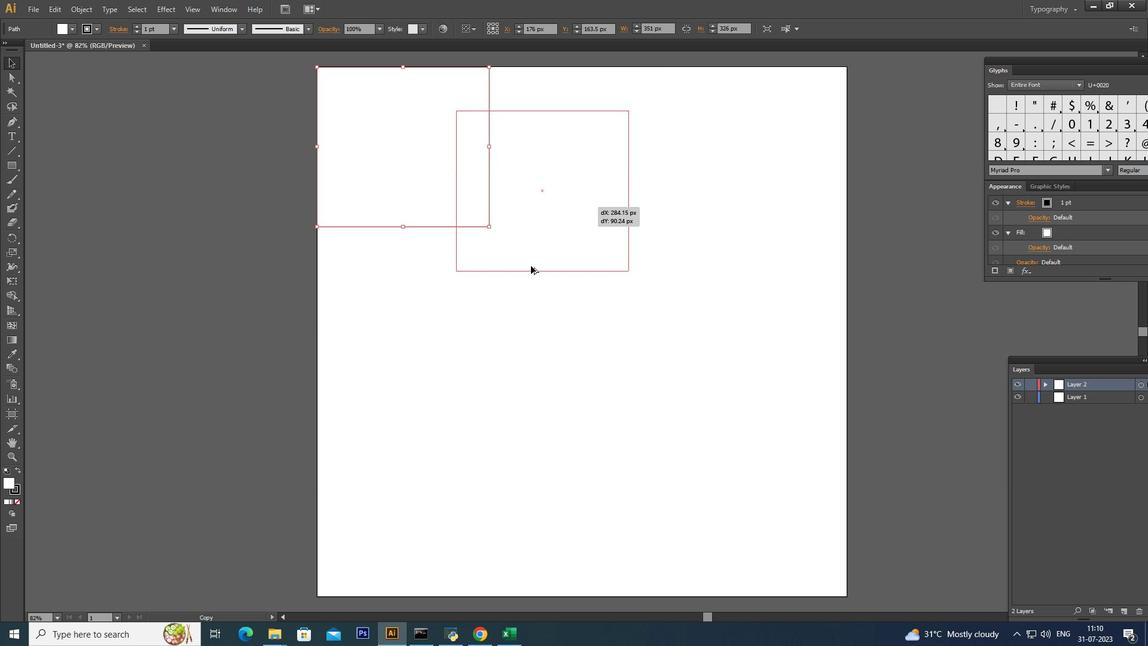 
Action: Key pressed <Key.alt_l>
Screenshot: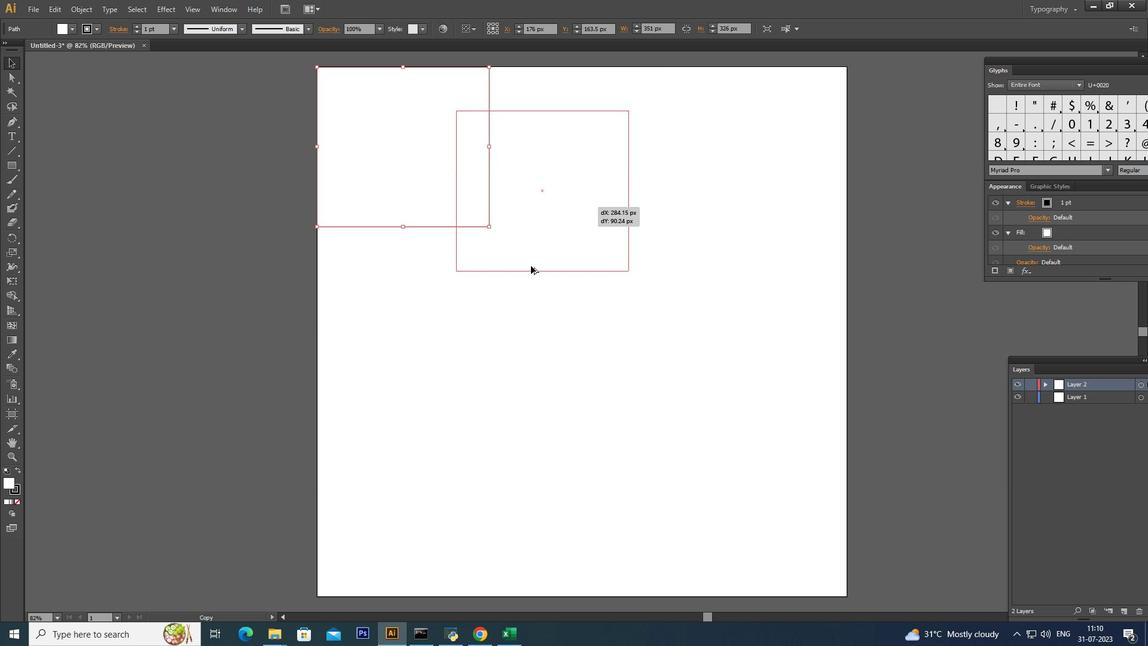 
Action: Mouse moved to (496, 292)
Screenshot: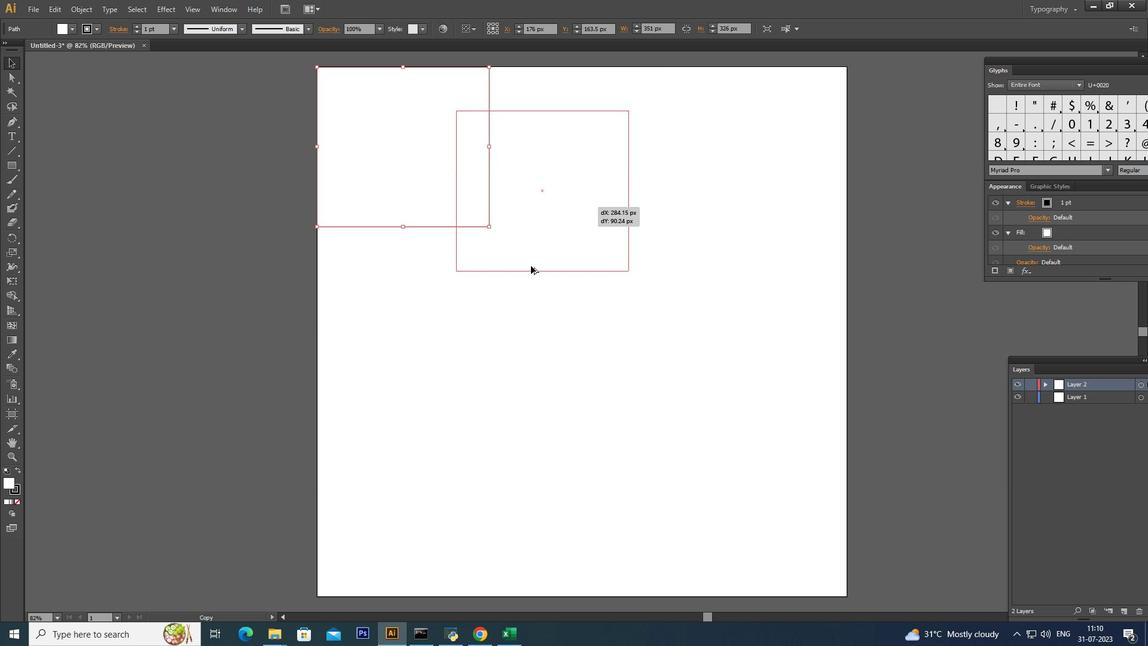 
Action: Key pressed <Key.alt_l>
Screenshot: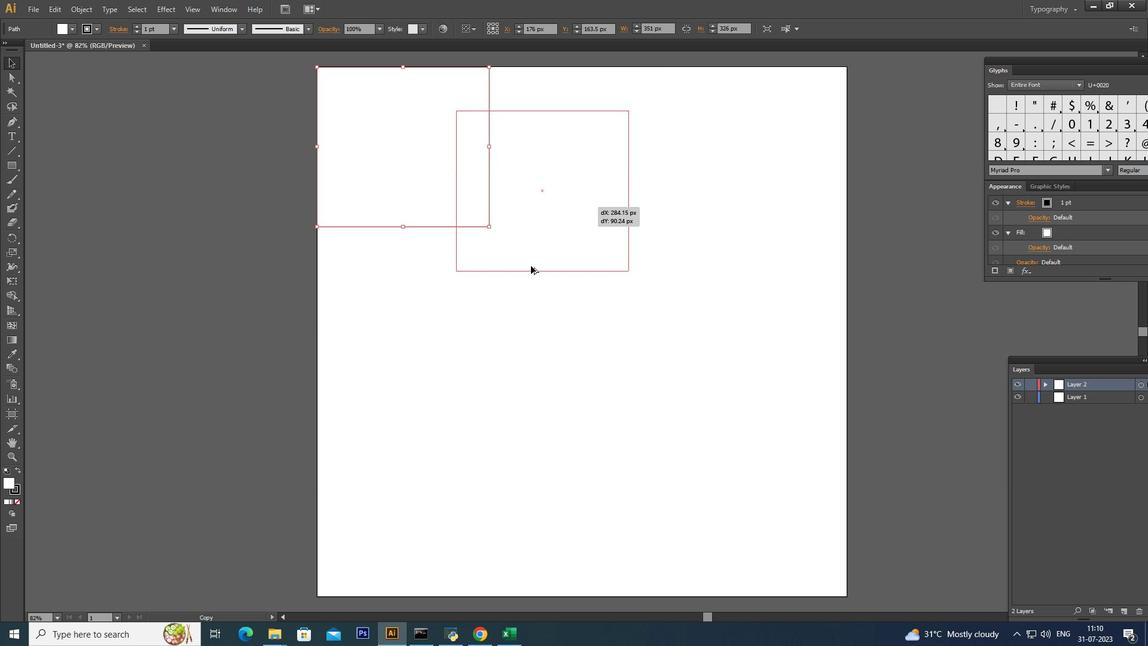 
Action: Mouse moved to (479, 303)
Screenshot: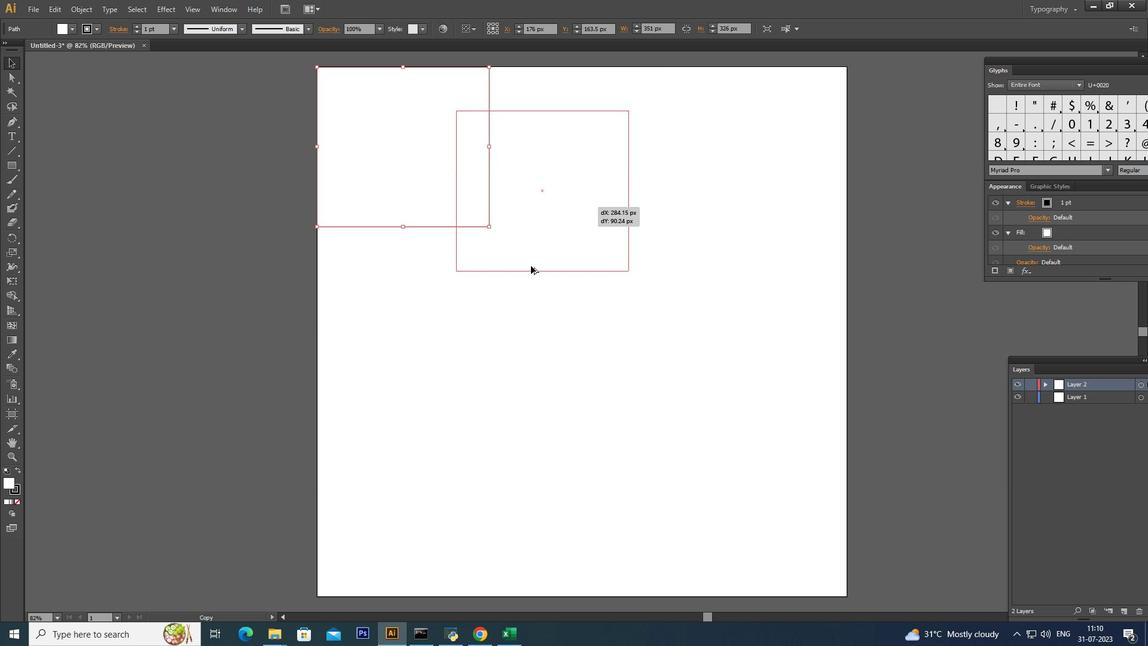 
Action: Key pressed <Key.alt_l>
Screenshot: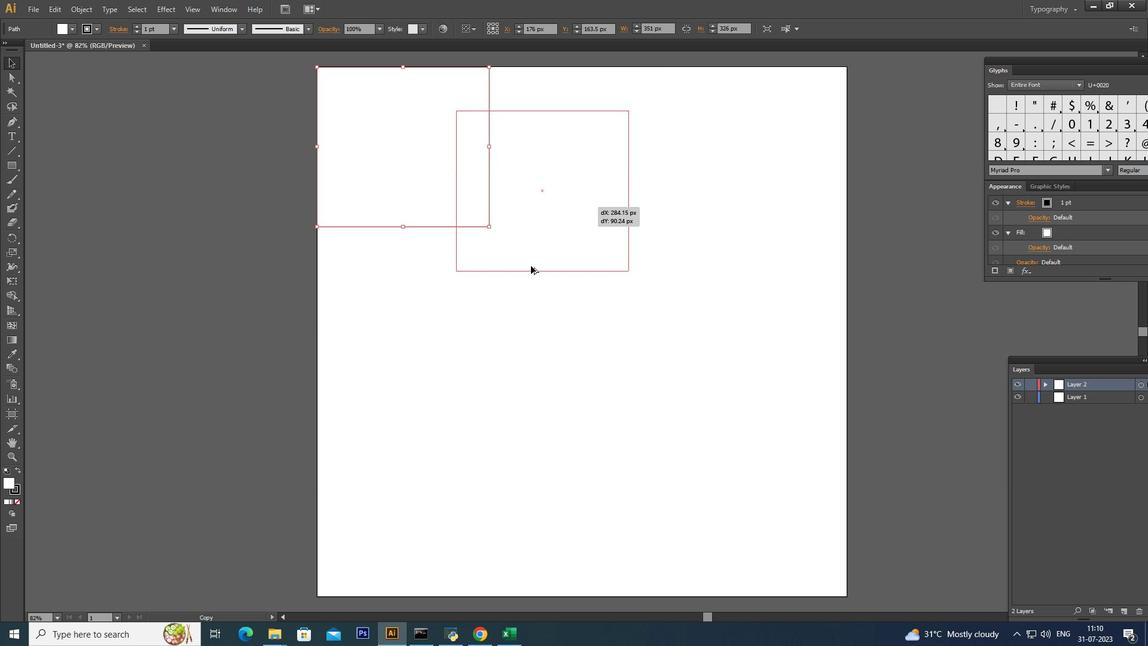 
Action: Mouse moved to (475, 306)
Screenshot: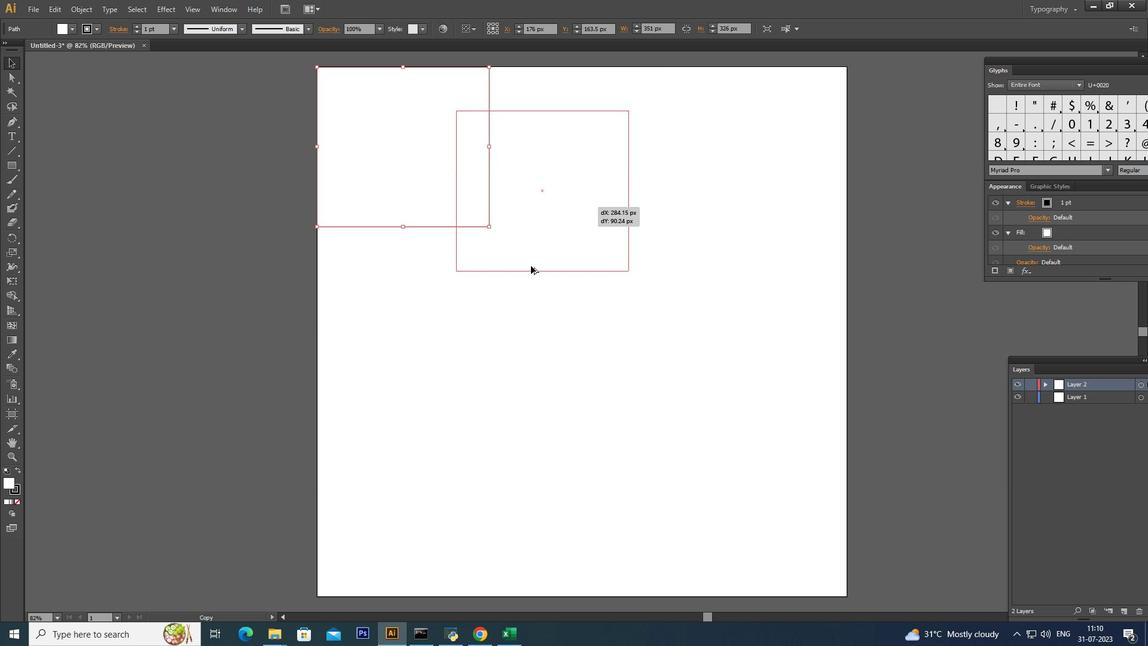 
Action: Key pressed <Key.alt_l><Key.alt_l><Key.alt_l>
Screenshot: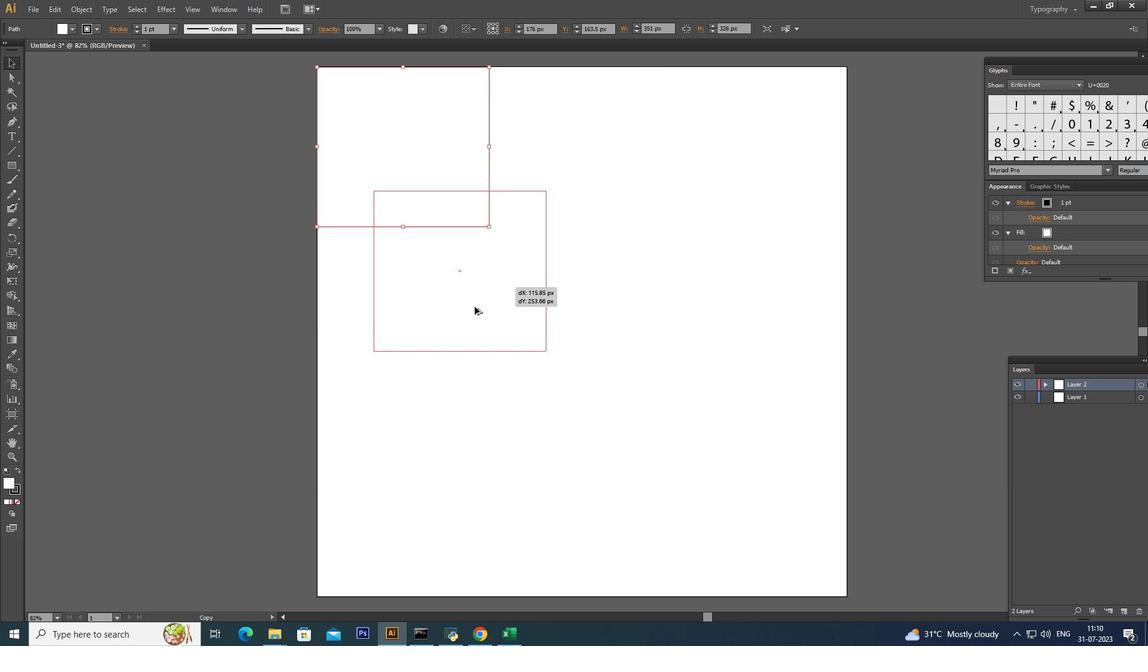 
Action: Mouse moved to (442, 341)
Screenshot: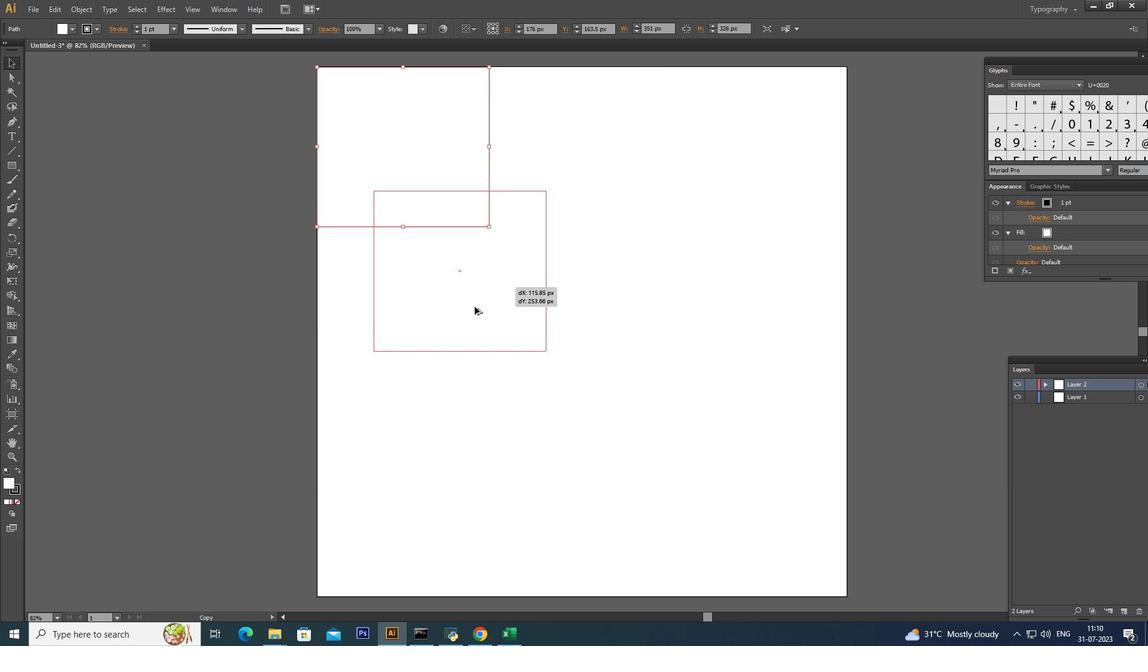 
Action: Key pressed <Key.alt_l>
Screenshot: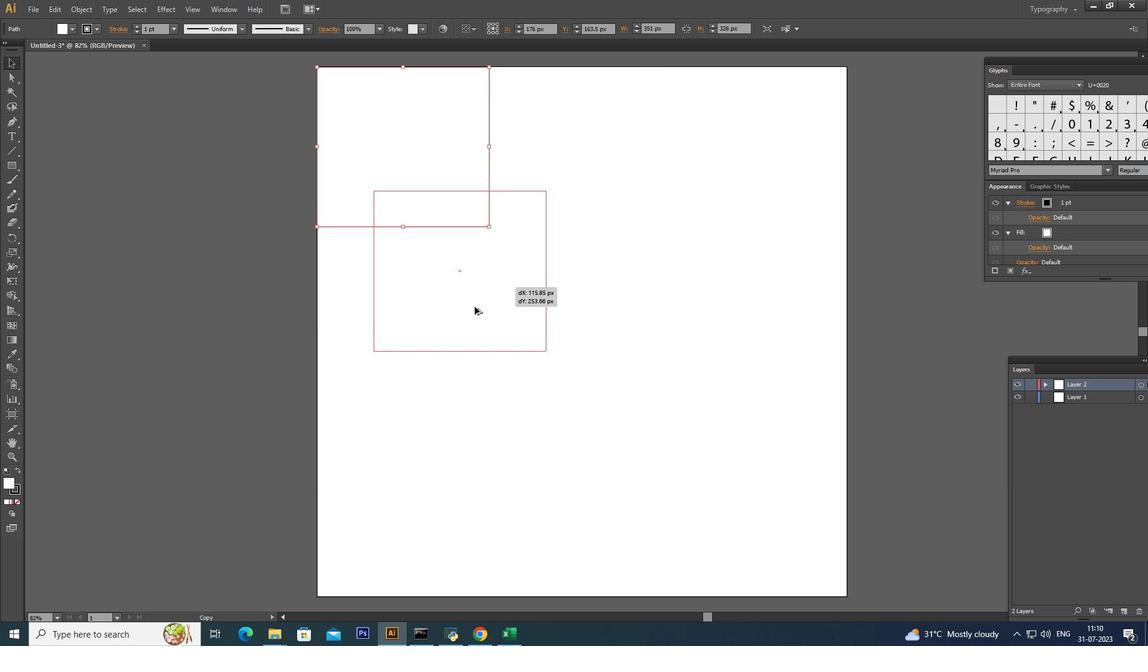 
Action: Mouse moved to (439, 345)
Screenshot: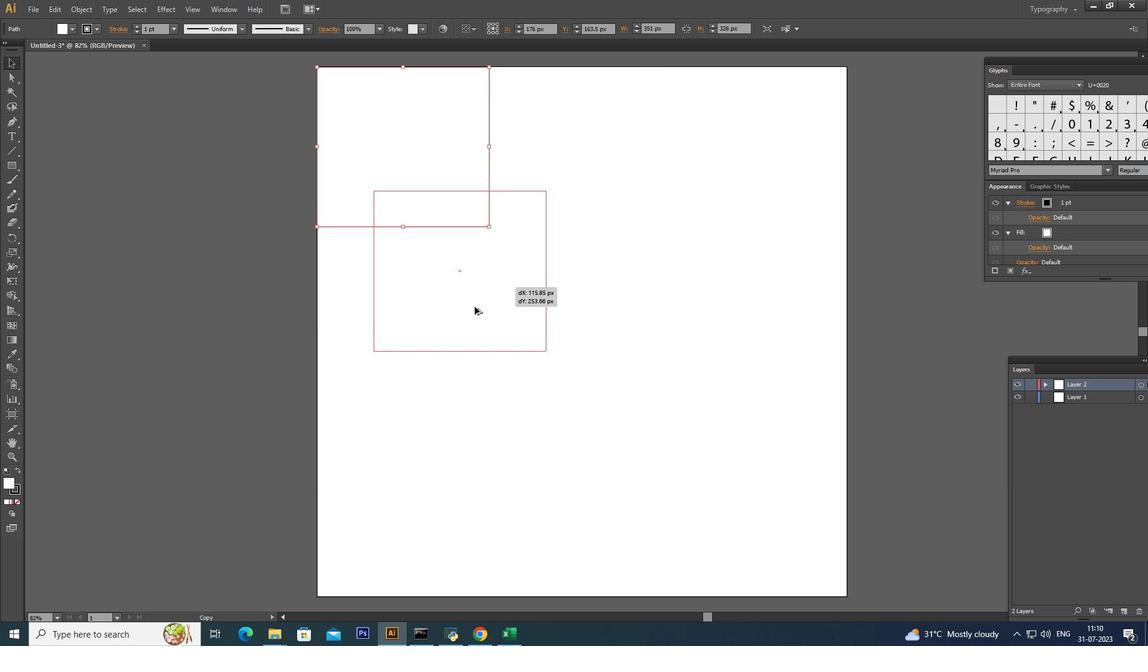 
Action: Key pressed <Key.alt_l>
Screenshot: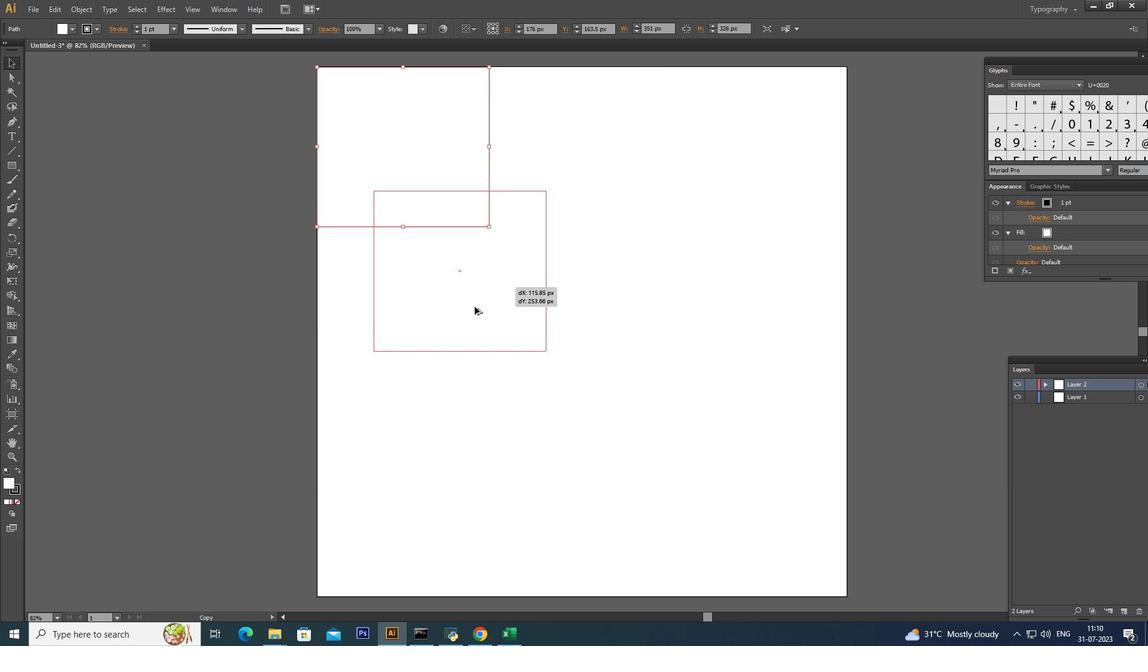 
Action: Mouse moved to (439, 345)
Screenshot: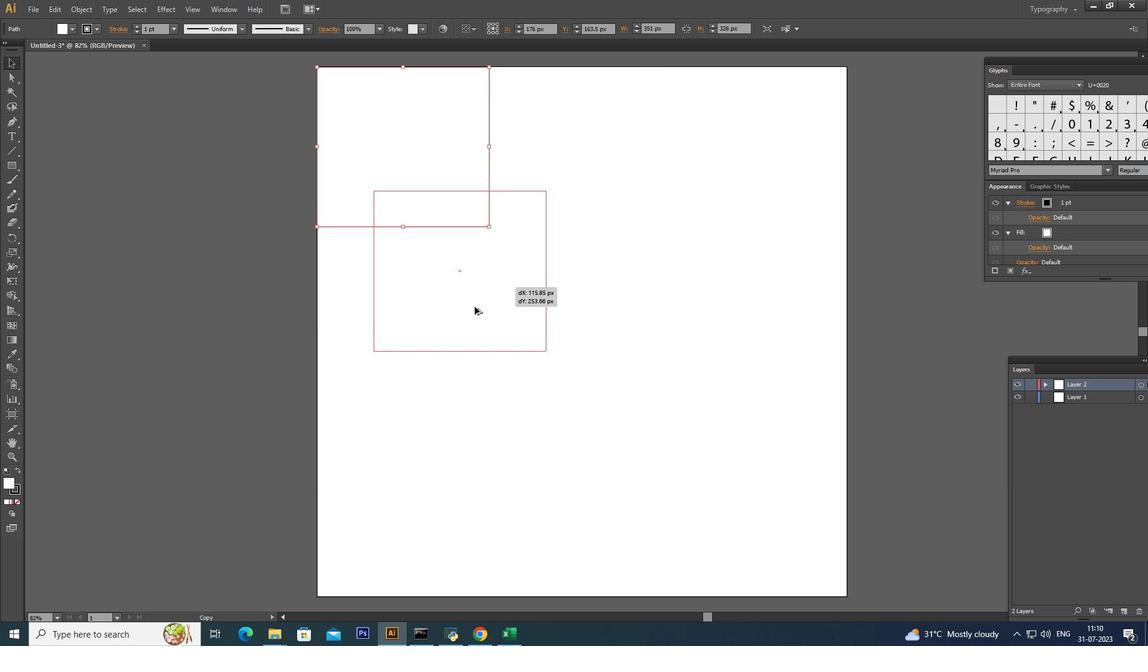 
Action: Key pressed <Key.alt_l><Key.alt_l>
Screenshot: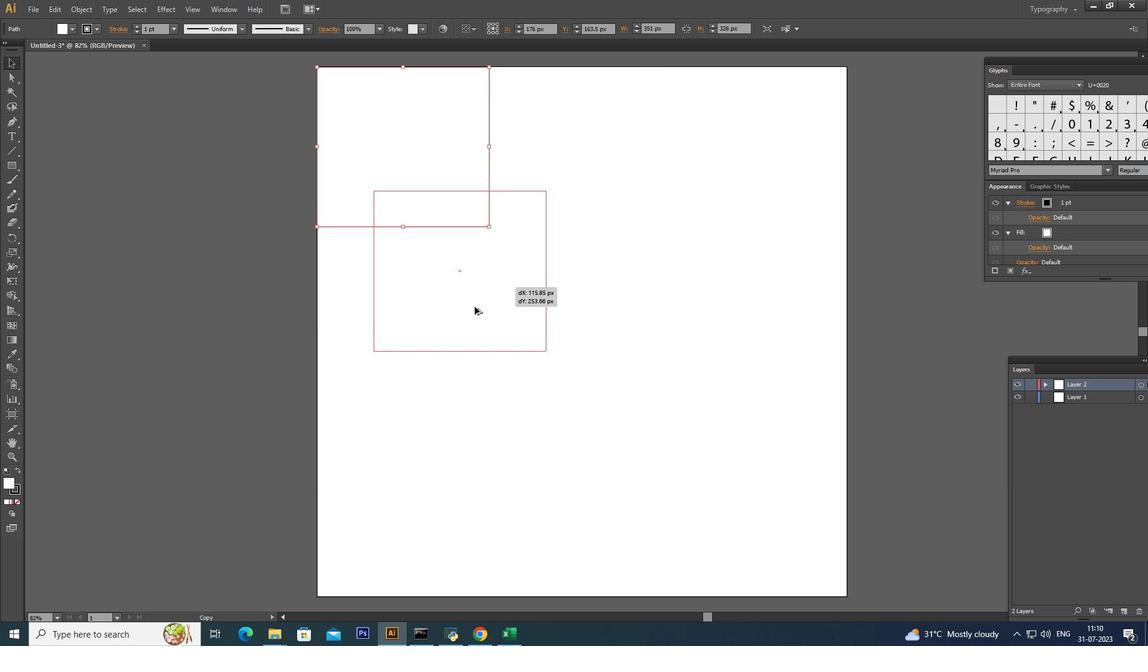 
Action: Mouse moved to (438, 346)
Screenshot: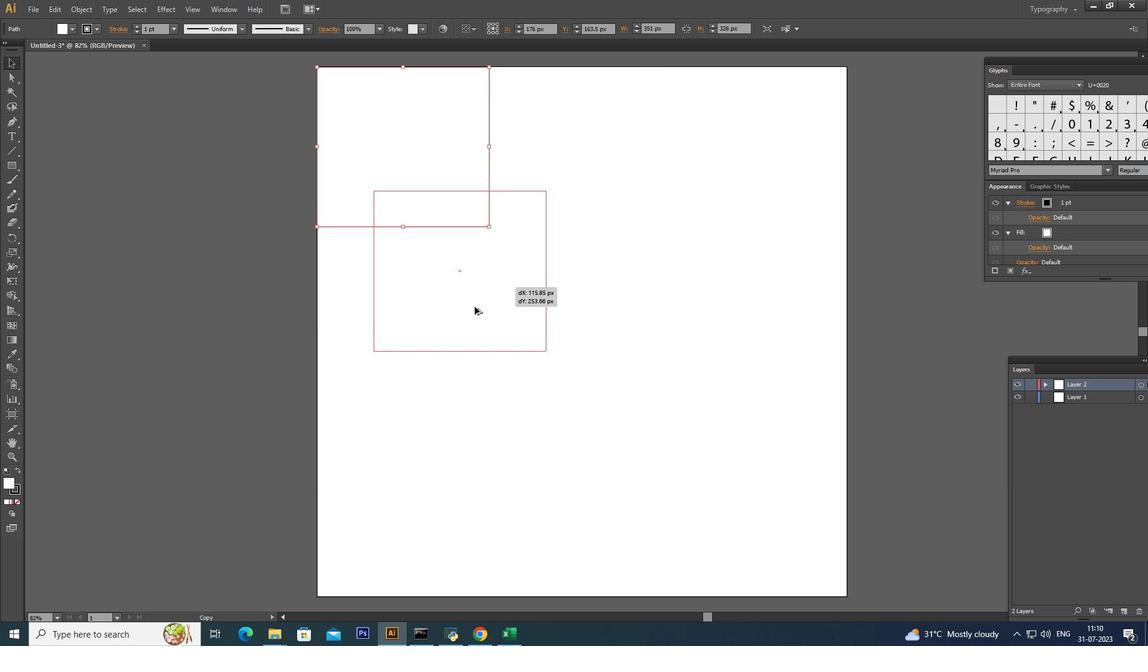 
Action: Key pressed <Key.alt_l>
Screenshot: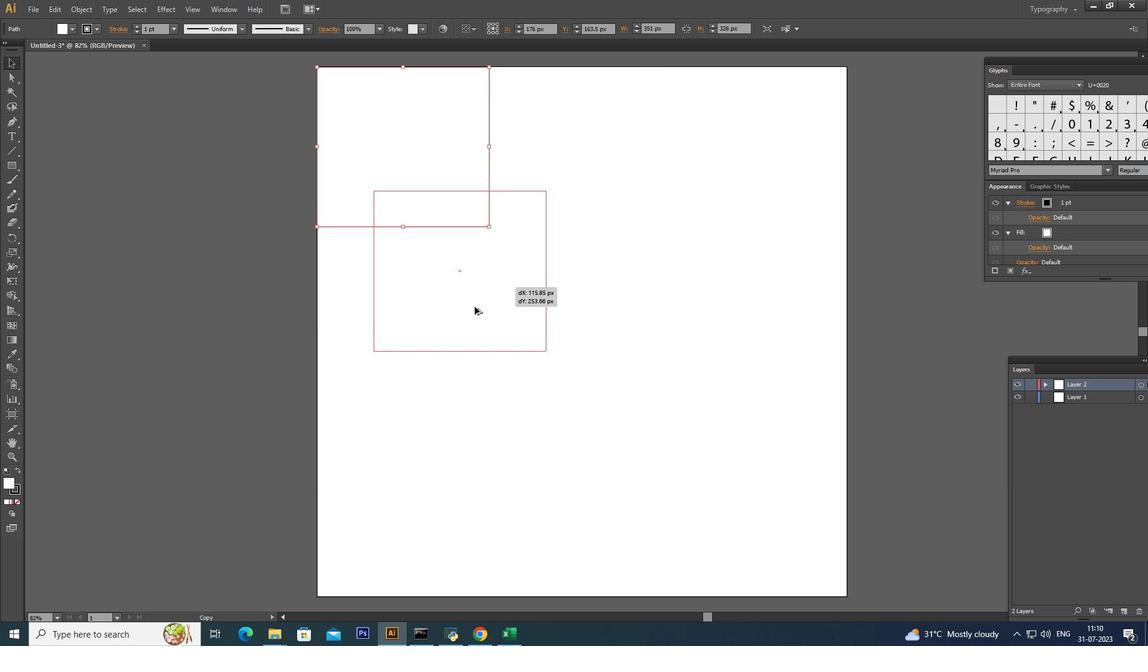
Action: Mouse moved to (438, 347)
Screenshot: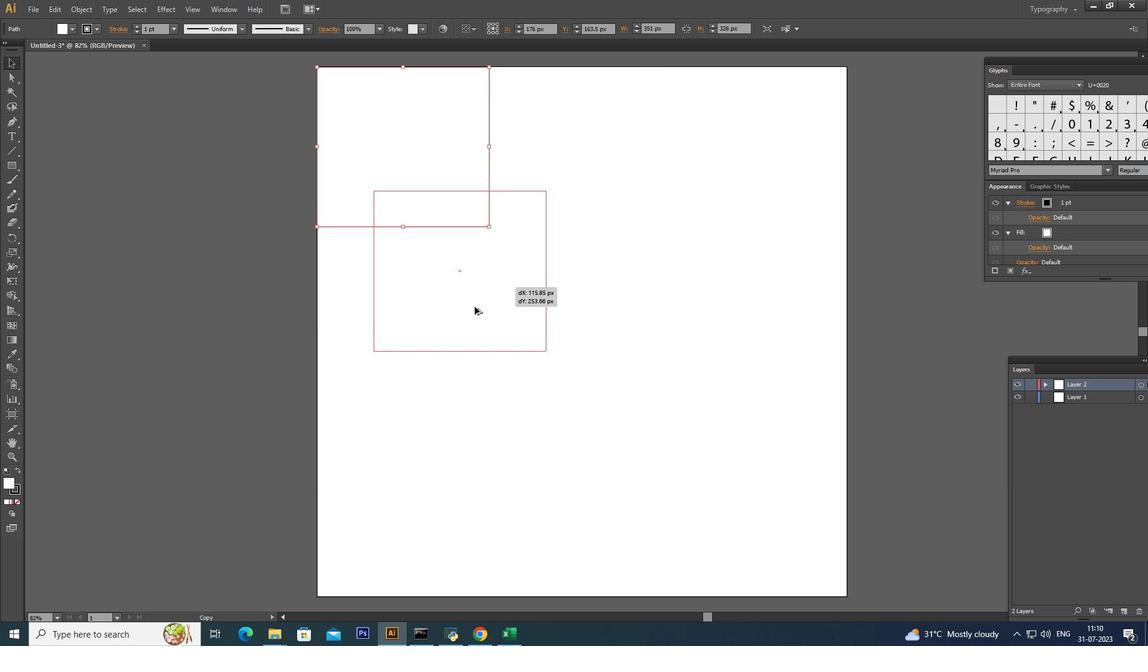 
Action: Key pressed <Key.alt_l>
Screenshot: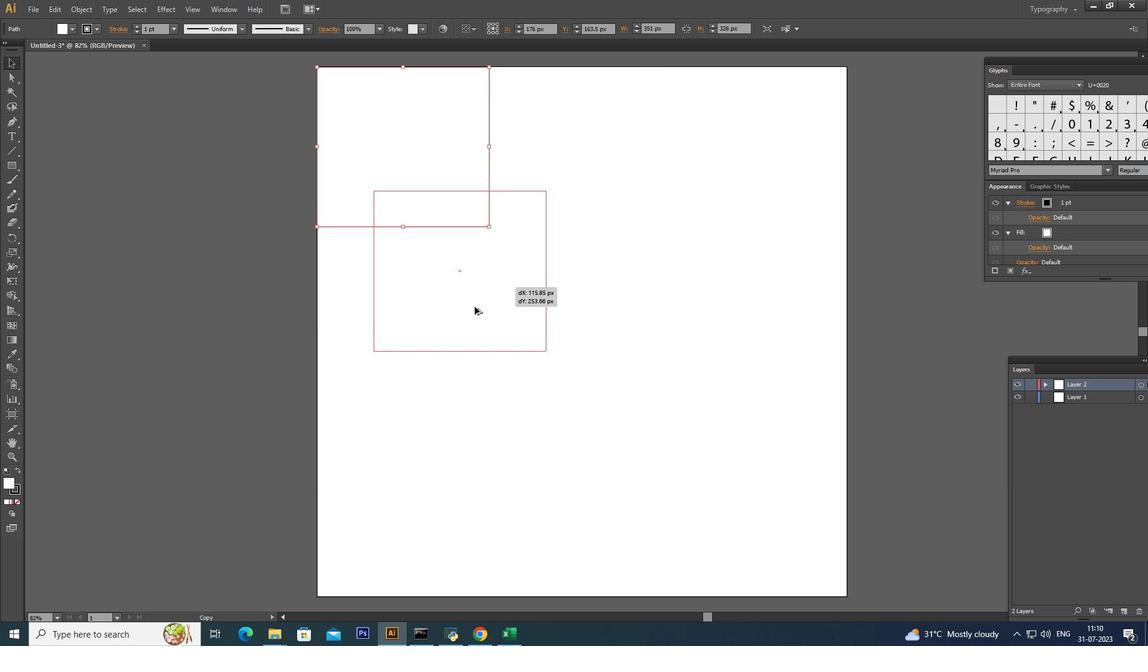 
Action: Mouse moved to (436, 351)
Screenshot: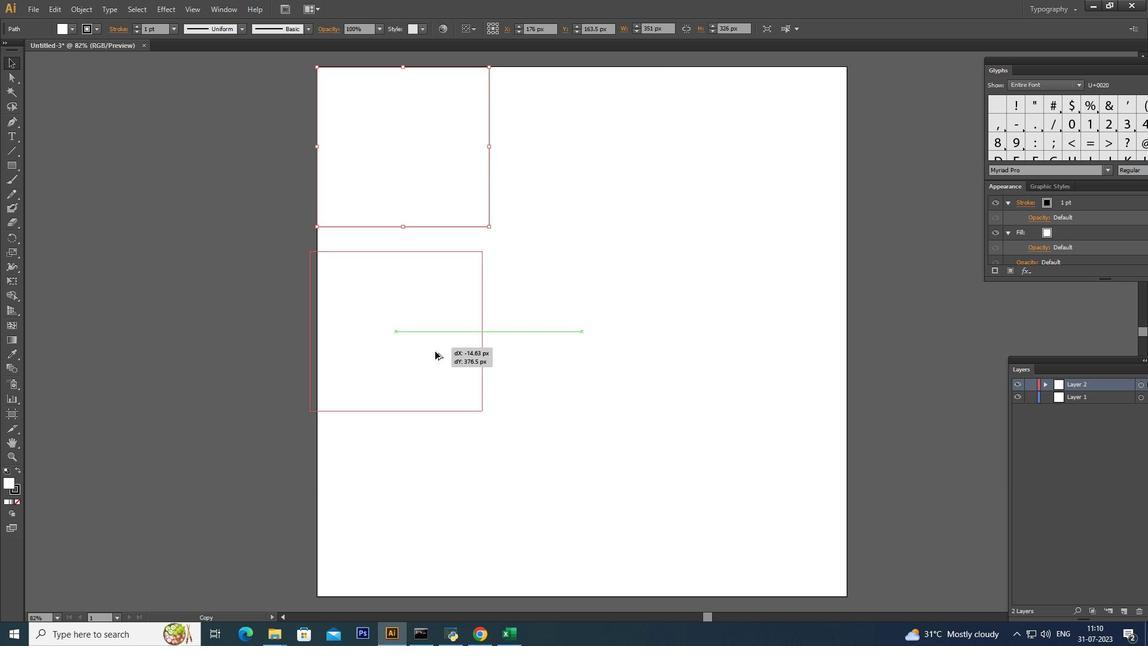 
Action: Key pressed <Key.alt_l>
Screenshot: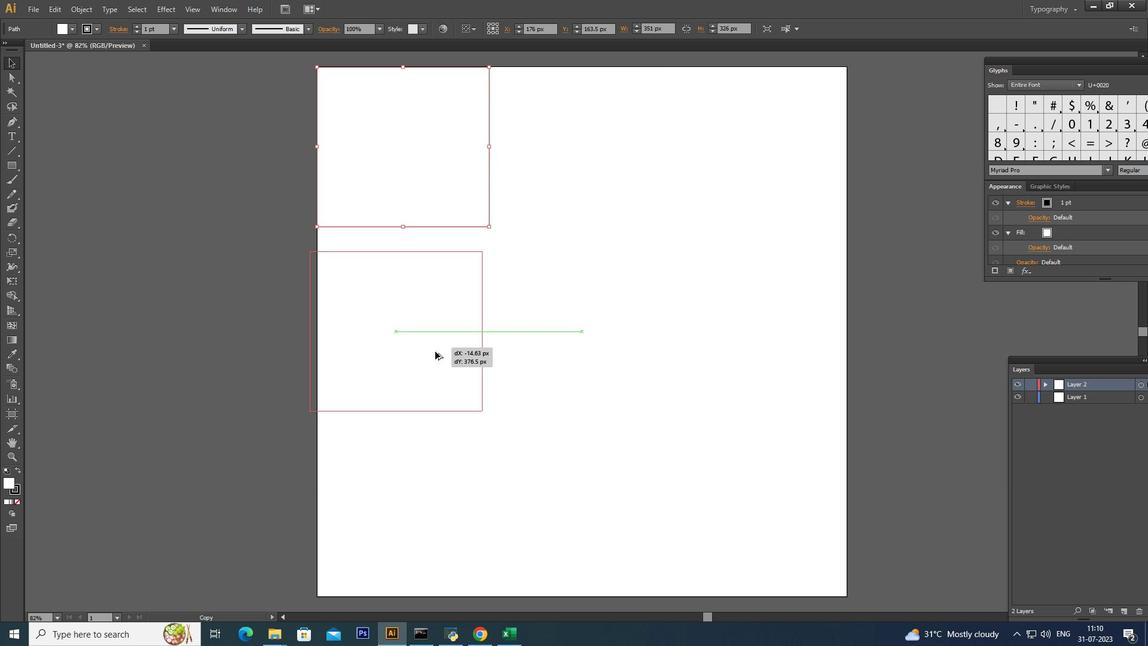 
Action: Mouse moved to (435, 352)
Screenshot: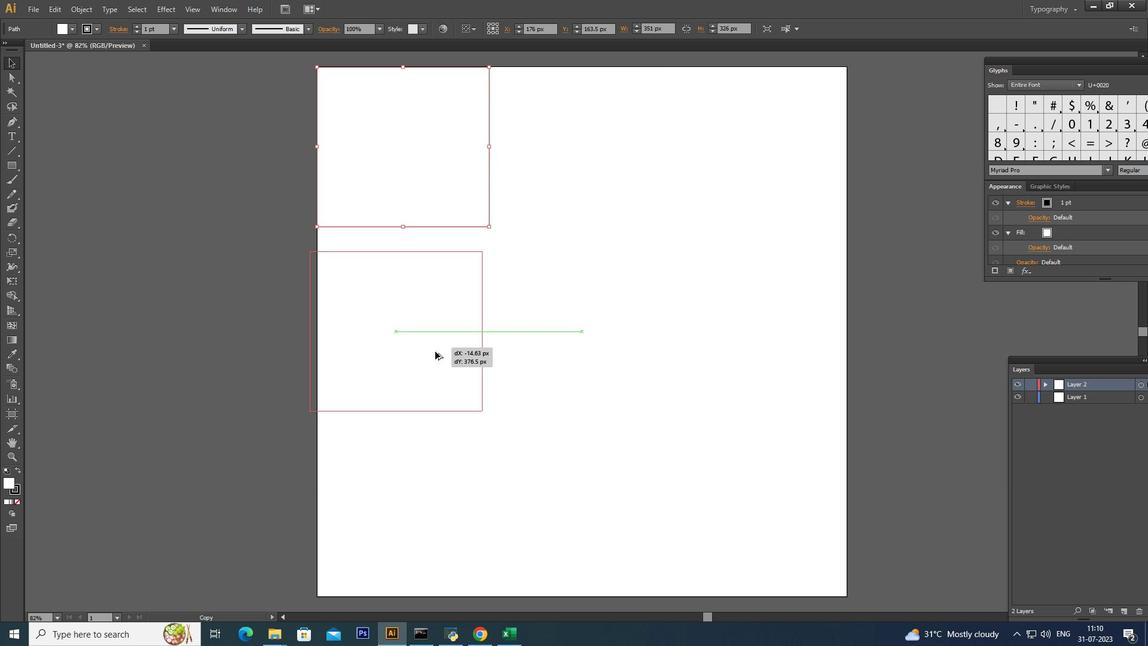 
Action: Key pressed <Key.alt_l>
Screenshot: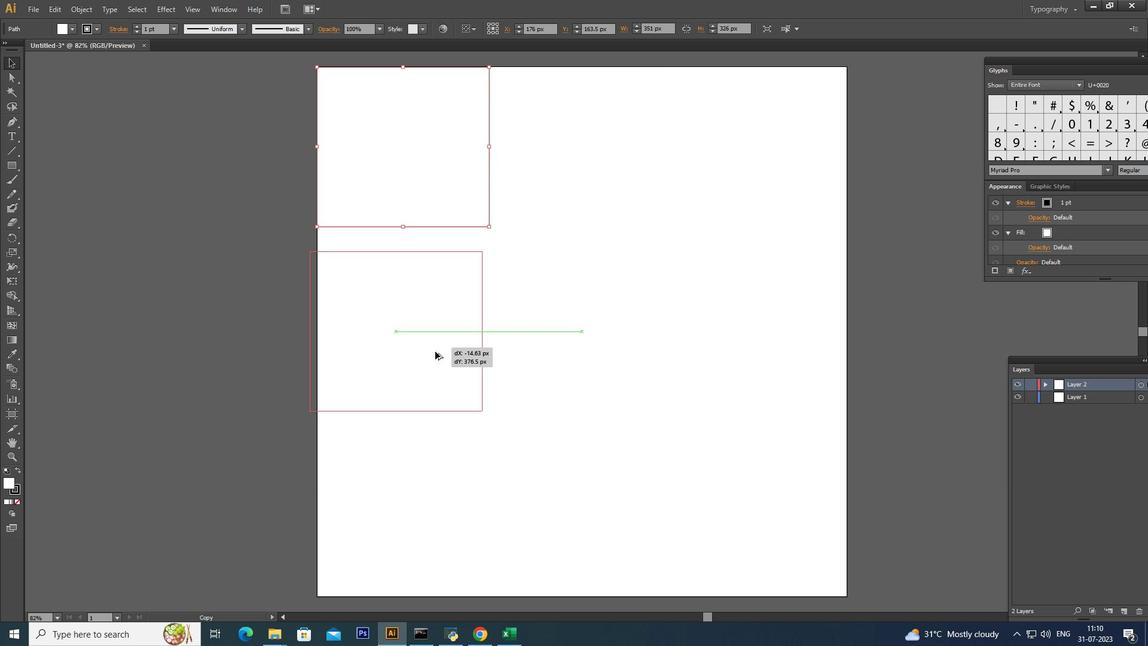 
Action: Mouse moved to (434, 353)
Screenshot: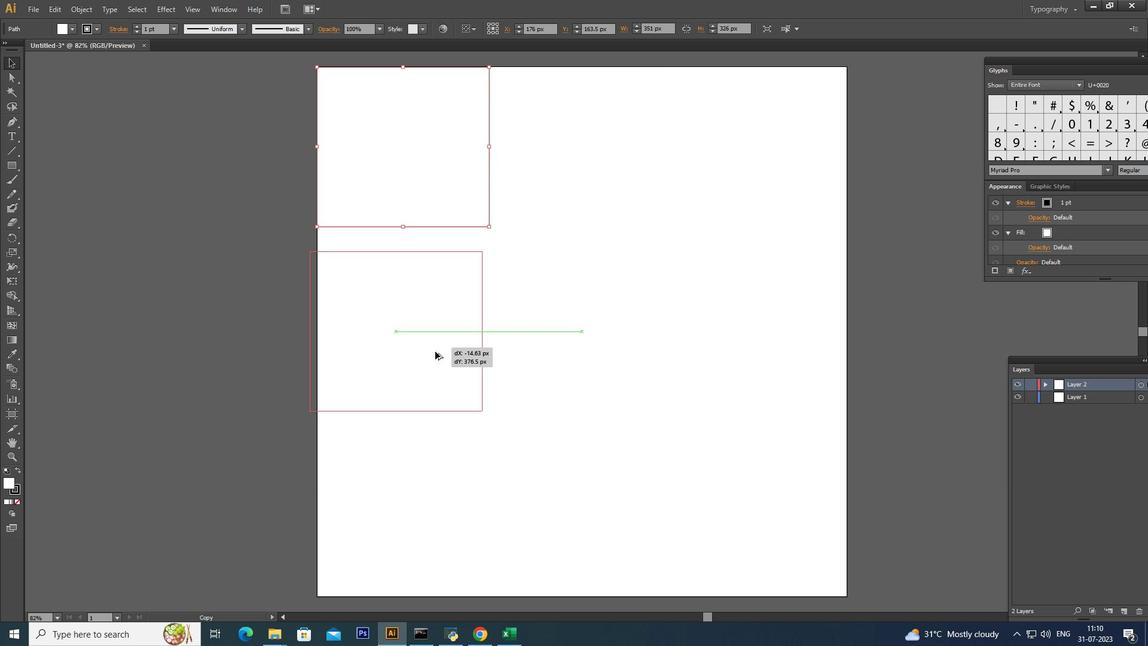
Action: Key pressed <Key.alt_l>
Screenshot: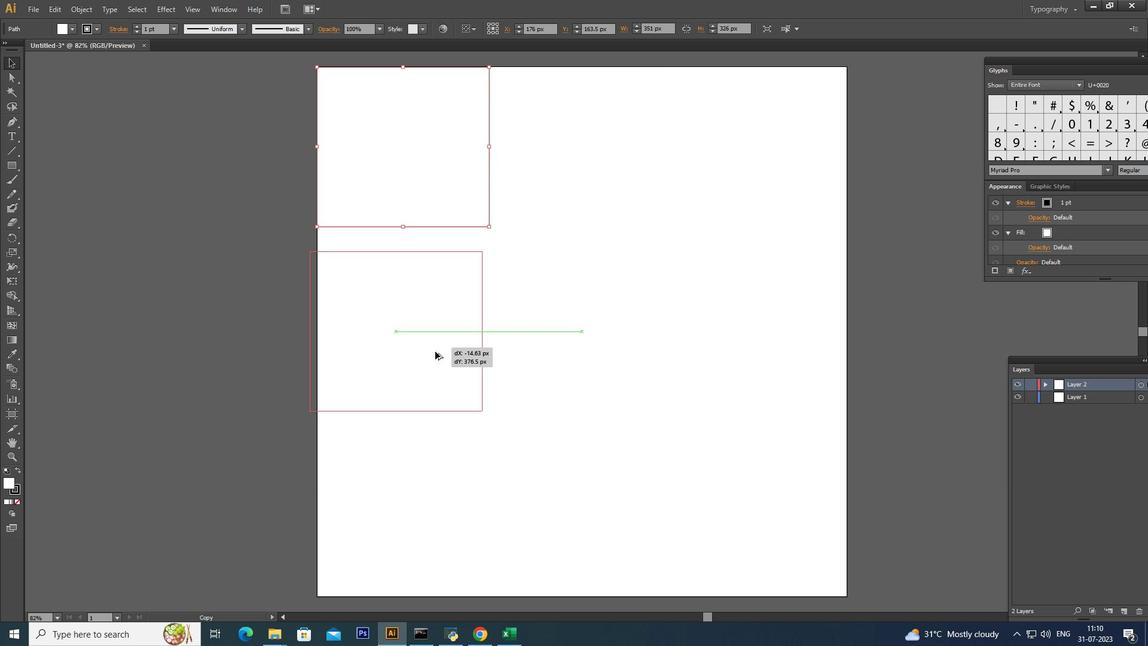 
Action: Mouse moved to (433, 353)
Screenshot: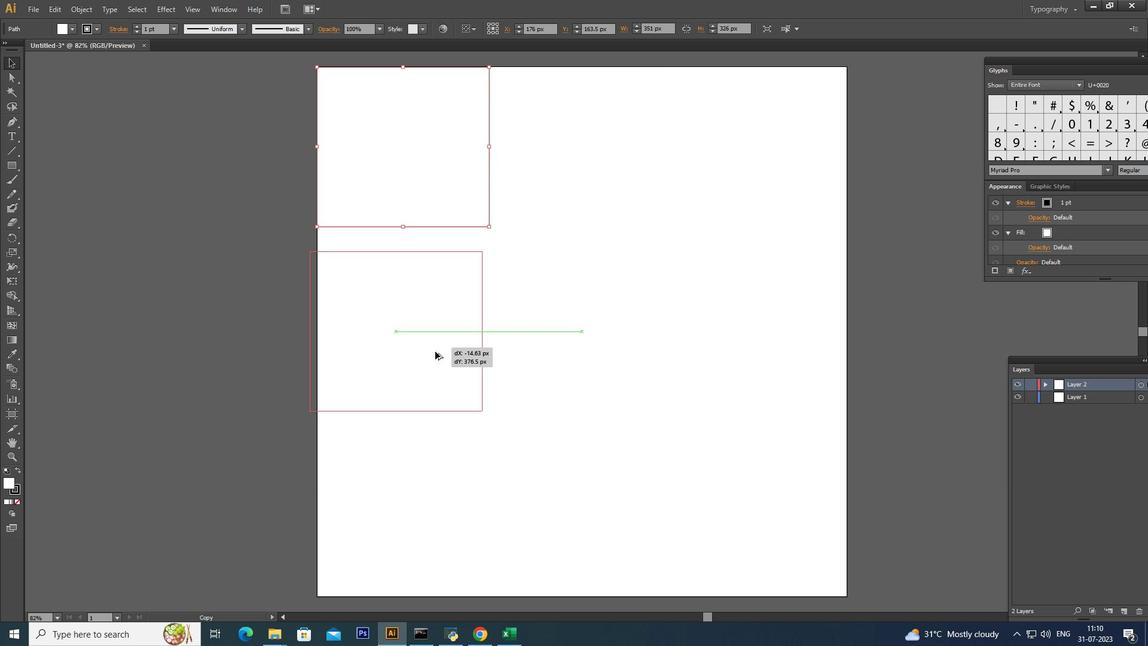 
Action: Key pressed <Key.alt_l>
Screenshot: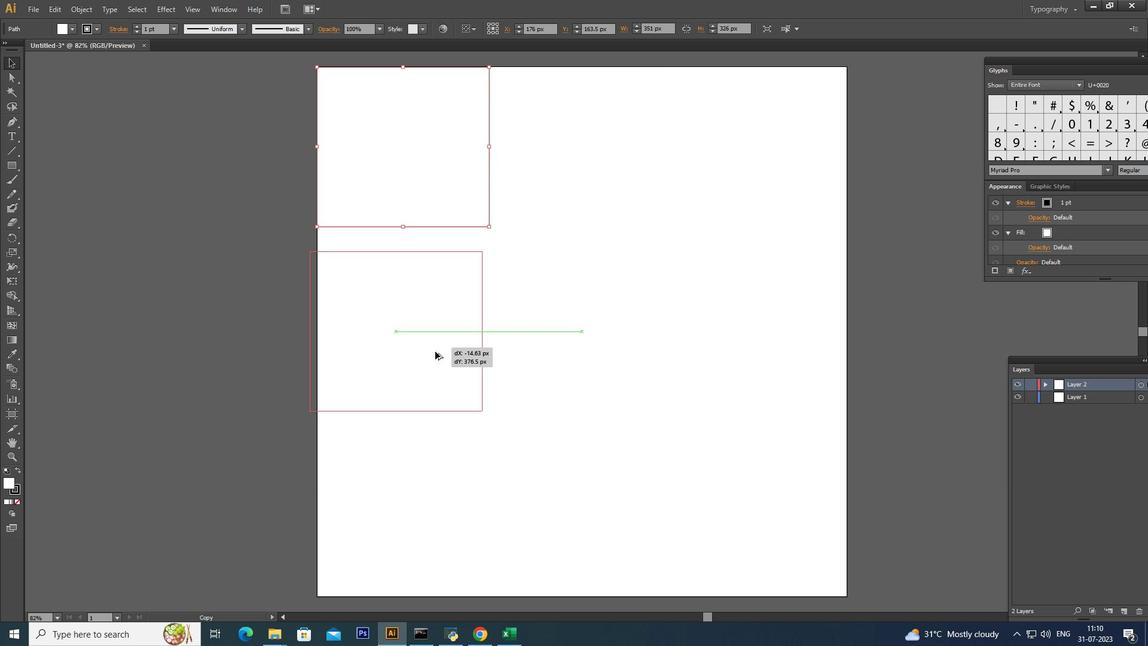 
Action: Mouse moved to (433, 354)
Screenshot: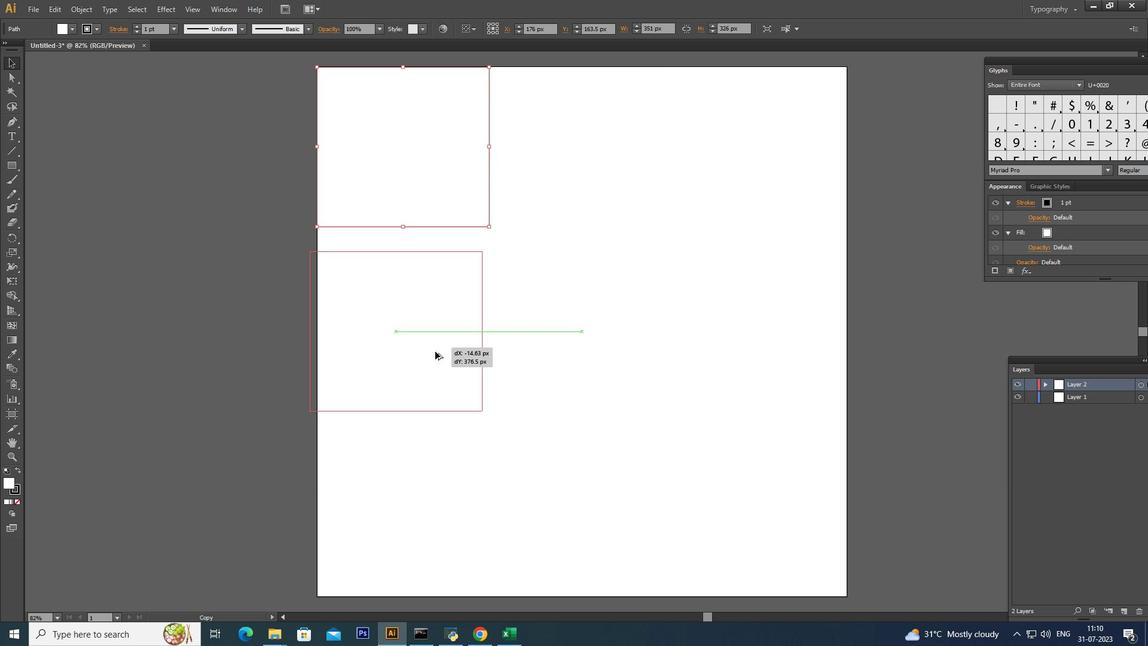 
Action: Key pressed <Key.alt_l><Key.alt_l><Key.alt_l>
Screenshot: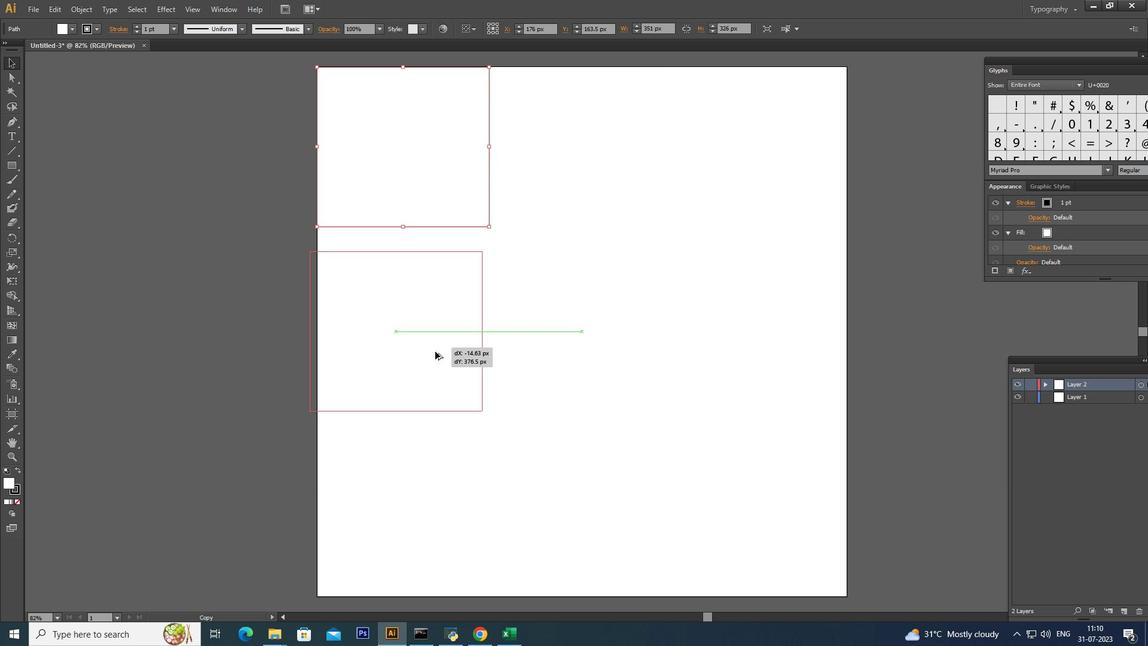 
Action: Mouse moved to (433, 353)
Screenshot: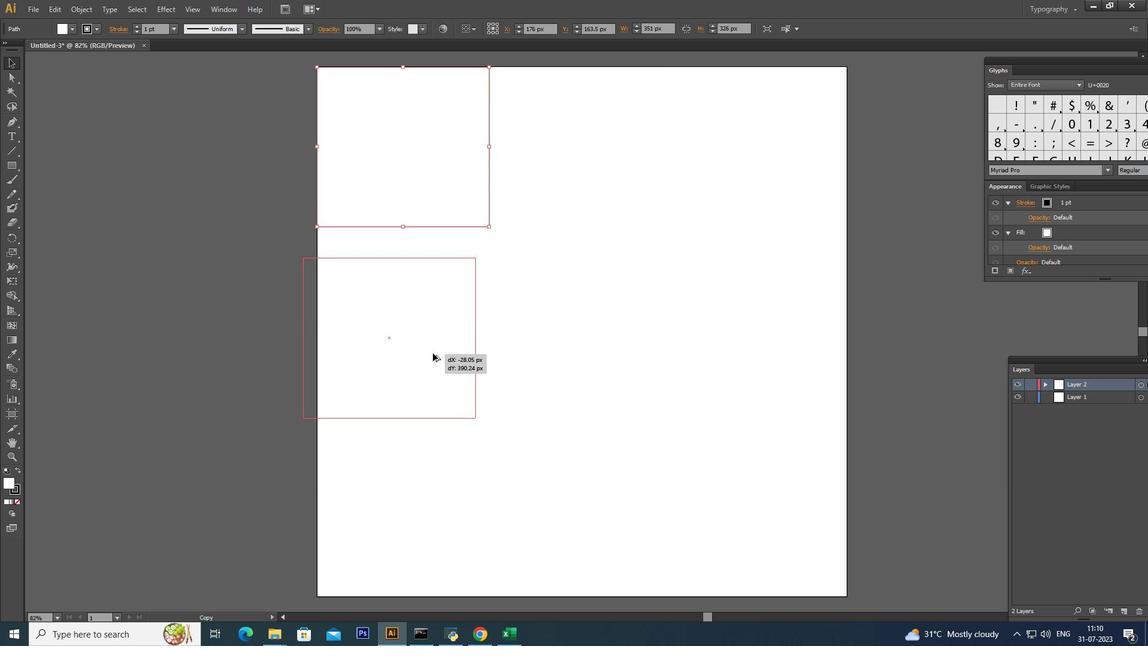 
Action: Key pressed <Key.alt_l>
Screenshot: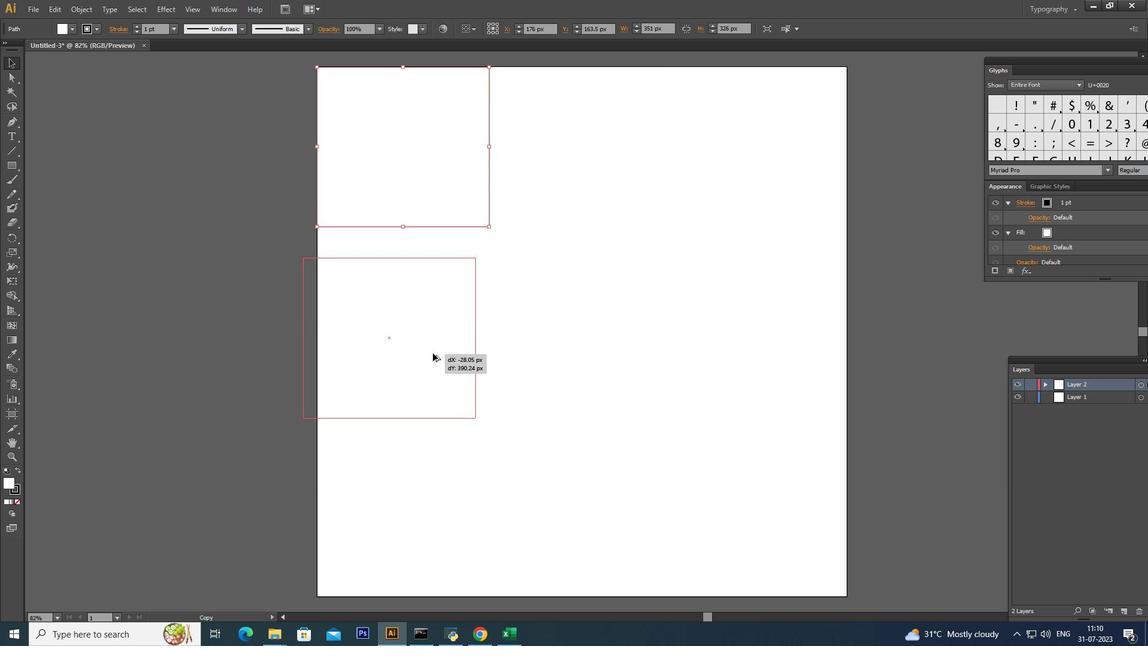 
Action: Mouse moved to (441, 335)
Screenshot: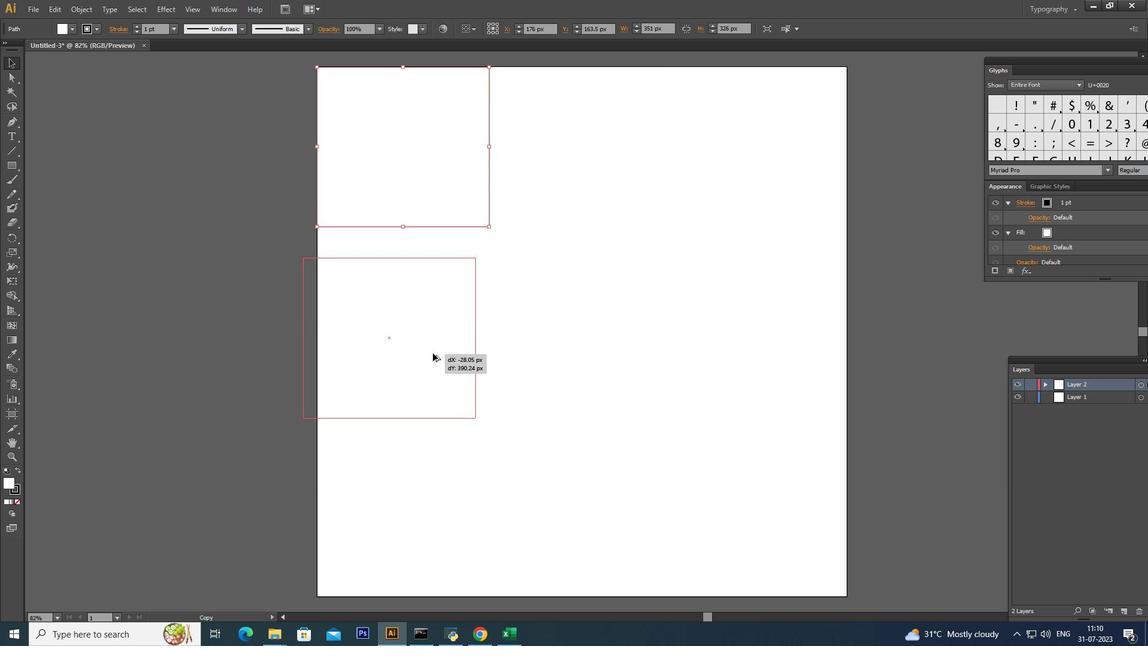 
Action: Key pressed <Key.alt_l><Key.alt_l>
Screenshot: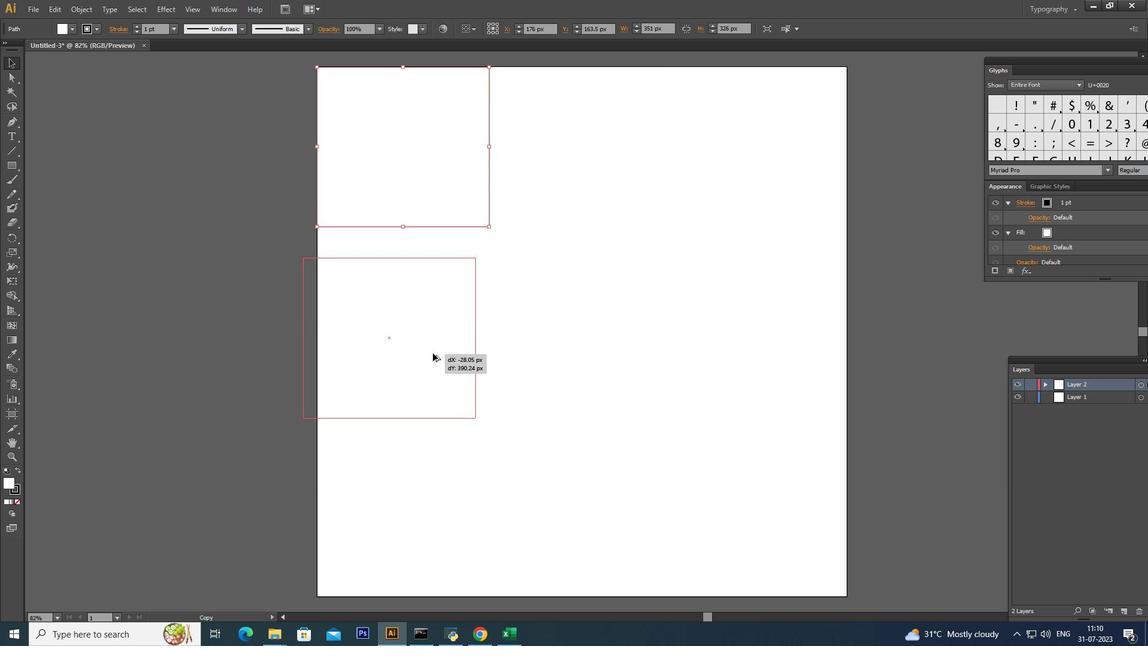
Action: Mouse moved to (444, 331)
Screenshot: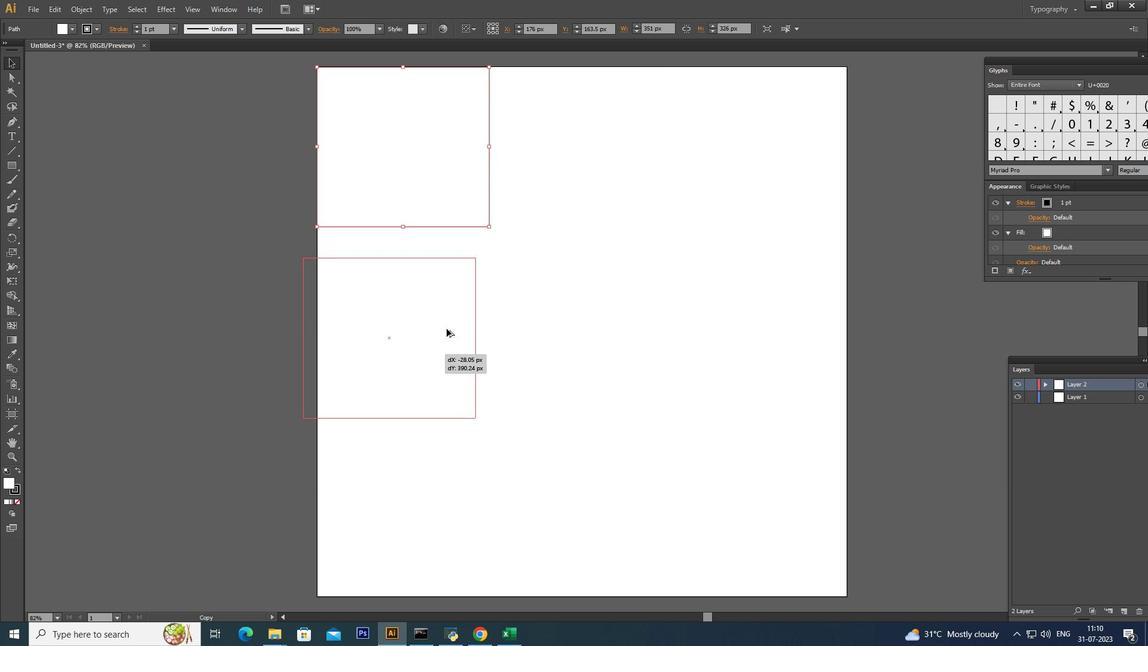 
Action: Key pressed <Key.alt_l>
Screenshot: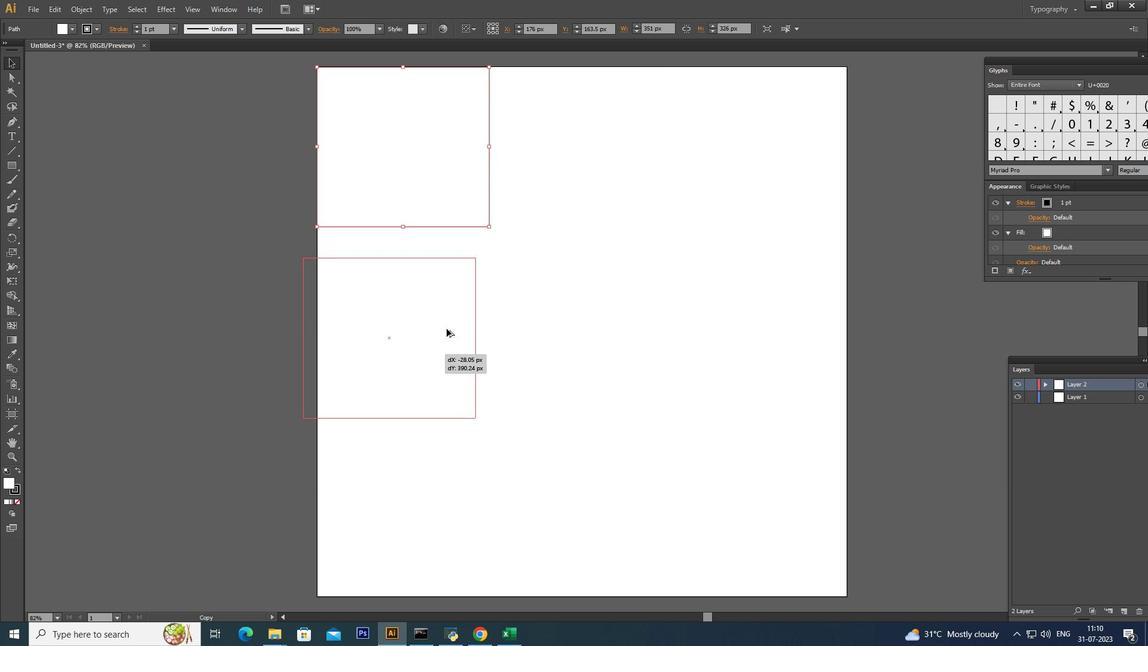 
Action: Mouse moved to (445, 329)
Screenshot: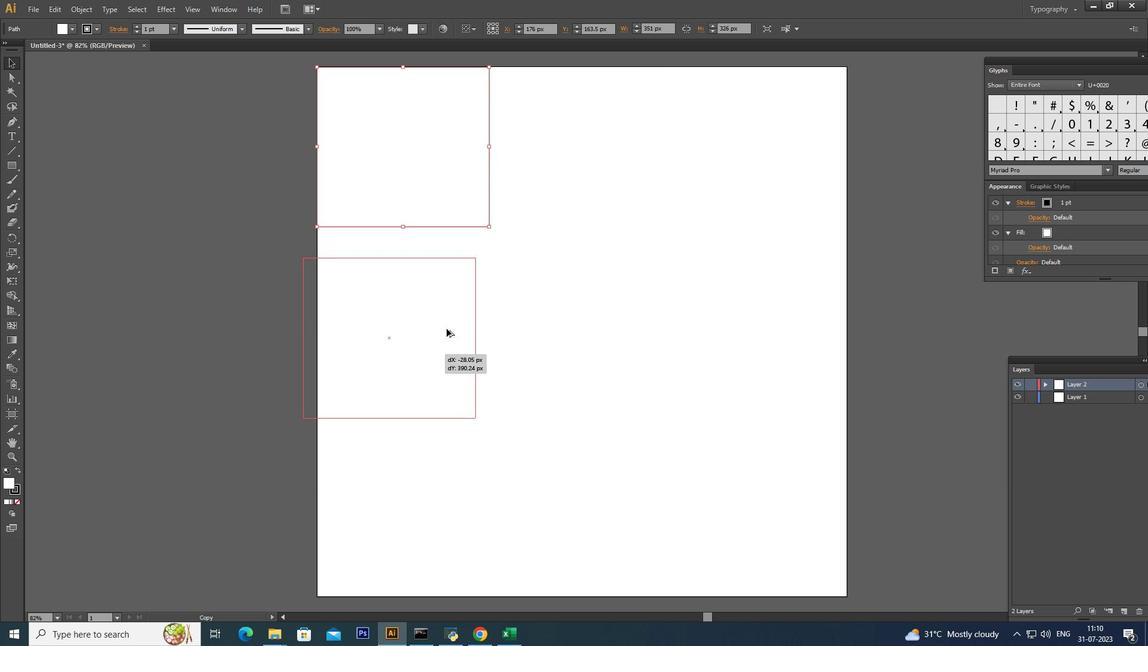 
Action: Key pressed <Key.alt_l>
Screenshot: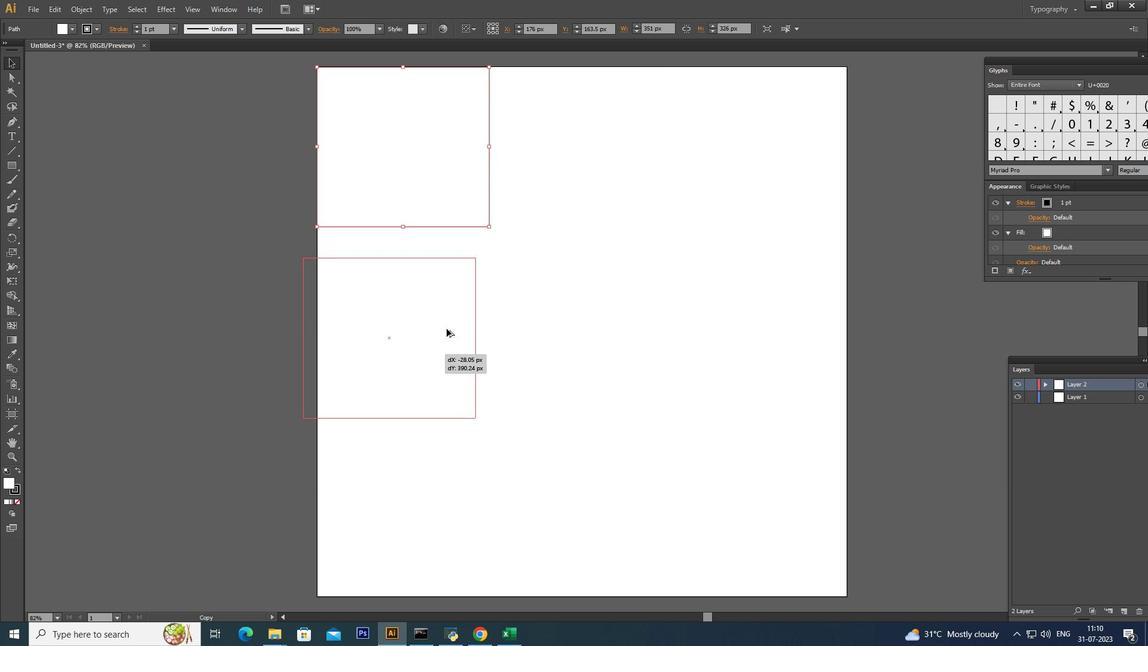 
Action: Mouse moved to (446, 329)
Screenshot: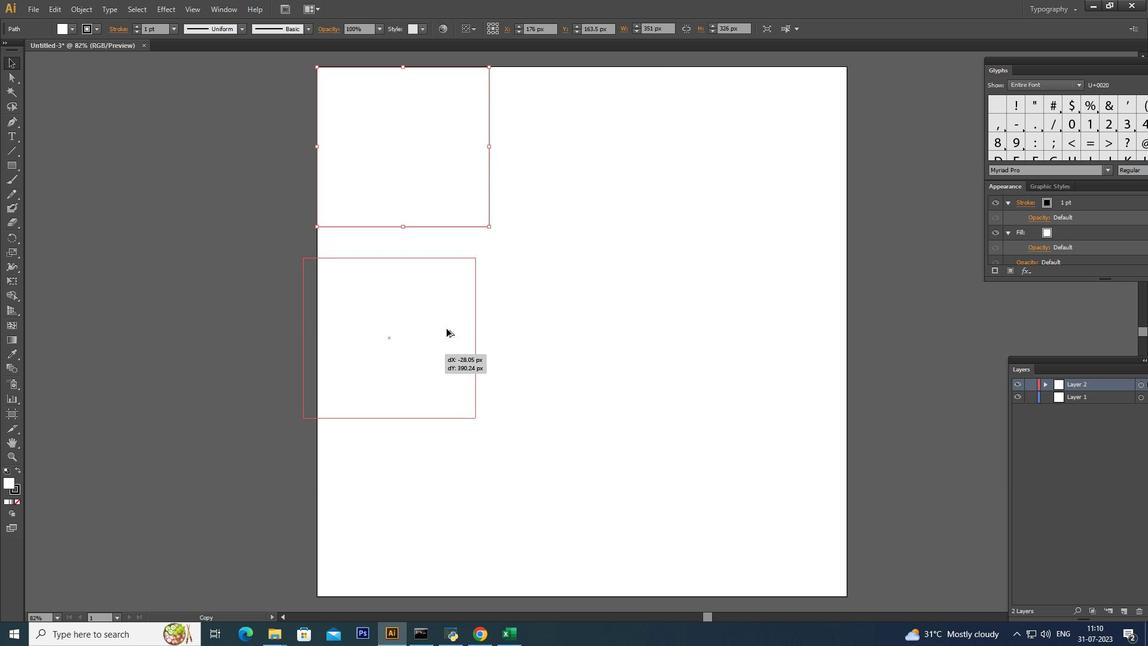 
Action: Key pressed <Key.alt_l>
Screenshot: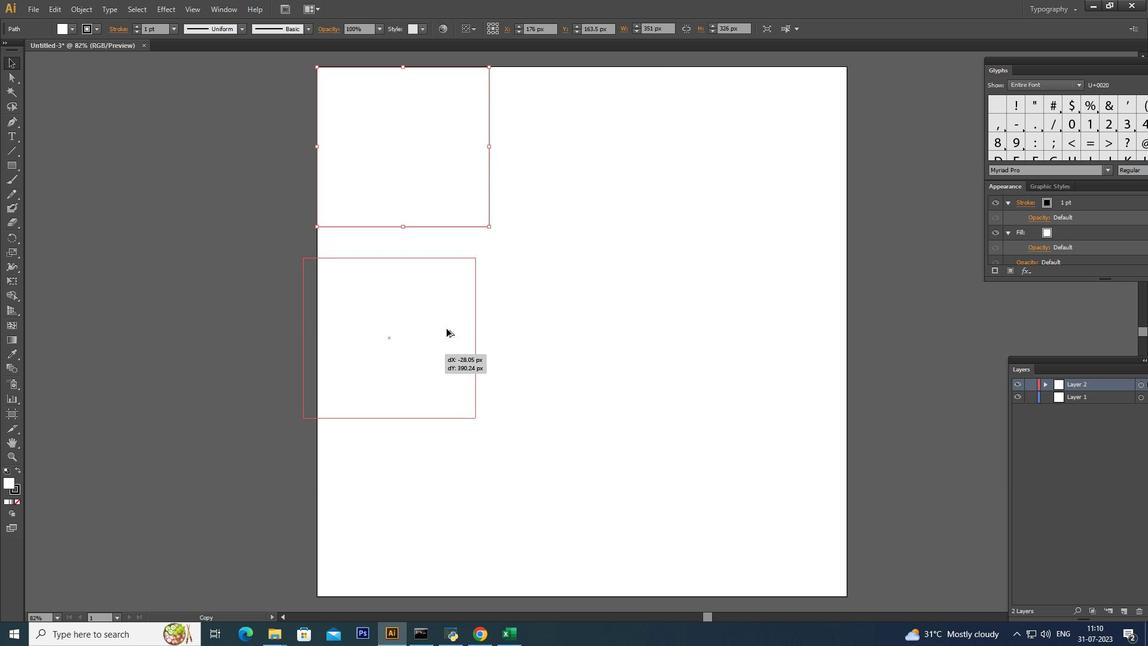 
Action: Mouse moved to (446, 327)
Screenshot: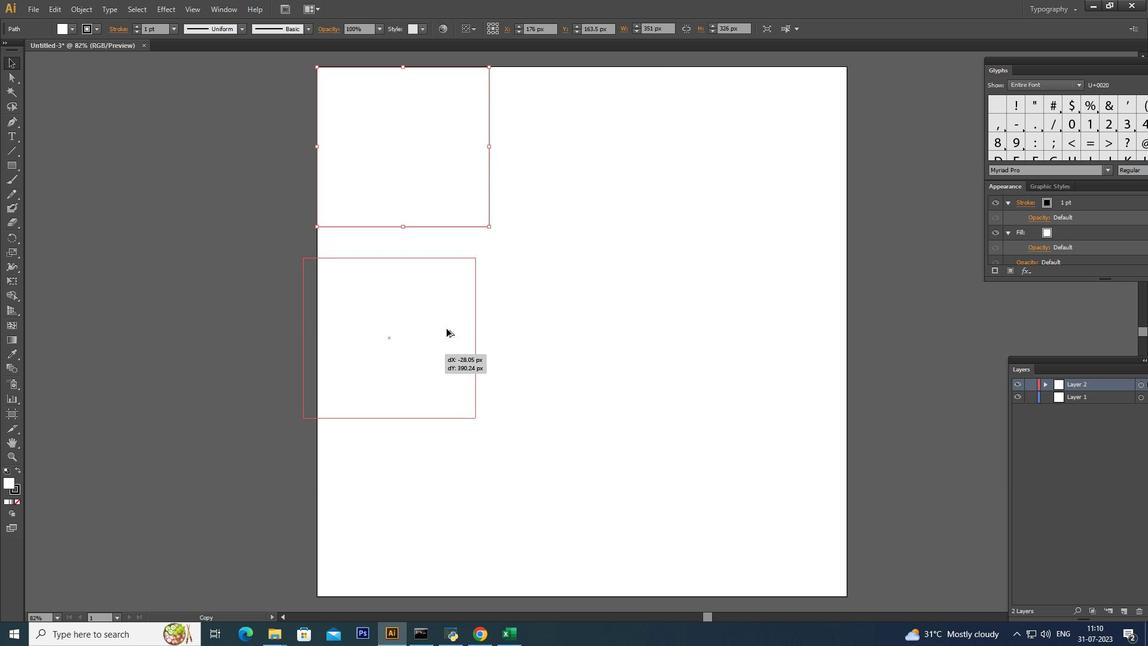 
Action: Key pressed <Key.alt_l>
Screenshot: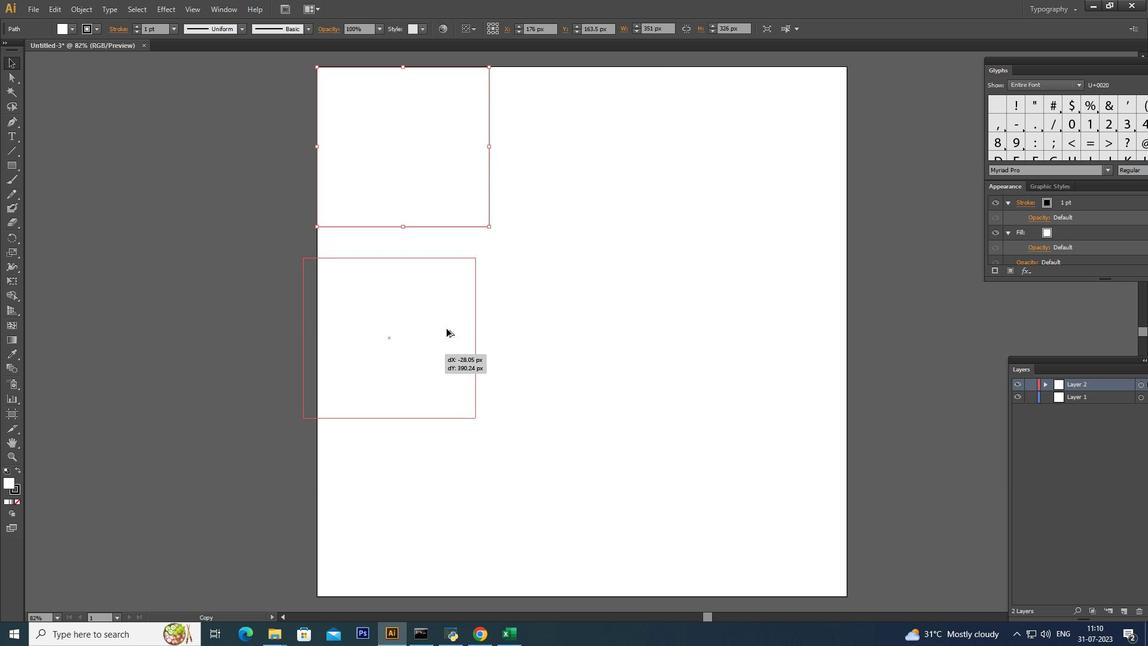 
Action: Mouse moved to (449, 326)
Screenshot: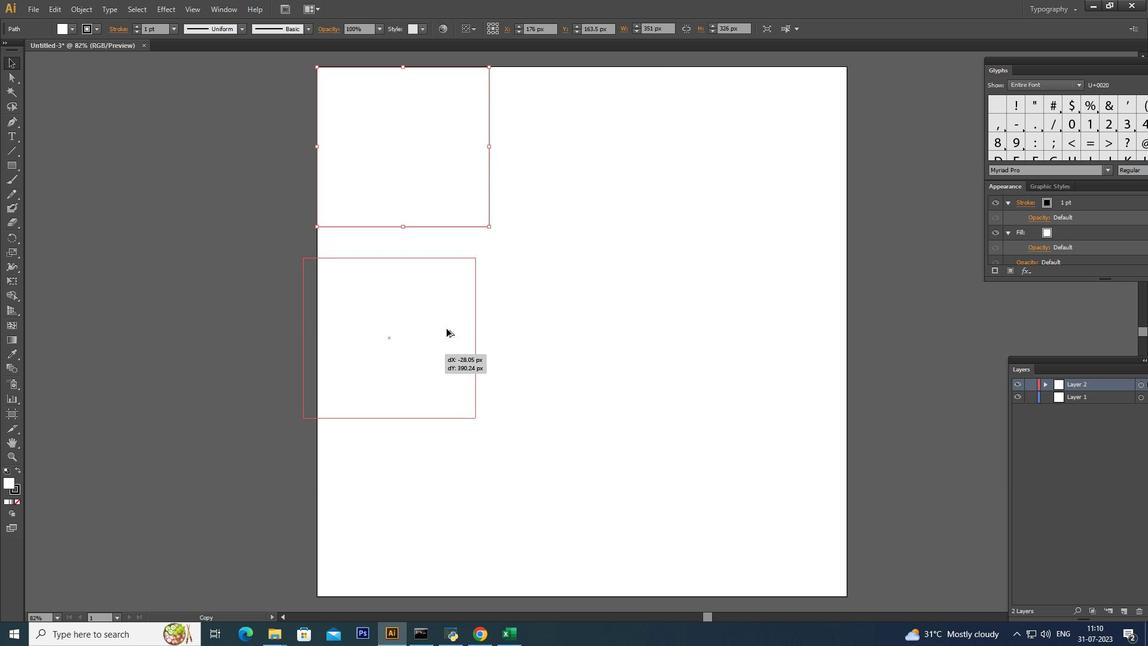 
Action: Key pressed <Key.alt_l>
Screenshot: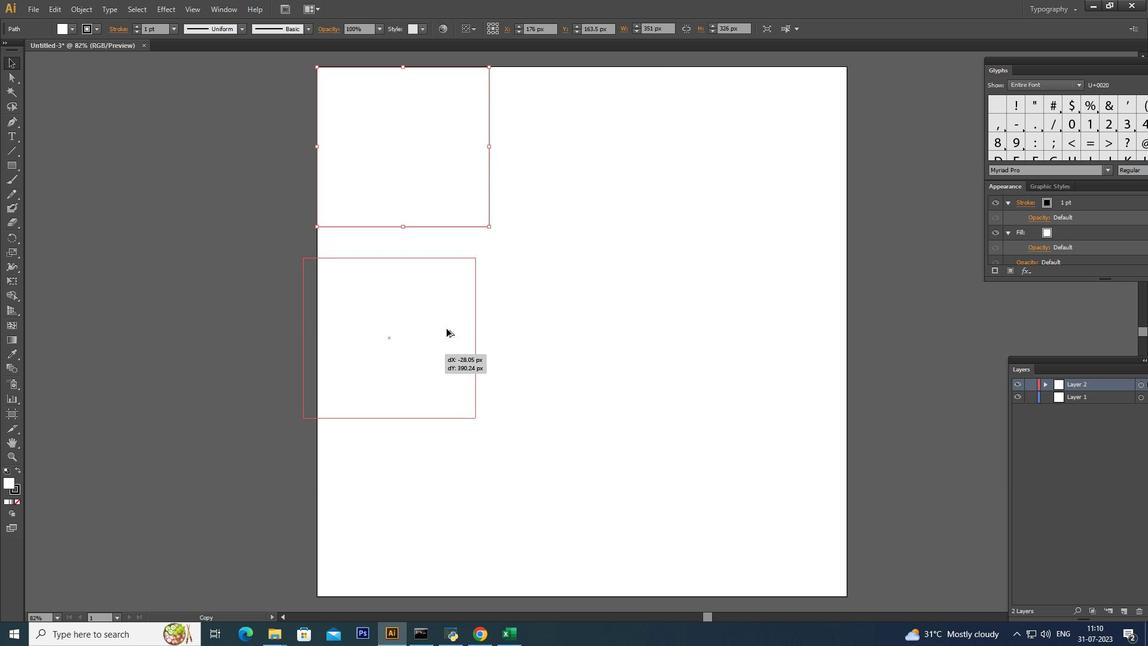 
Action: Mouse moved to (449, 326)
Screenshot: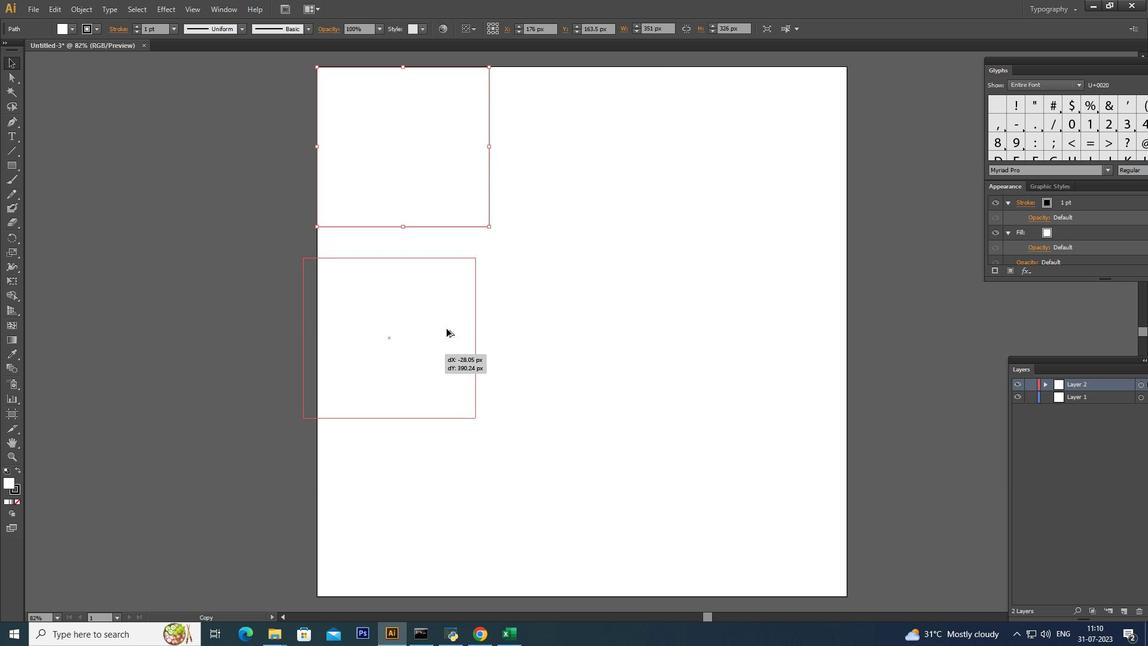 
Action: Key pressed <Key.alt_l><Key.alt_l><Key.alt_l><Key.alt_l><Key.alt_l><Key.alt_l><Key.alt_l><Key.alt_l><Key.alt_l><Key.alt_l><Key.alt_l><Key.alt_l><Key.alt_l><Key.alt_l><Key.alt_l><Key.alt_l><Key.alt_l><Key.alt_l>
Screenshot: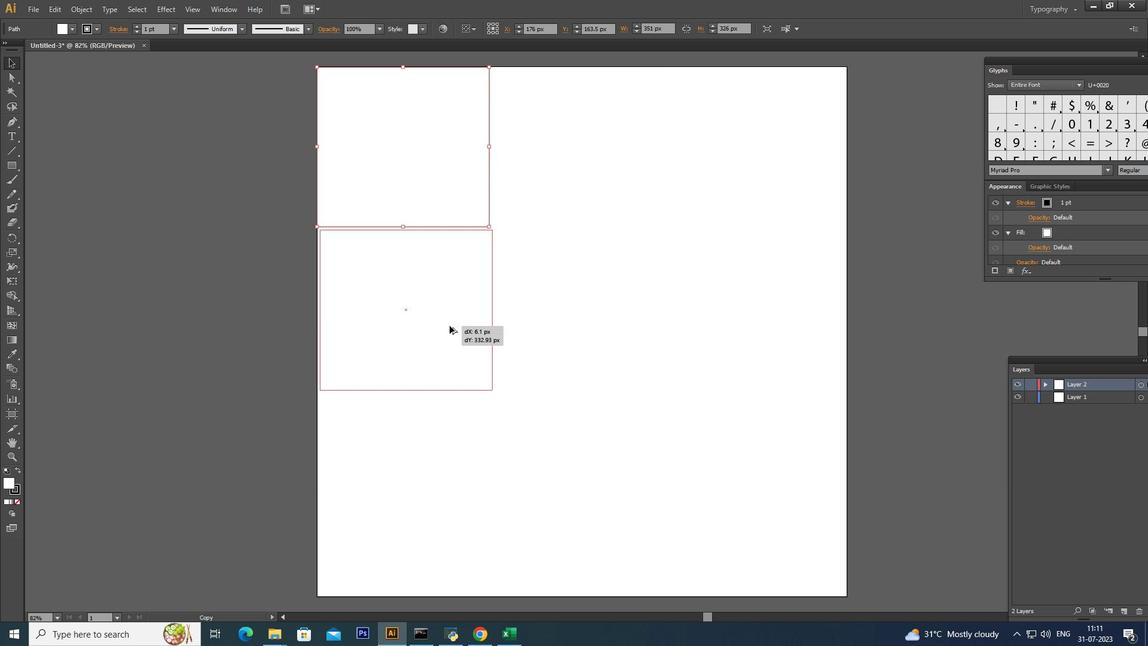 
Action: Mouse moved to (448, 324)
Screenshot: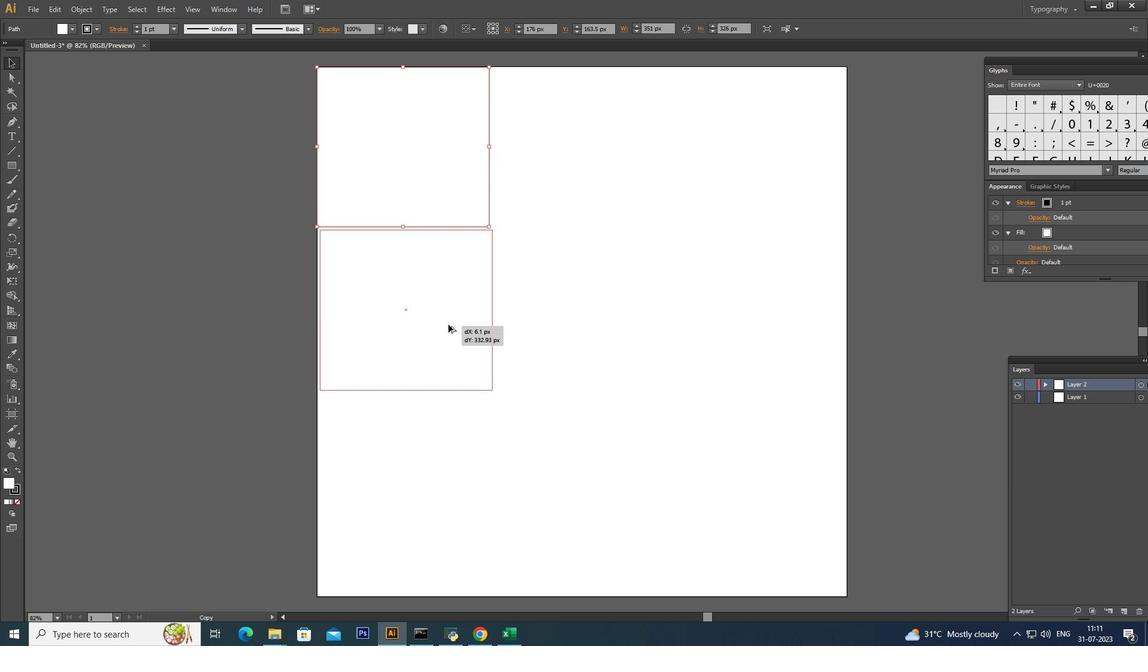 
Action: Key pressed <Key.alt_l><Key.alt_l><Key.alt_l><Key.alt_l><Key.alt_l><Key.alt_l><Key.alt_l><Key.alt_l><Key.alt_l><Key.alt_l><Key.alt_l><Key.alt_l><Key.alt_l><Key.alt_l><Key.alt_l><Key.alt_l><Key.alt_l><Key.alt_l><Key.alt_l><Key.alt_l><Key.alt_l><Key.alt_l><Key.alt_l><Key.alt_l><Key.alt_l><Key.alt_l>
Screenshot: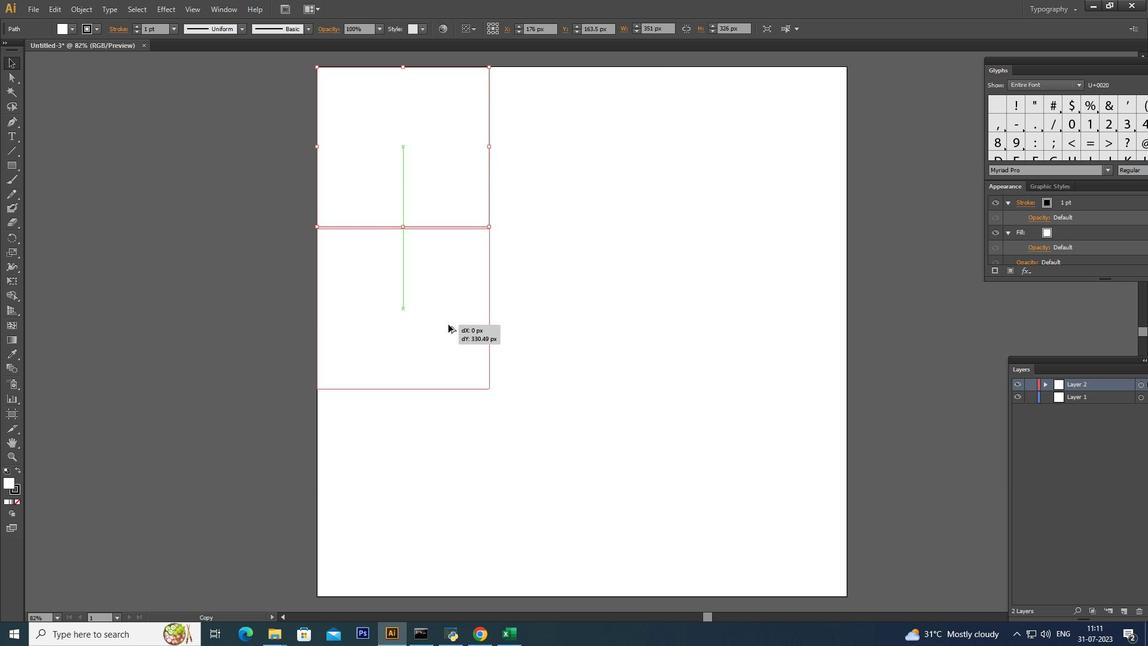 
Action: Mouse moved to (448, 324)
Screenshot: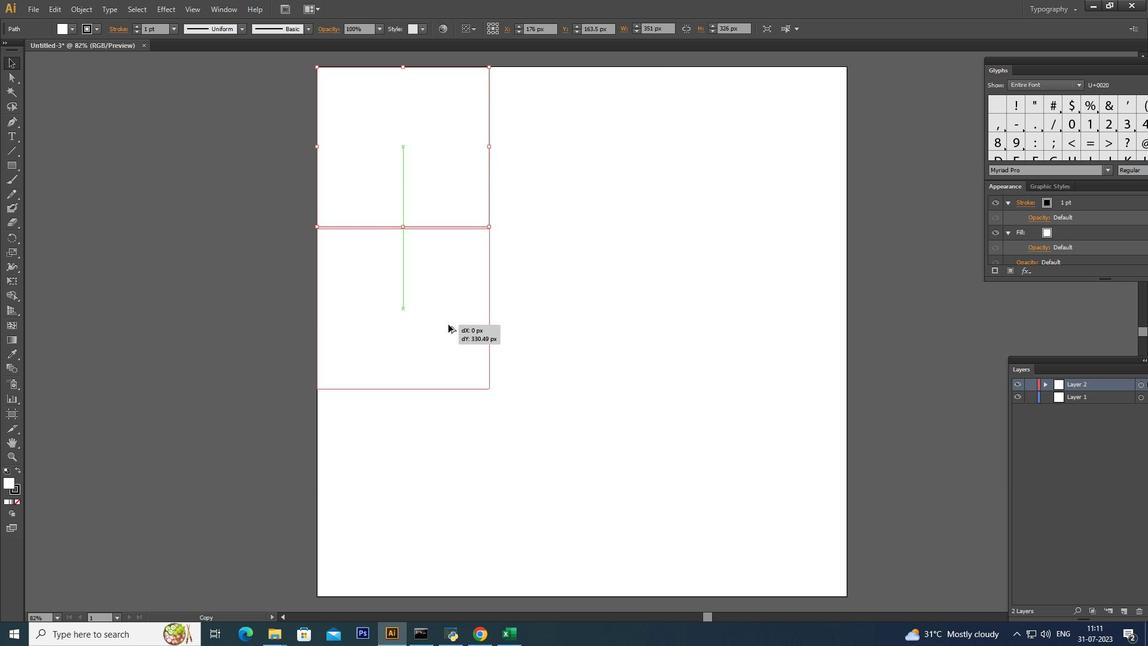 
Action: Key pressed <Key.alt_l>
Screenshot: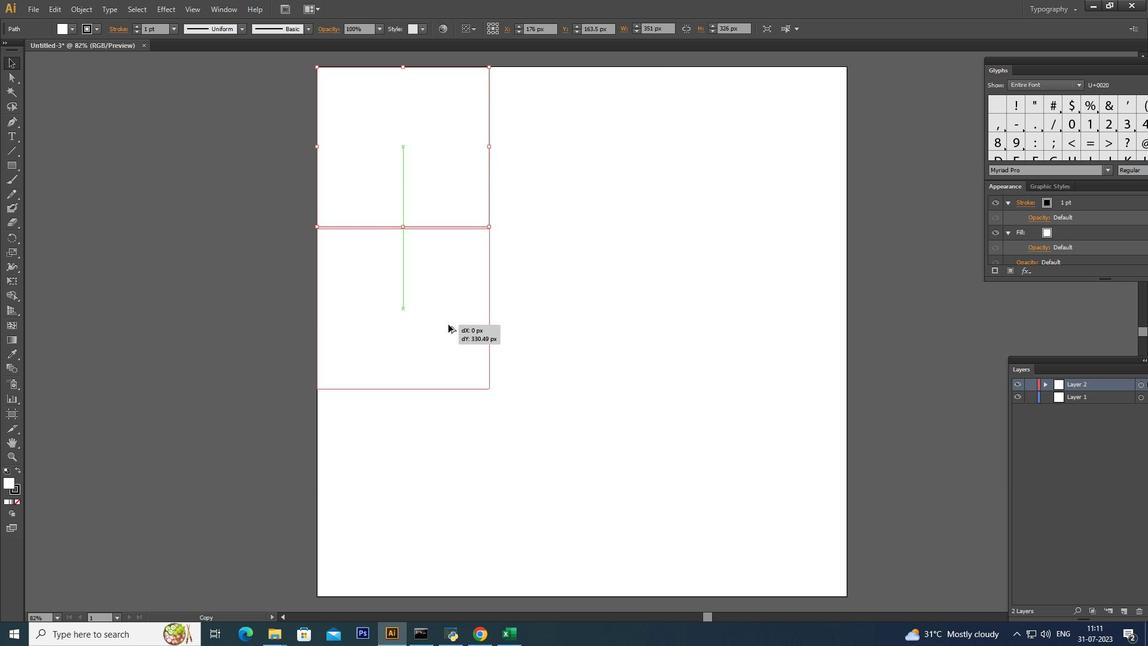 
Action: Mouse moved to (448, 324)
Screenshot: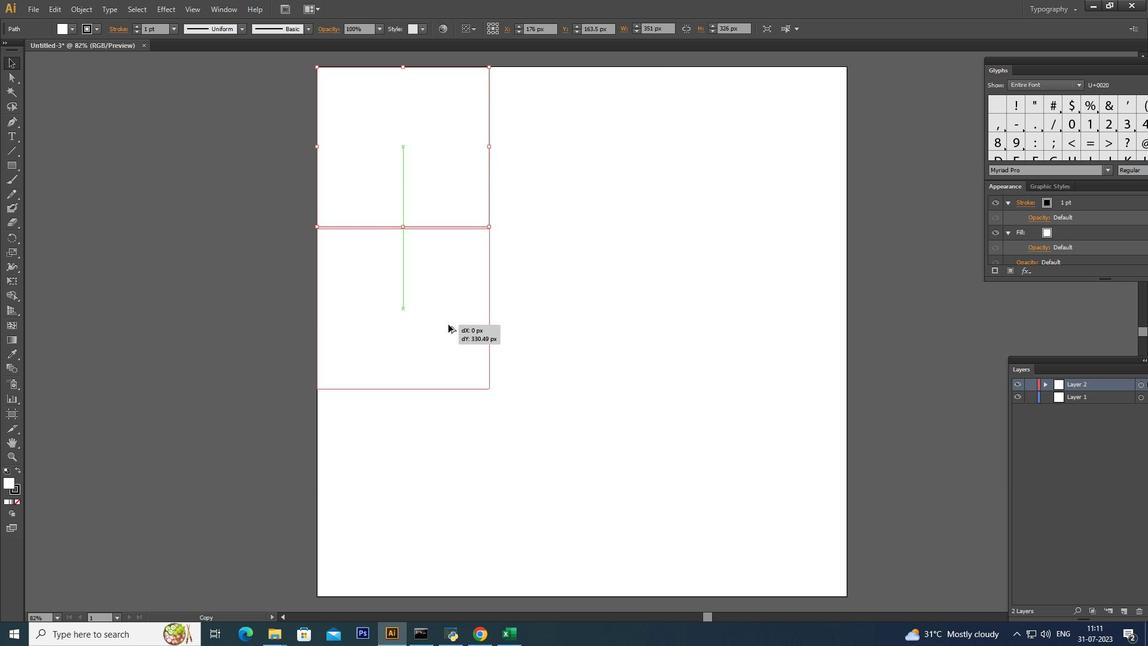 
Action: Key pressed <Key.alt_l>
Screenshot: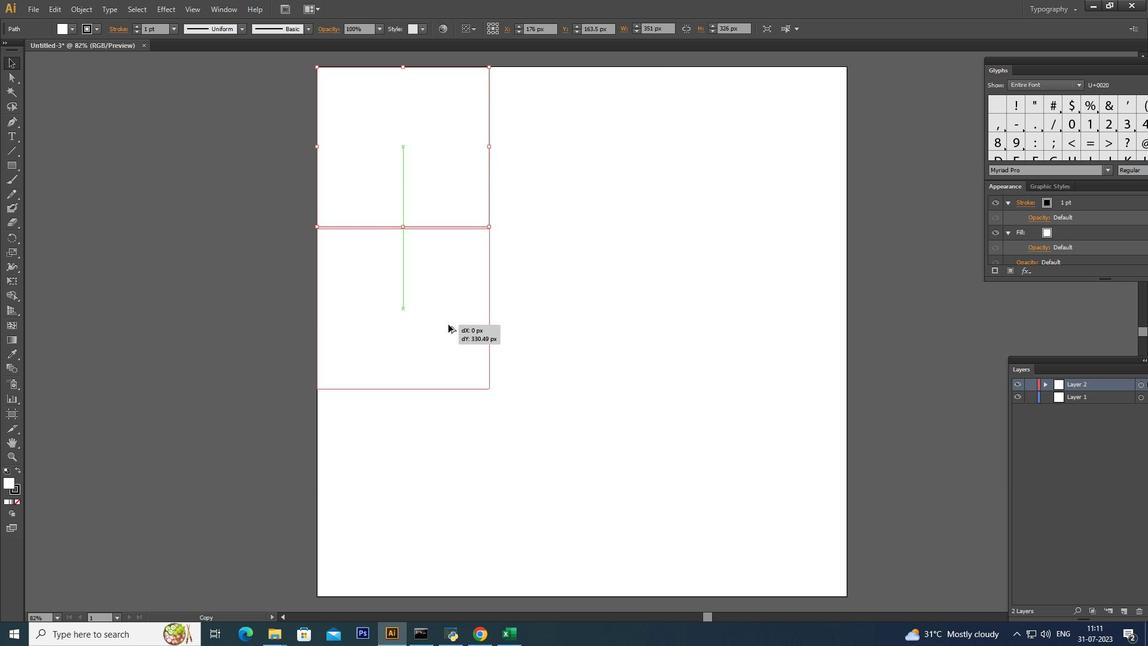 
Action: Mouse moved to (448, 323)
Screenshot: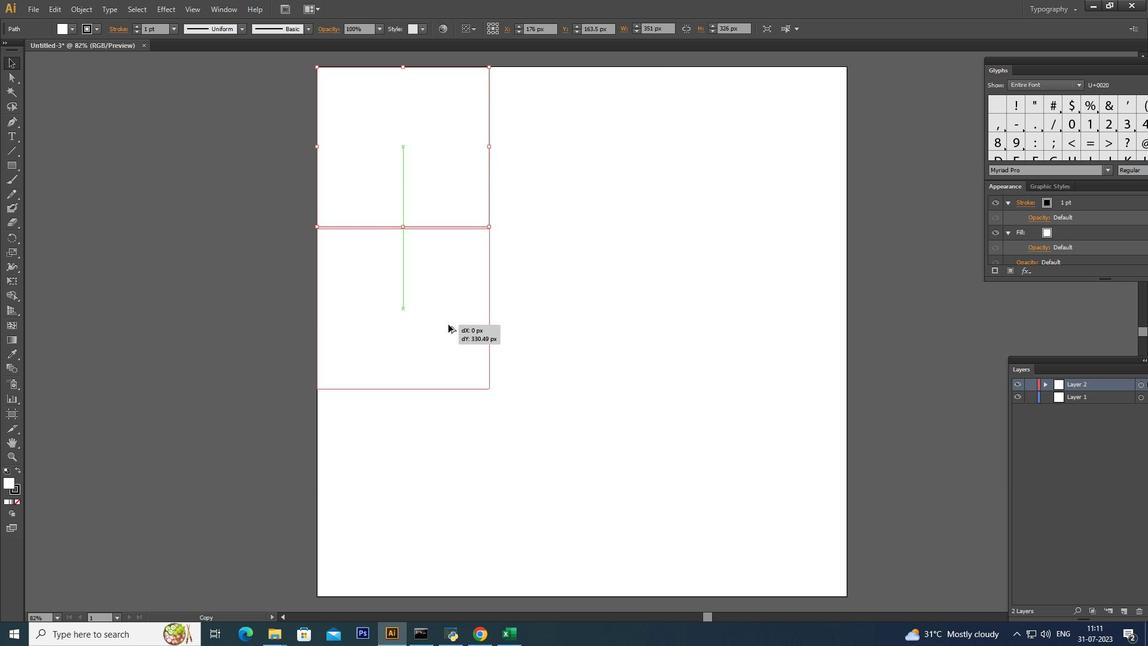 
Action: Key pressed <Key.alt_l><Key.alt_l><Key.alt_l><Key.alt_l><Key.alt_l><Key.alt_l><Key.alt_l><Key.alt_l><Key.alt_l><Key.alt_l><Key.alt_l><Key.alt_l><Key.alt_l><Key.alt_l><Key.alt_l><Key.alt_l><Key.alt_l><Key.alt_l><Key.alt_l><Key.alt_l><Key.alt_l><Key.alt_l><Key.alt_l><Key.alt_l><Key.alt_l><Key.alt_l><Key.alt_l><Key.alt_l><Key.alt_l>
Screenshot: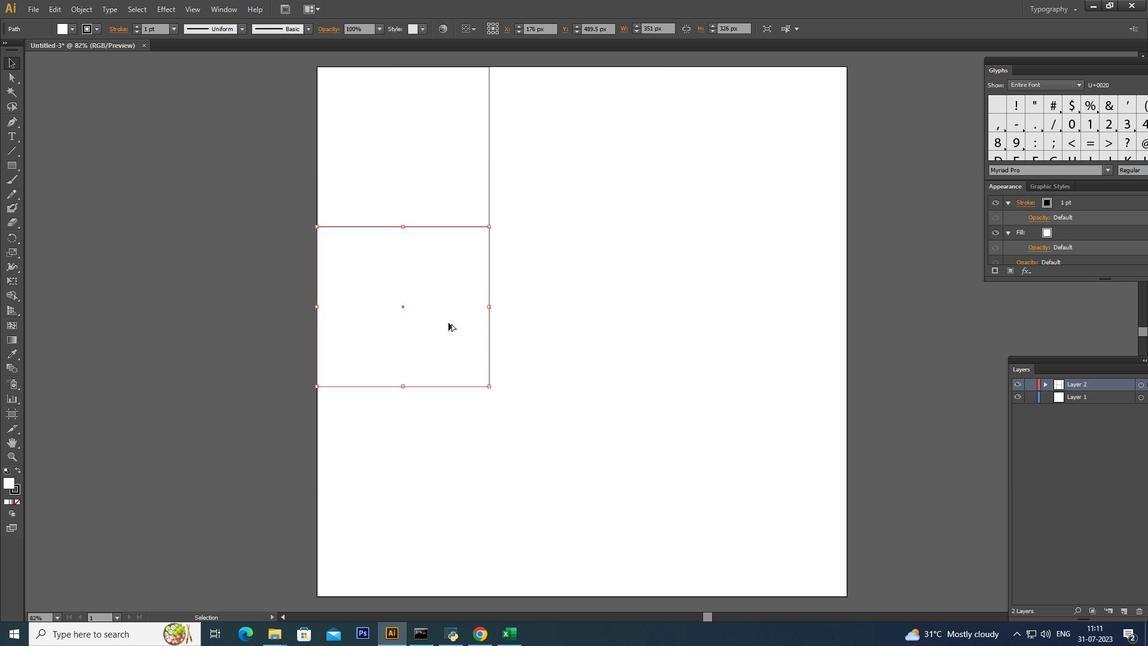 
Action: Mouse pressed left at (448, 323)
Screenshot: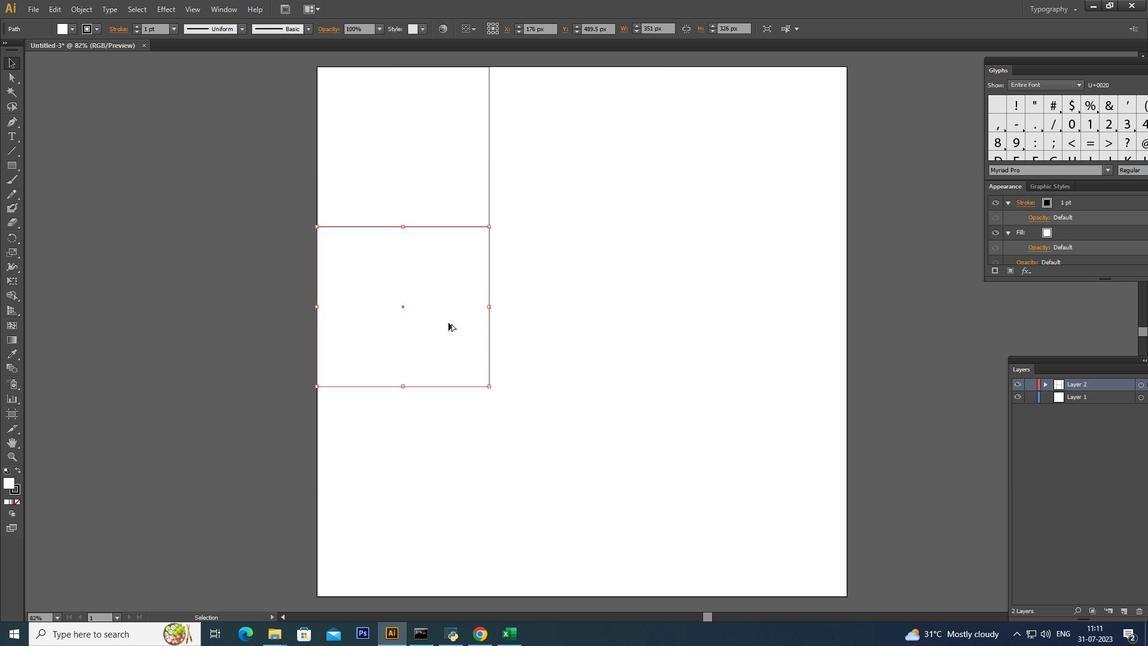 
Action: Mouse moved to (427, 468)
Screenshot: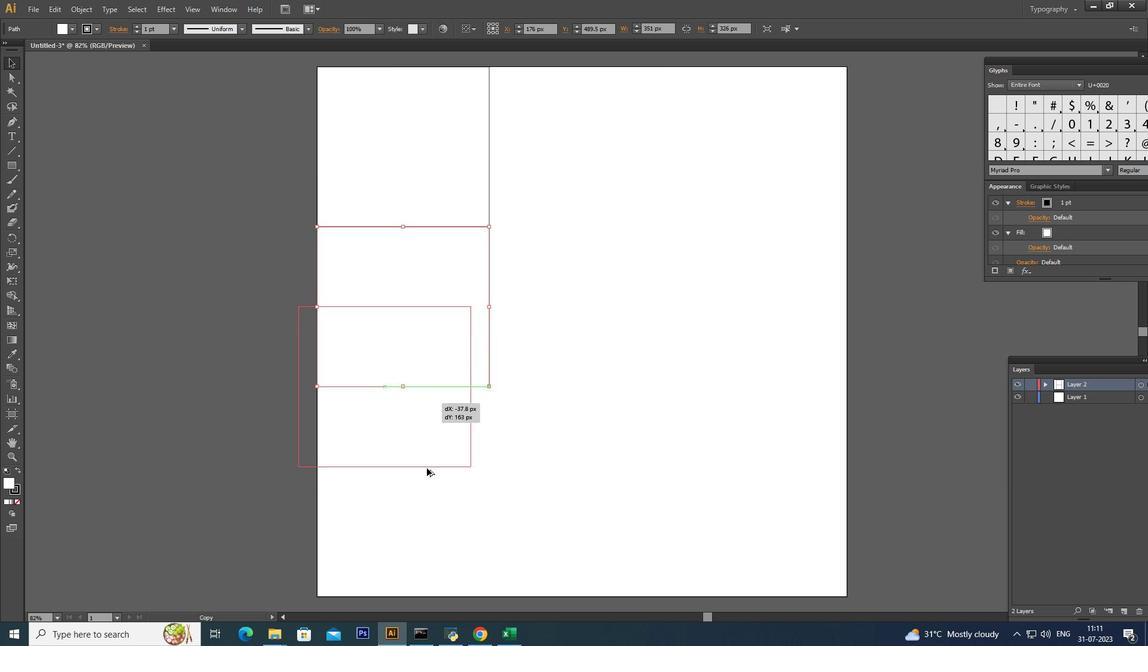 
Action: Key pressed <Key.alt_l>
Screenshot: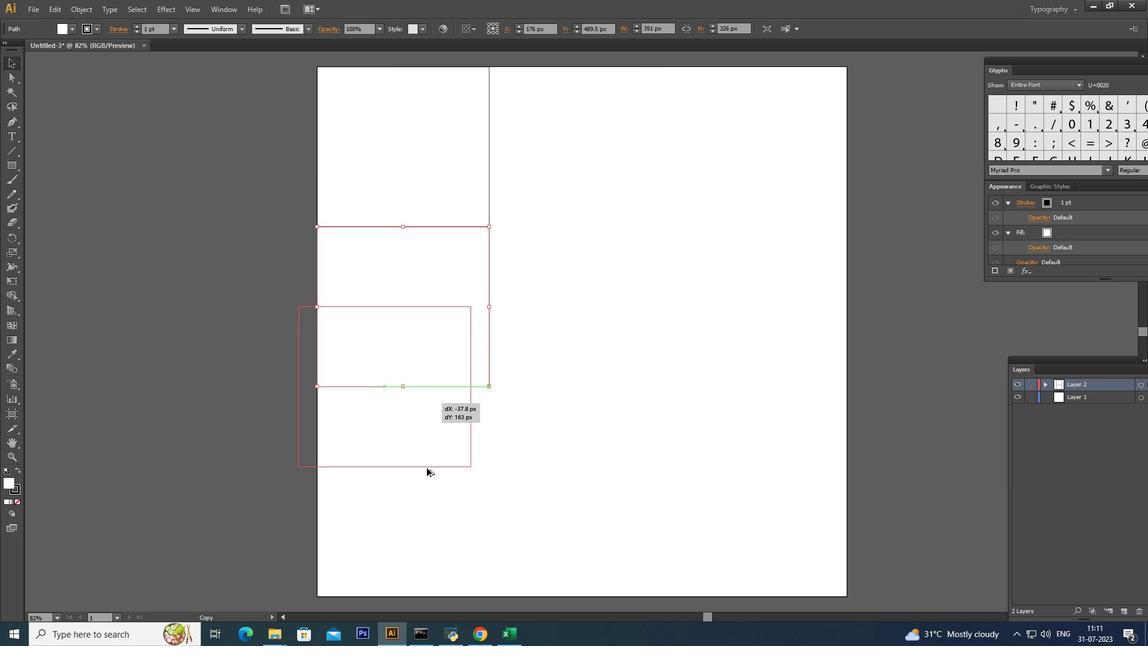 
Action: Mouse moved to (427, 479)
Screenshot: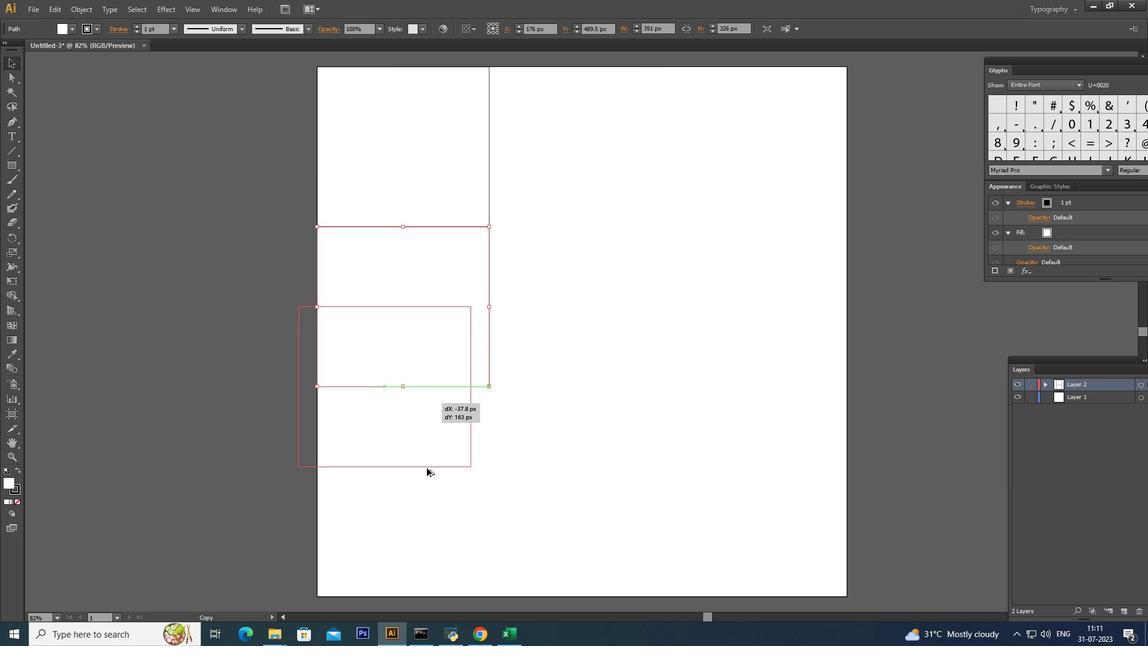 
Action: Key pressed <Key.alt_l>
Screenshot: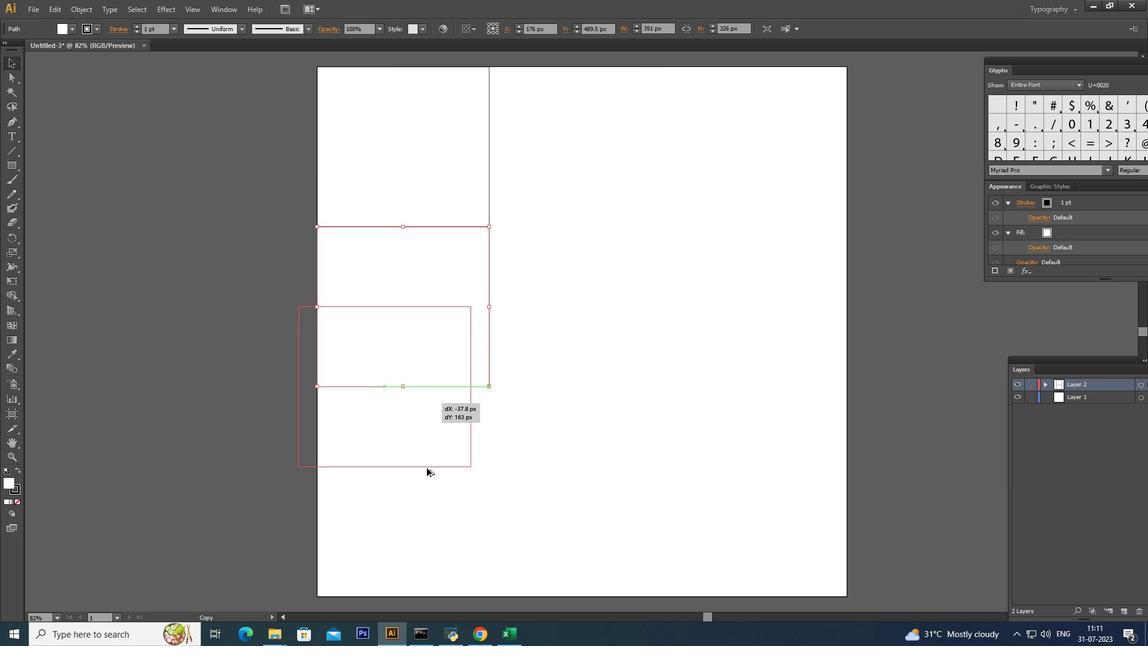 
Action: Mouse moved to (427, 488)
Screenshot: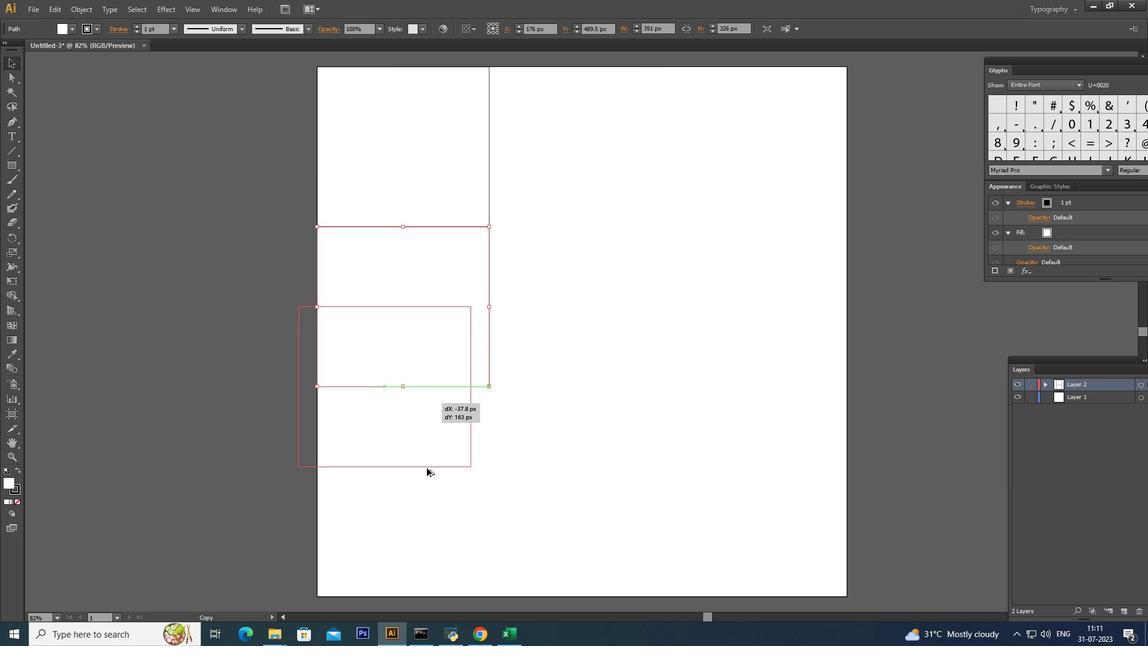 
Action: Key pressed <Key.alt_l>
Screenshot: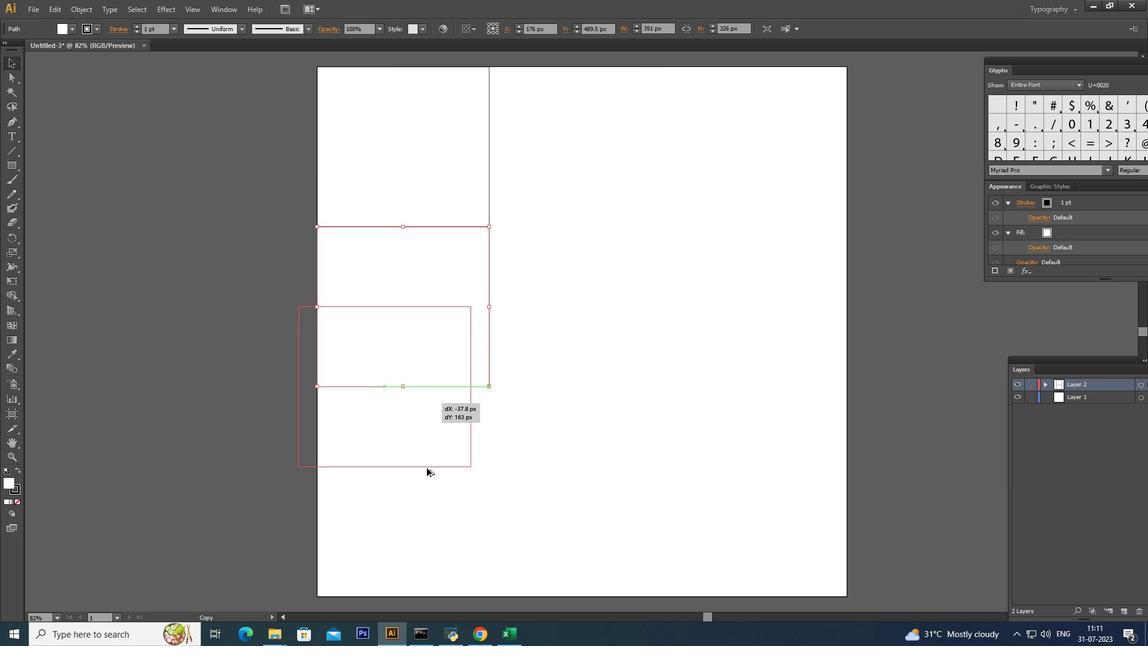 
Action: Mouse moved to (427, 491)
Screenshot: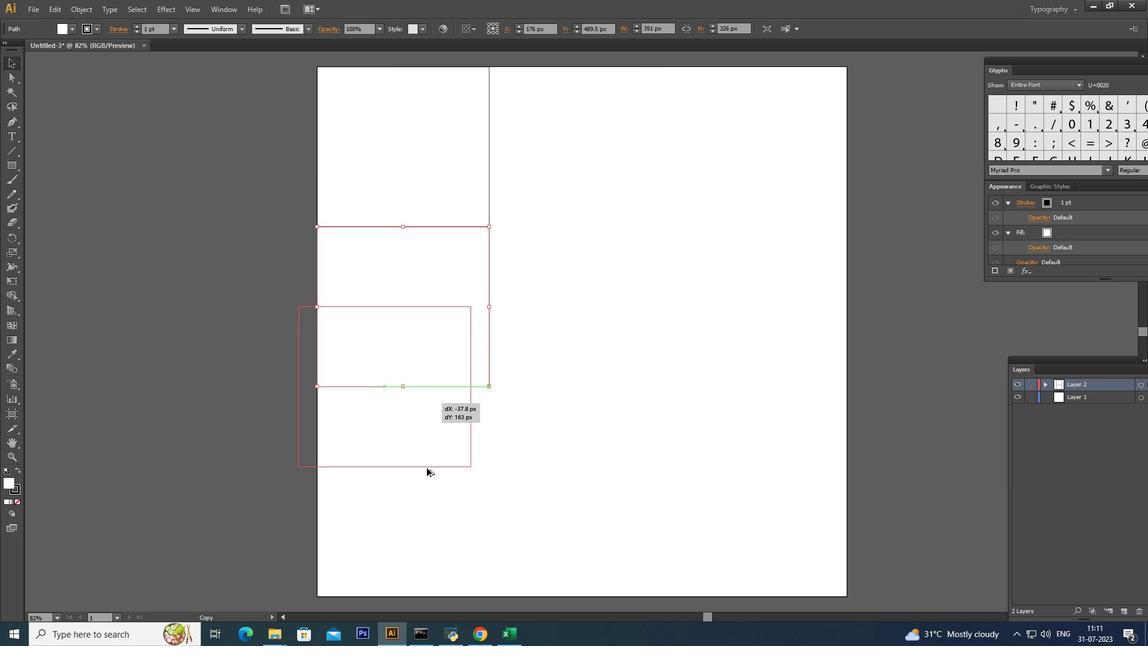 
Action: Key pressed <Key.alt_l><Key.alt_l>
Screenshot: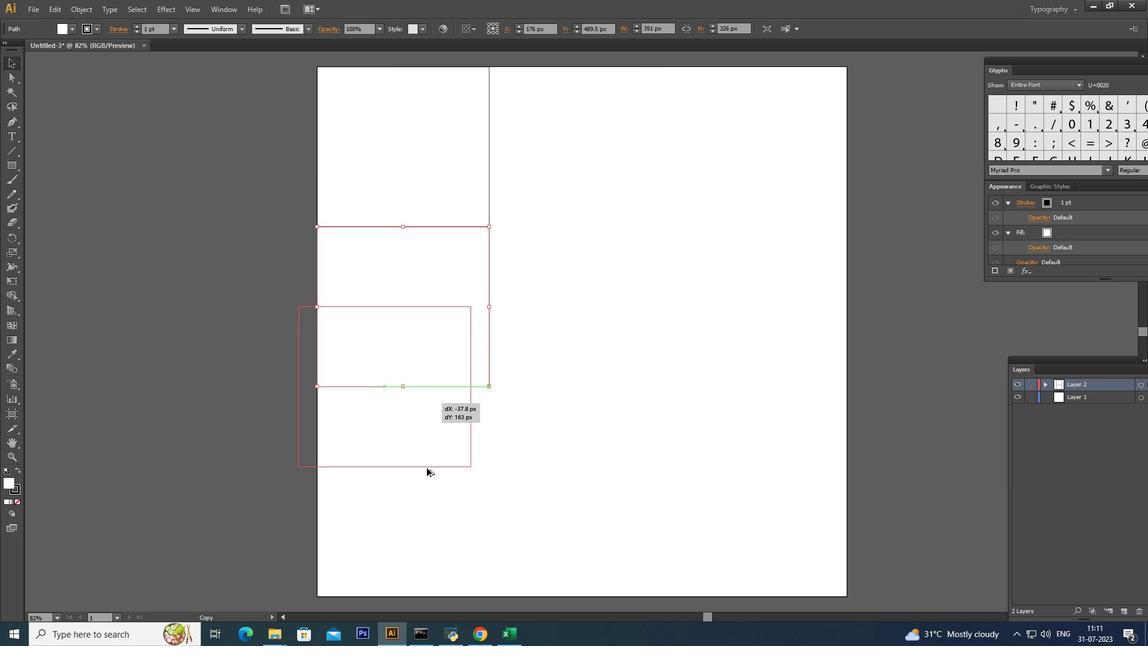 
Action: Mouse moved to (427, 491)
Screenshot: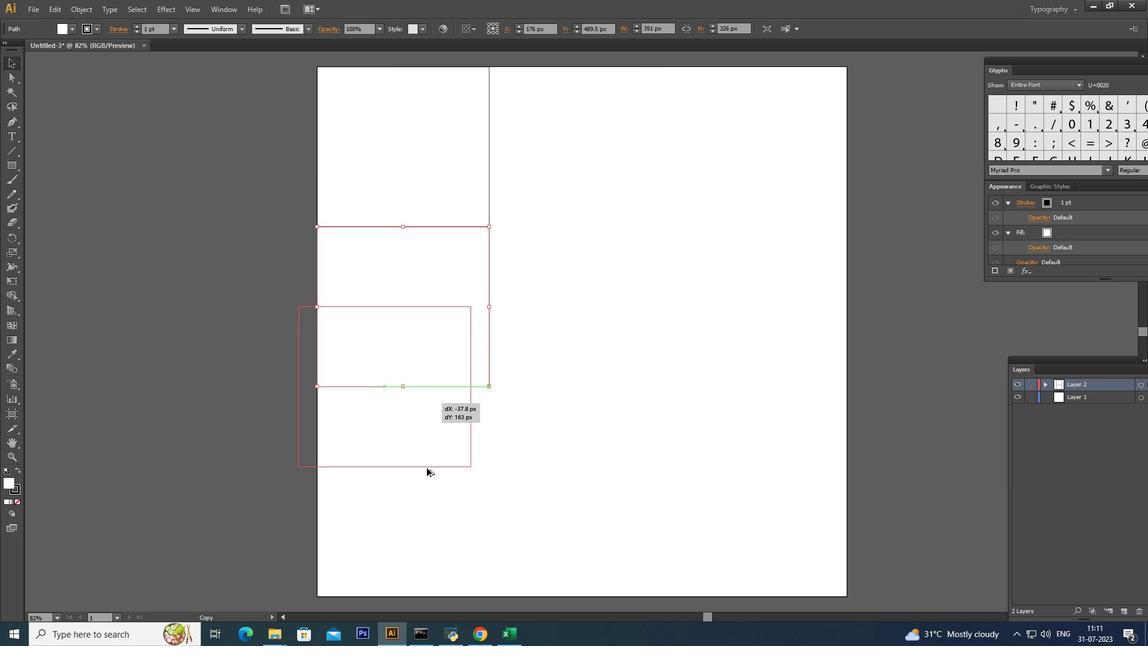 
Action: Key pressed <Key.alt_l><Key.alt_l><Key.alt_l><Key.alt_l><Key.alt_l><Key.alt_l>
Screenshot: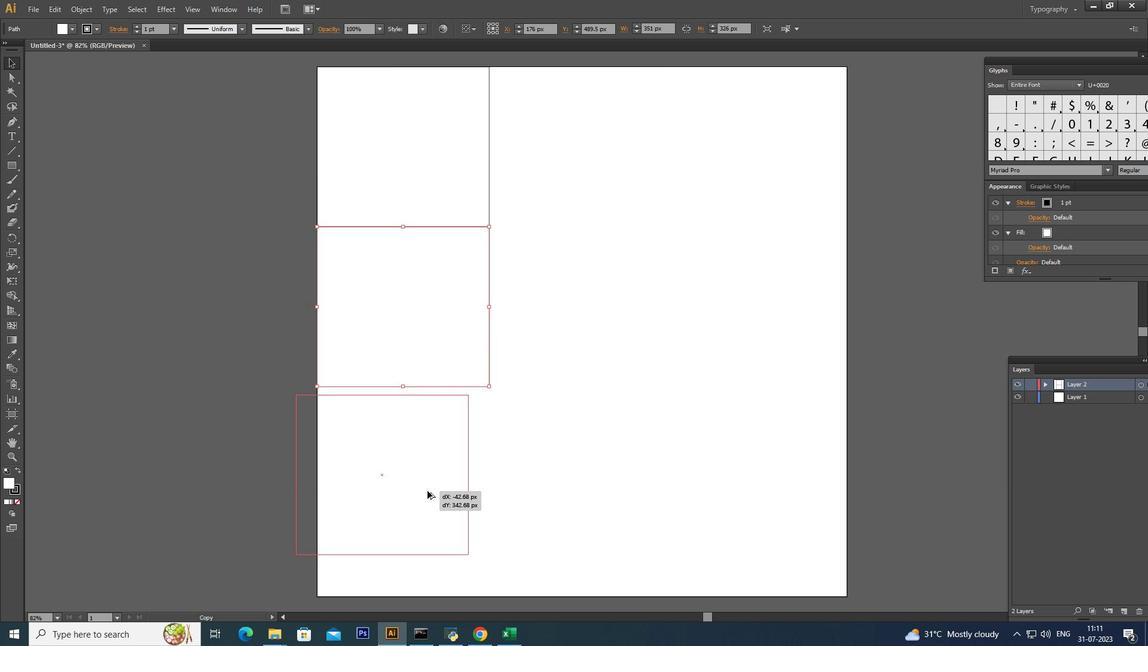 
Action: Mouse moved to (430, 494)
Screenshot: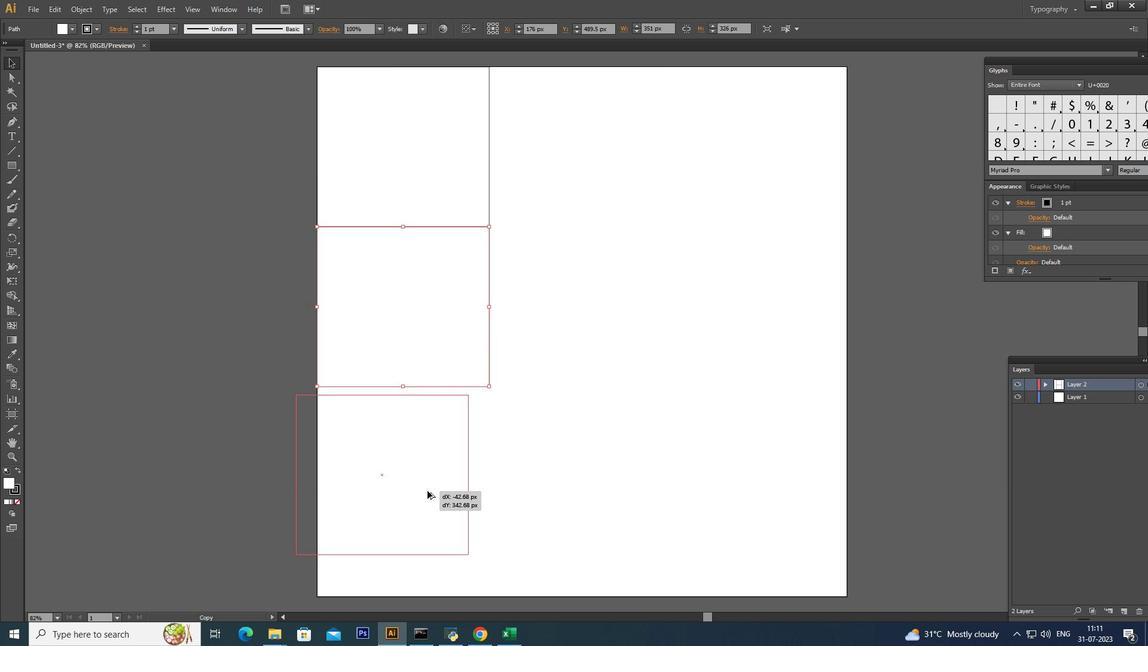 
Action: Key pressed <Key.alt_l>
Screenshot: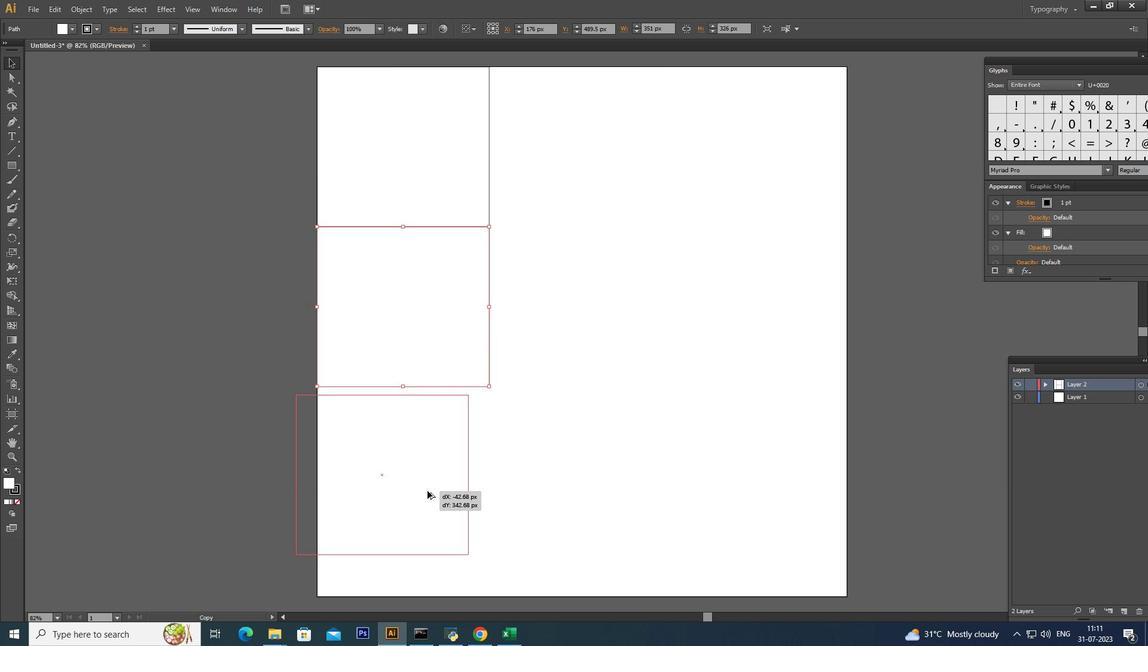 
Action: Mouse moved to (433, 495)
Screenshot: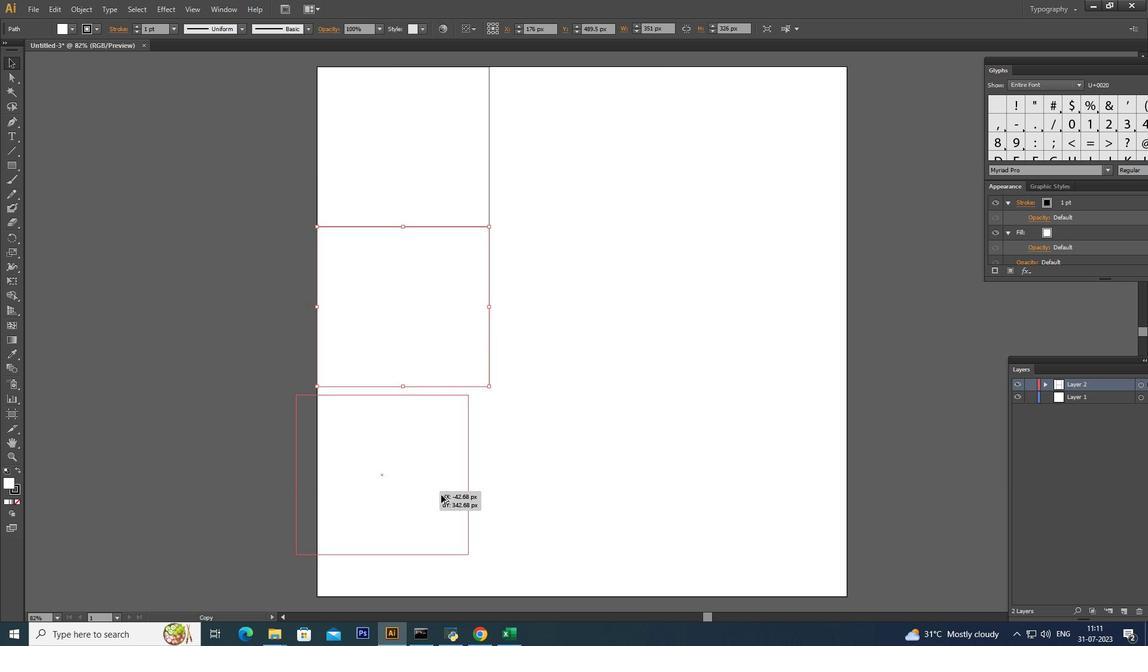 
Action: Key pressed <Key.alt_l>
Screenshot: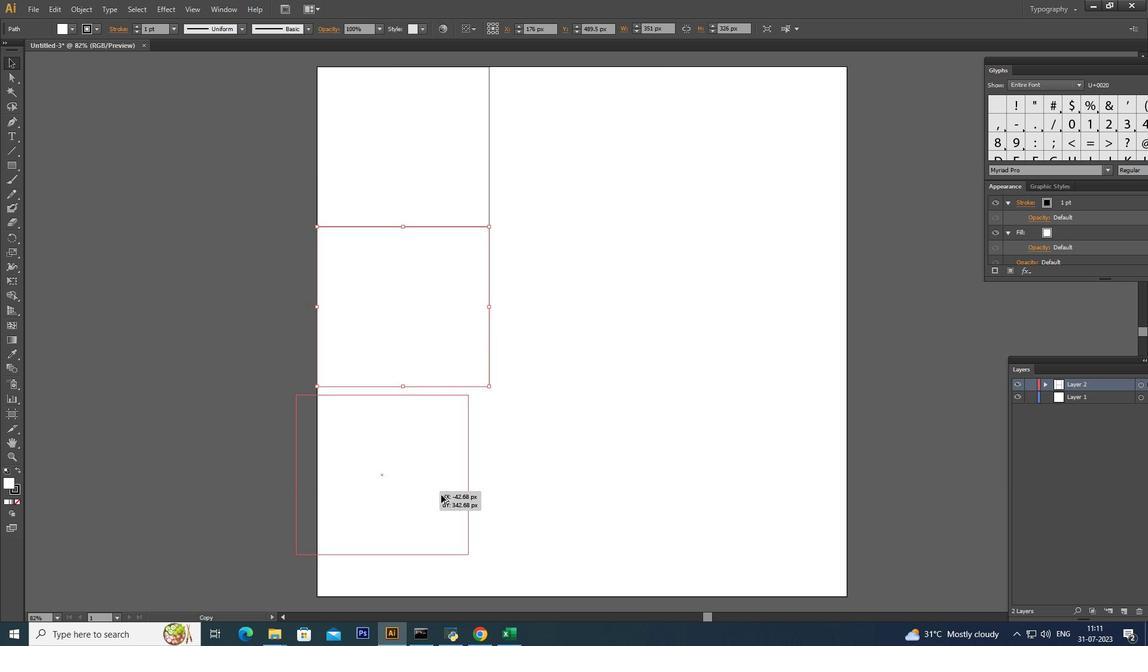 
Action: Mouse moved to (446, 495)
Screenshot: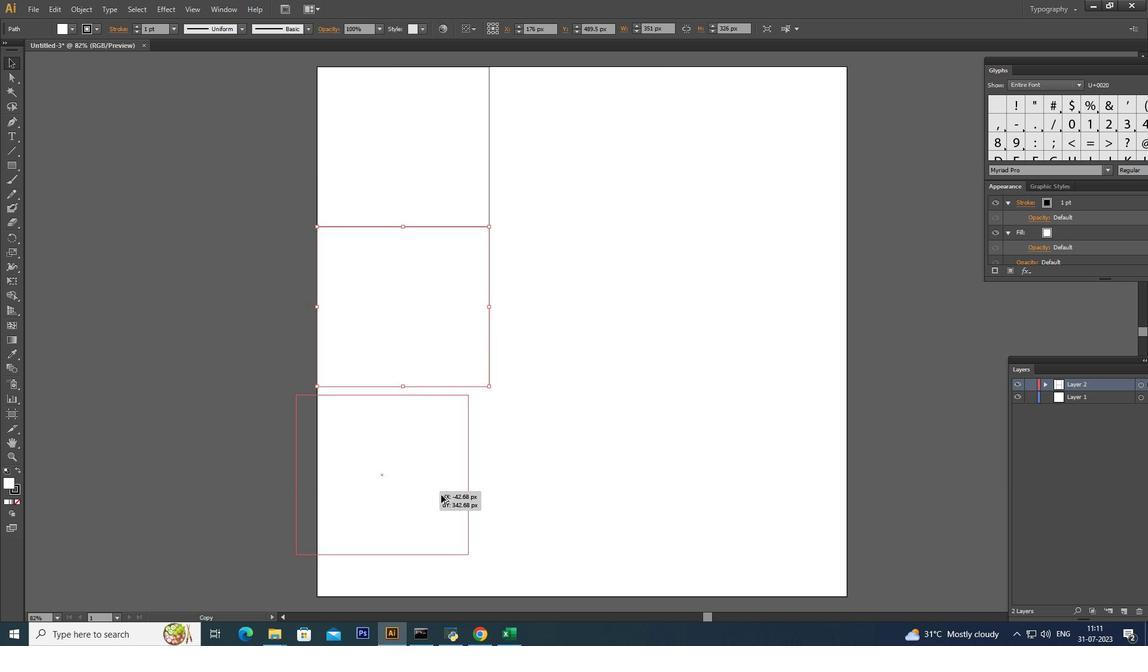 
Action: Key pressed <Key.alt_l>
Screenshot: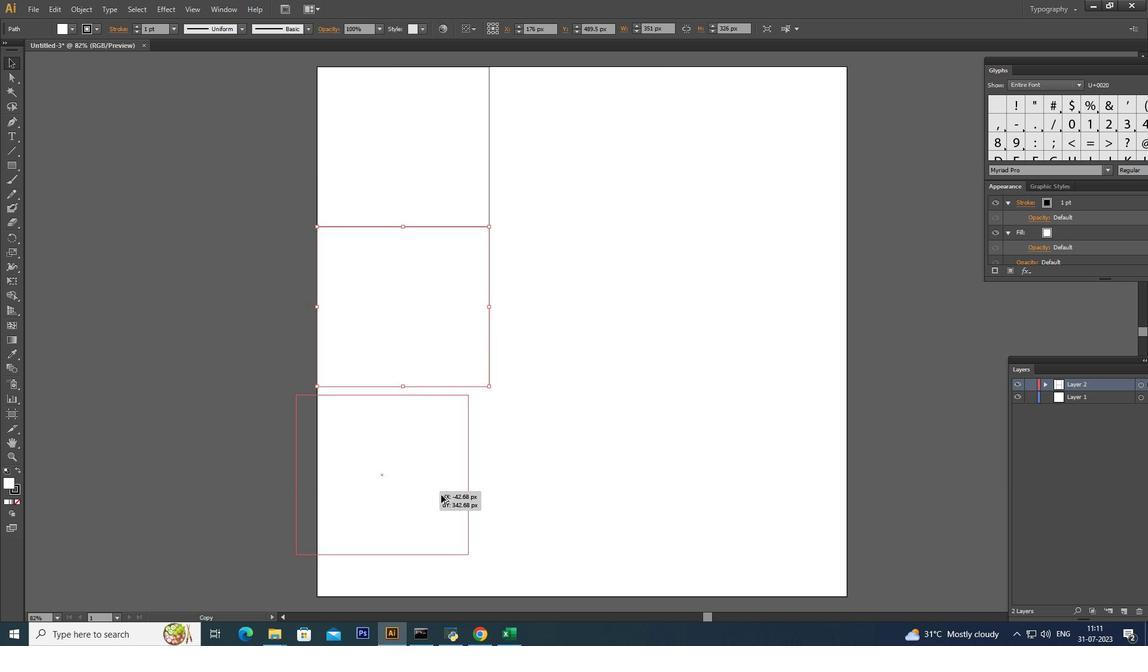 
Action: Mouse moved to (449, 495)
Screenshot: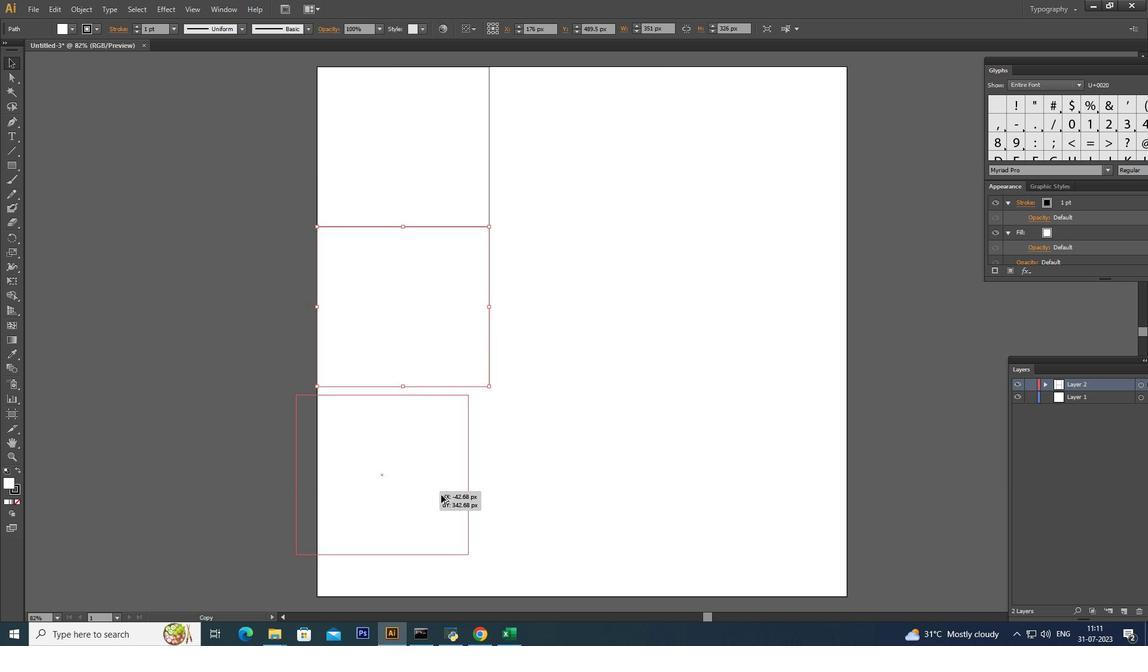 
Action: Key pressed <Key.alt_l>
Screenshot: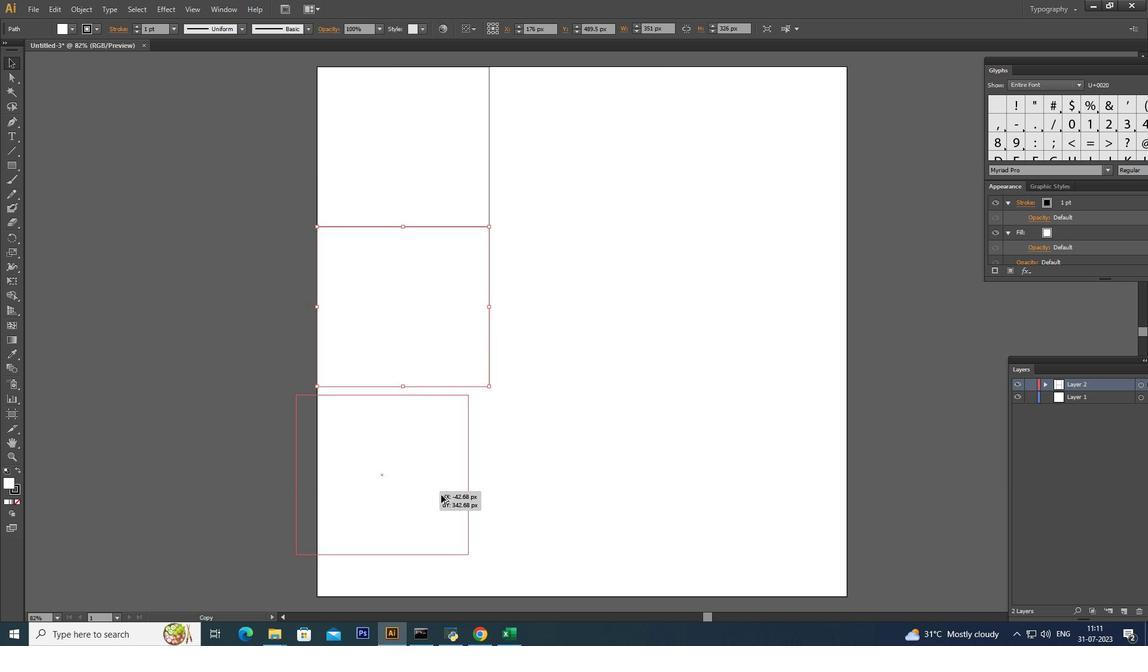 
Action: Mouse moved to (449, 495)
